 Task: In the  document resolution Insert page numer 'on bottom of the page' change page color to  'Blue'Apply Page border, setting:  Shadow Style: three thin lines; Color: 'Black;' Width: 3/4 pt
Action: Mouse moved to (104, 22)
Screenshot: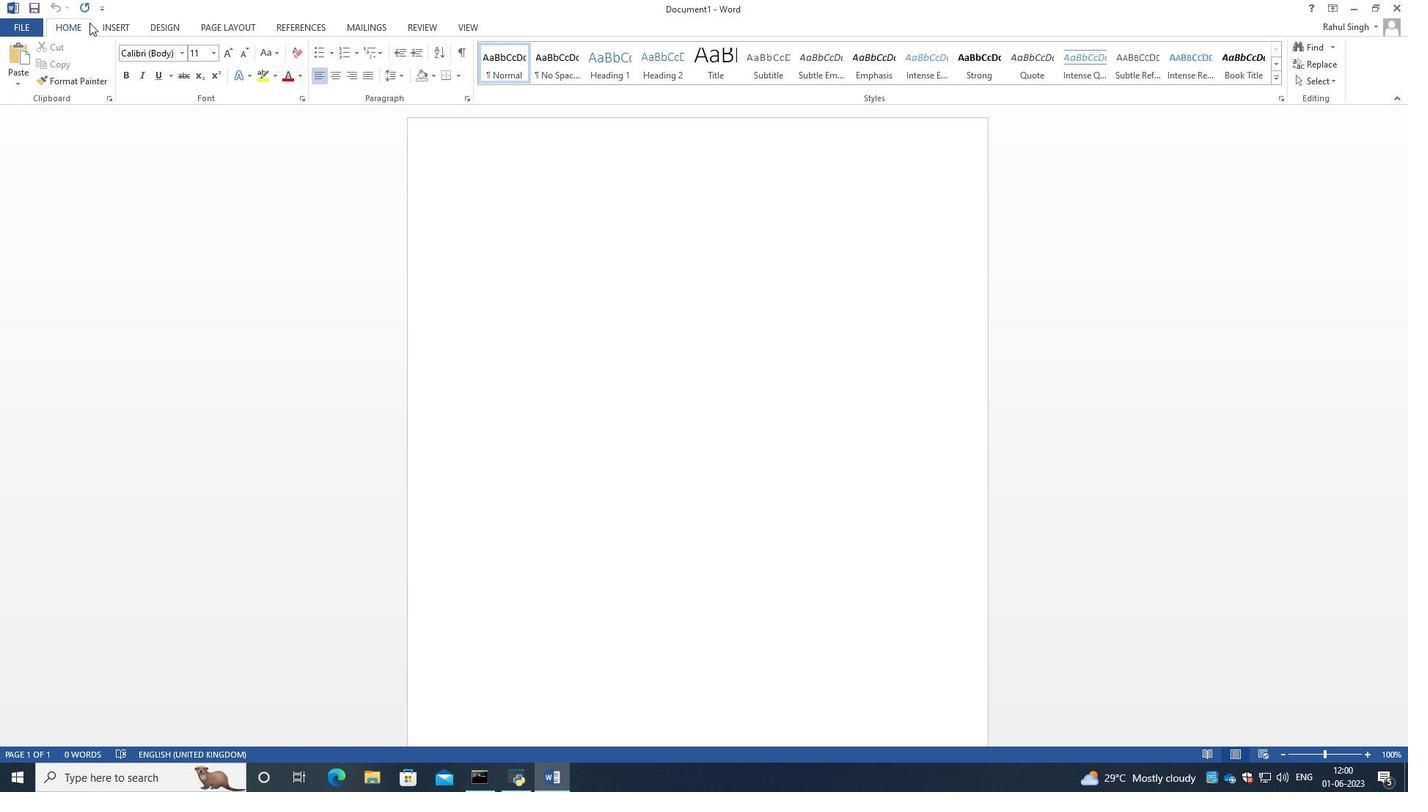 
Action: Mouse pressed left at (104, 22)
Screenshot: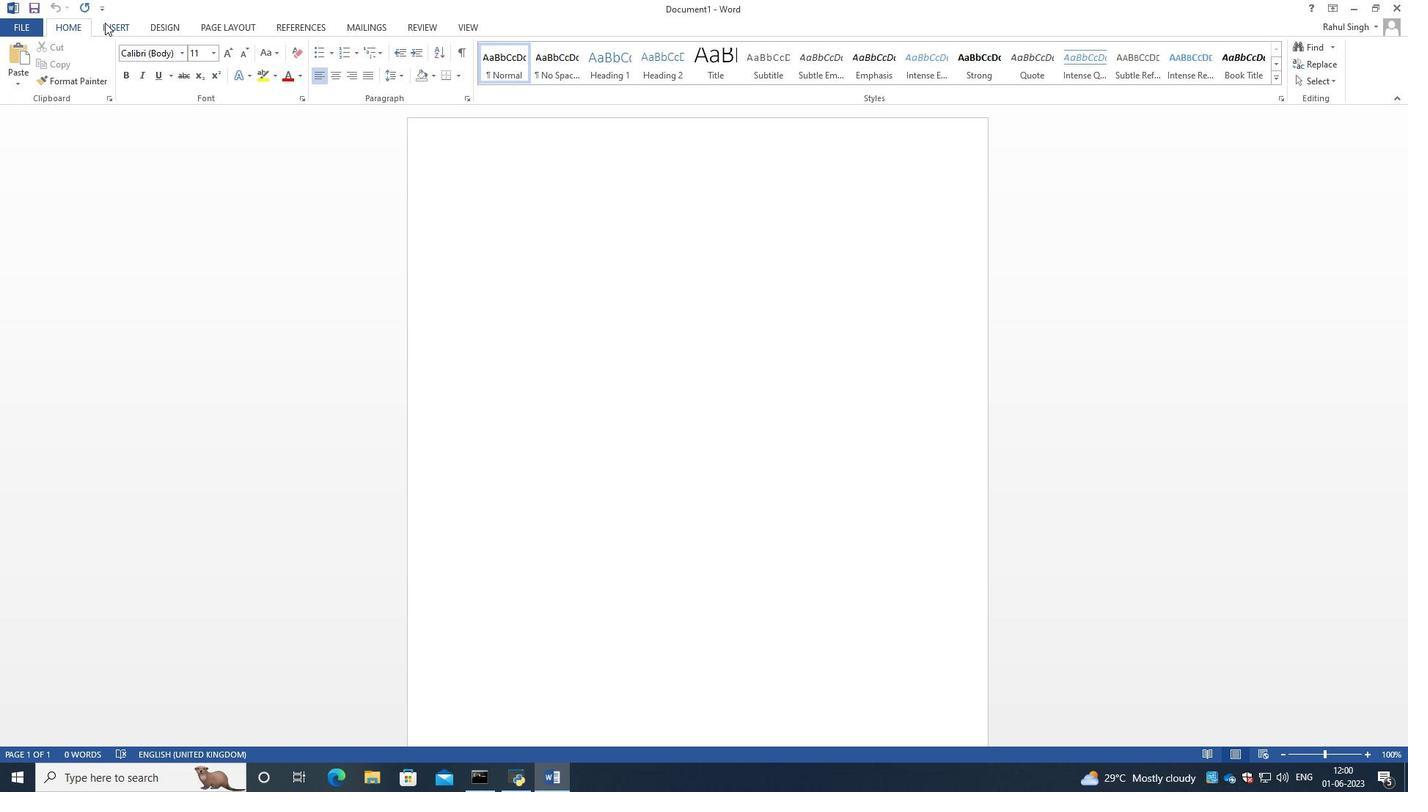
Action: Mouse moved to (13, 22)
Screenshot: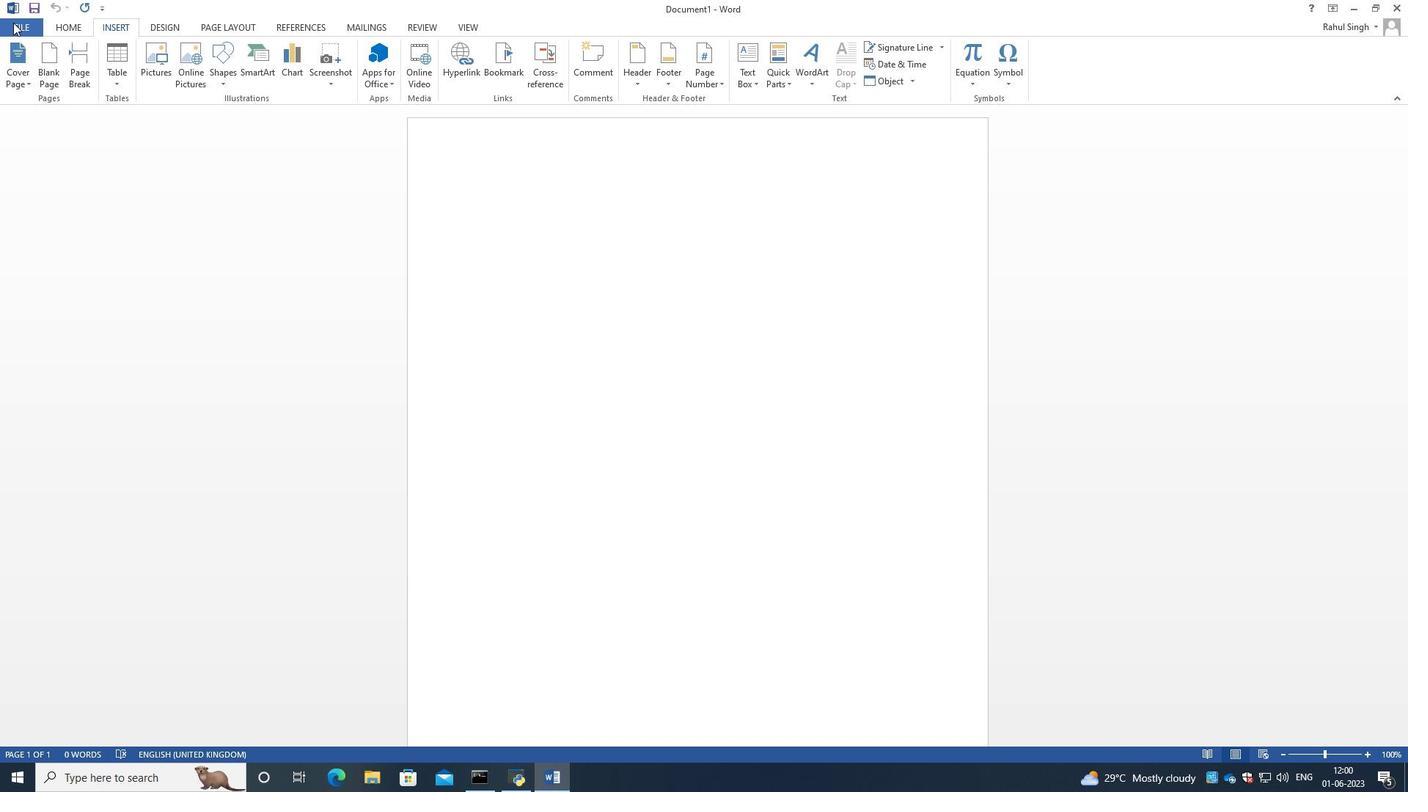 
Action: Mouse pressed left at (13, 22)
Screenshot: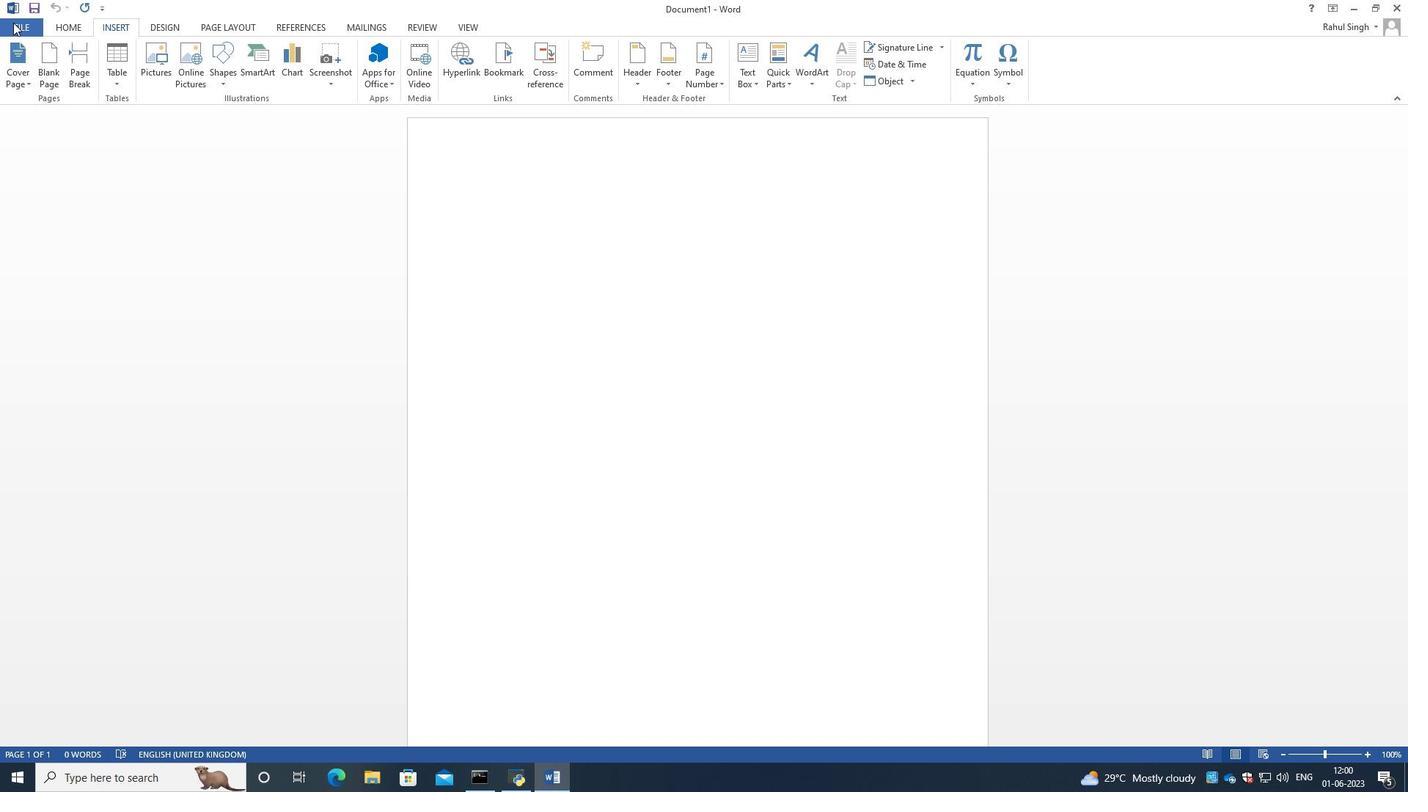 
Action: Mouse moved to (656, 38)
Screenshot: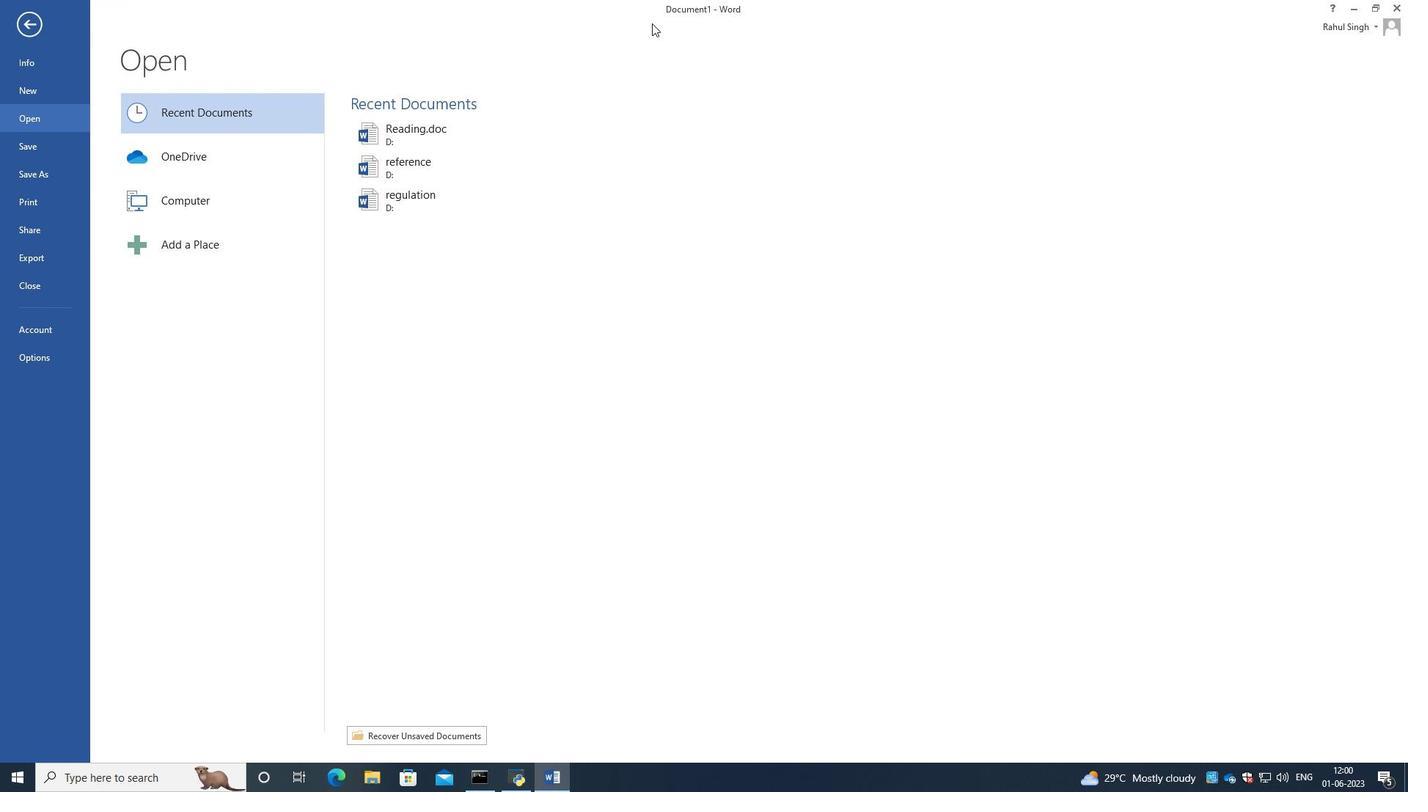 
Action: Mouse pressed left at (656, 38)
Screenshot: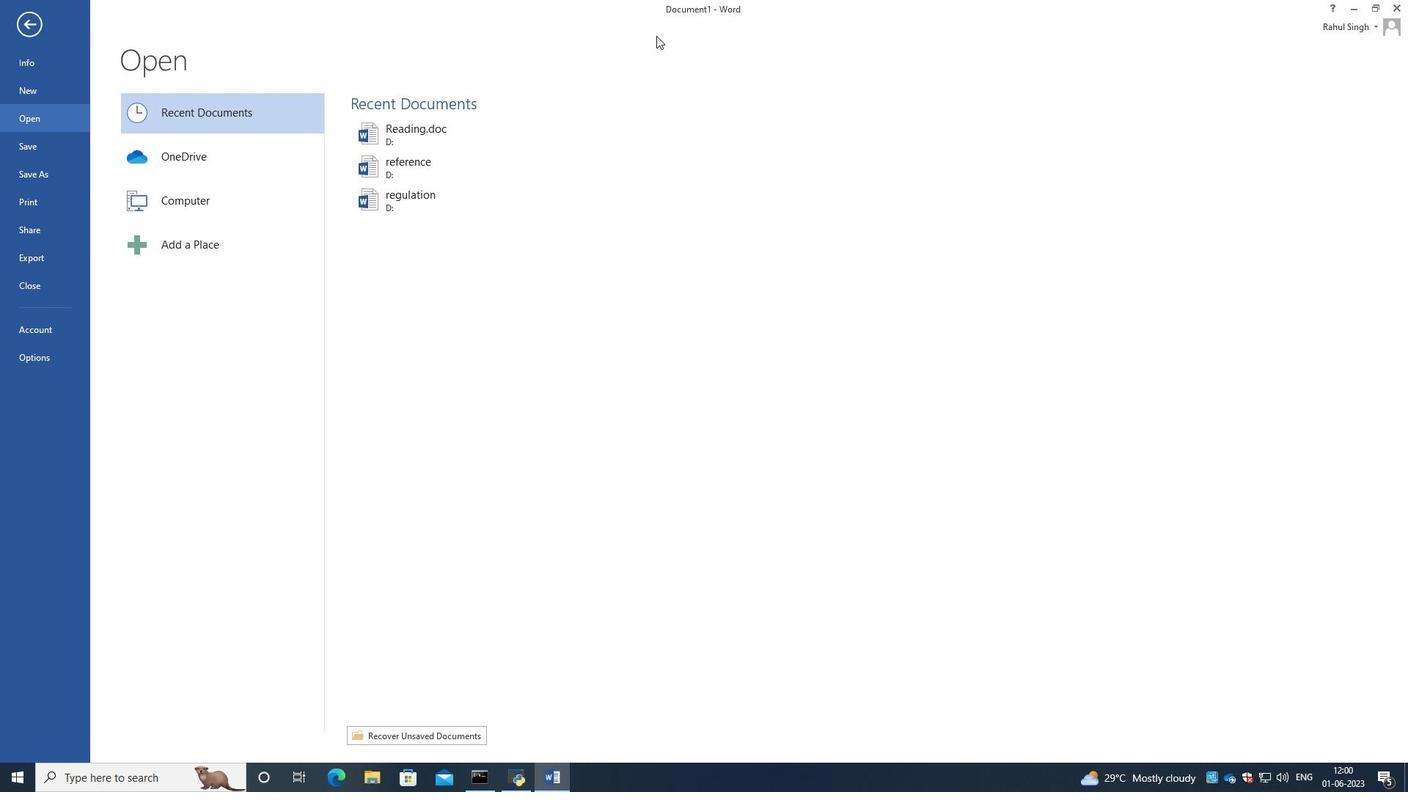 
Action: Mouse moved to (24, 17)
Screenshot: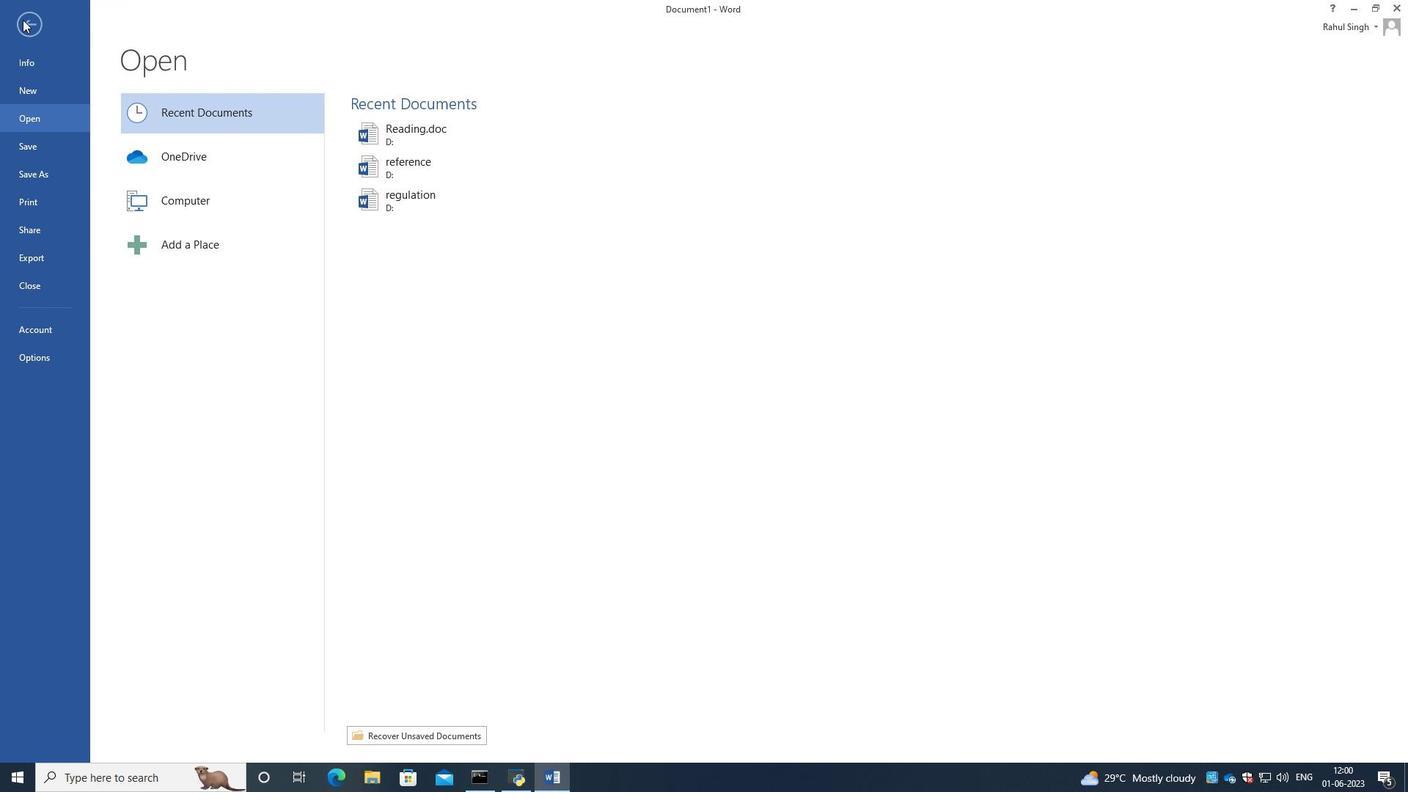 
Action: Mouse pressed left at (24, 17)
Screenshot: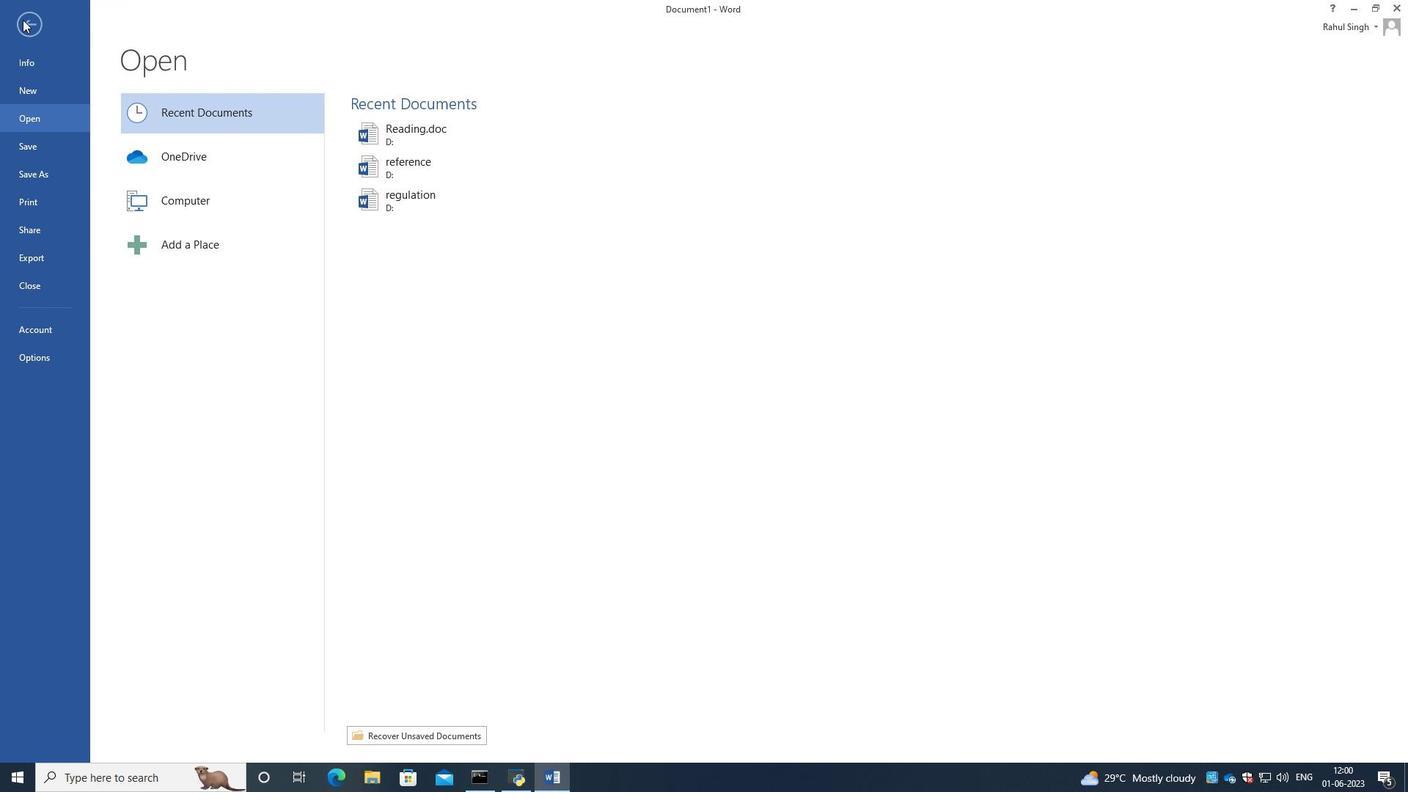 
Action: Mouse moved to (723, 79)
Screenshot: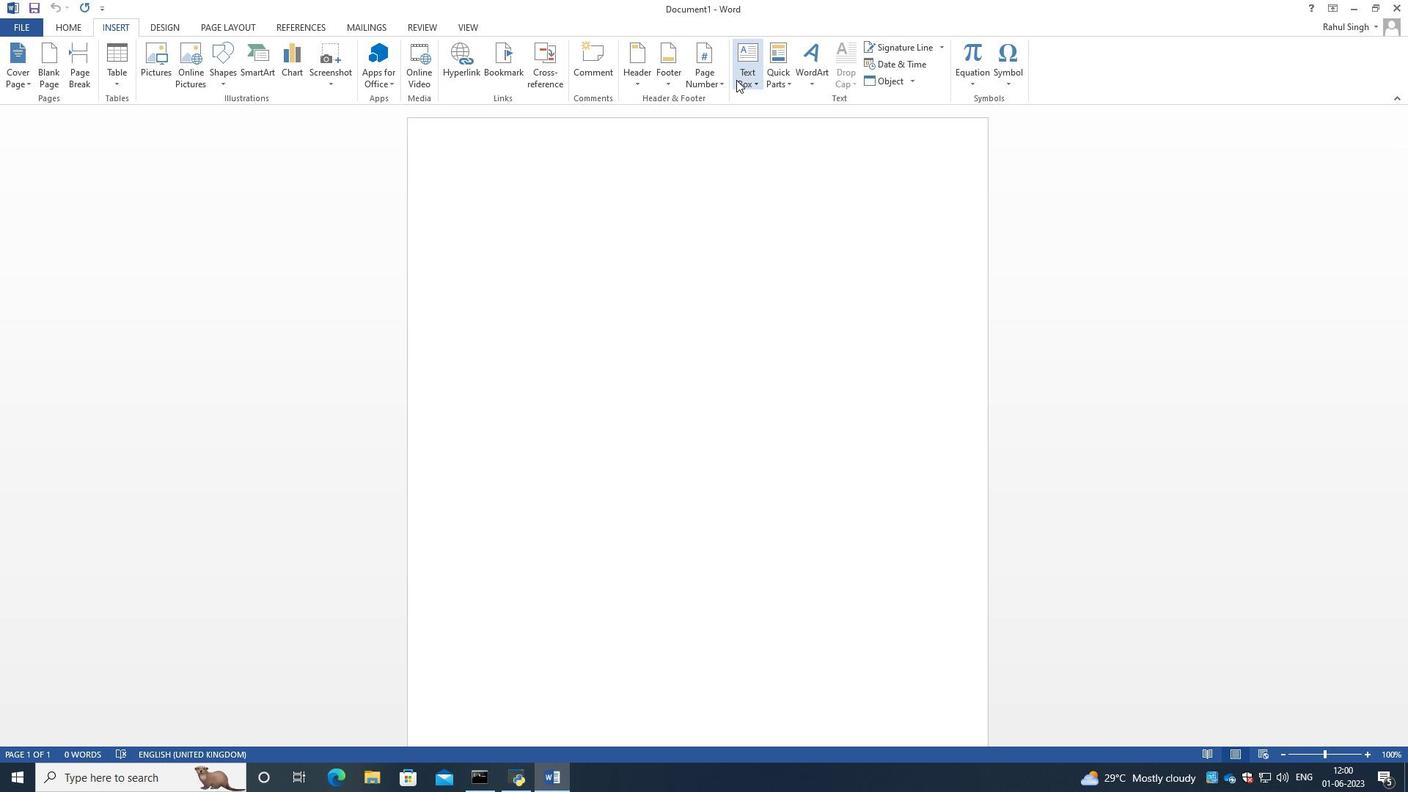 
Action: Mouse pressed left at (723, 79)
Screenshot: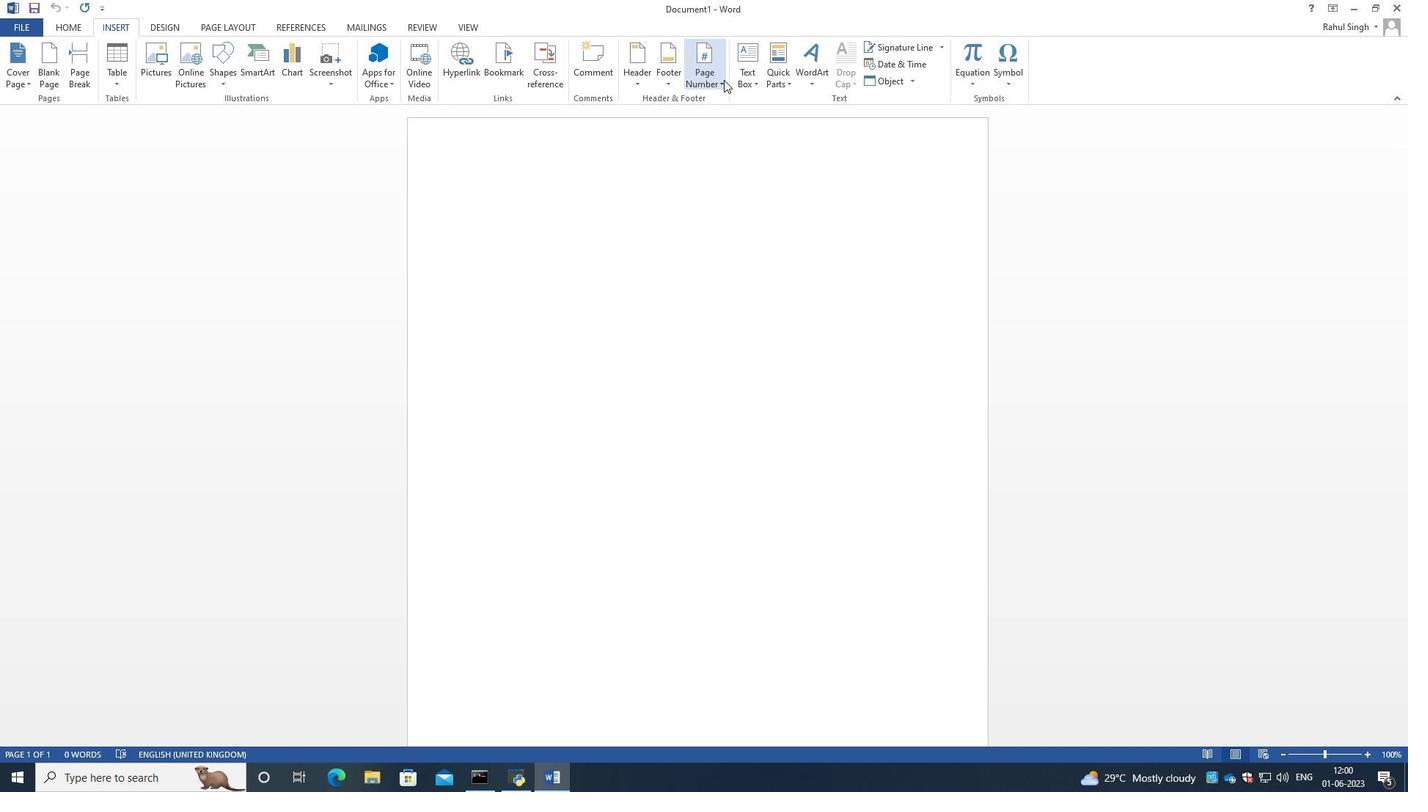 
Action: Mouse moved to (1021, 499)
Screenshot: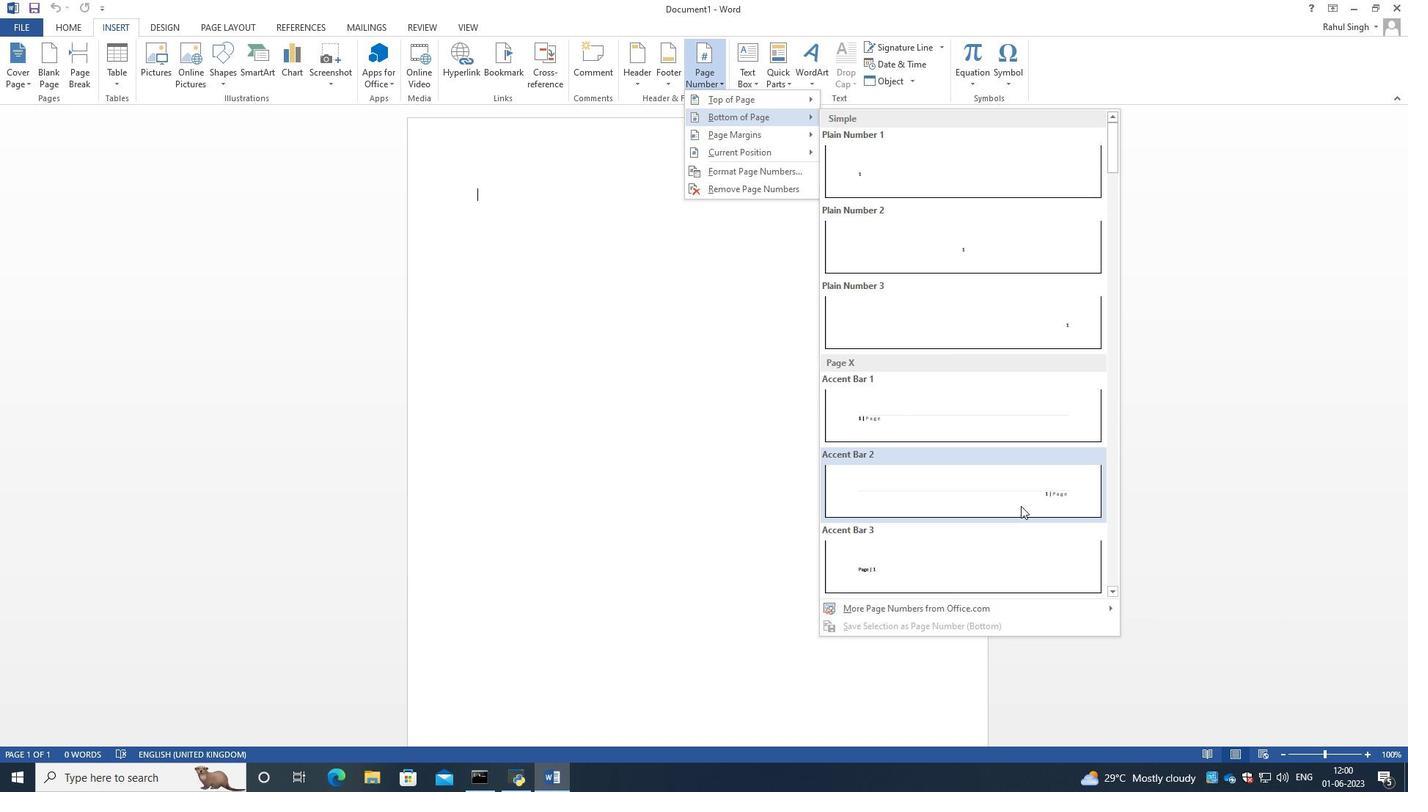 
Action: Mouse pressed left at (1021, 499)
Screenshot: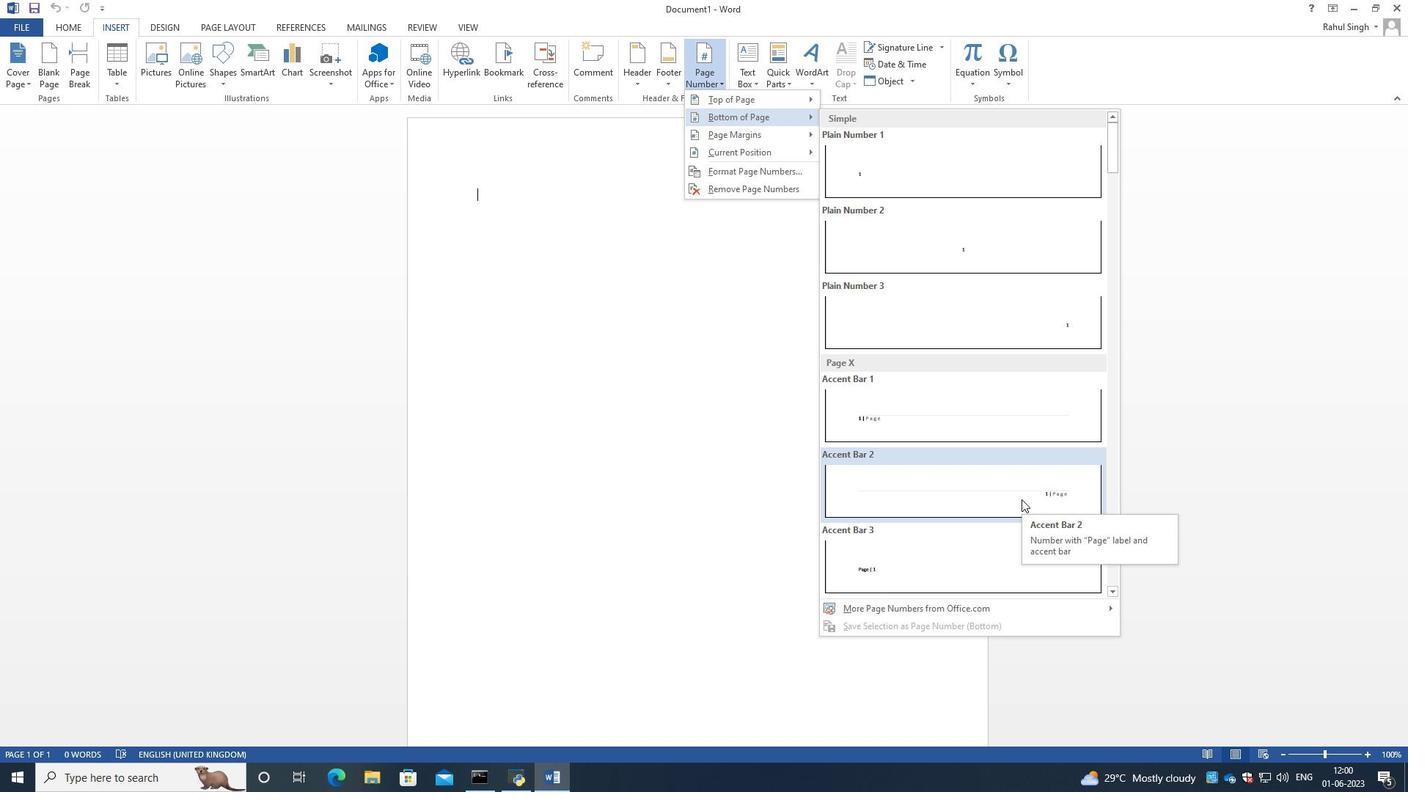 
Action: Mouse moved to (720, 329)
Screenshot: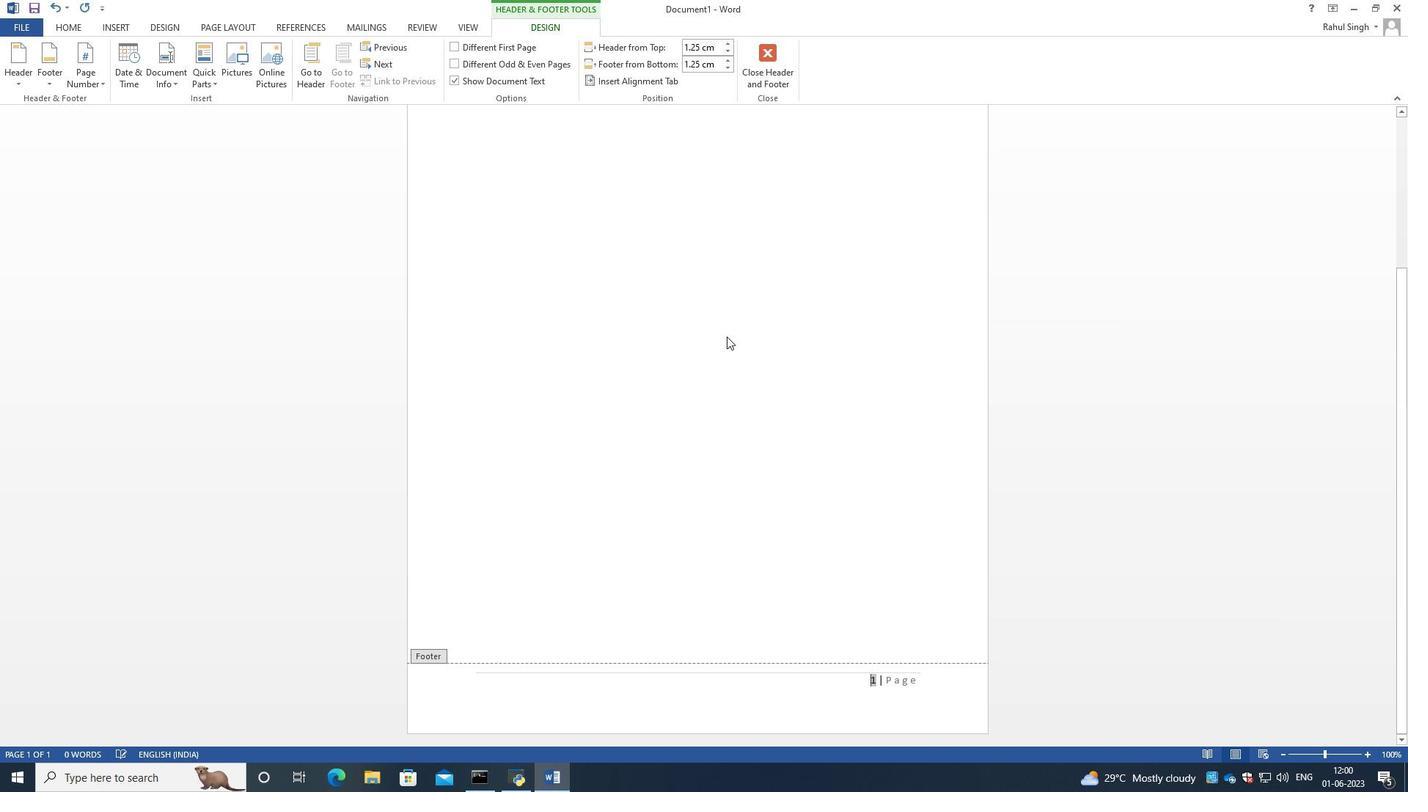 
Action: Mouse scrolled (720, 330) with delta (0, 0)
Screenshot: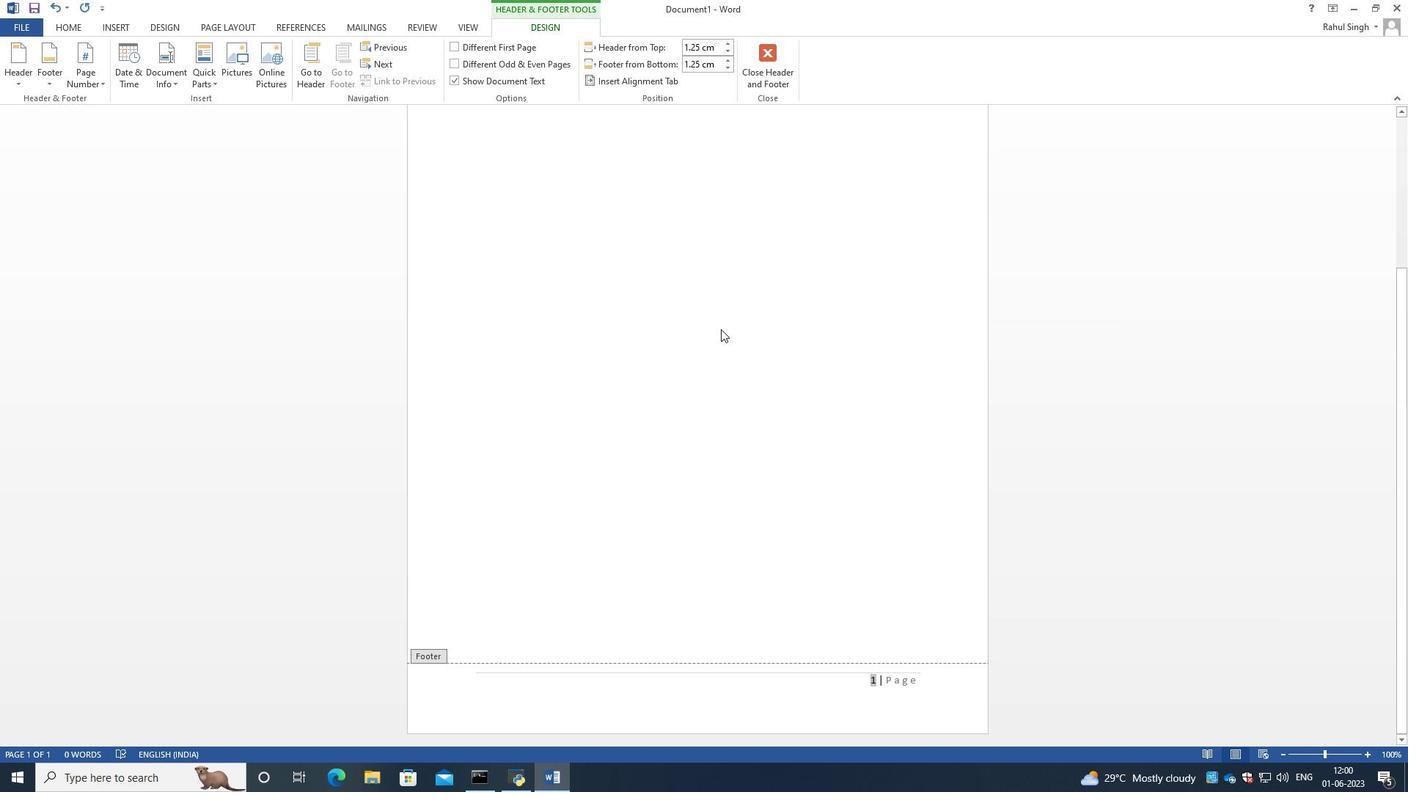 
Action: Mouse scrolled (720, 330) with delta (0, 0)
Screenshot: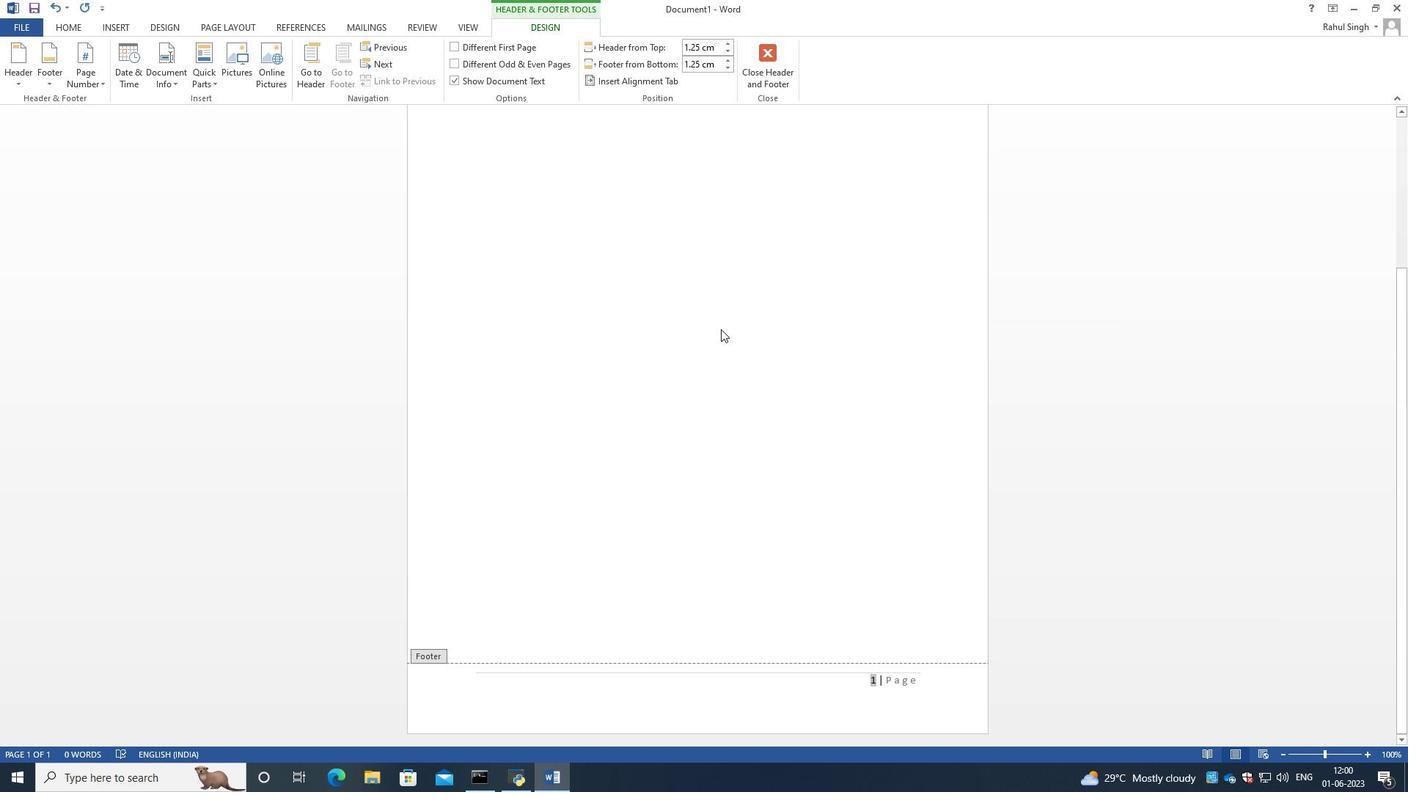 
Action: Mouse scrolled (720, 330) with delta (0, 0)
Screenshot: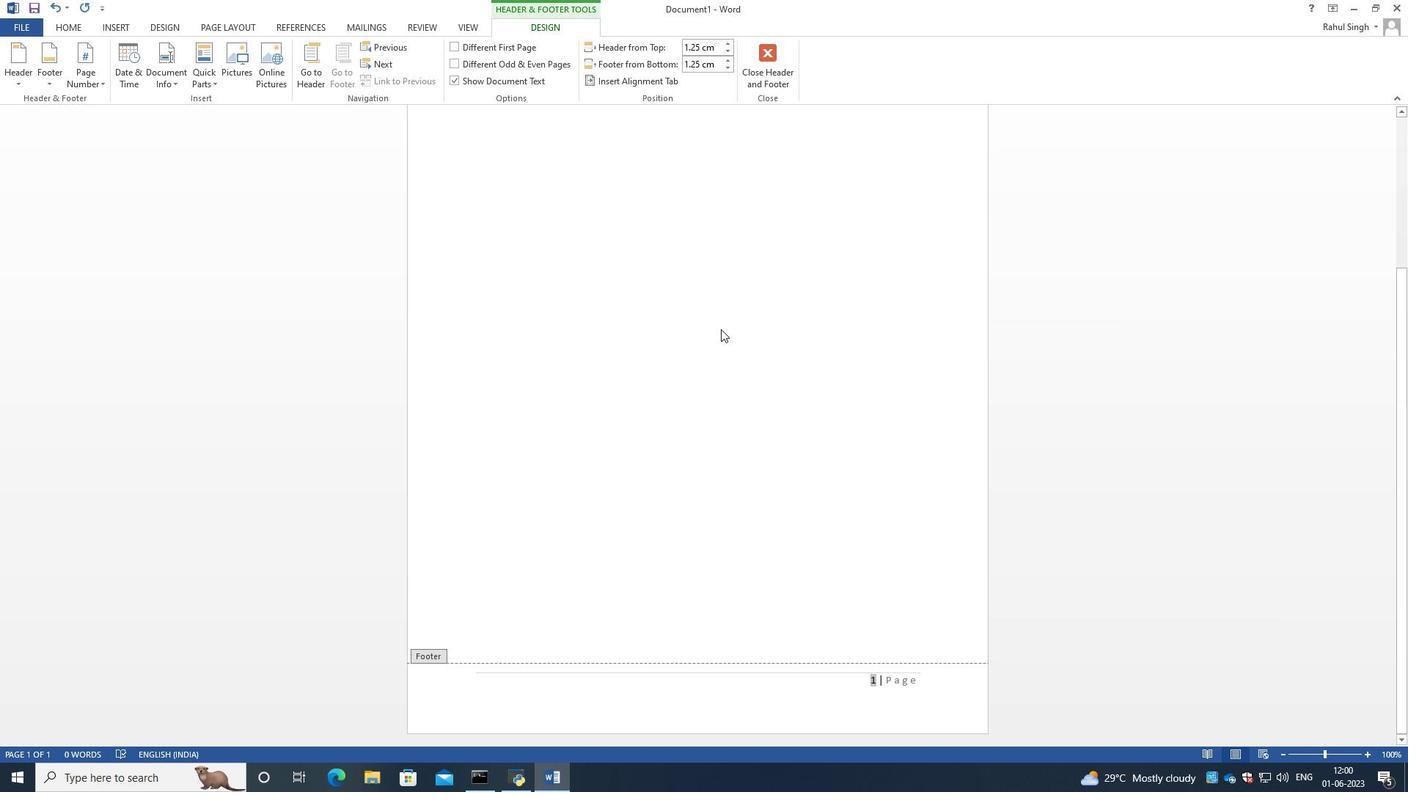
Action: Mouse scrolled (720, 330) with delta (0, 0)
Screenshot: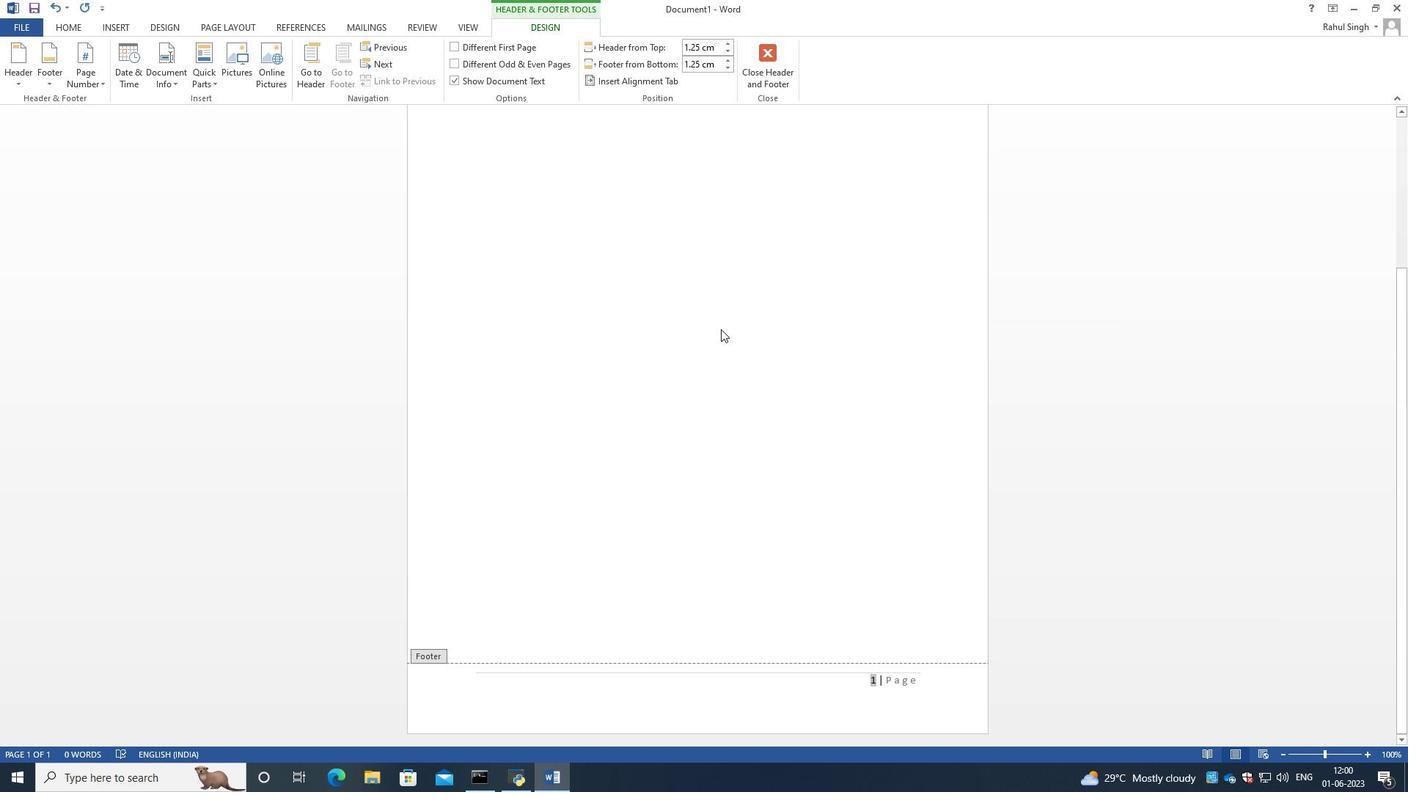 
Action: Mouse scrolled (720, 330) with delta (0, 0)
Screenshot: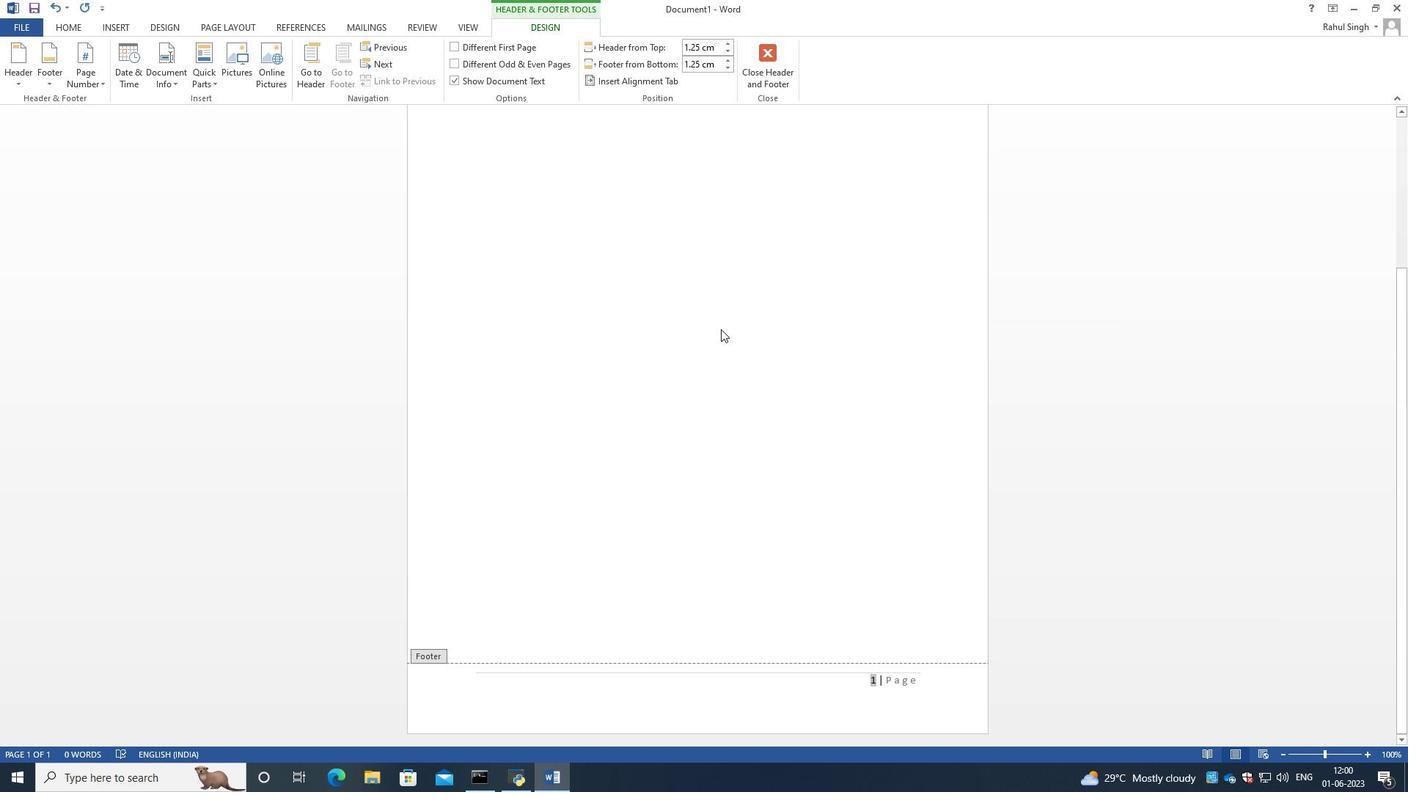 
Action: Mouse scrolled (720, 330) with delta (0, 0)
Screenshot: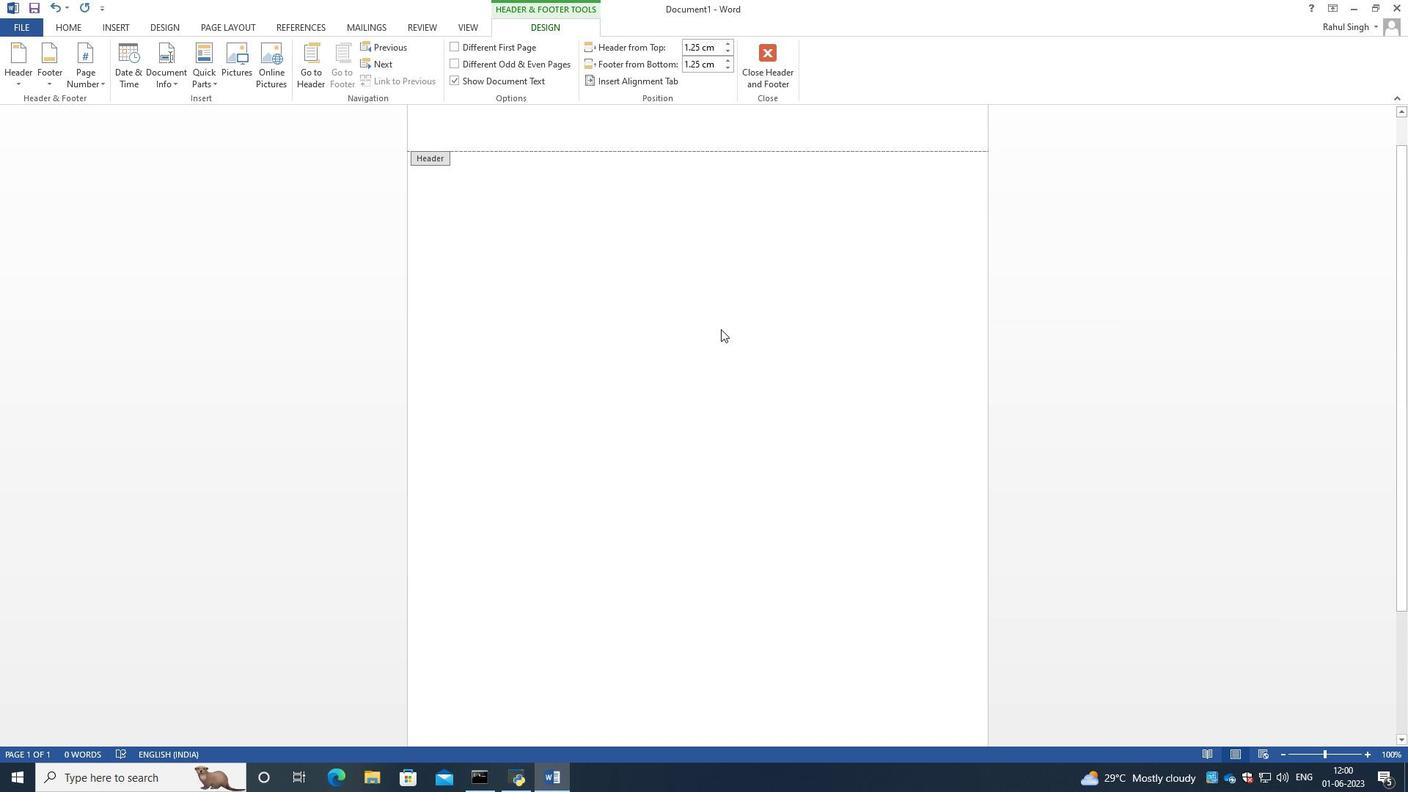 
Action: Mouse scrolled (720, 330) with delta (0, 0)
Screenshot: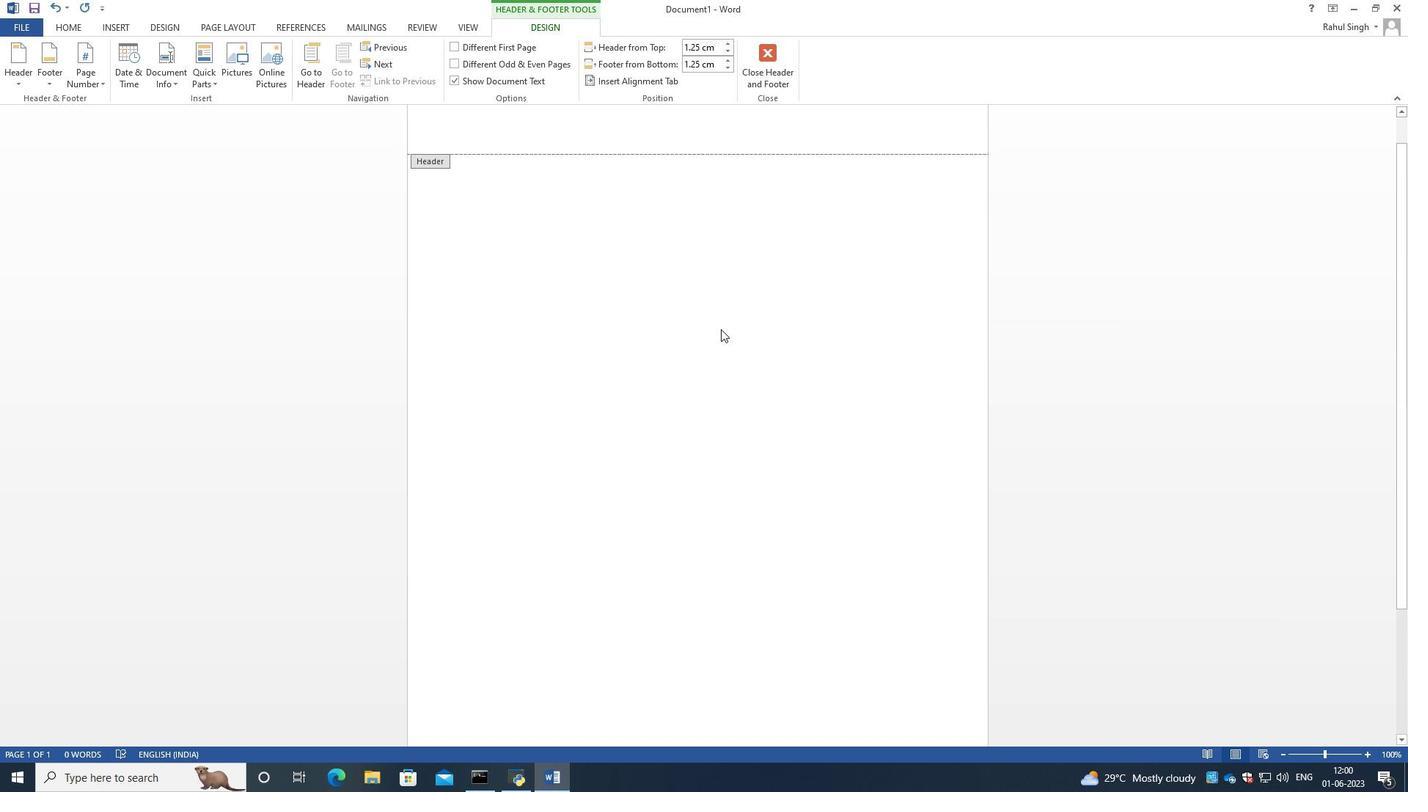 
Action: Mouse scrolled (720, 330) with delta (0, 0)
Screenshot: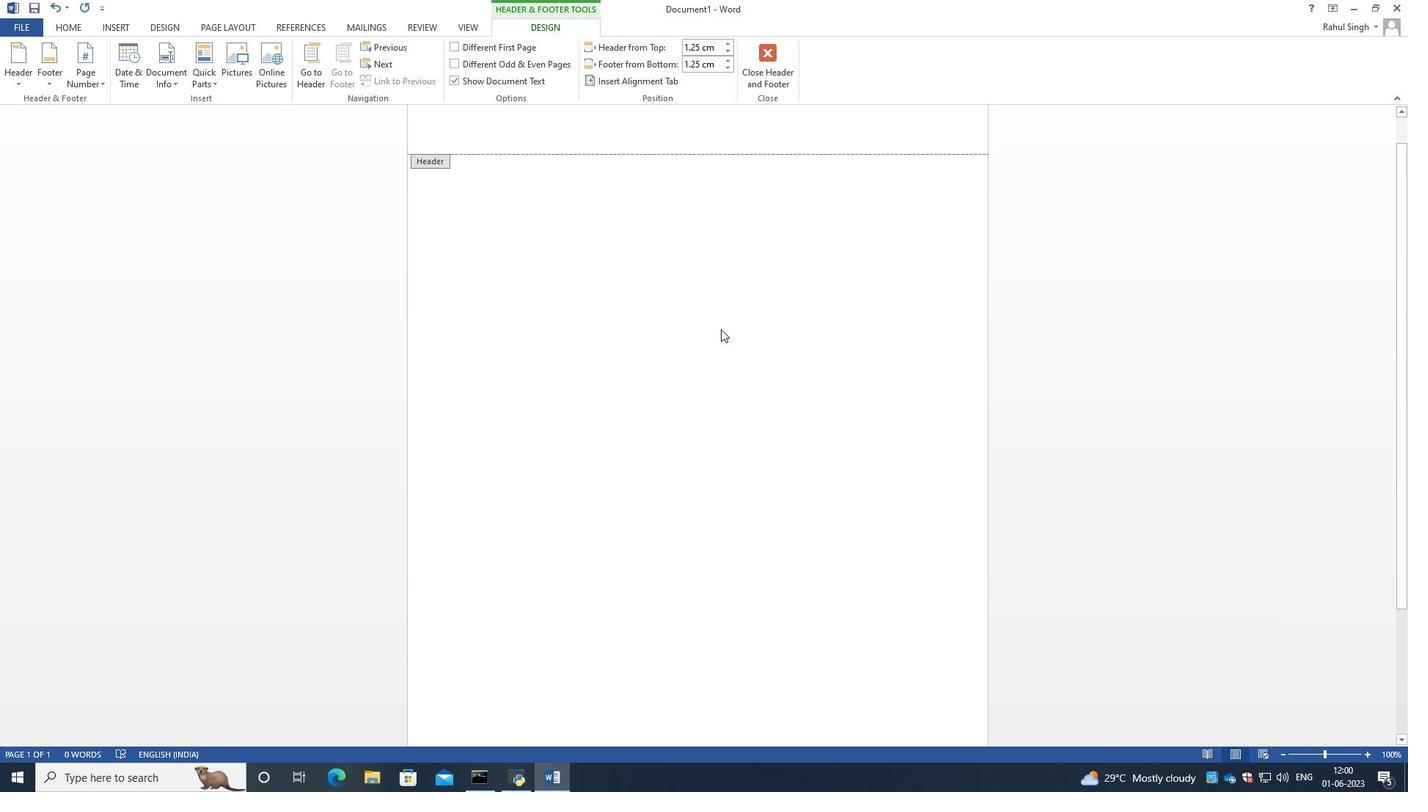 
Action: Mouse moved to (68, 25)
Screenshot: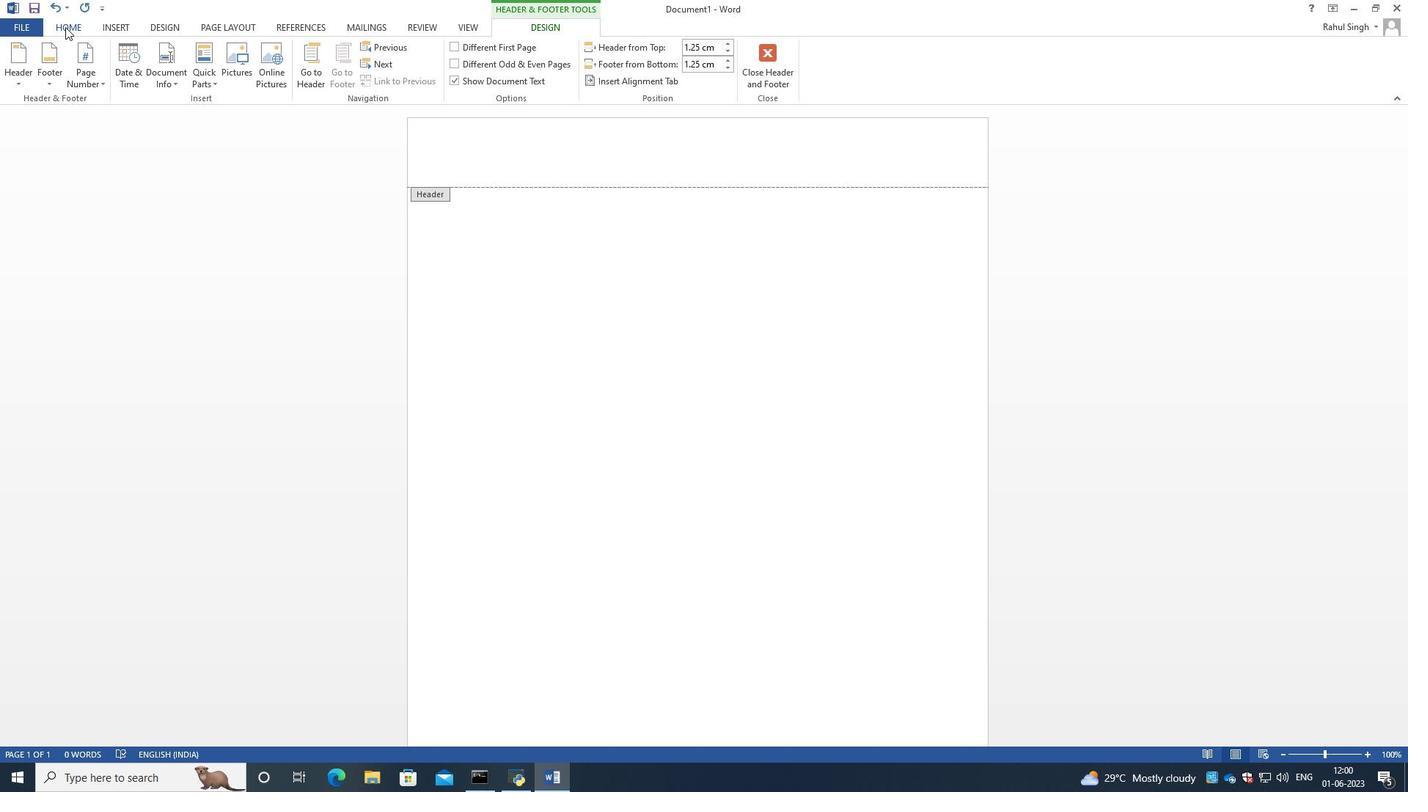 
Action: Mouse pressed left at (68, 25)
Screenshot: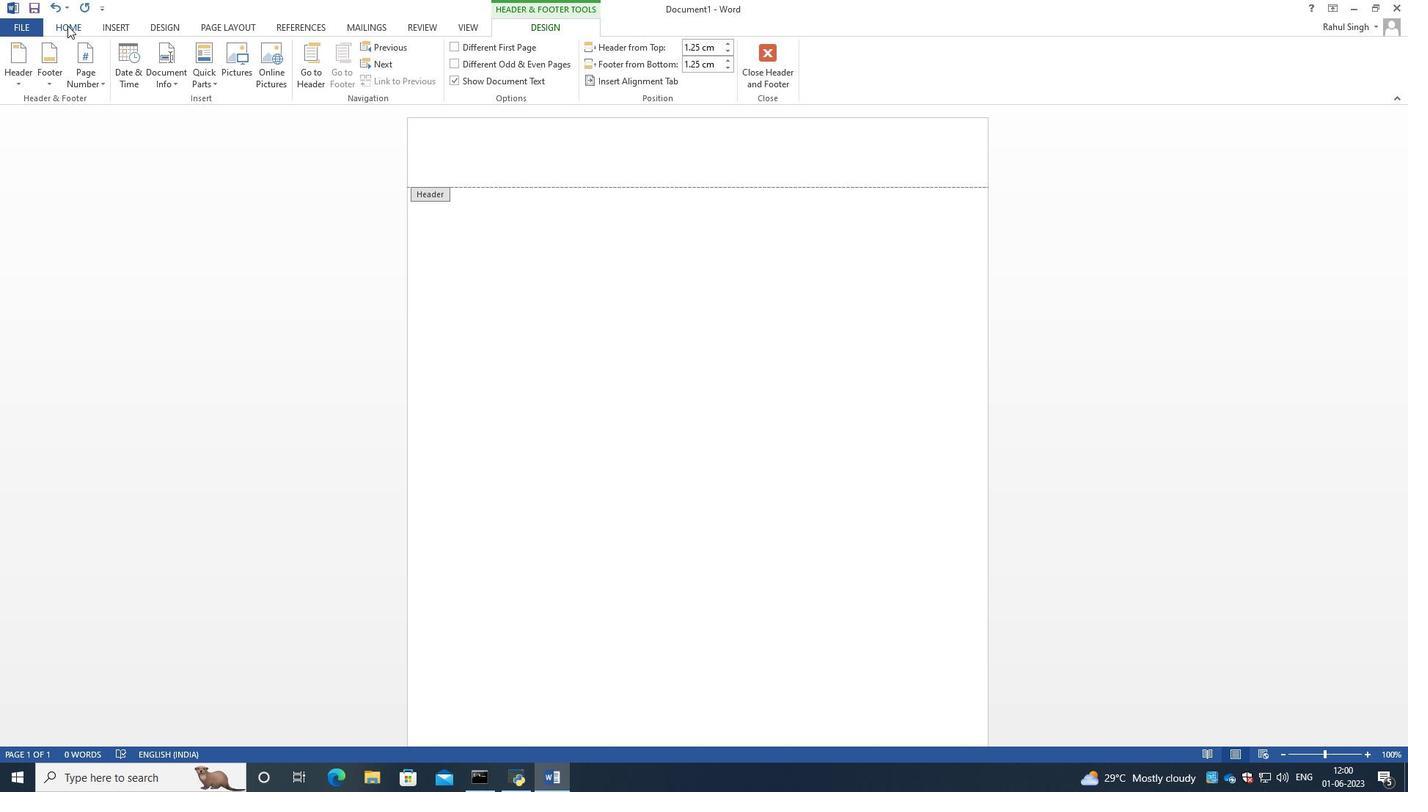 
Action: Mouse moved to (107, 26)
Screenshot: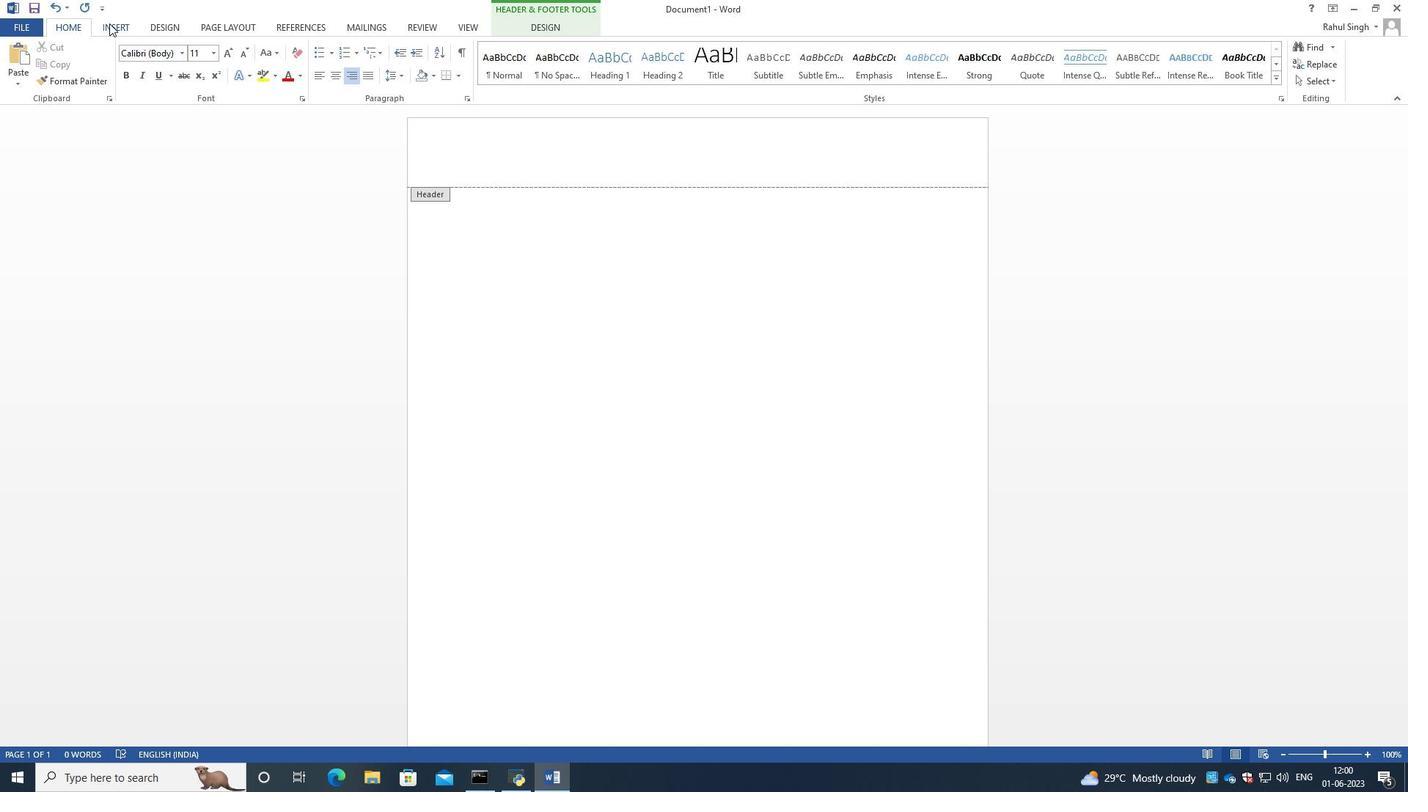 
Action: Mouse pressed left at (107, 26)
Screenshot: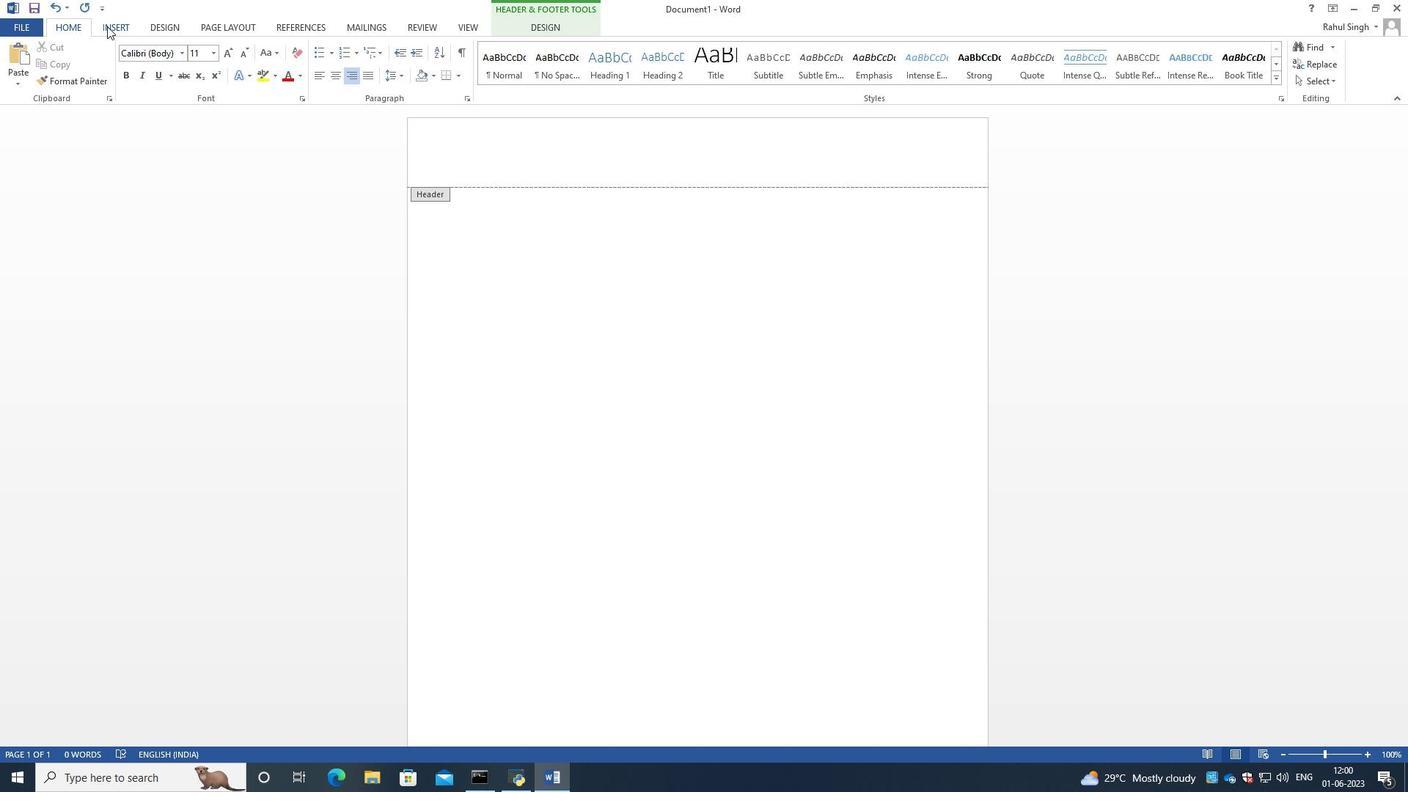 
Action: Mouse moved to (201, 24)
Screenshot: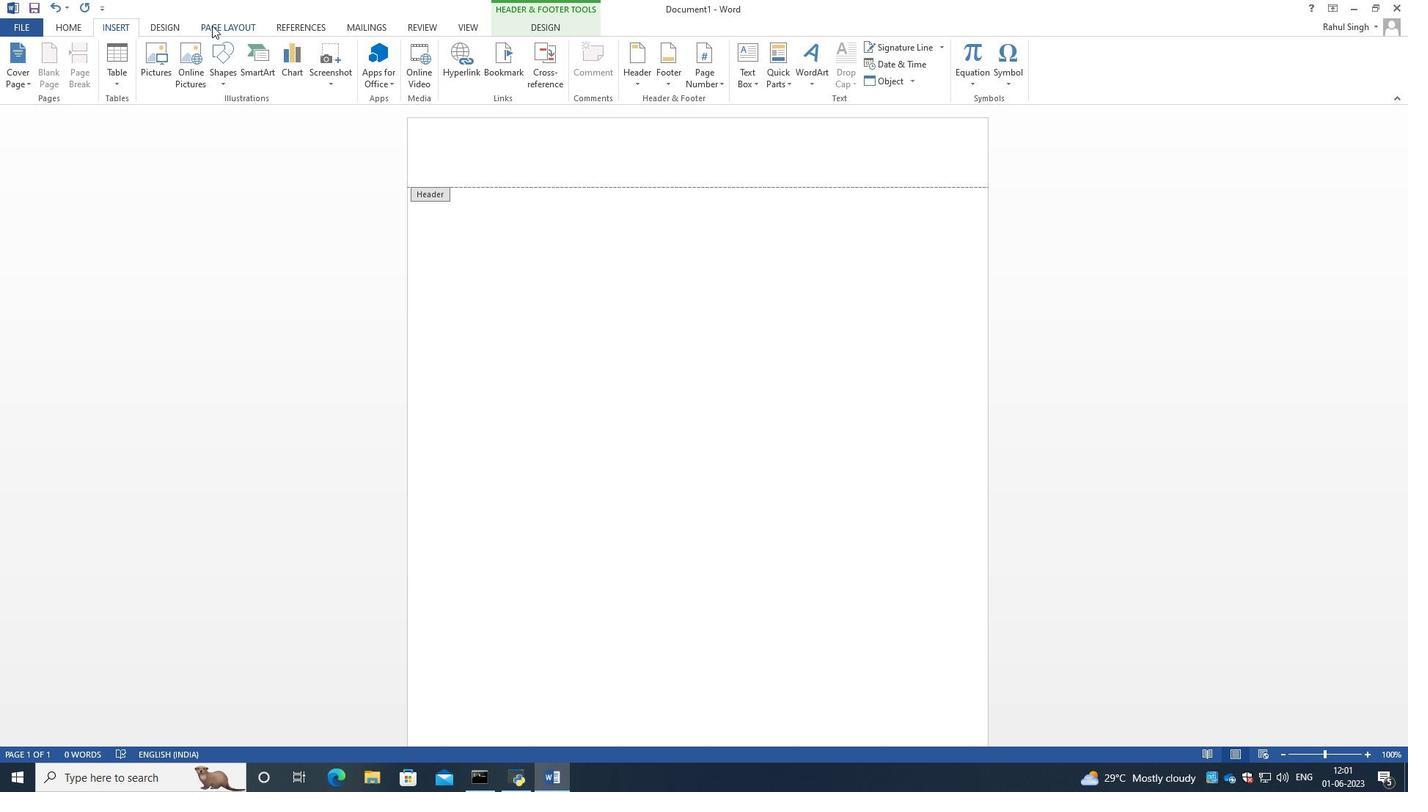 
Action: Mouse pressed left at (201, 24)
Screenshot: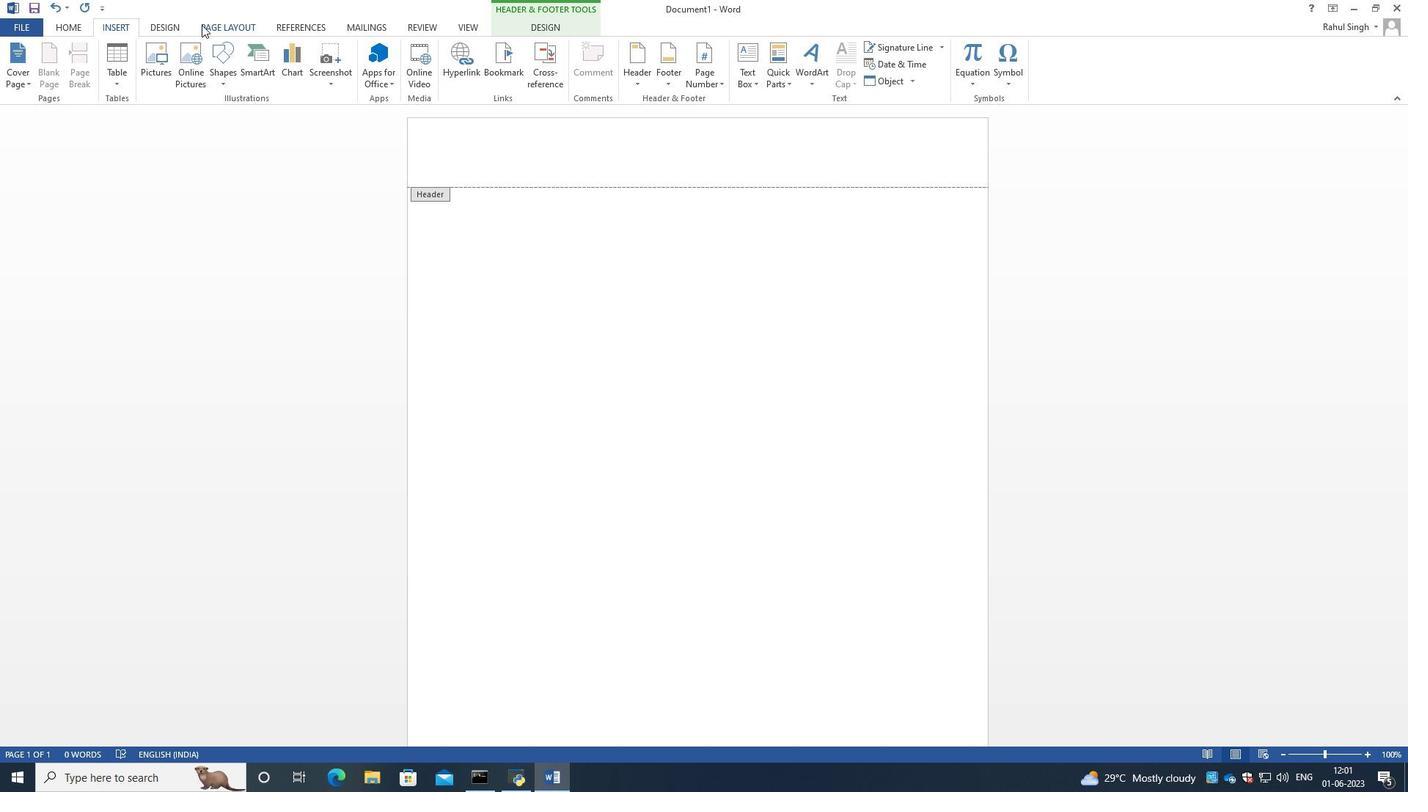 
Action: Mouse moved to (170, 22)
Screenshot: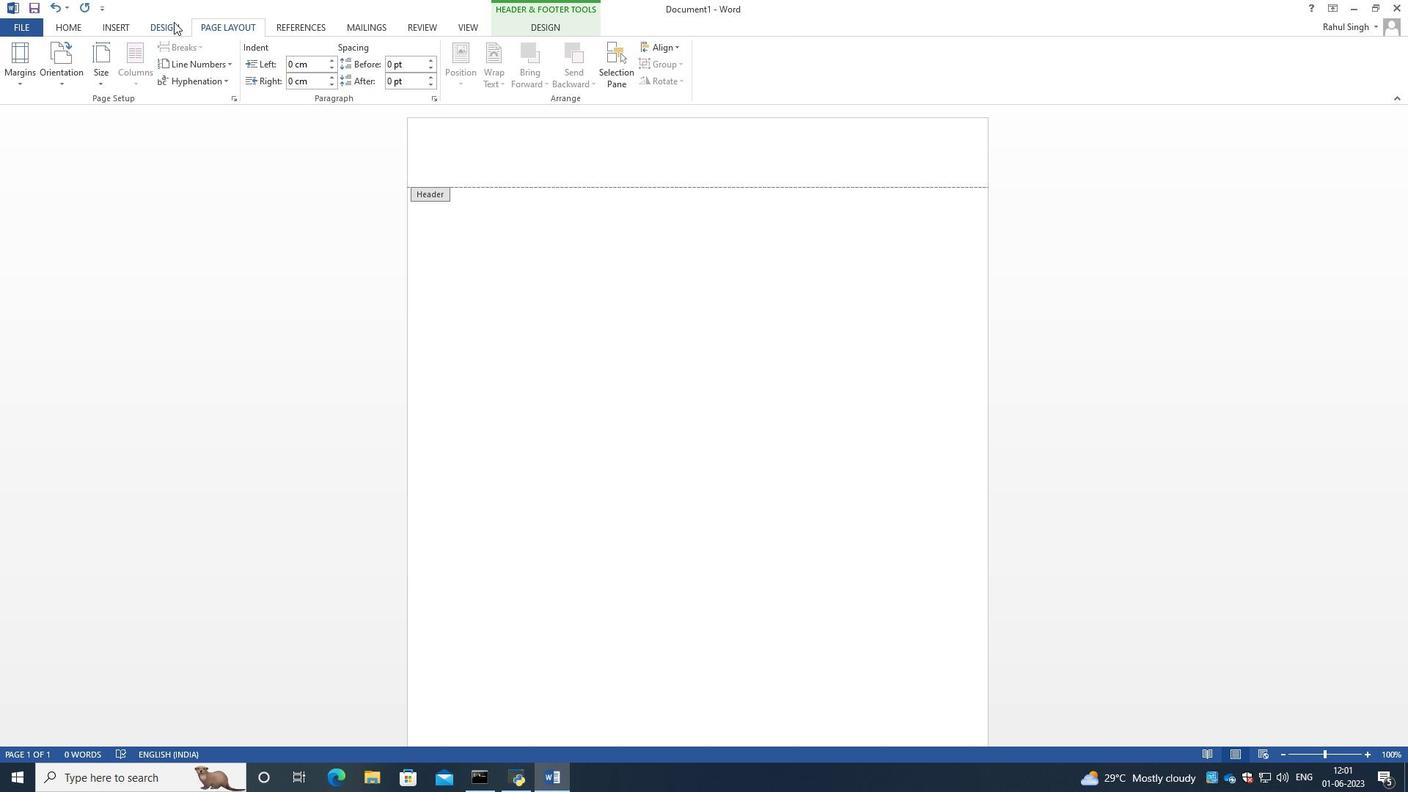 
Action: Mouse pressed left at (170, 22)
Screenshot: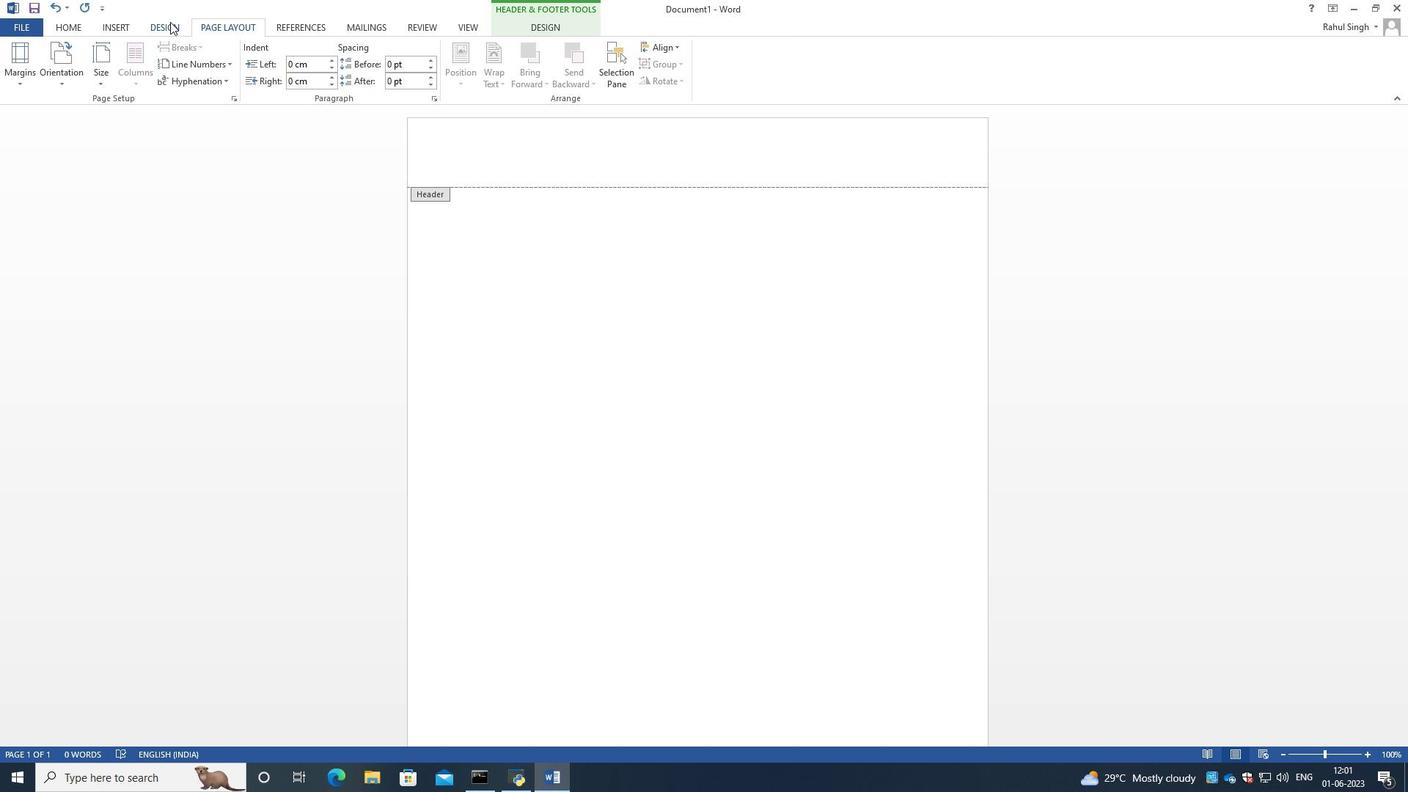
Action: Mouse moved to (313, 27)
Screenshot: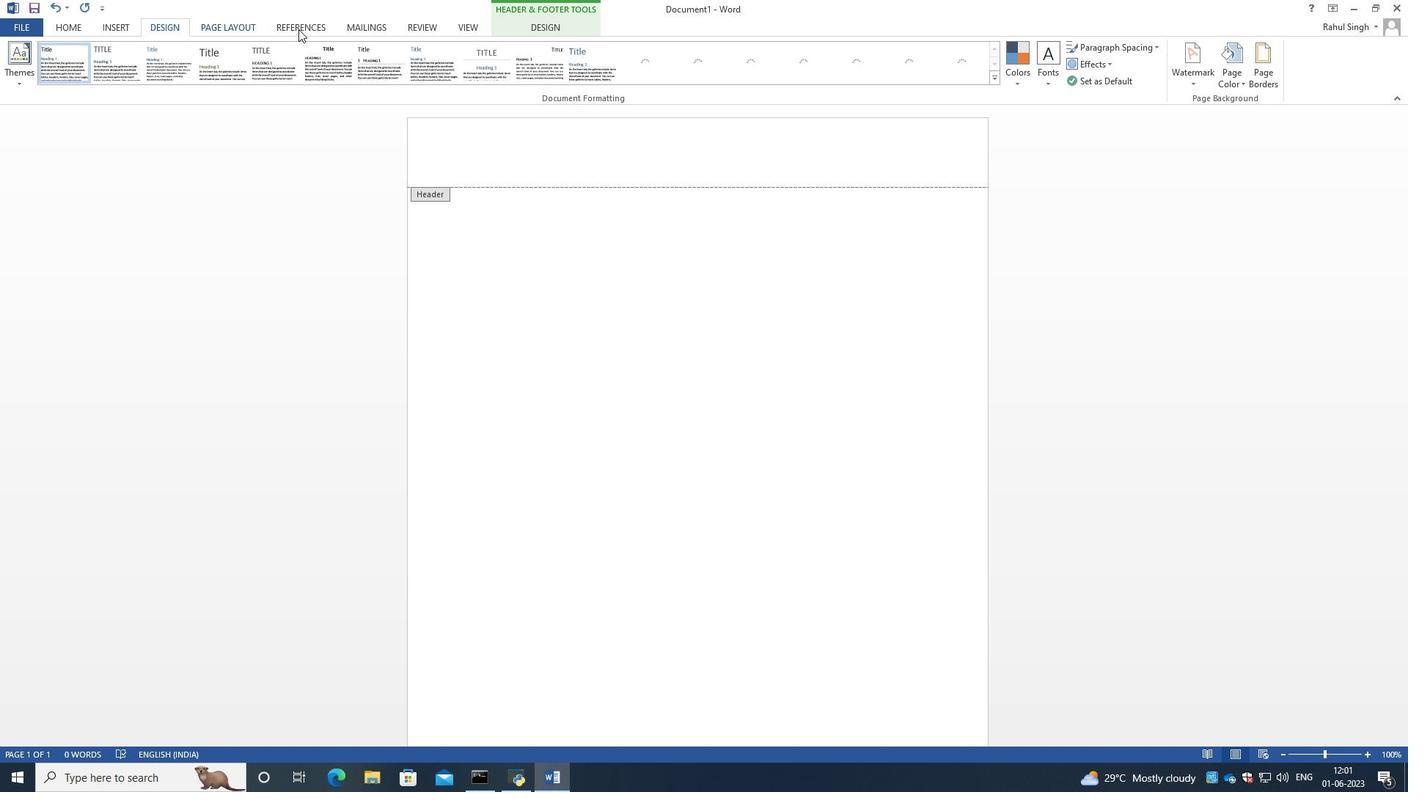 
Action: Mouse pressed left at (313, 27)
Screenshot: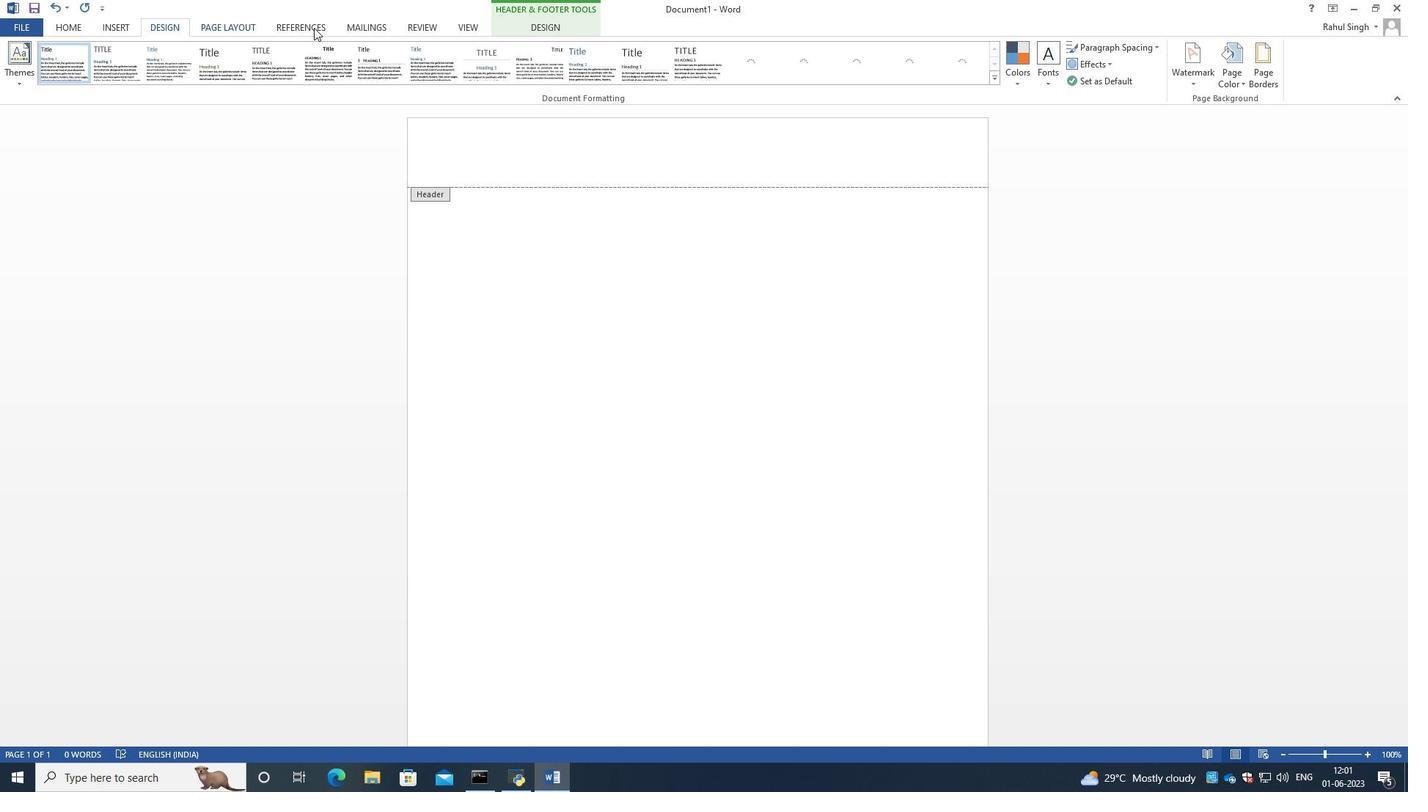 
Action: Mouse moved to (365, 25)
Screenshot: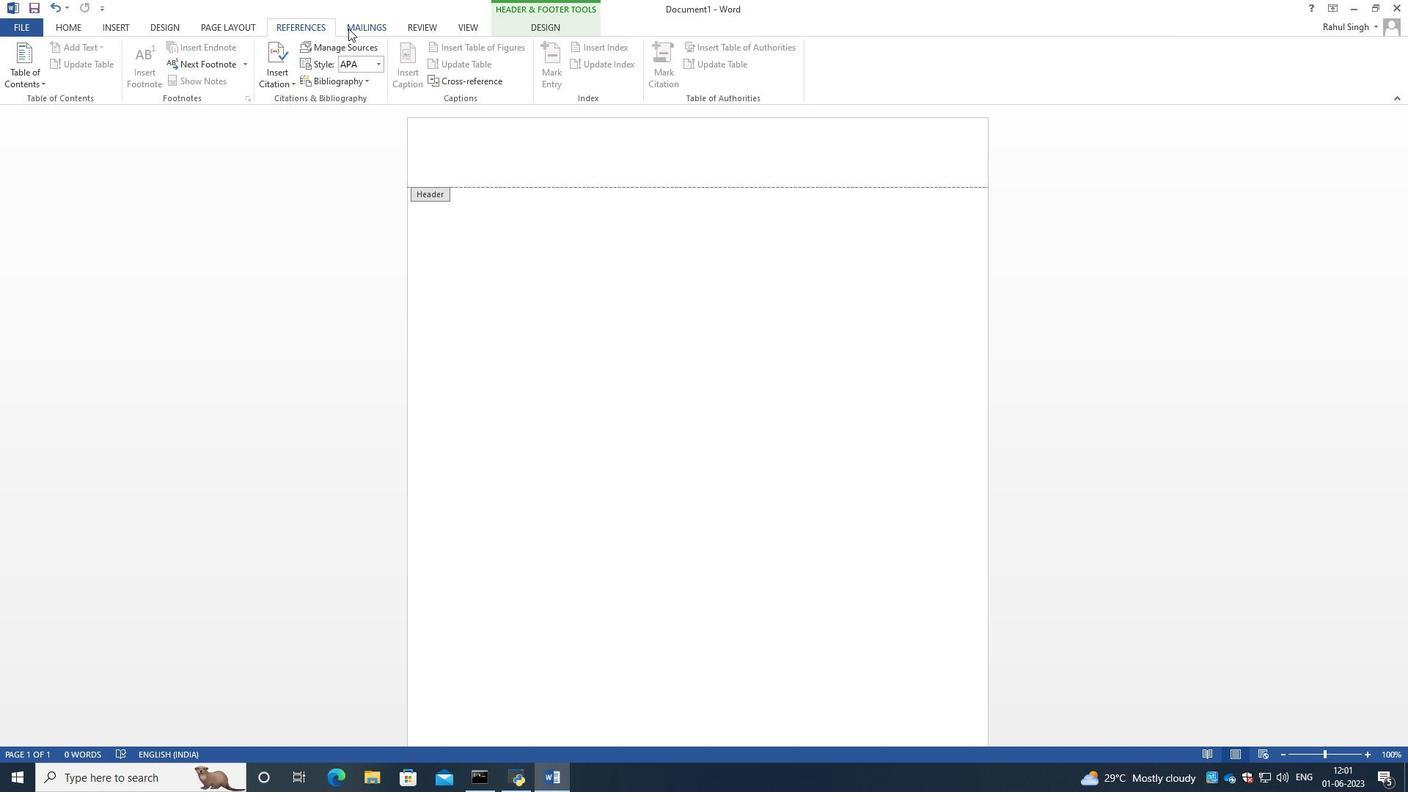 
Action: Mouse pressed left at (365, 25)
Screenshot: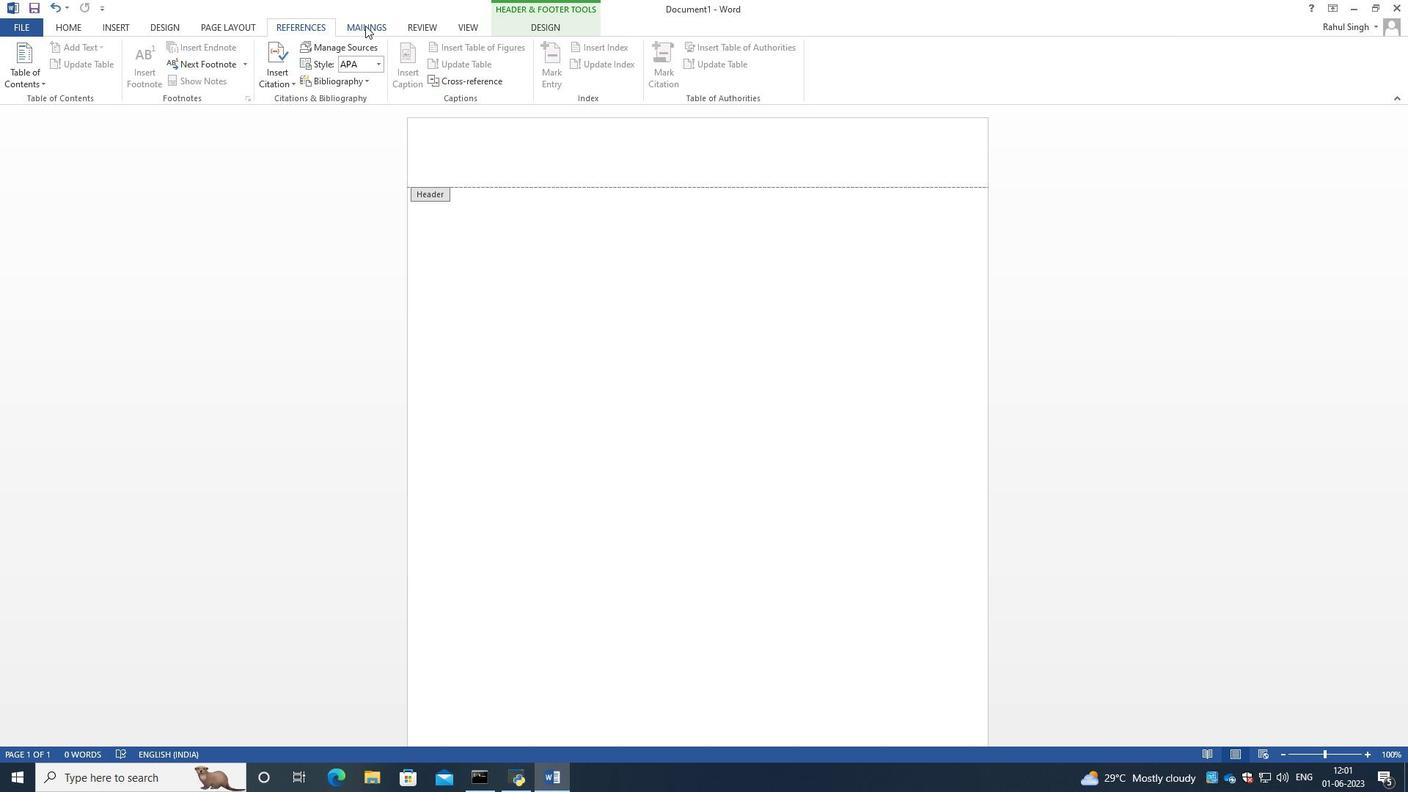 
Action: Mouse moved to (432, 25)
Screenshot: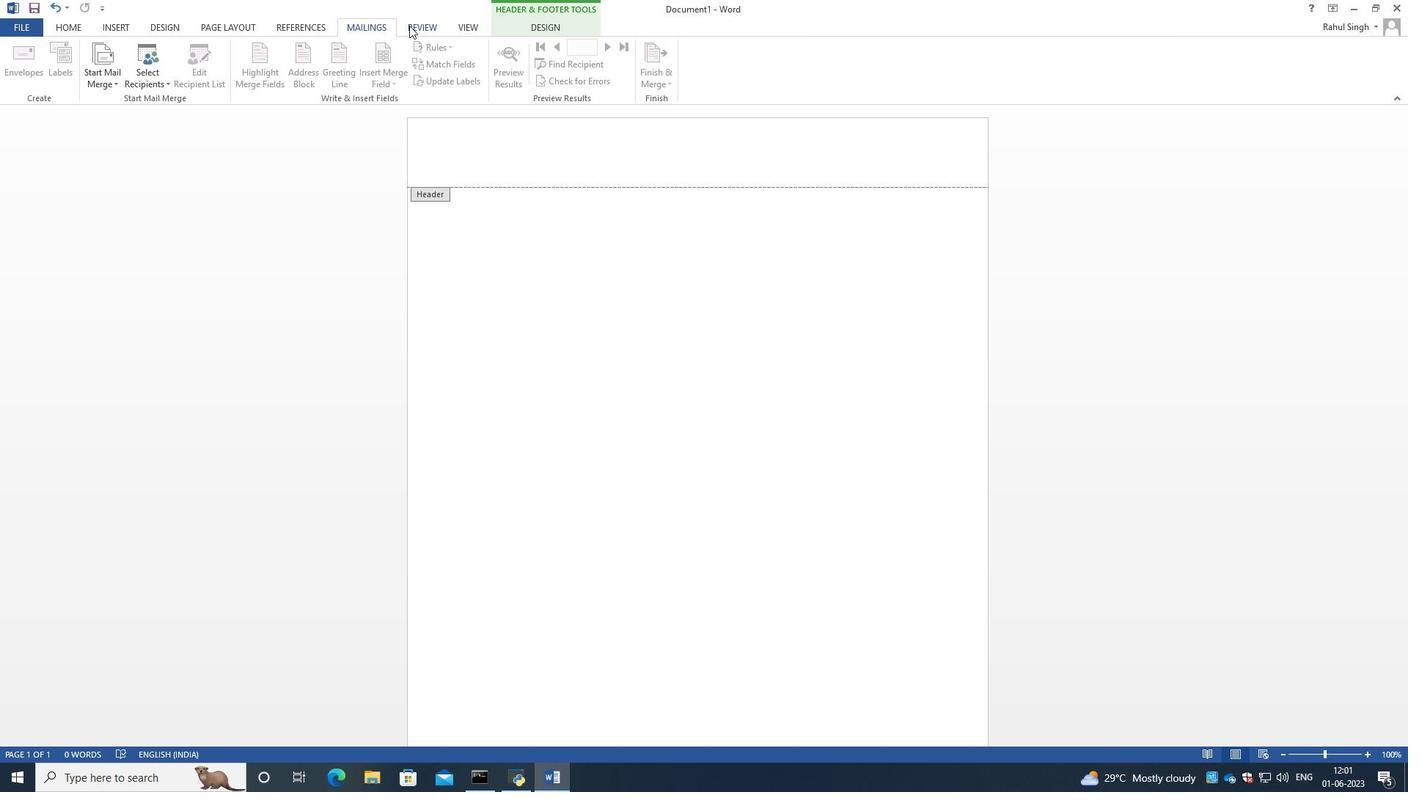 
Action: Mouse pressed left at (432, 25)
Screenshot: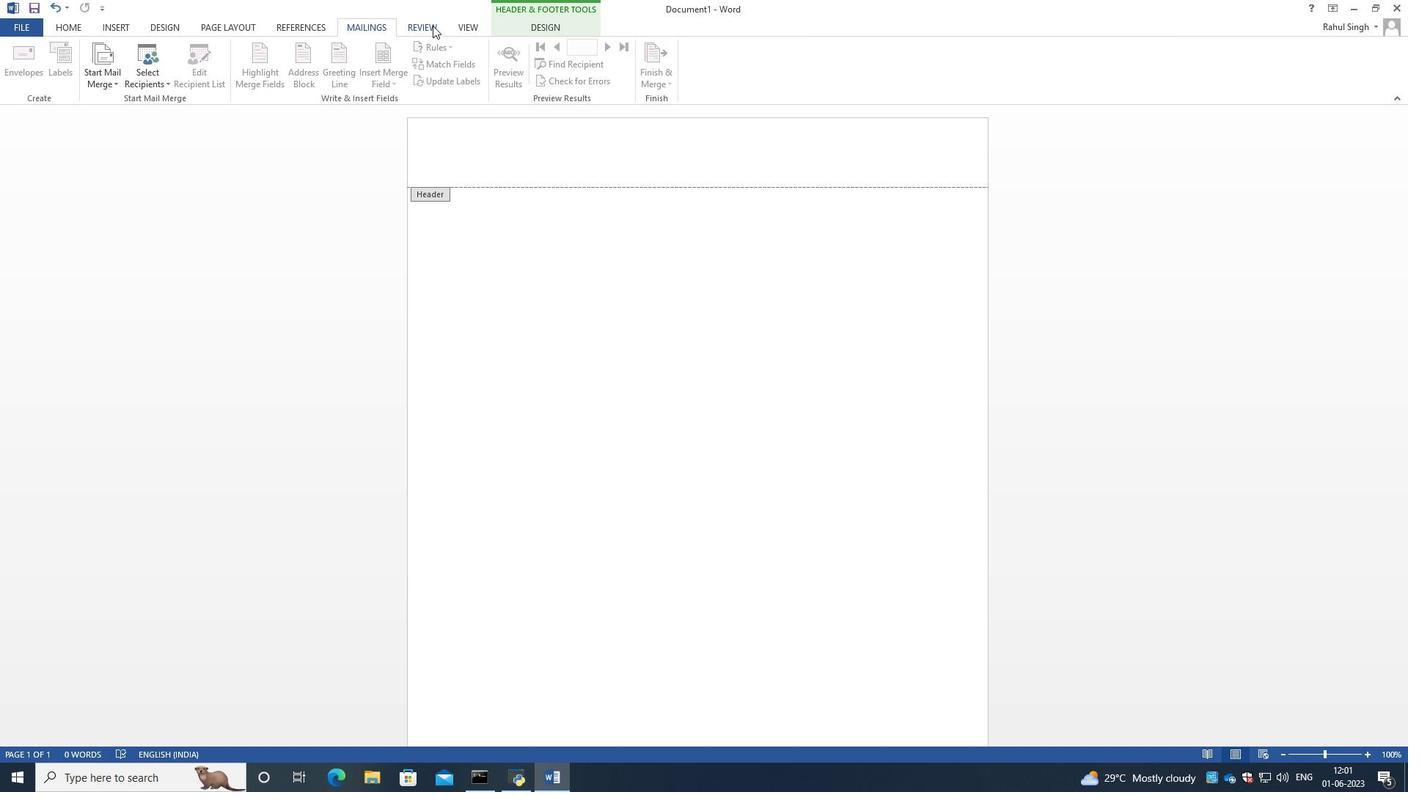 
Action: Mouse moved to (463, 25)
Screenshot: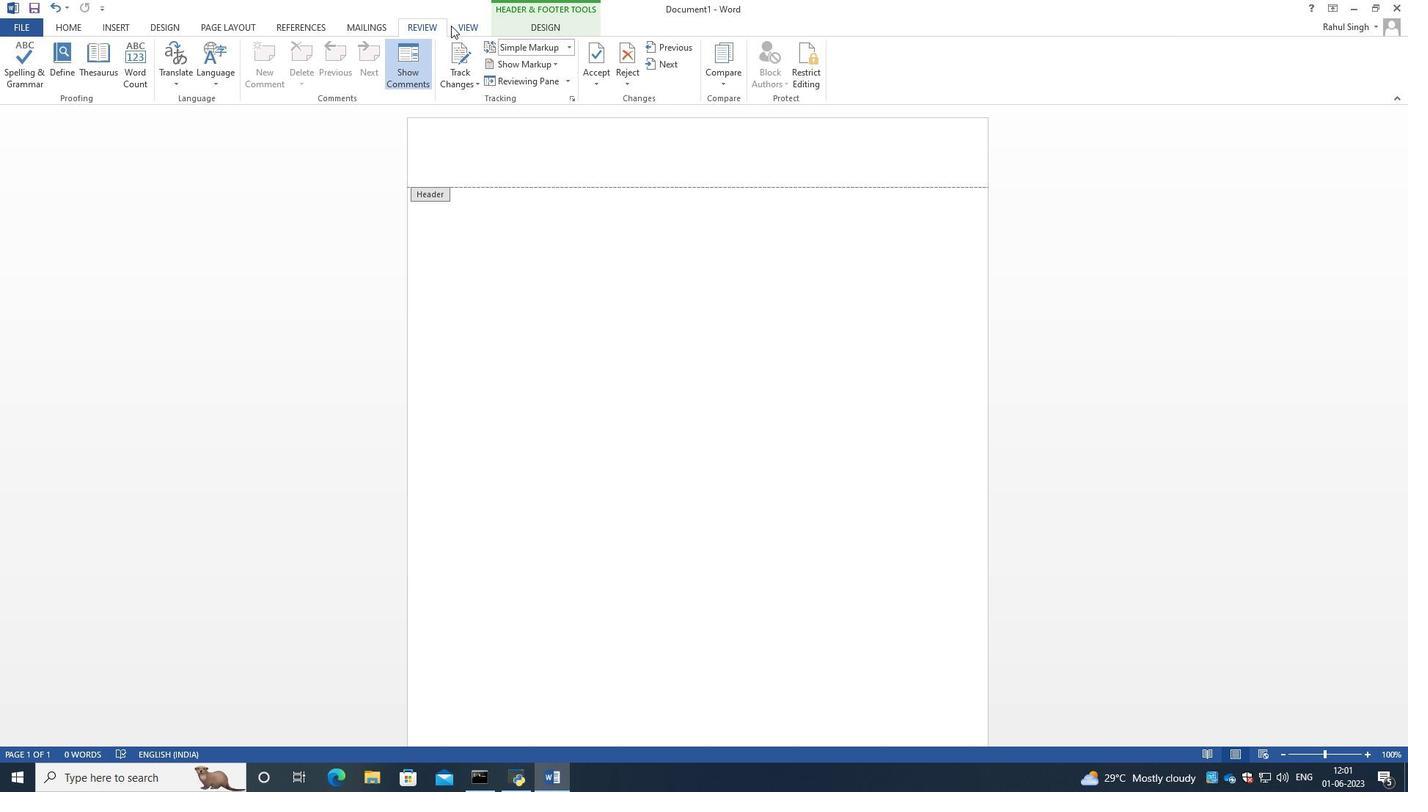 
Action: Mouse pressed left at (463, 25)
Screenshot: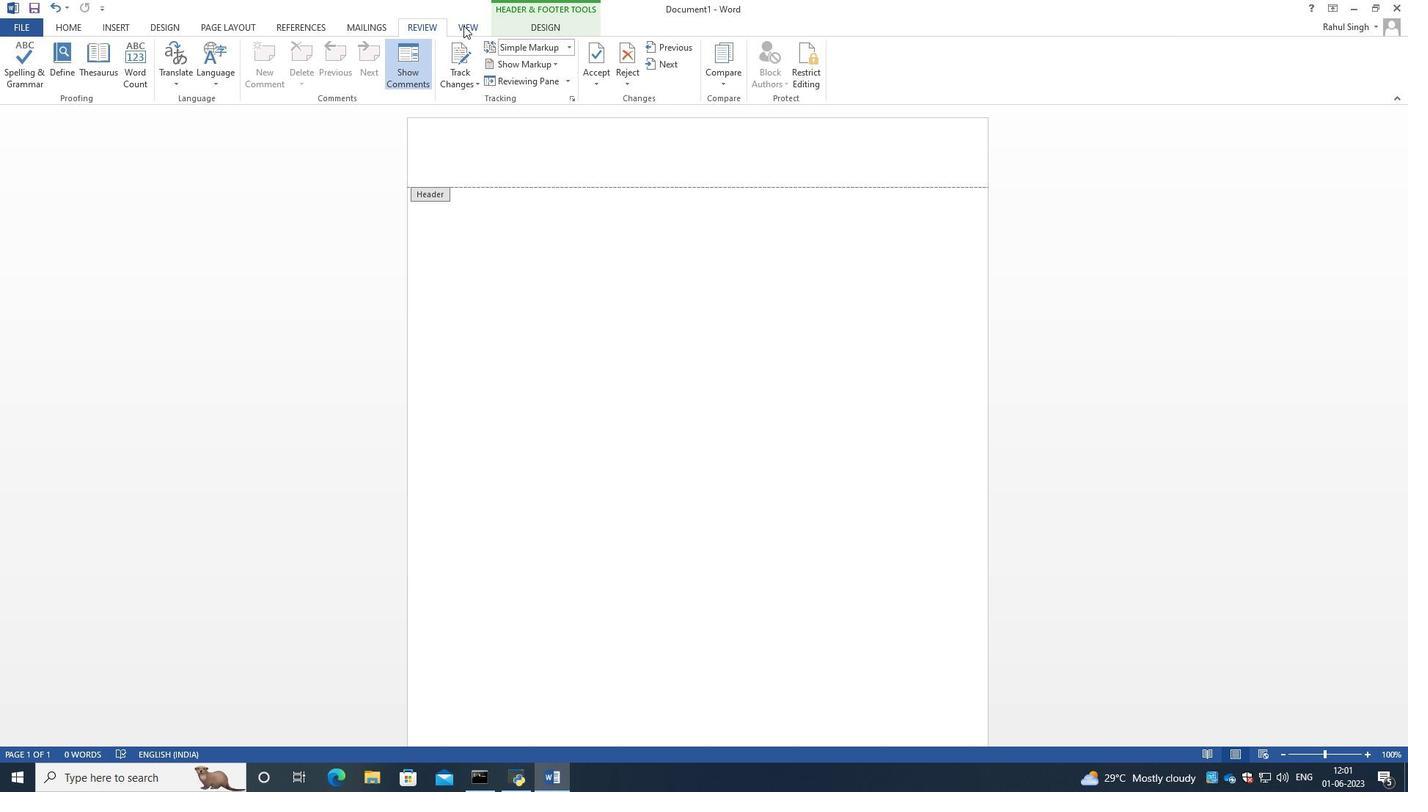 
Action: Mouse moved to (79, 27)
Screenshot: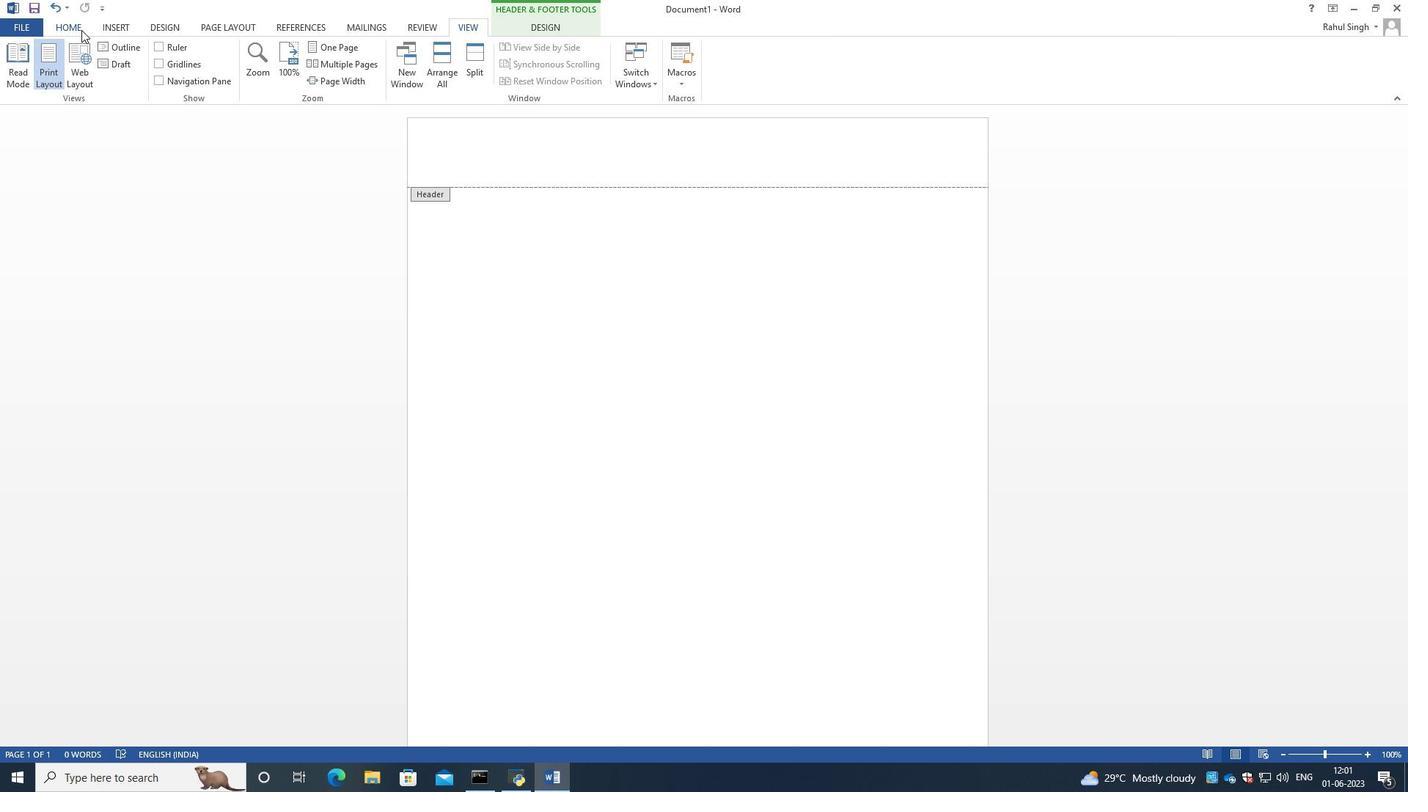 
Action: Mouse pressed left at (79, 27)
Screenshot: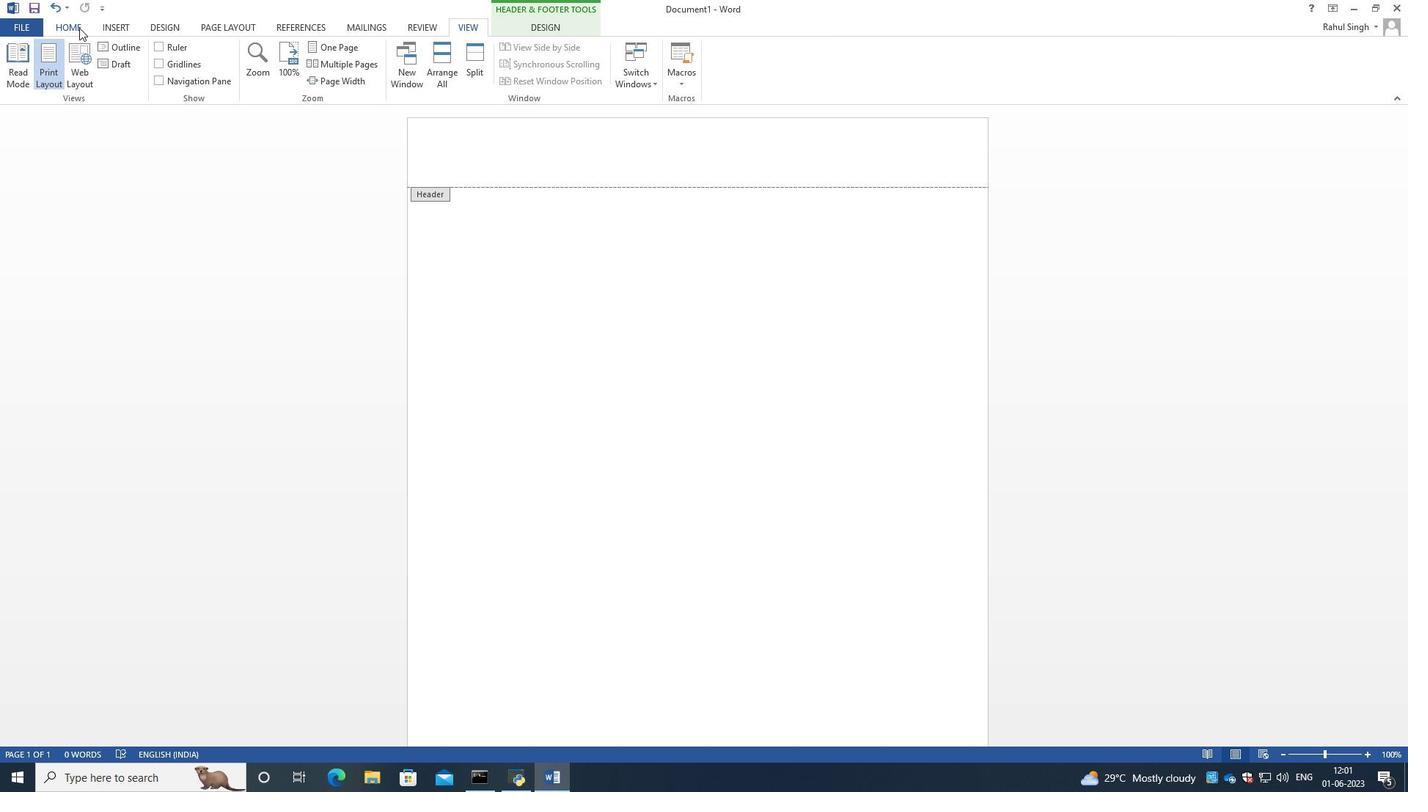 
Action: Mouse moved to (130, 26)
Screenshot: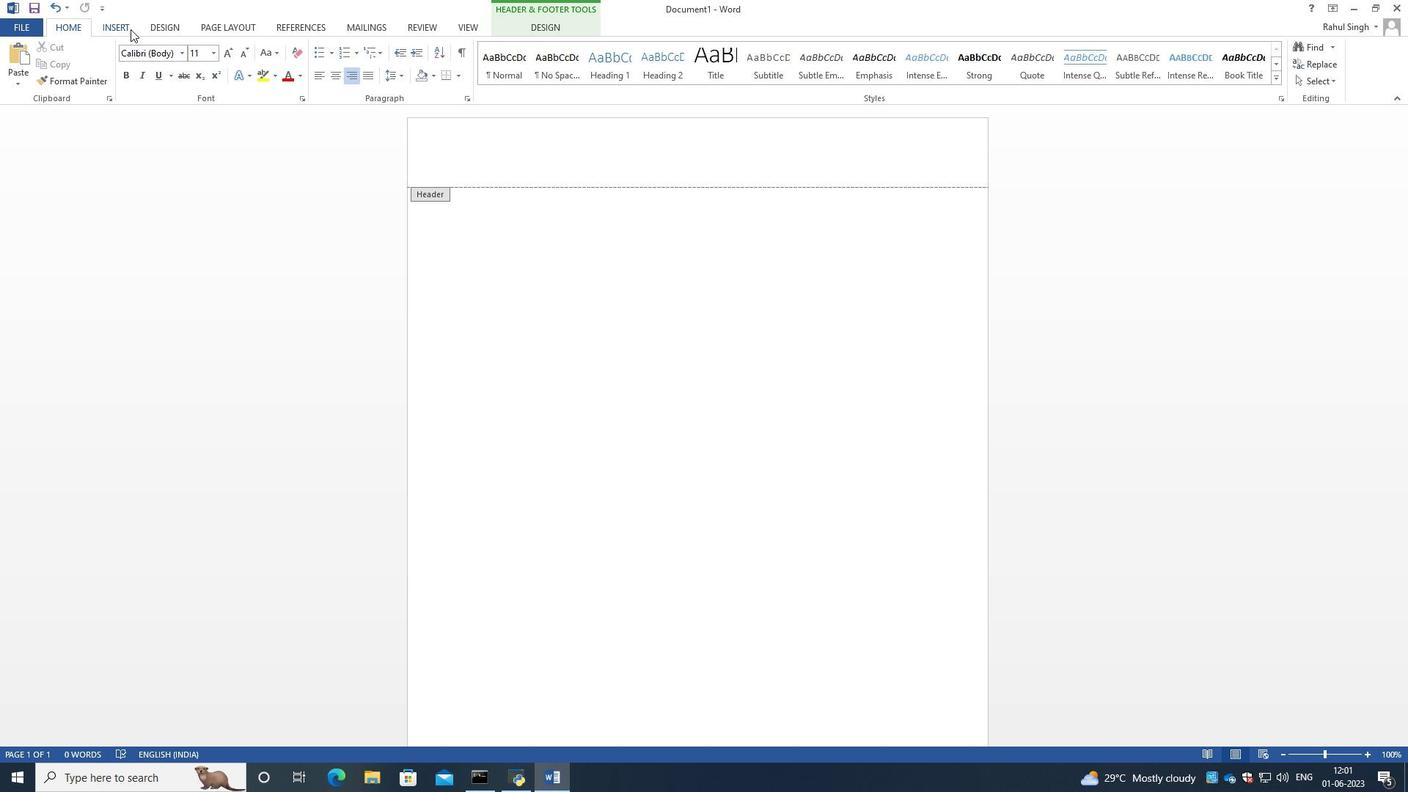 
Action: Mouse pressed left at (130, 26)
Screenshot: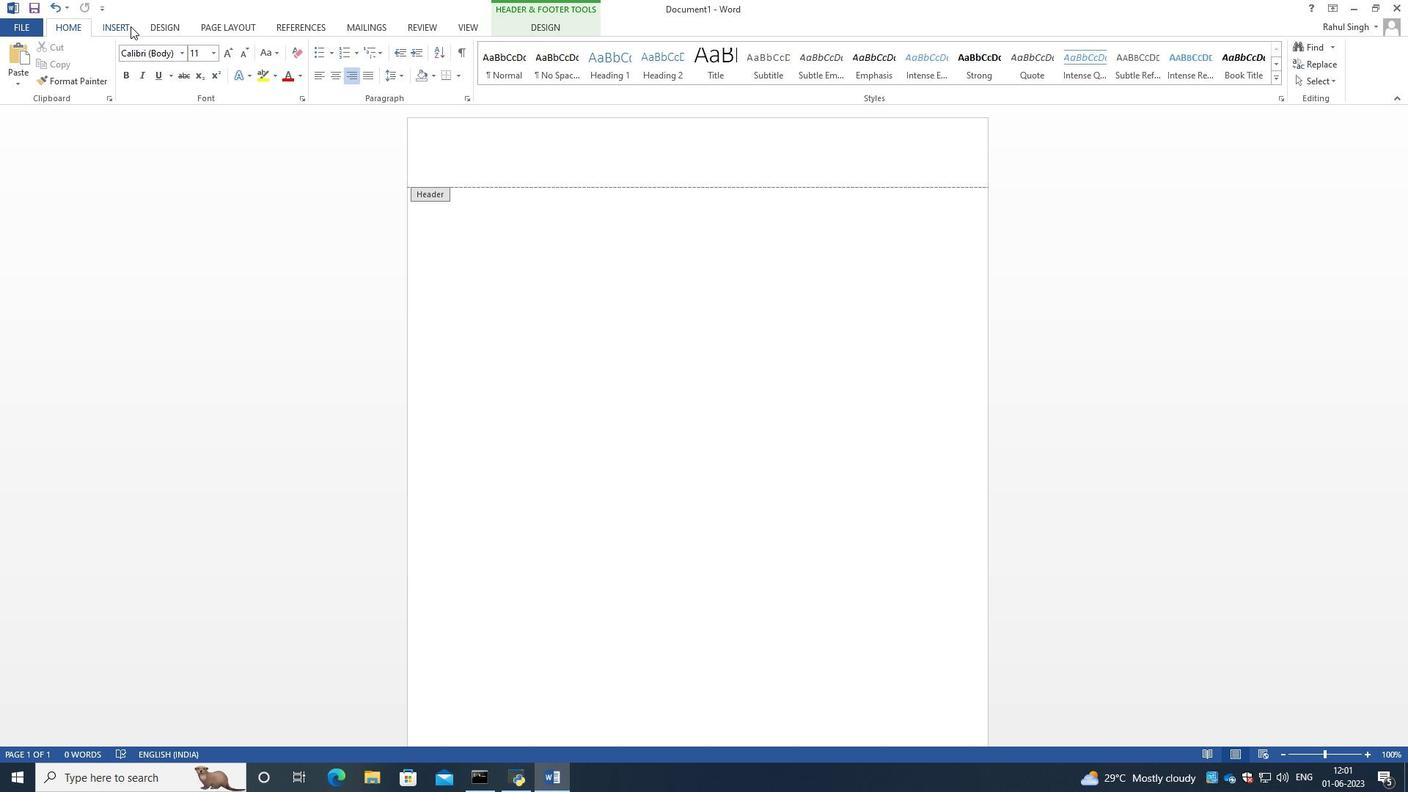 
Action: Mouse moved to (694, 74)
Screenshot: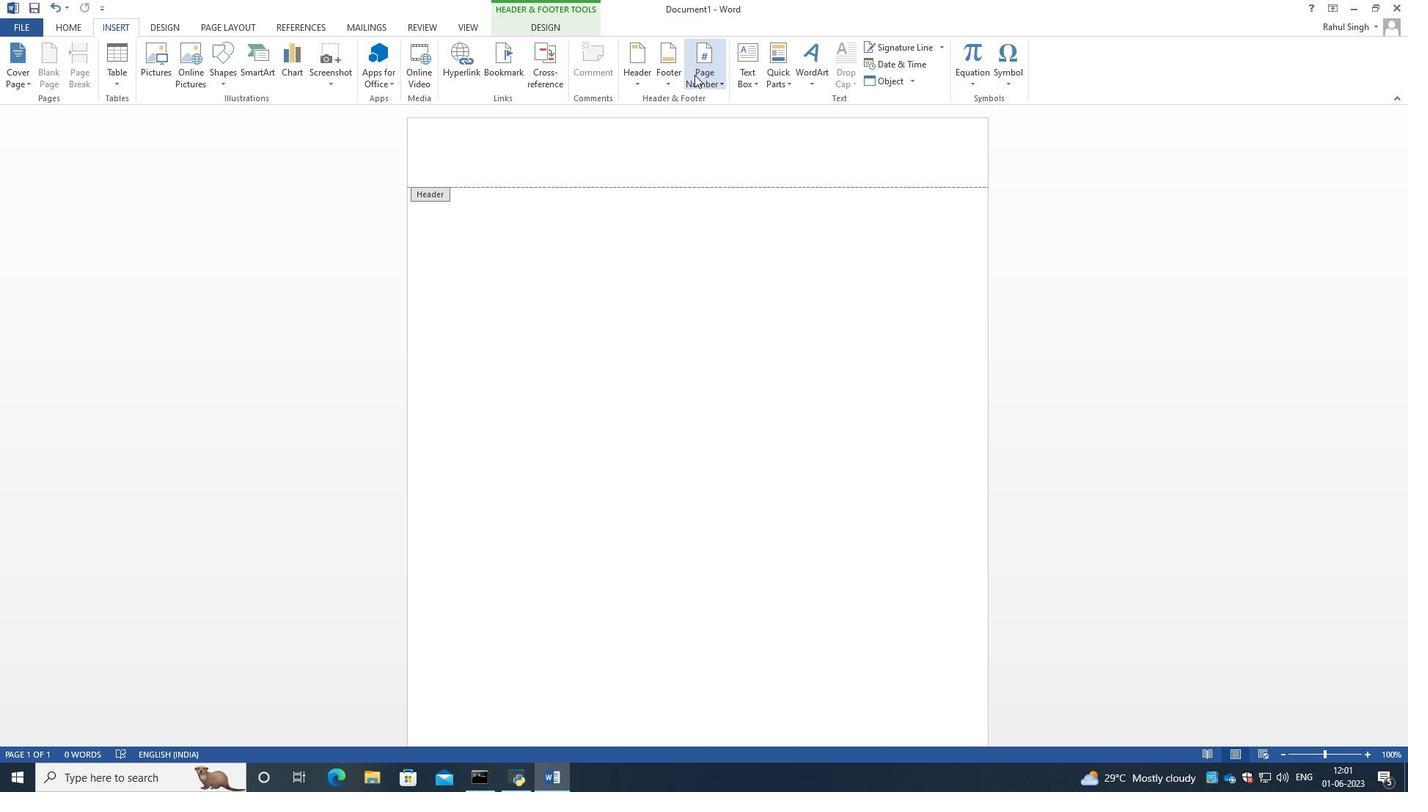 
Action: Mouse pressed left at (694, 74)
Screenshot: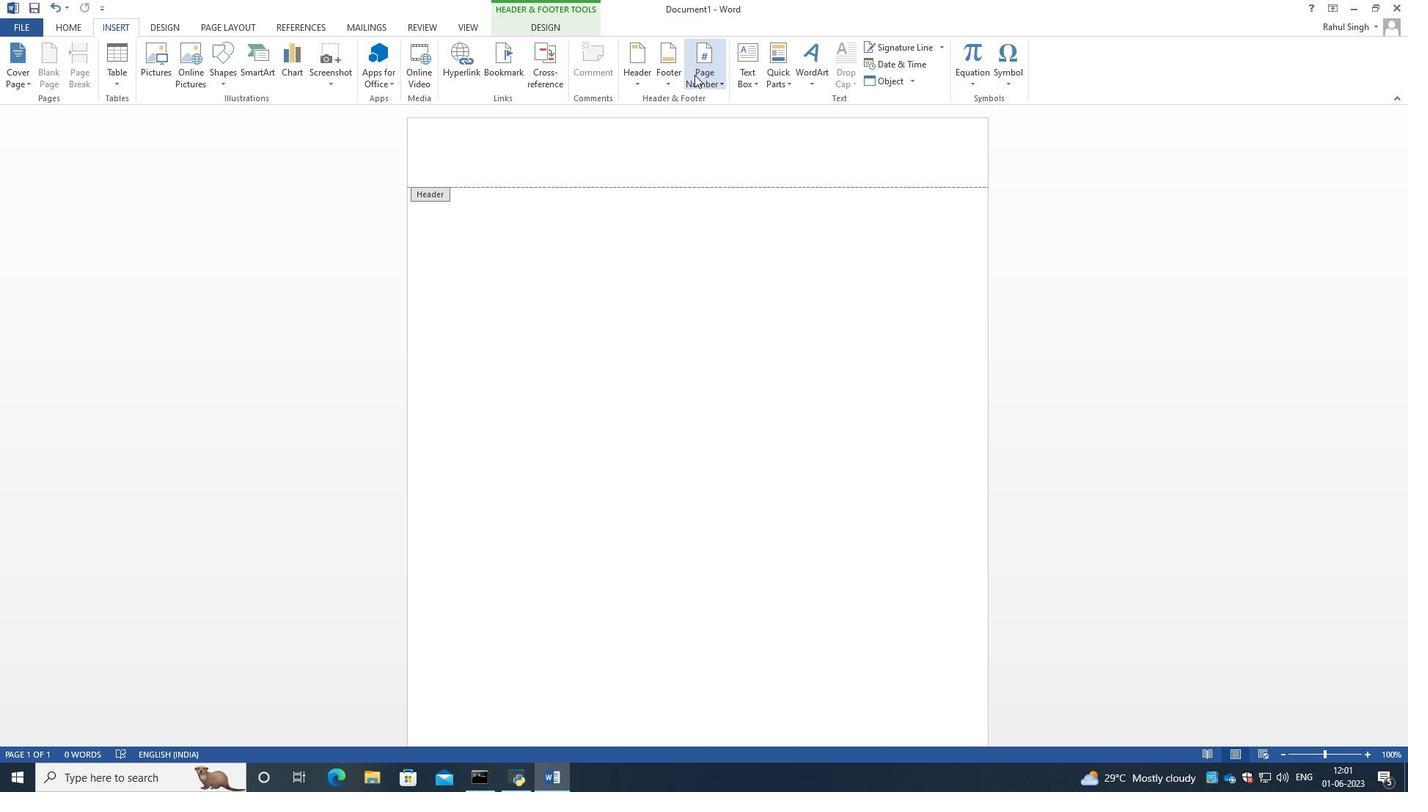 
Action: Mouse pressed left at (694, 74)
Screenshot: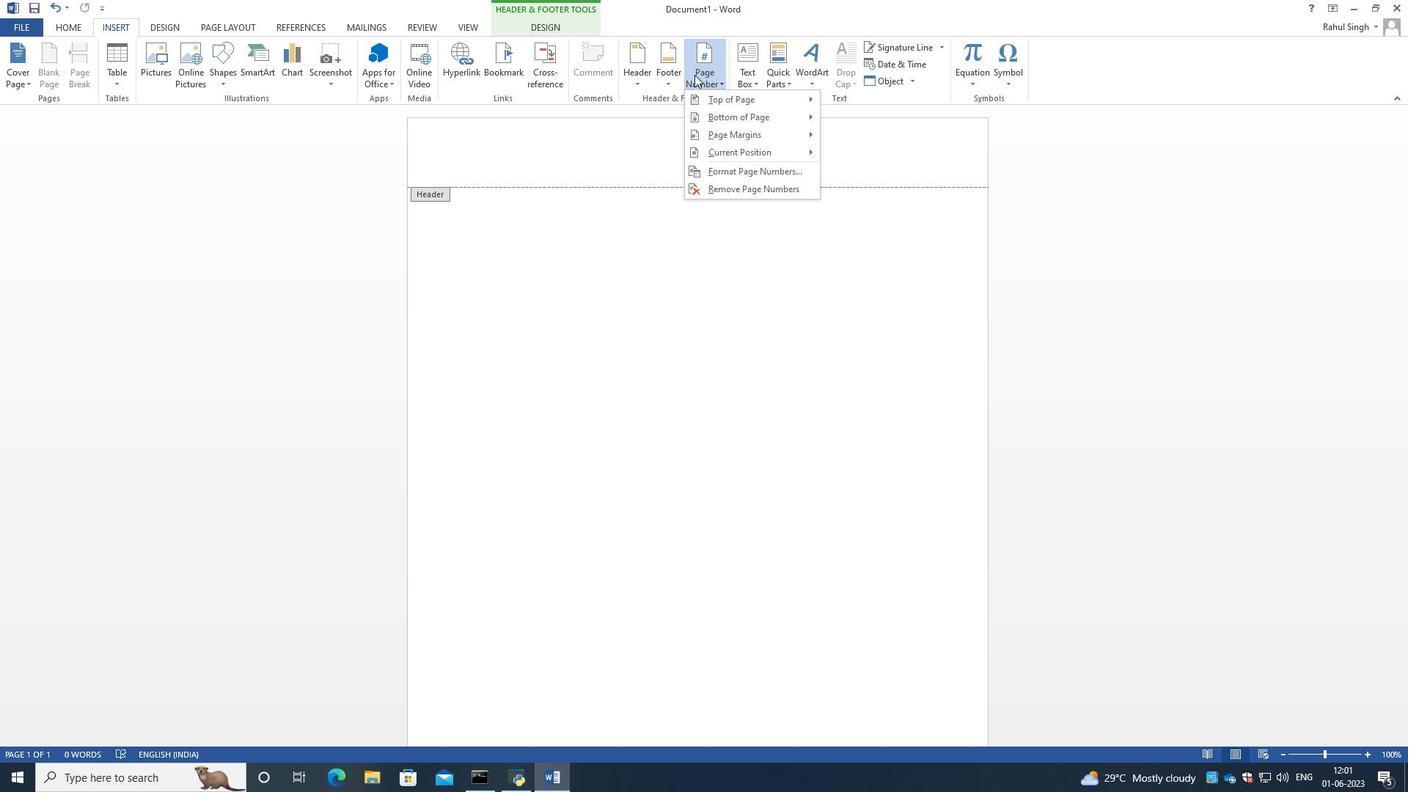 
Action: Mouse moved to (746, 84)
Screenshot: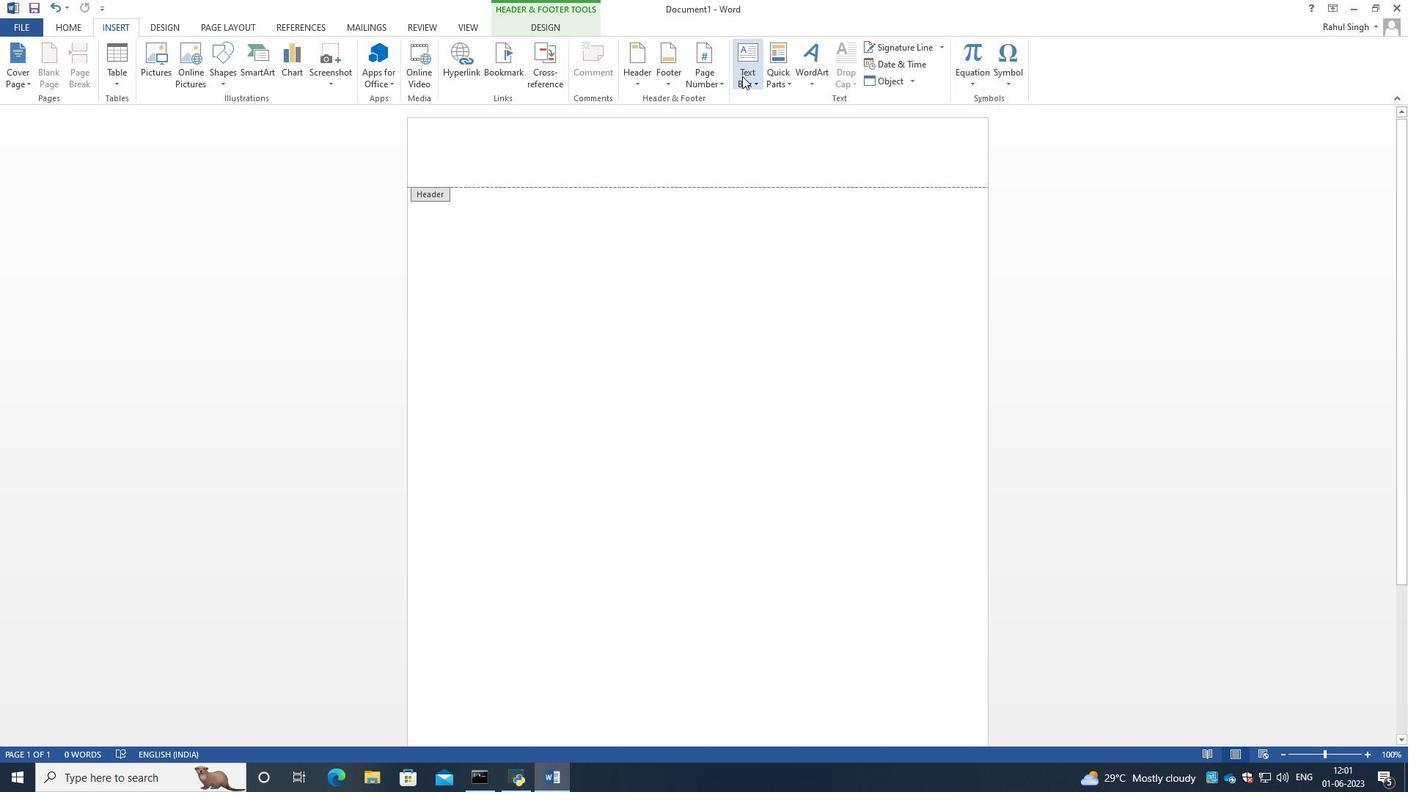 
Action: Mouse pressed left at (746, 84)
Screenshot: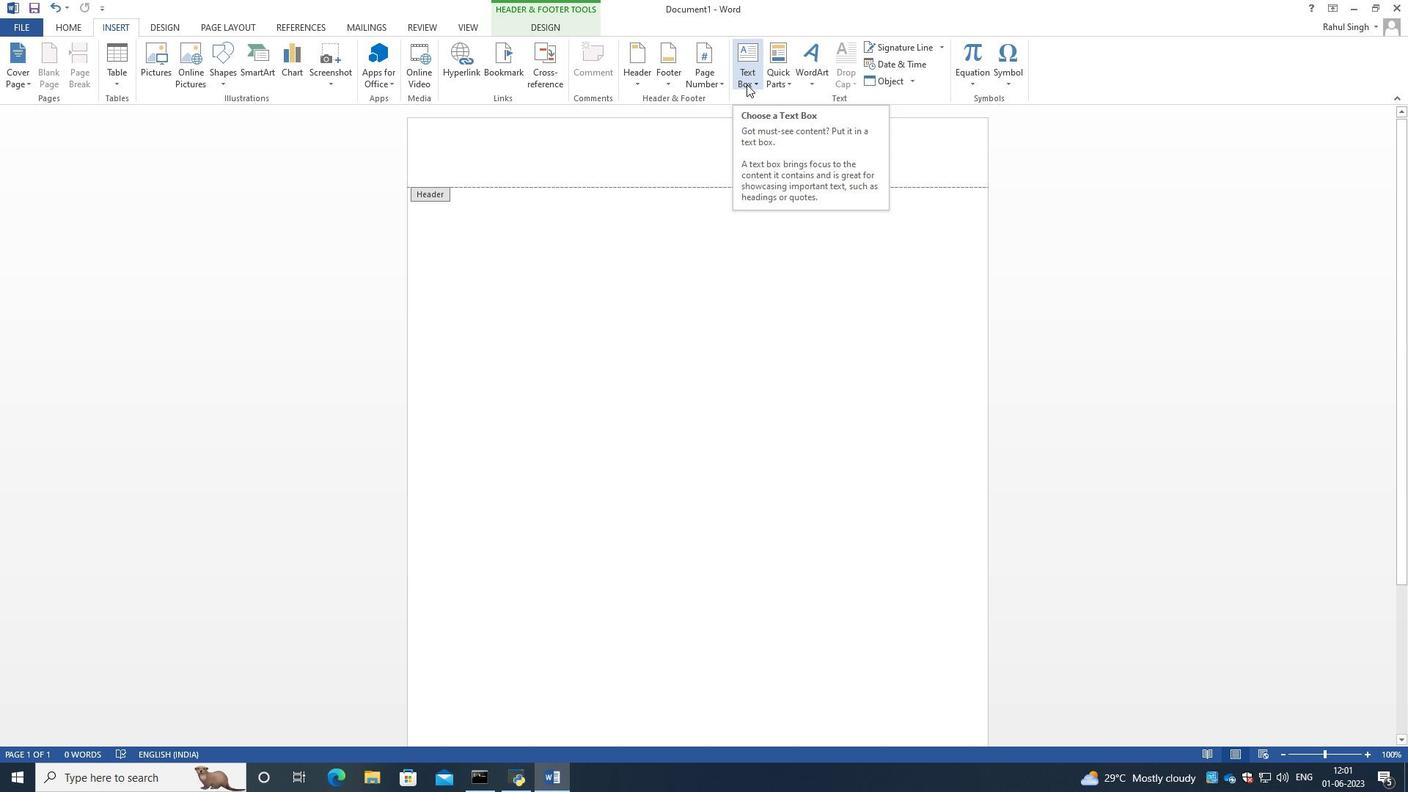 
Action: Mouse moved to (746, 84)
Screenshot: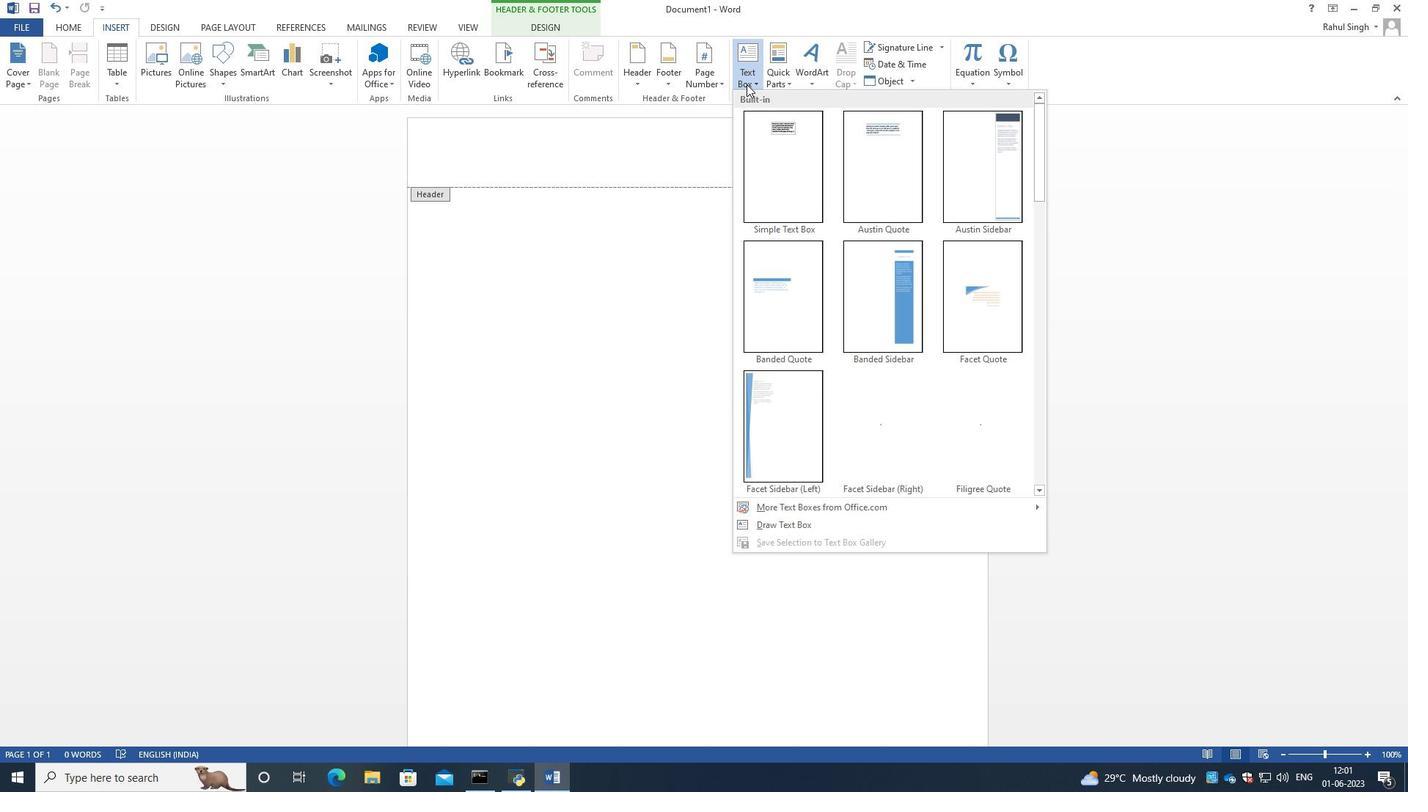 
Action: Mouse pressed left at (746, 84)
Screenshot: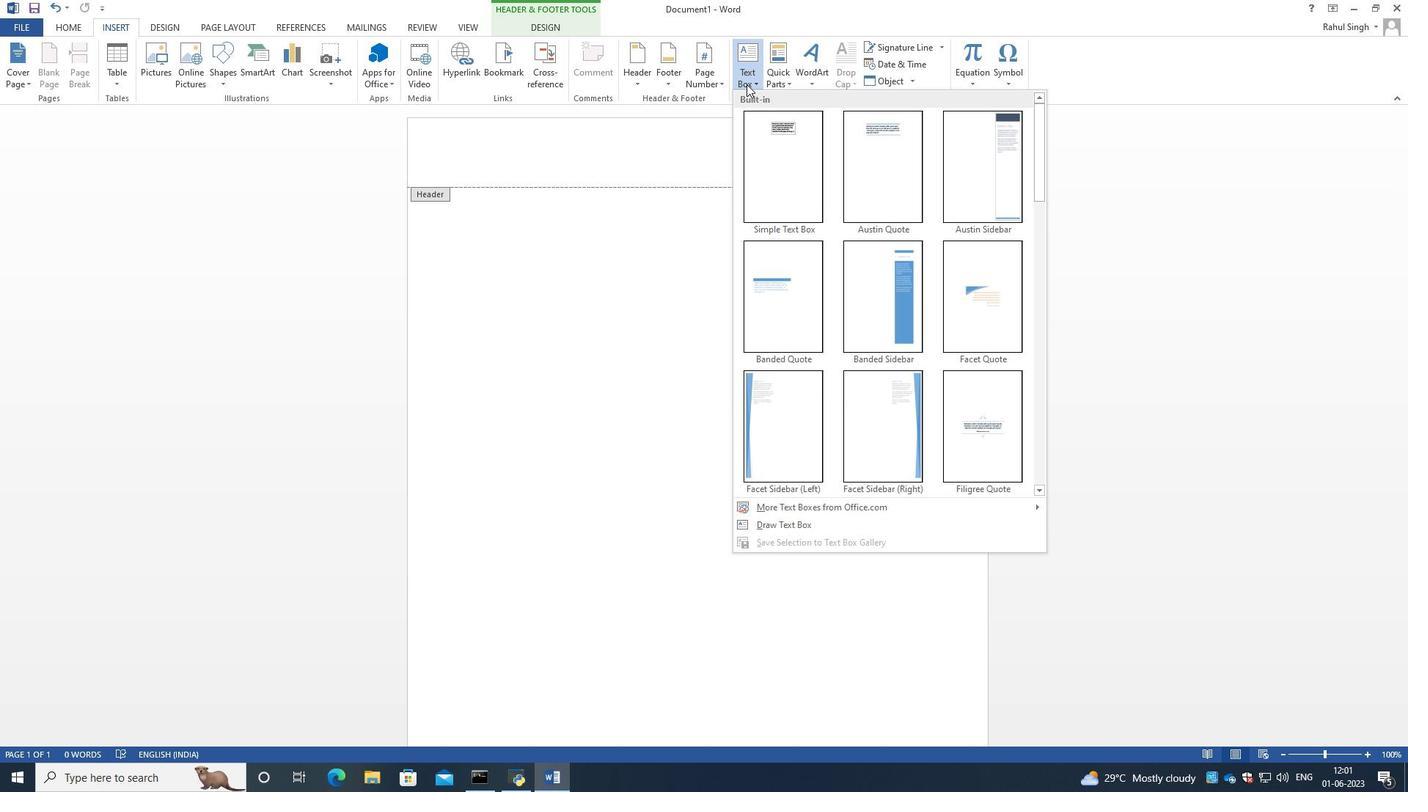 
Action: Mouse moved to (469, 24)
Screenshot: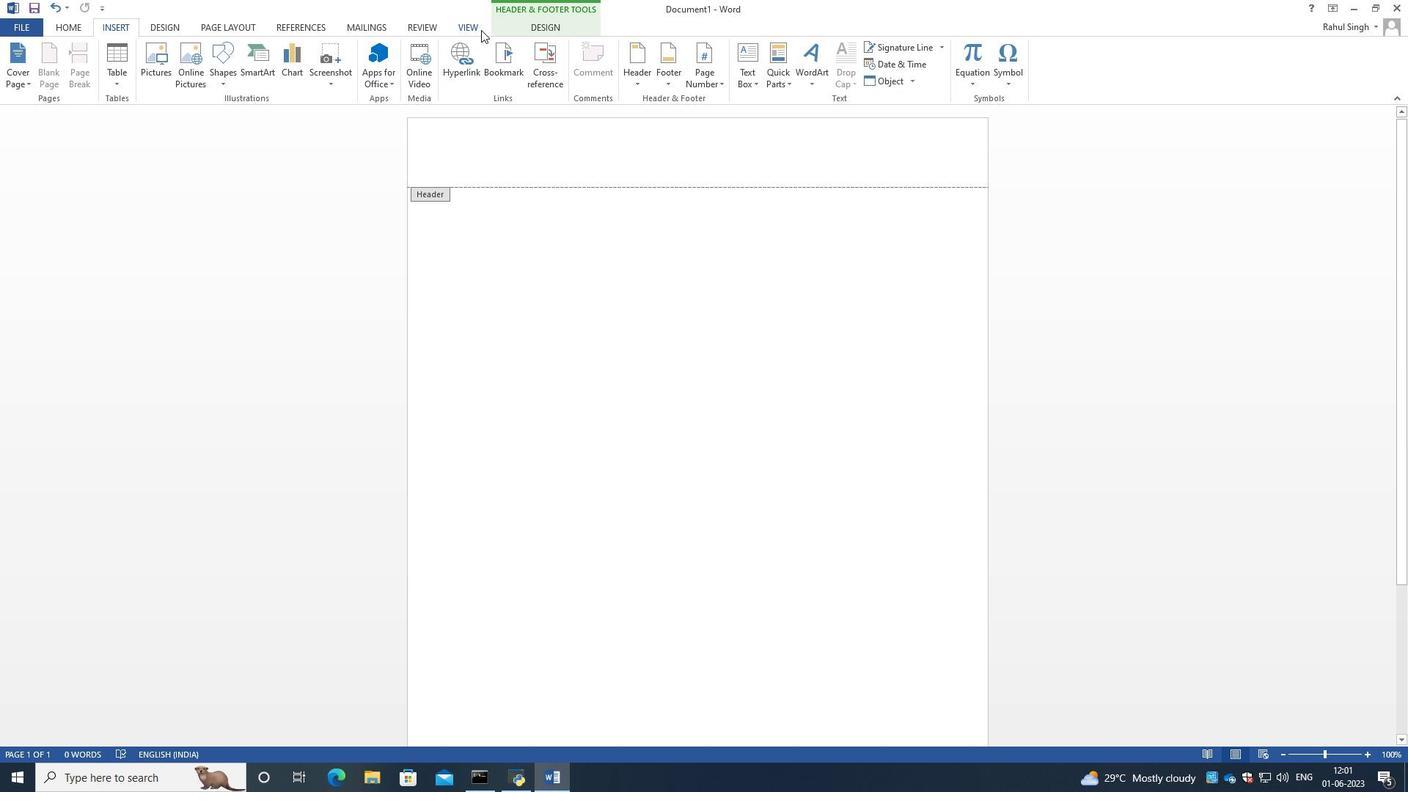
Action: Mouse pressed left at (469, 24)
Screenshot: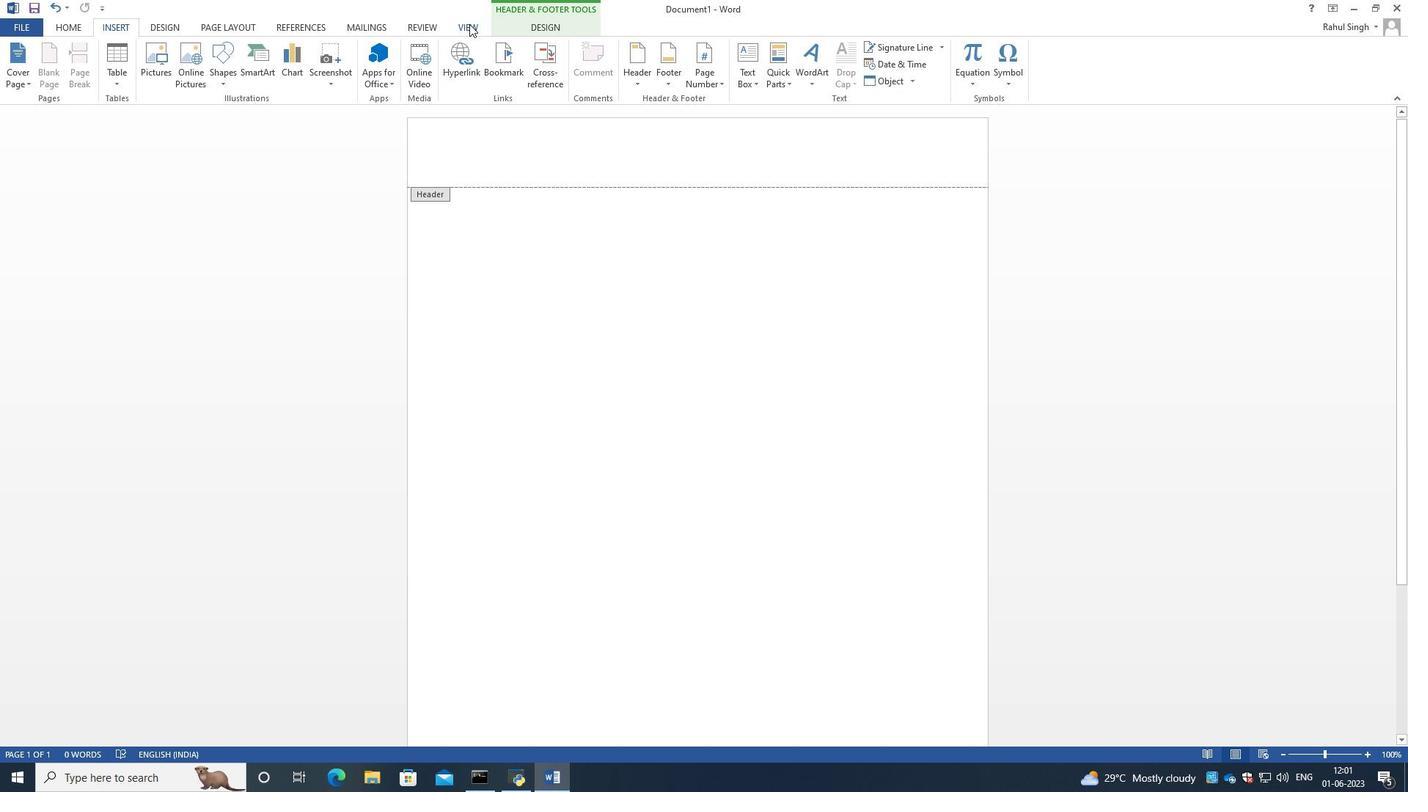 
Action: Mouse moved to (422, 24)
Screenshot: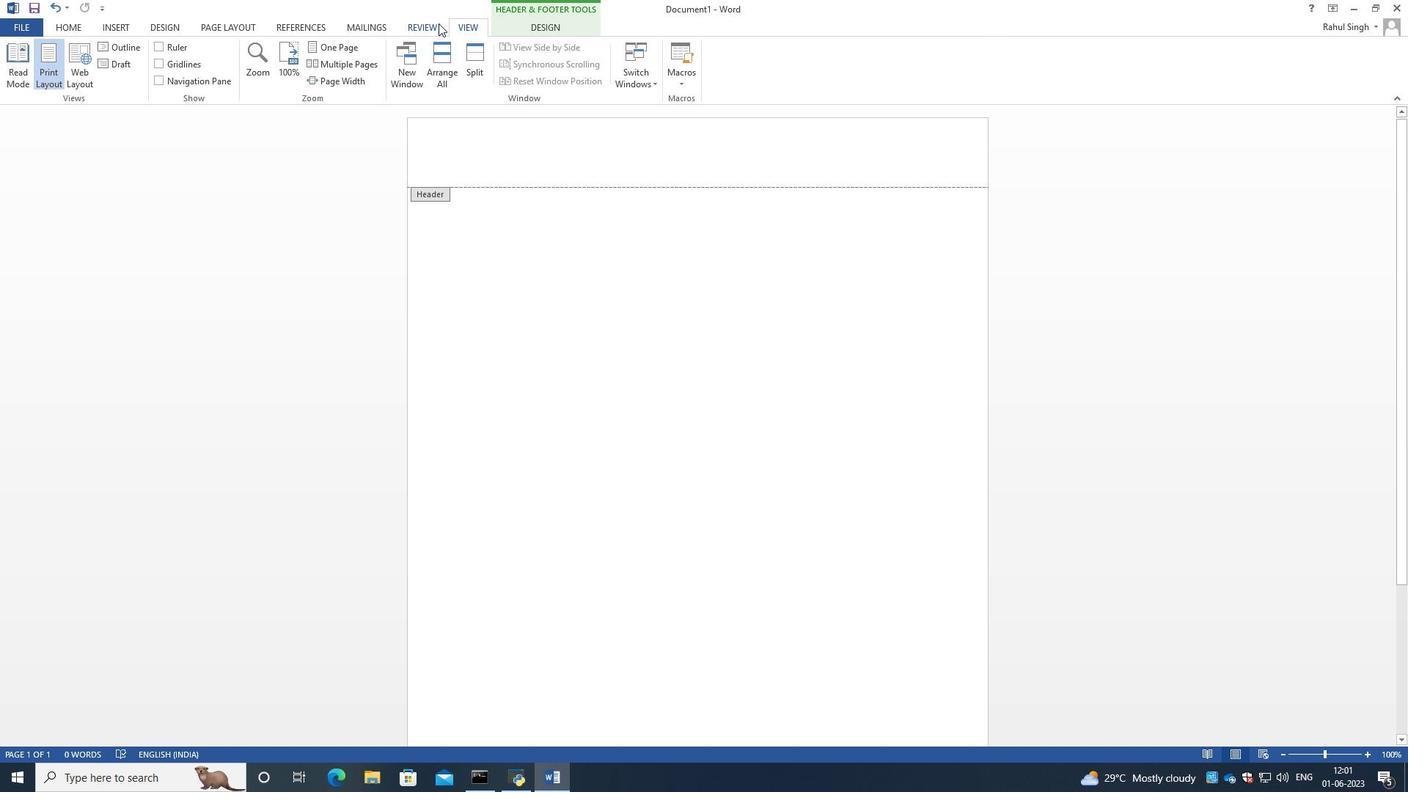 
Action: Mouse pressed left at (422, 24)
Screenshot: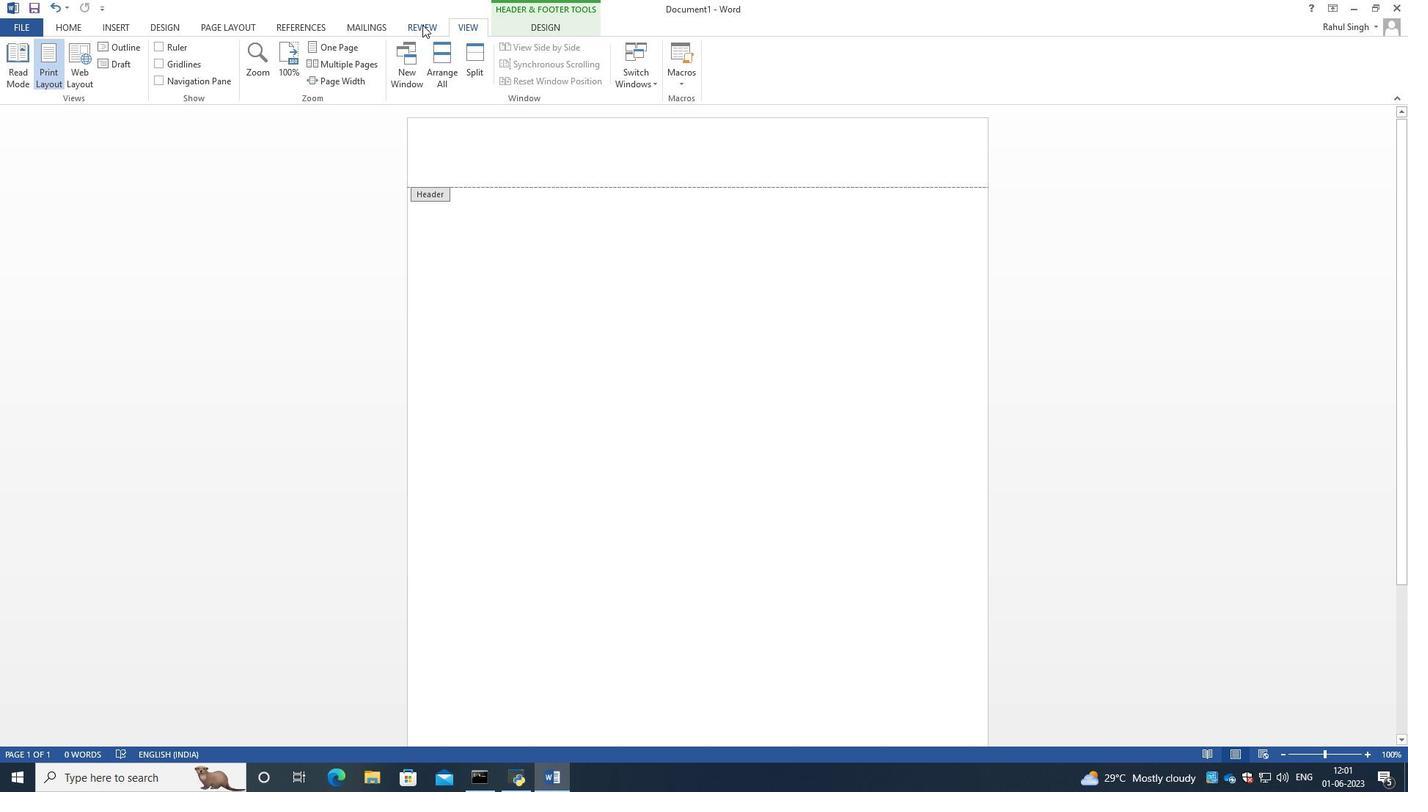 
Action: Mouse moved to (365, 27)
Screenshot: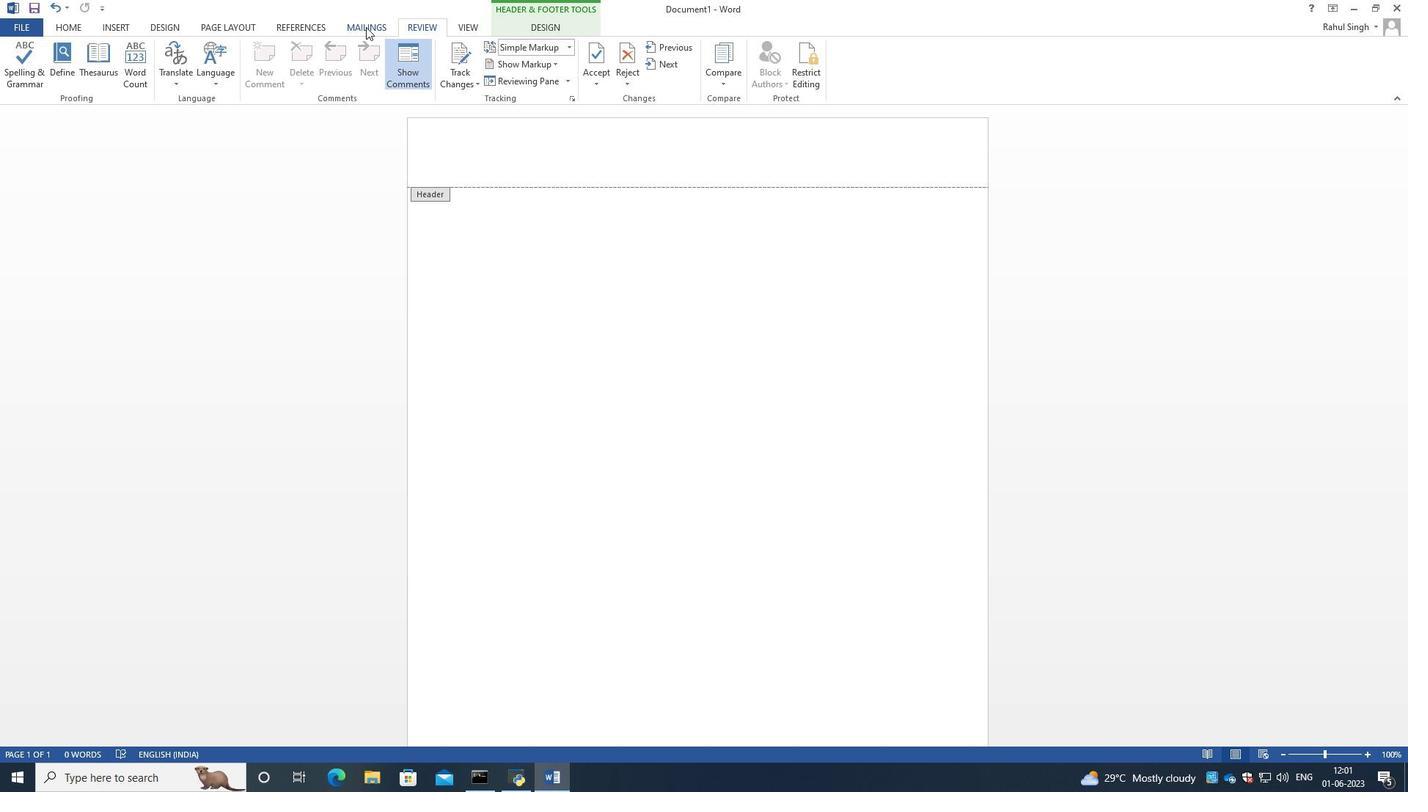 
Action: Mouse pressed left at (365, 27)
Screenshot: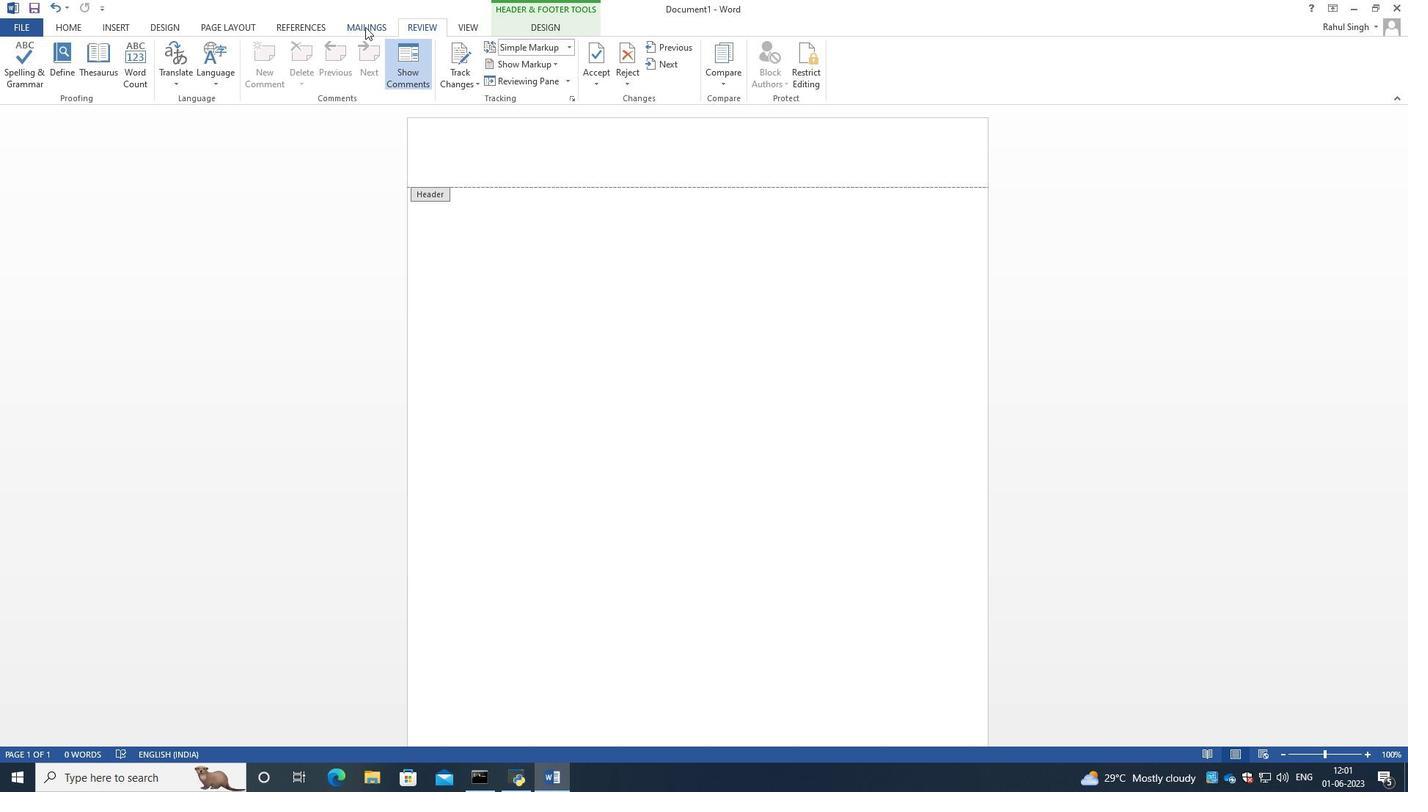 
Action: Mouse moved to (310, 26)
Screenshot: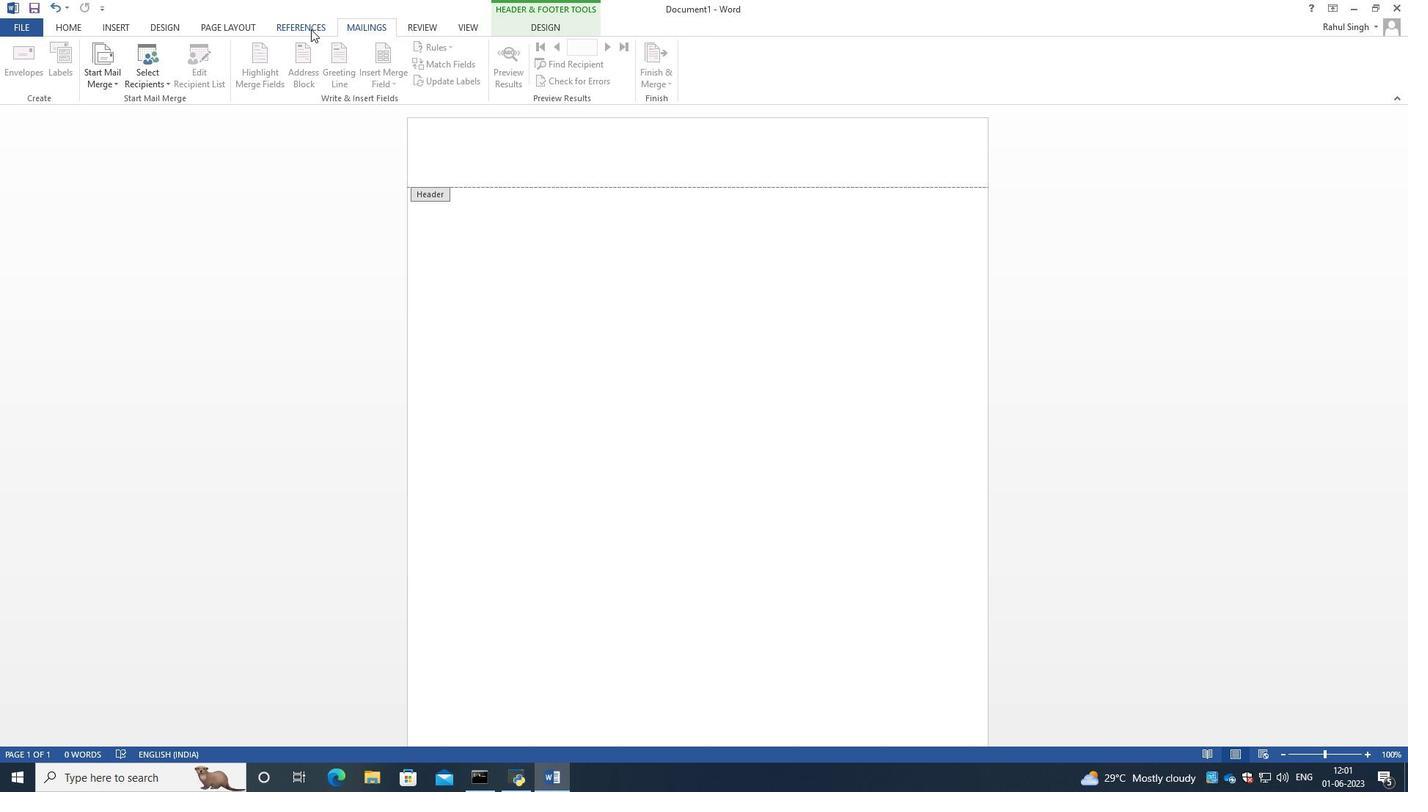 
Action: Mouse pressed left at (310, 26)
Screenshot: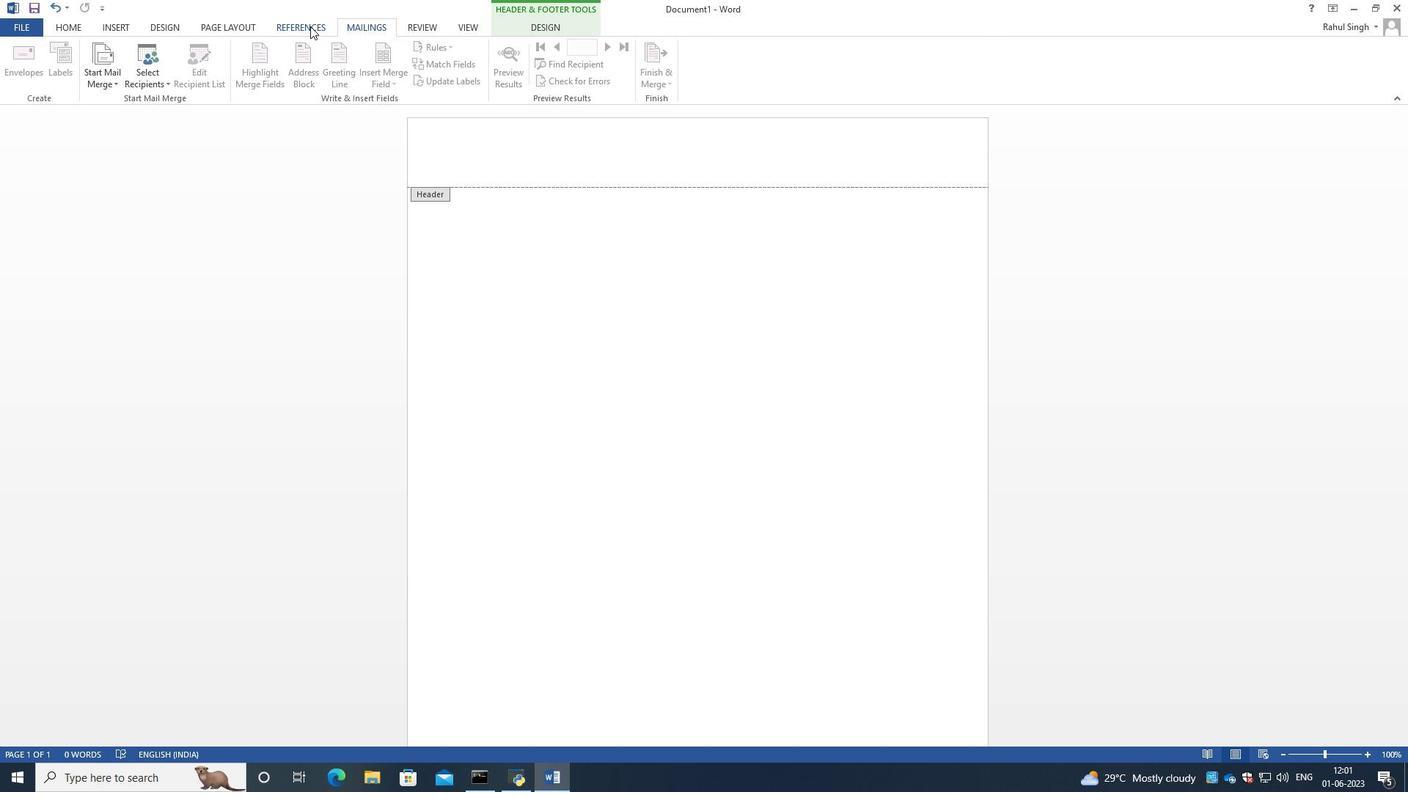 
Action: Mouse moved to (234, 22)
Screenshot: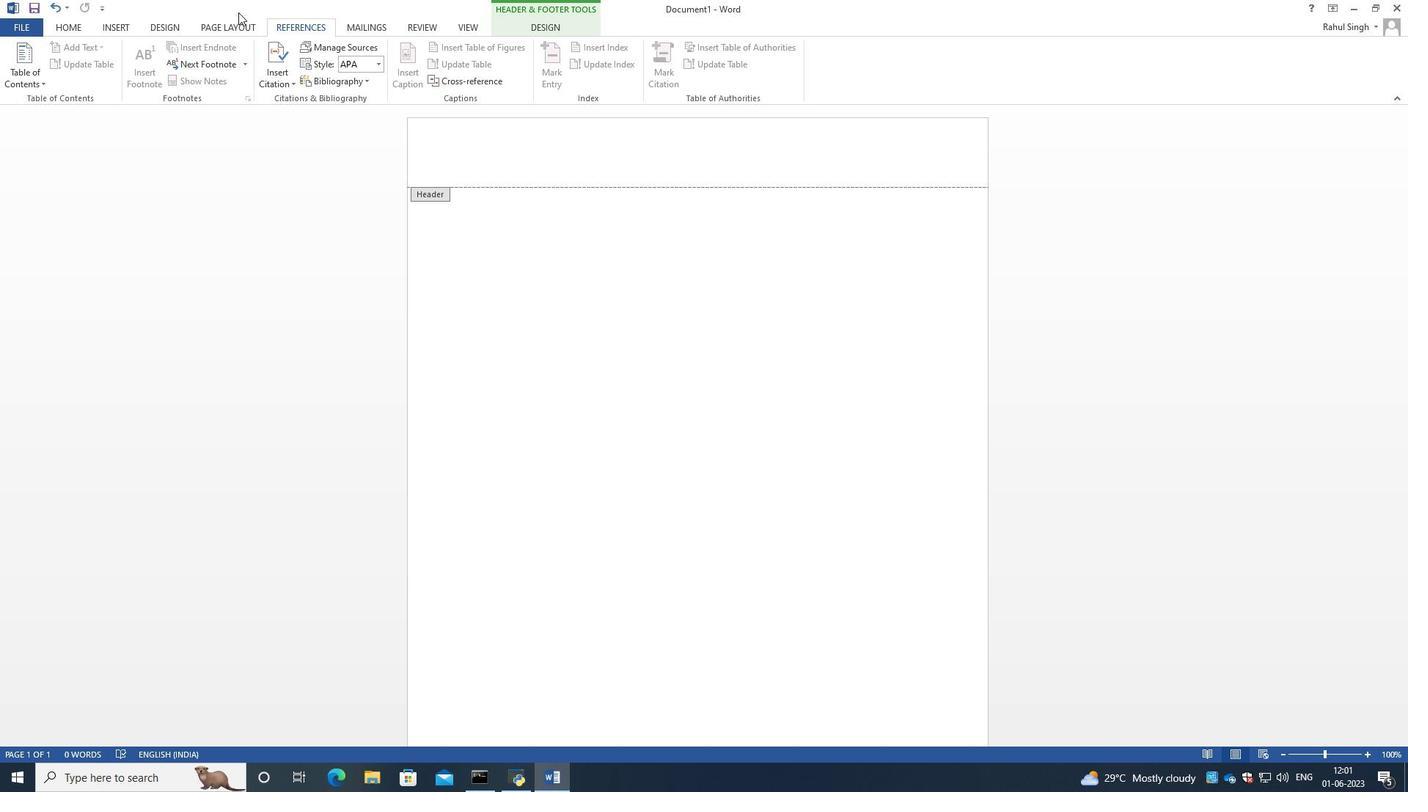
Action: Mouse pressed left at (234, 22)
Screenshot: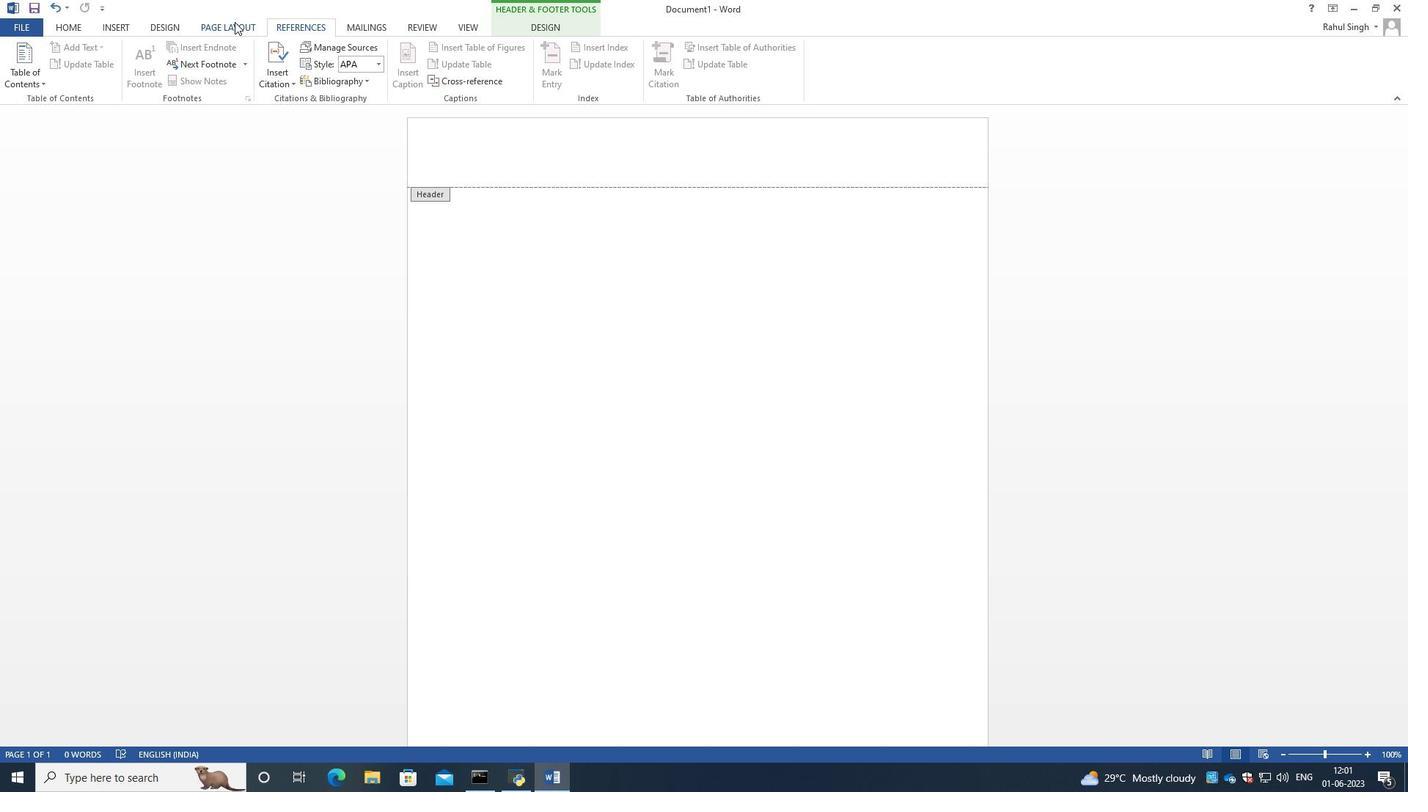 
Action: Mouse moved to (154, 25)
Screenshot: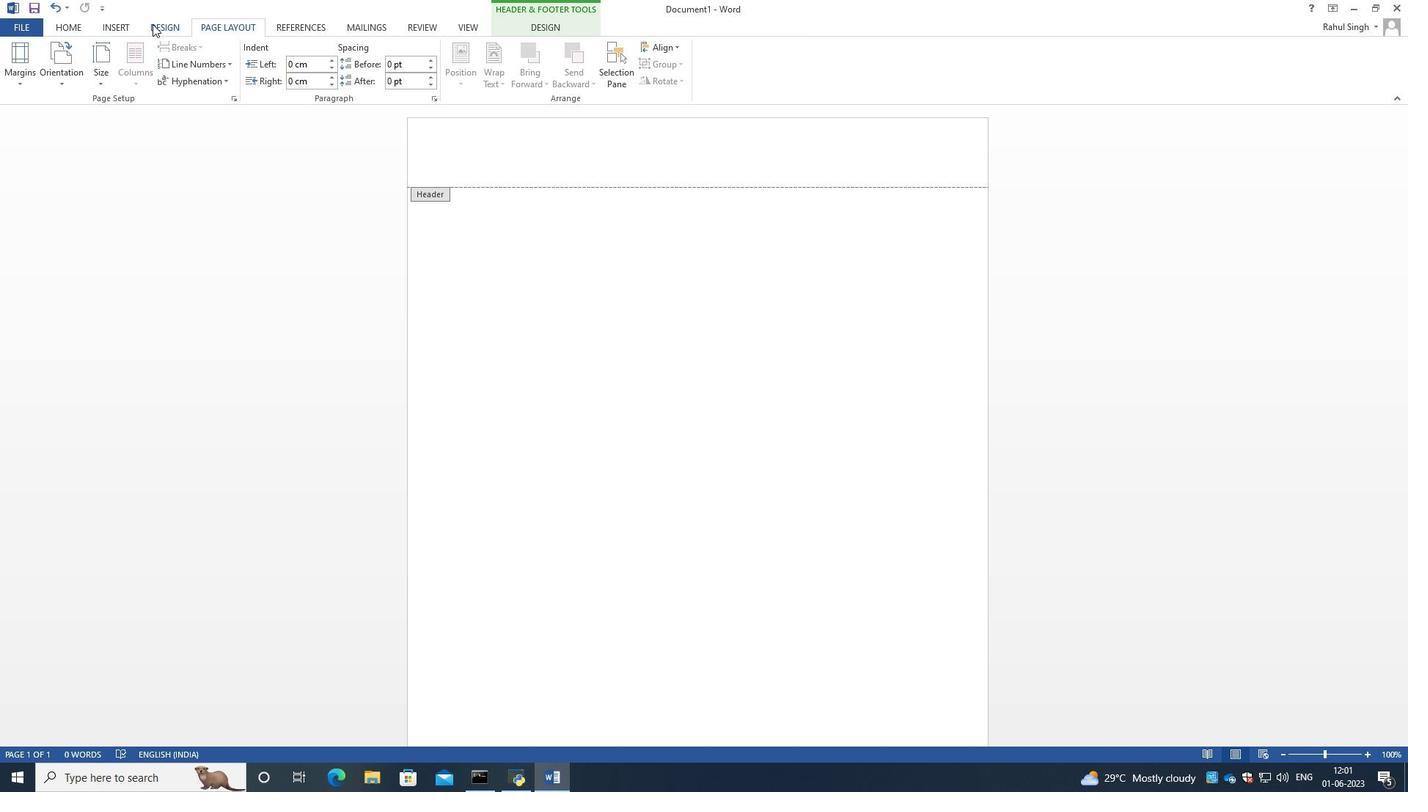 
Action: Mouse pressed left at (154, 25)
Screenshot: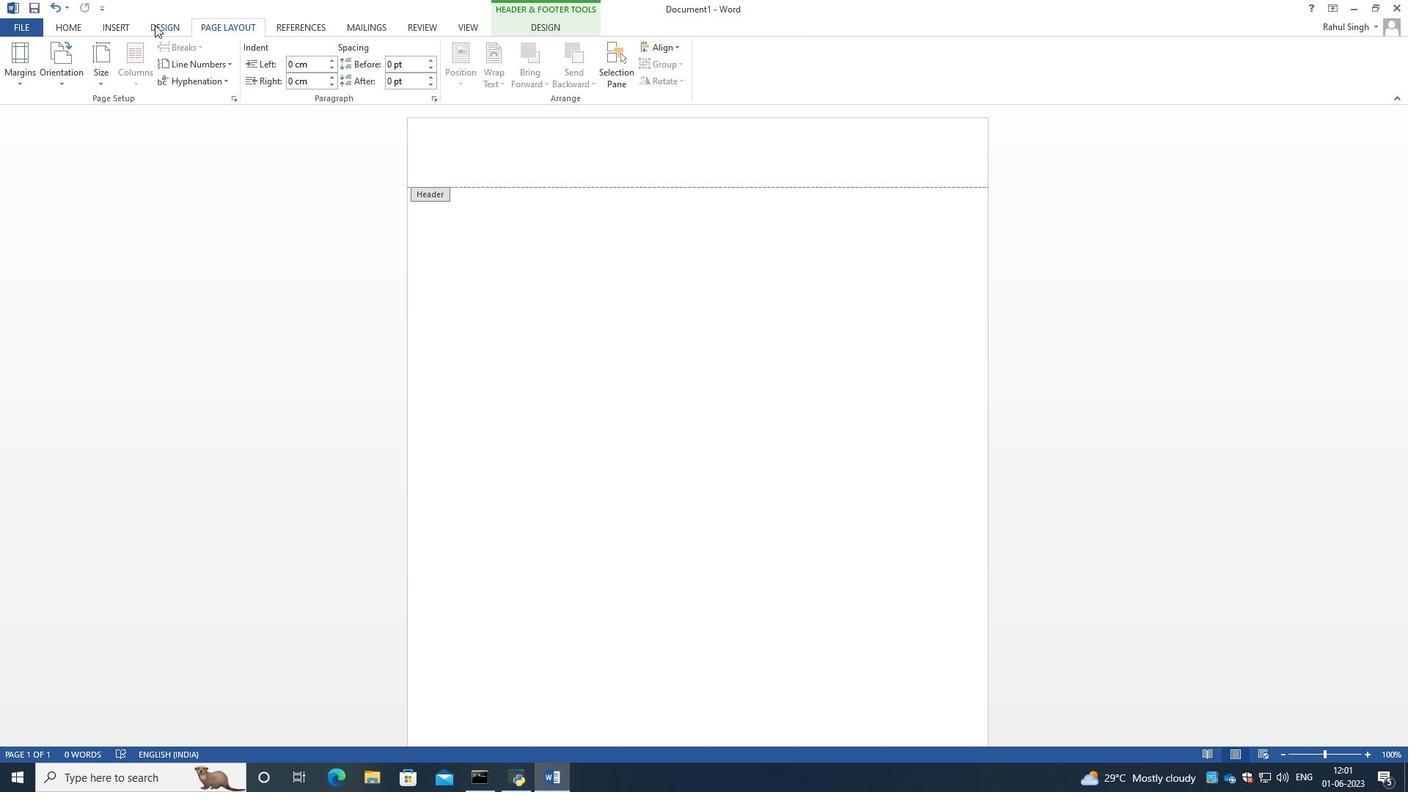
Action: Mouse moved to (112, 29)
Screenshot: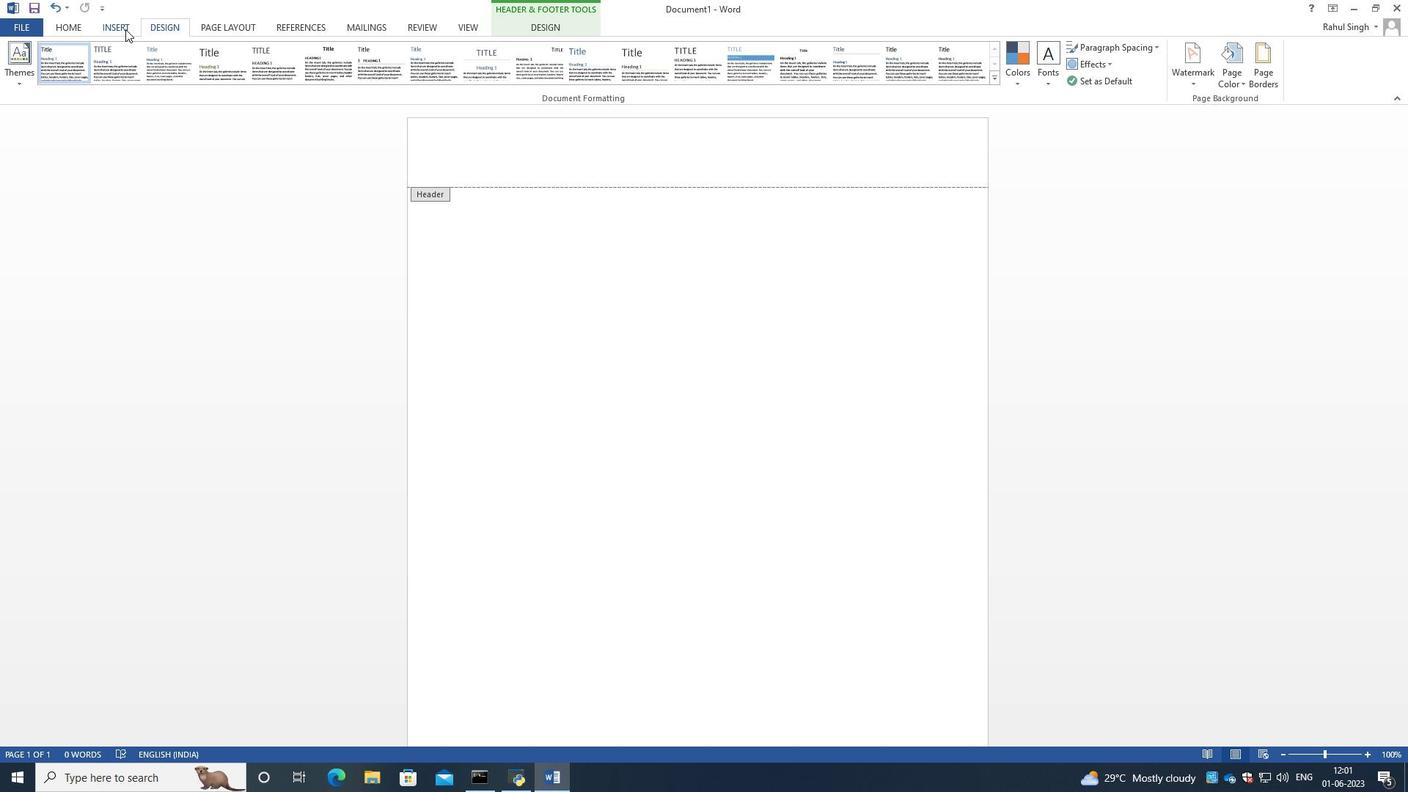 
Action: Mouse pressed left at (112, 29)
Screenshot: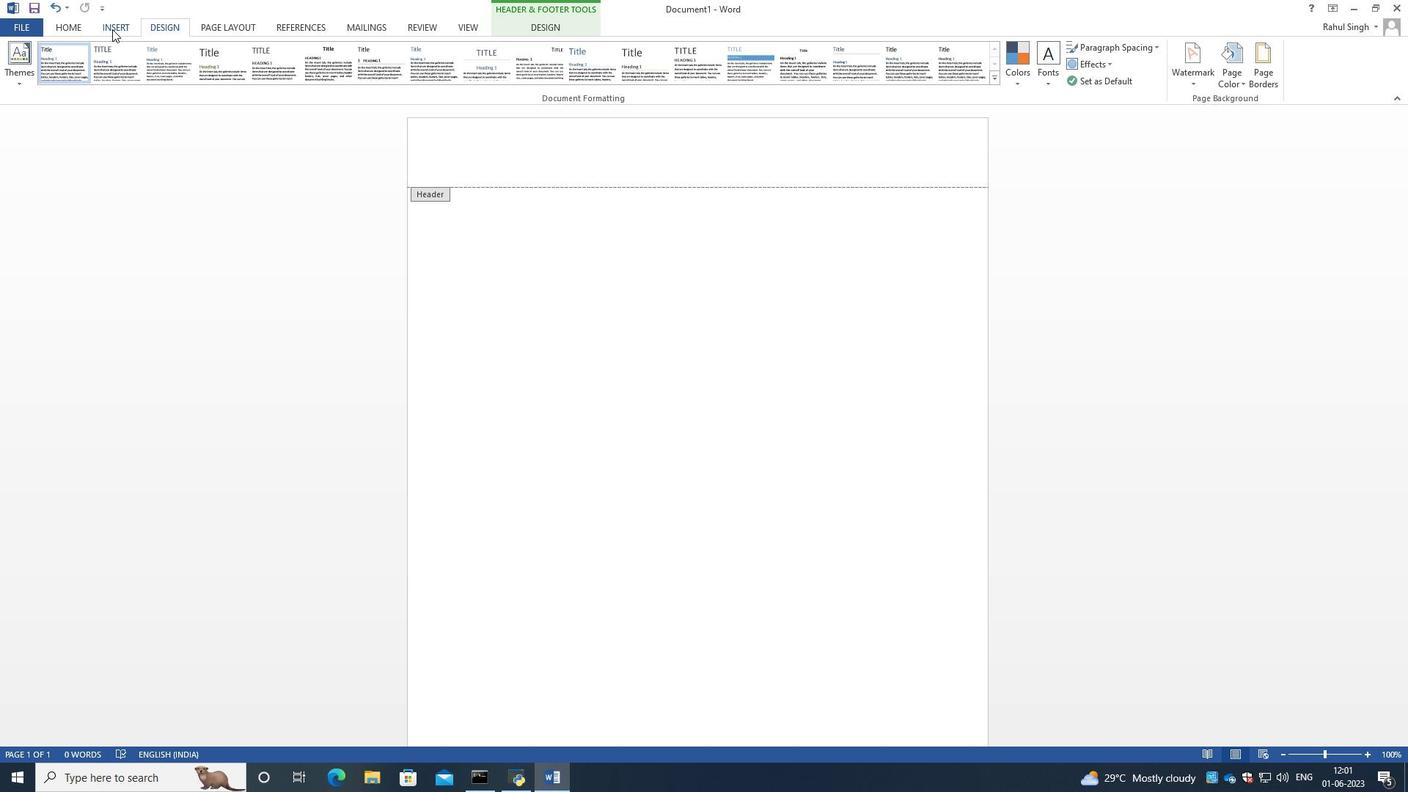 
Action: Mouse moved to (22, 66)
Screenshot: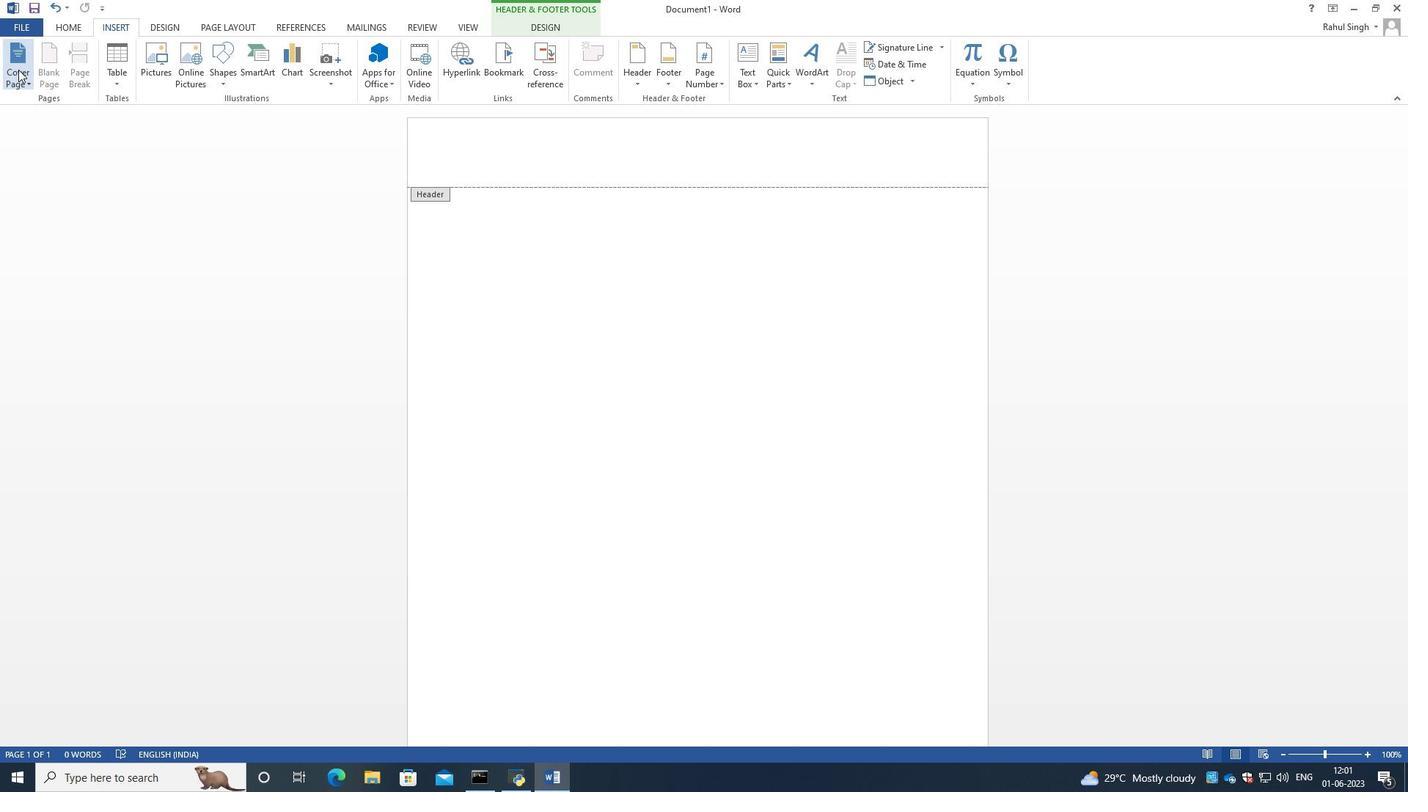 
Action: Mouse pressed left at (22, 66)
Screenshot: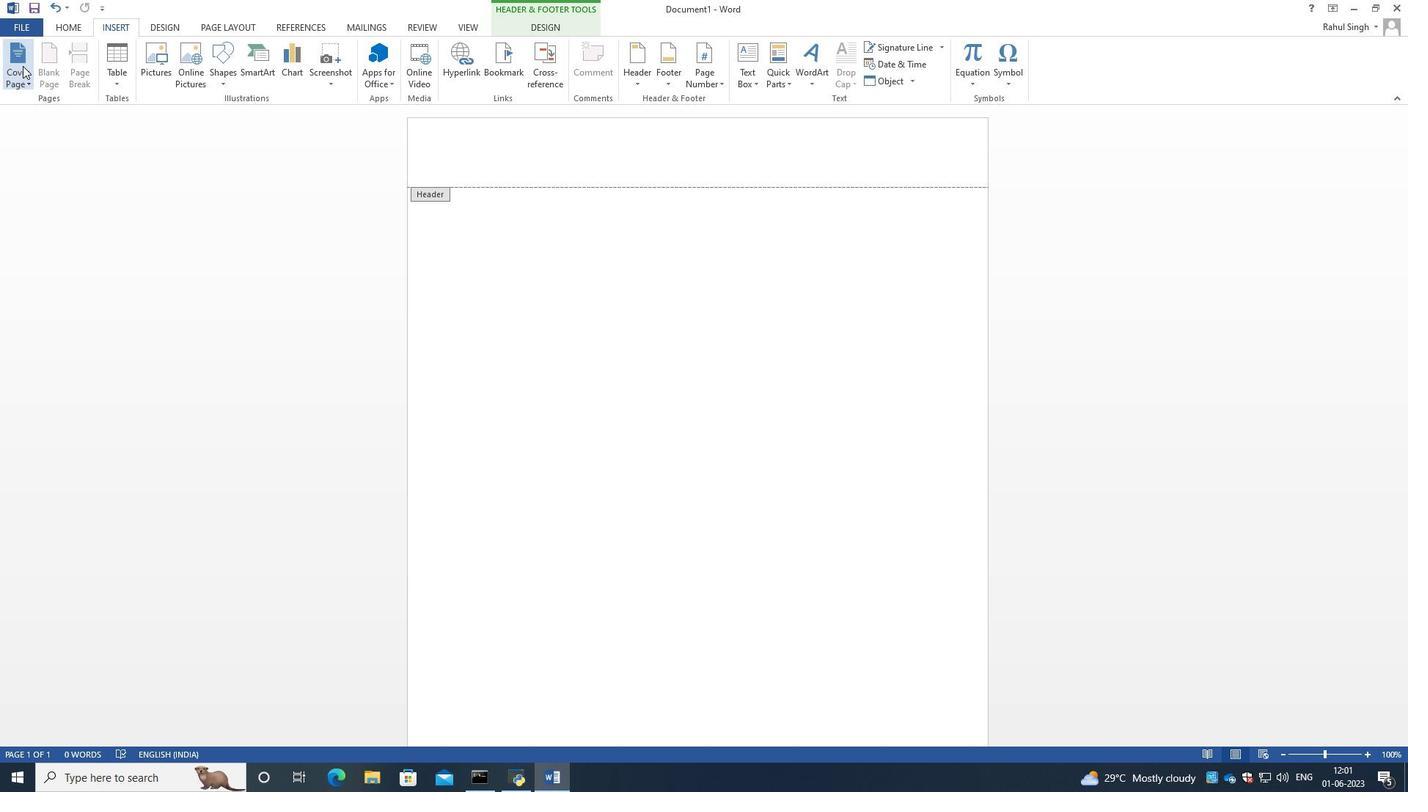 
Action: Mouse pressed left at (22, 66)
Screenshot: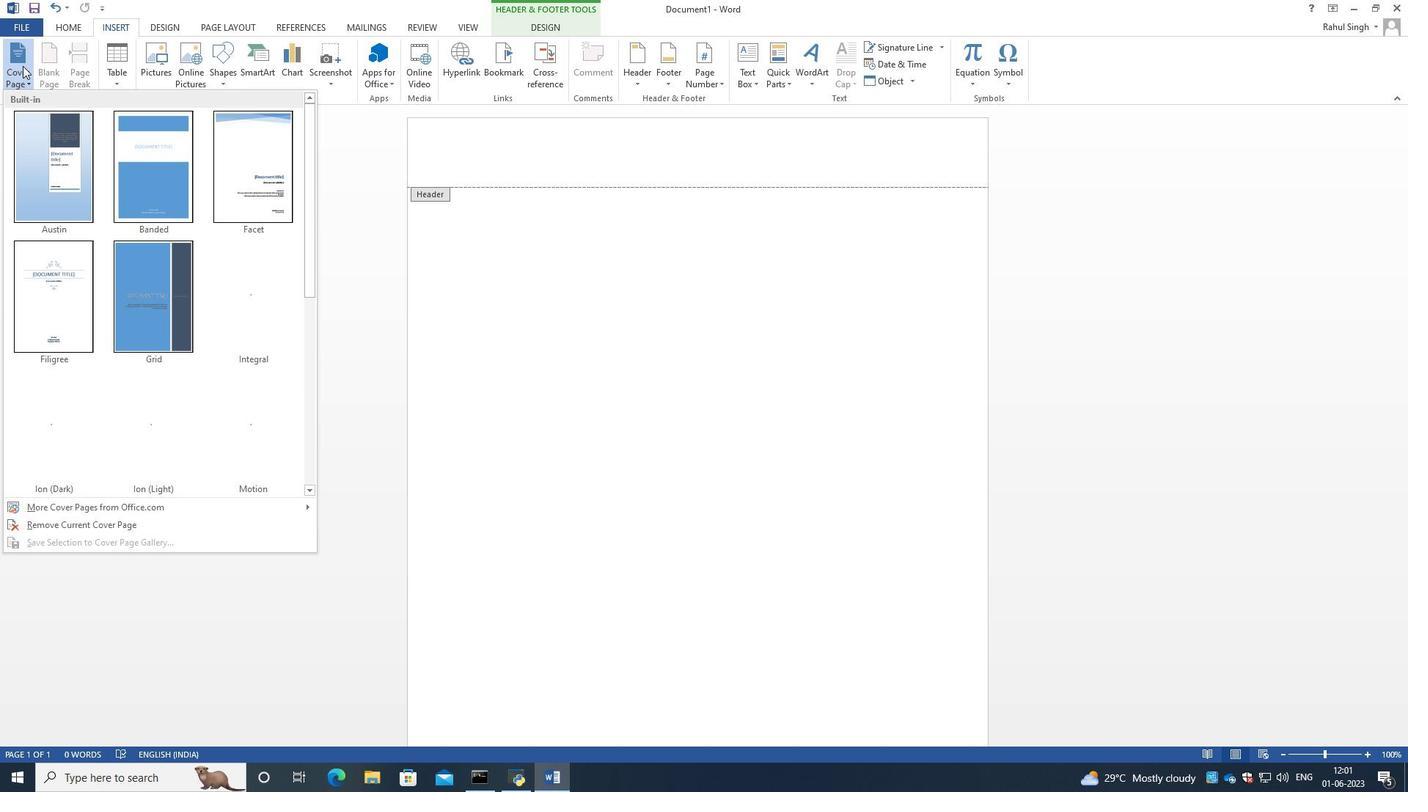 
Action: Mouse moved to (86, 80)
Screenshot: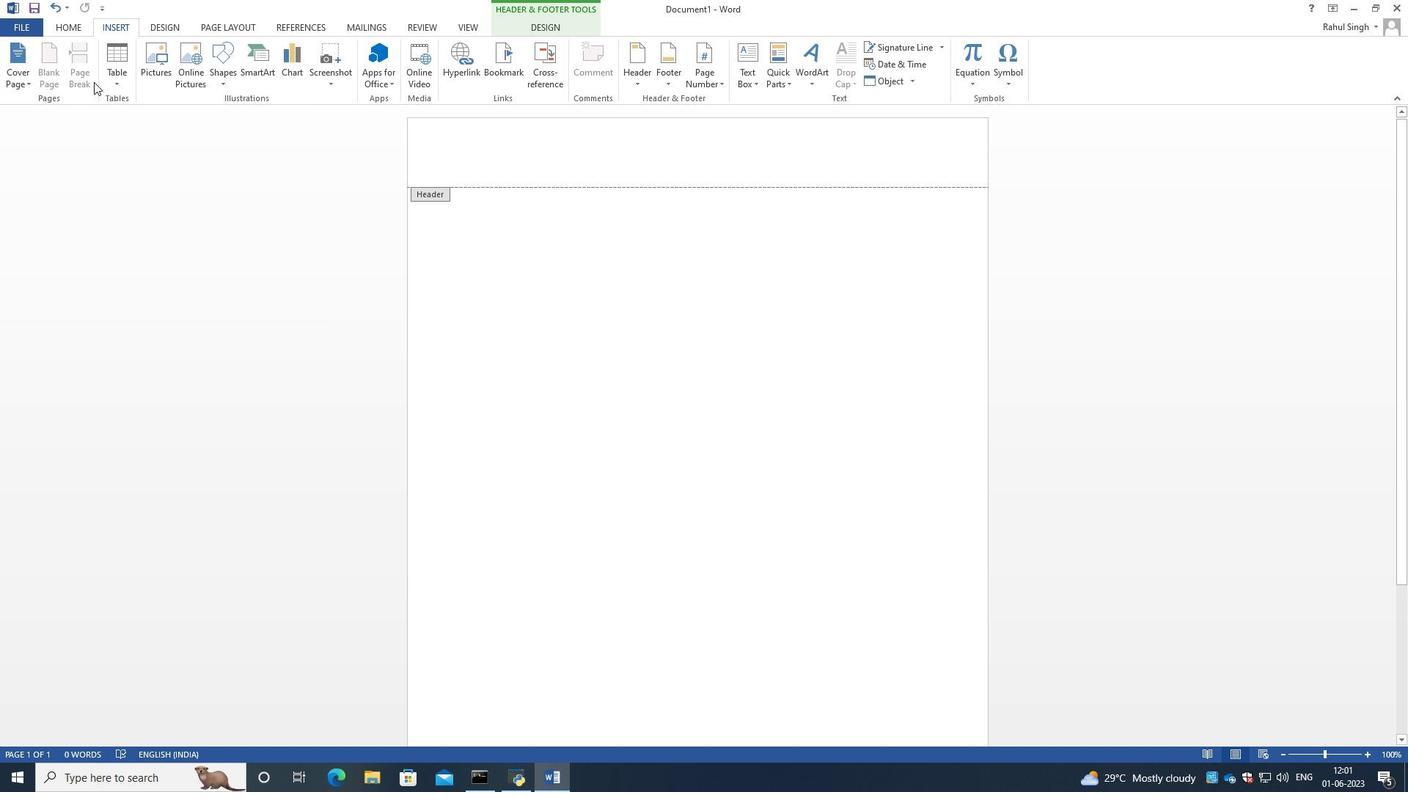 
Action: Mouse pressed left at (86, 80)
Screenshot: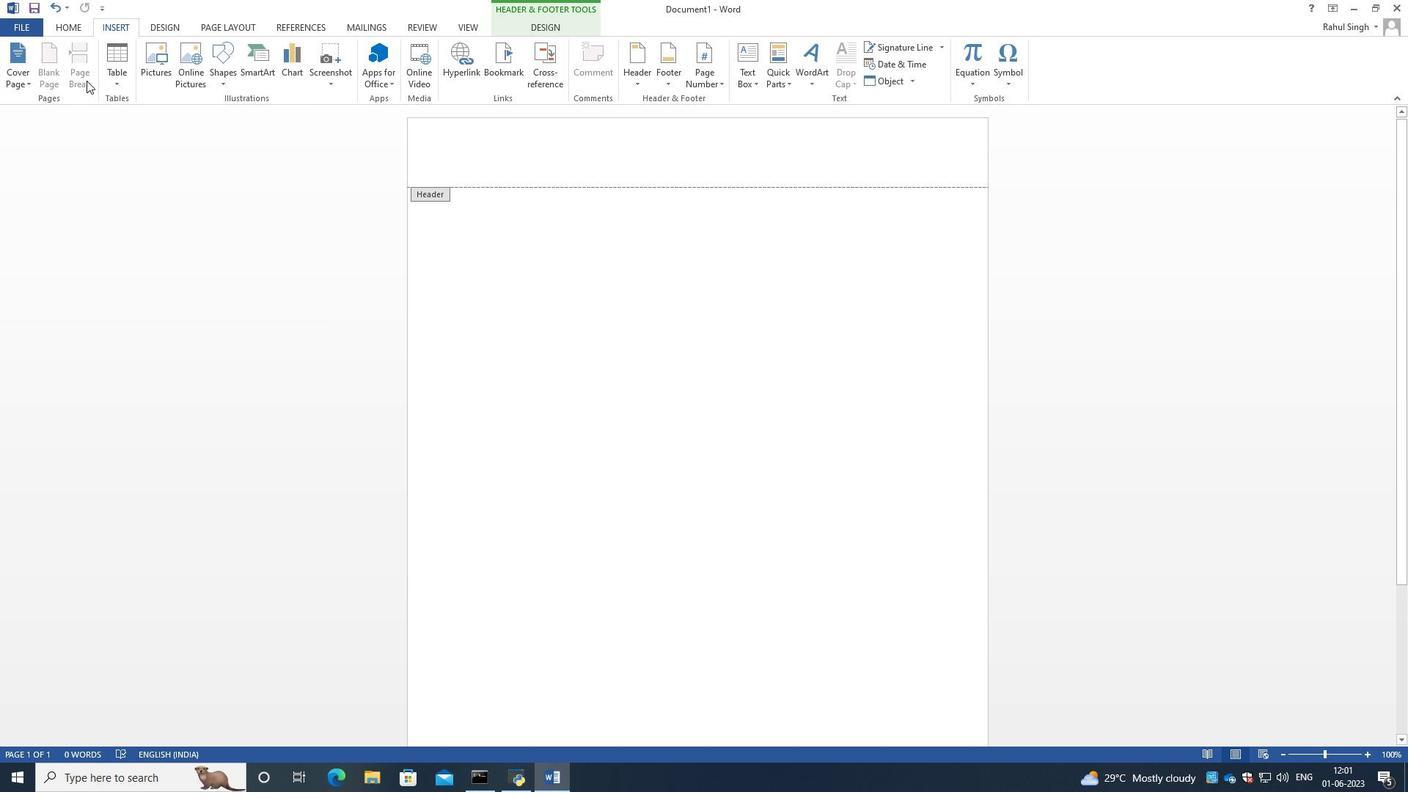 
Action: Mouse moved to (69, 30)
Screenshot: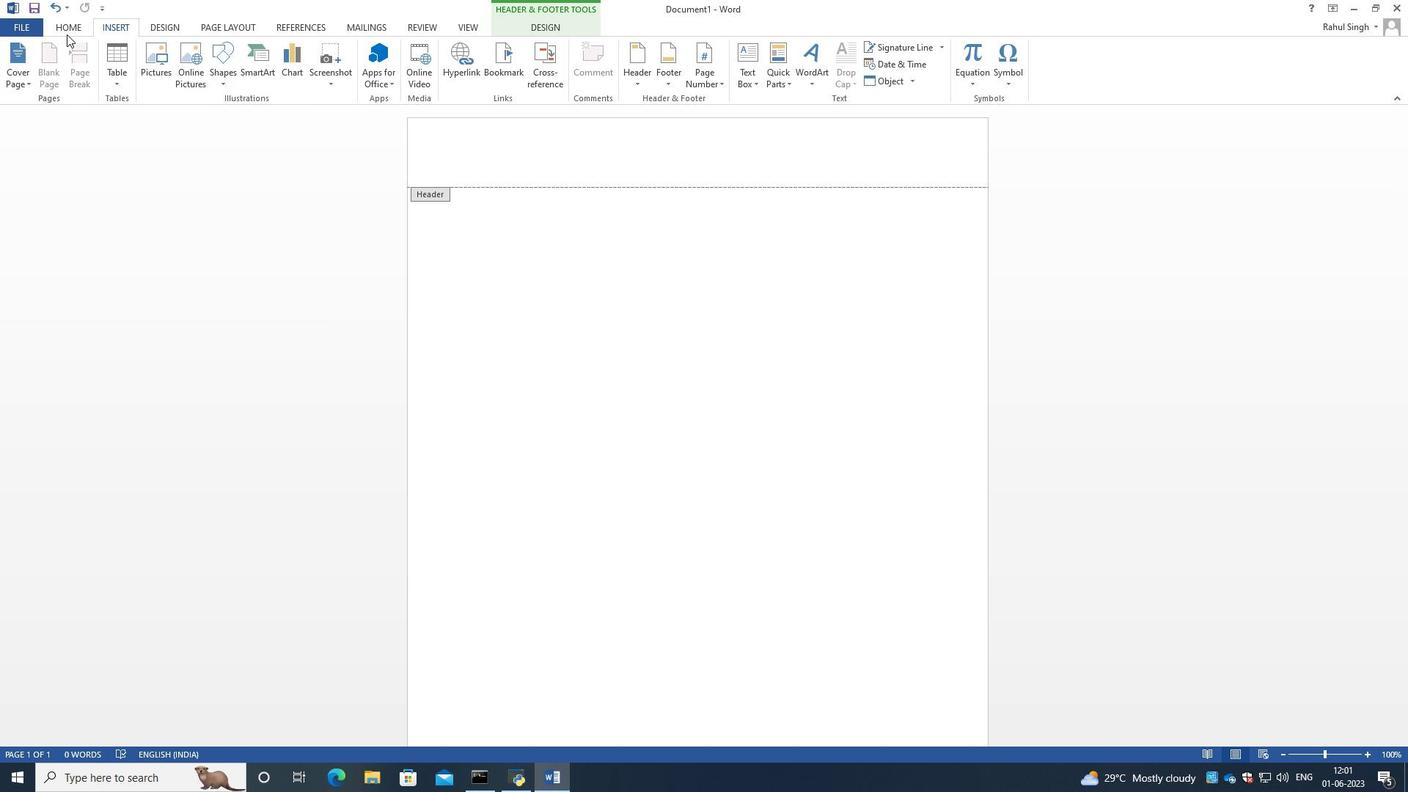 
Action: Mouse pressed left at (69, 30)
Screenshot: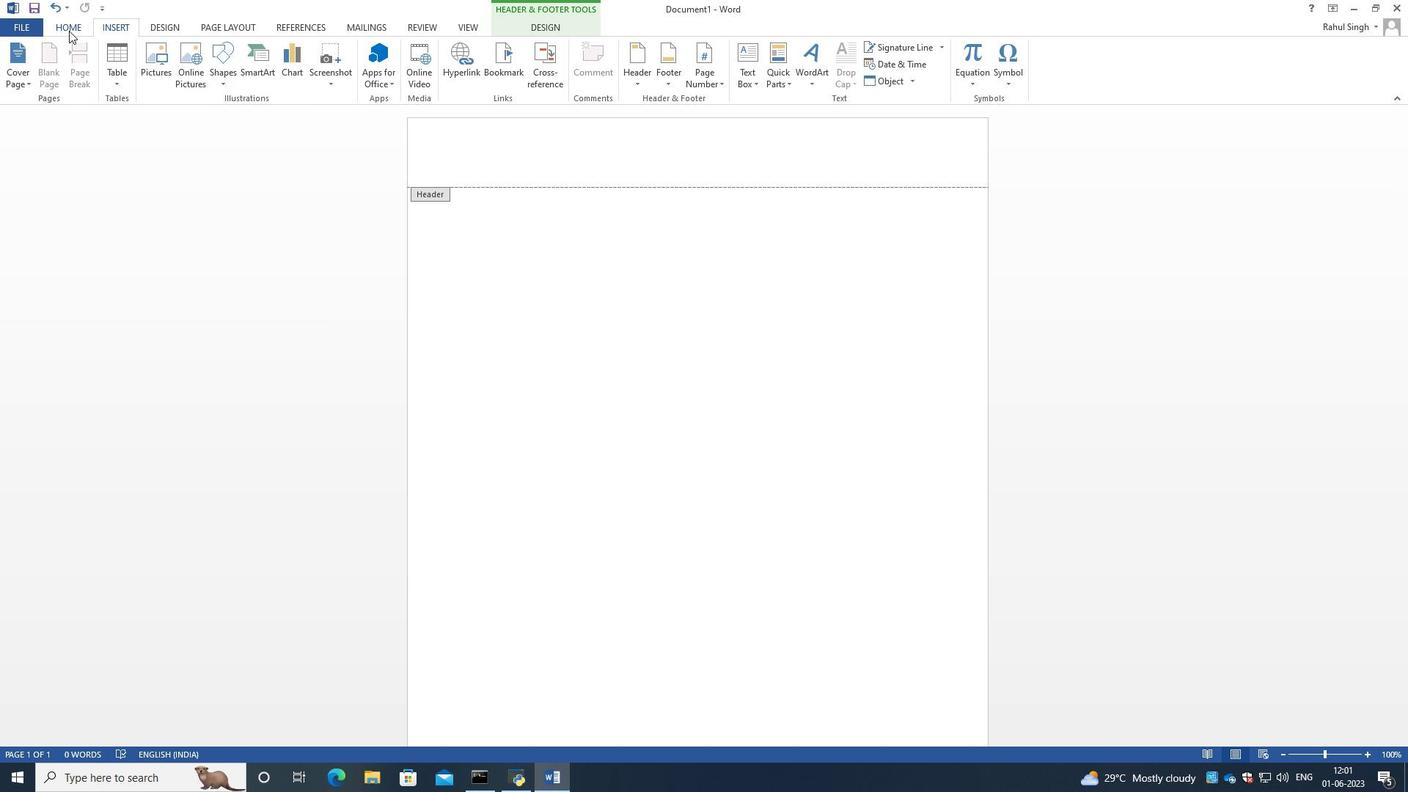 
Action: Mouse moved to (70, 27)
Screenshot: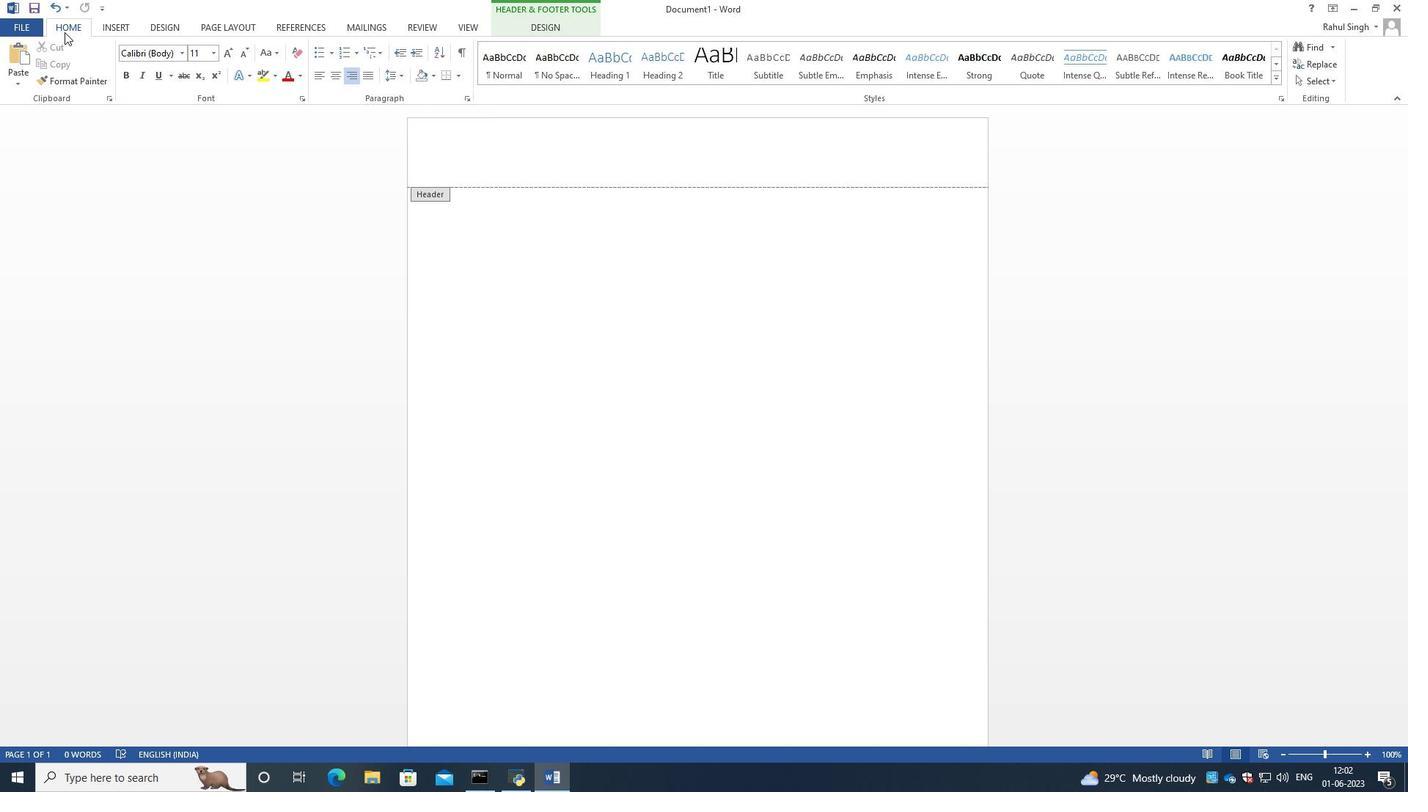 
Action: Mouse pressed left at (70, 27)
Screenshot: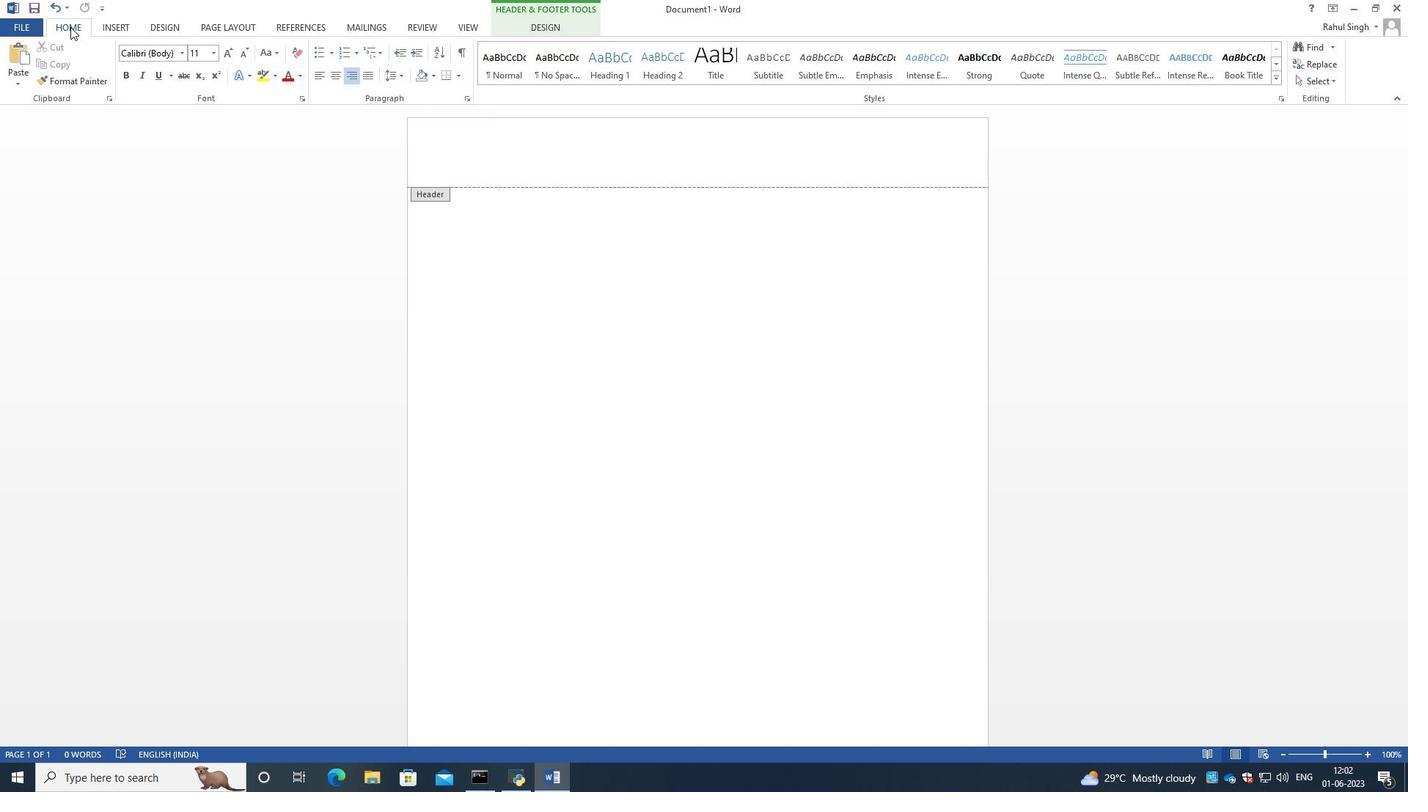 
Action: Mouse moved to (115, 25)
Screenshot: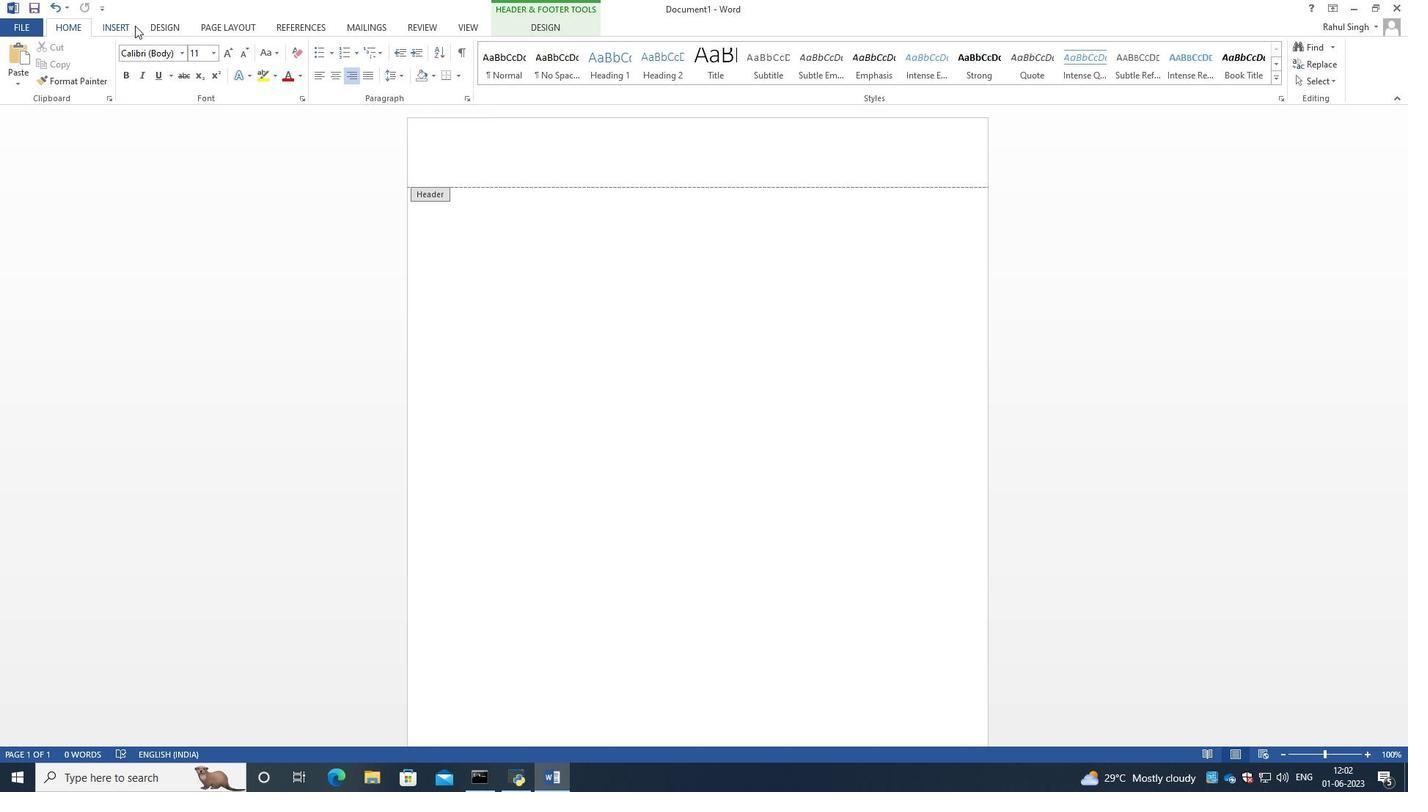 
Action: Mouse pressed left at (115, 25)
Screenshot: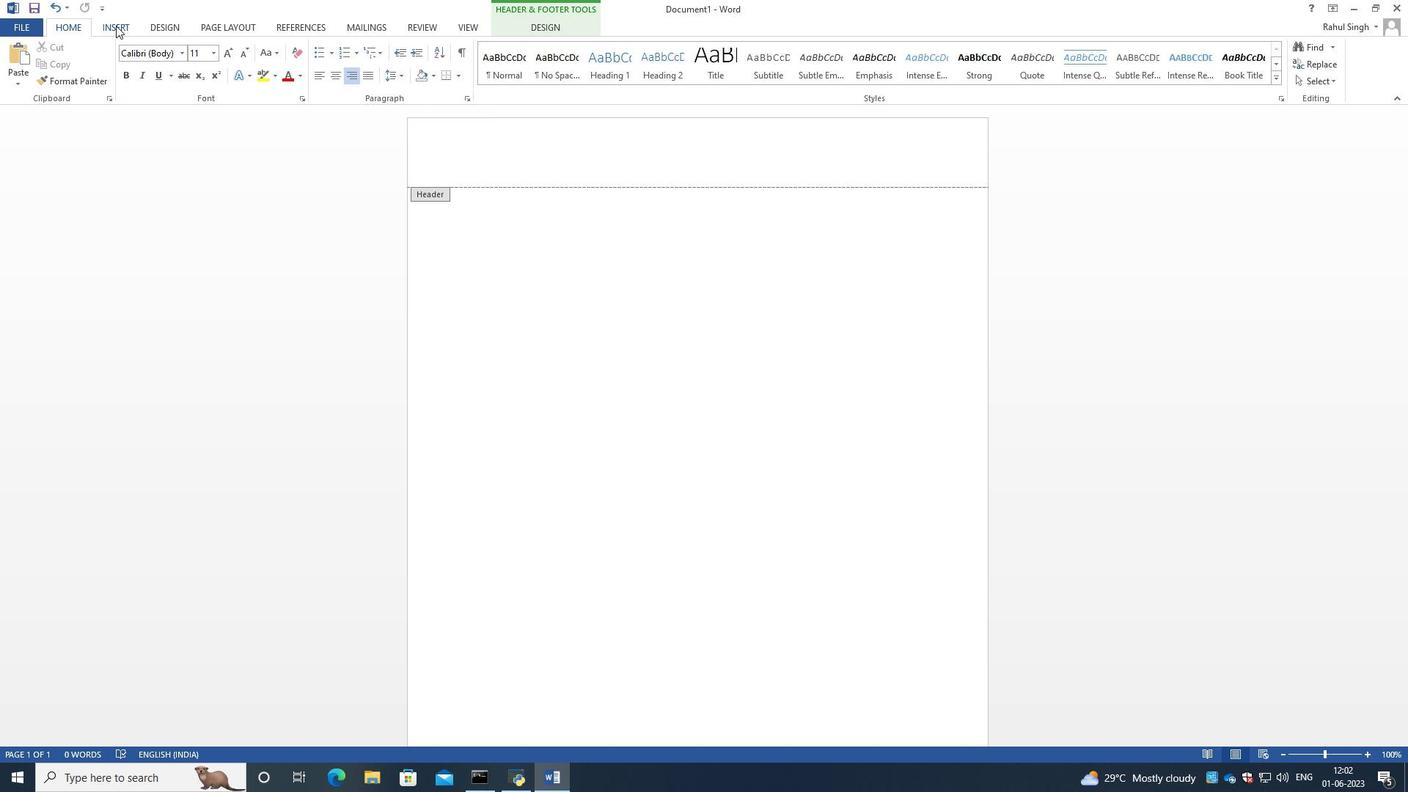 
Action: Mouse moved to (24, 66)
Screenshot: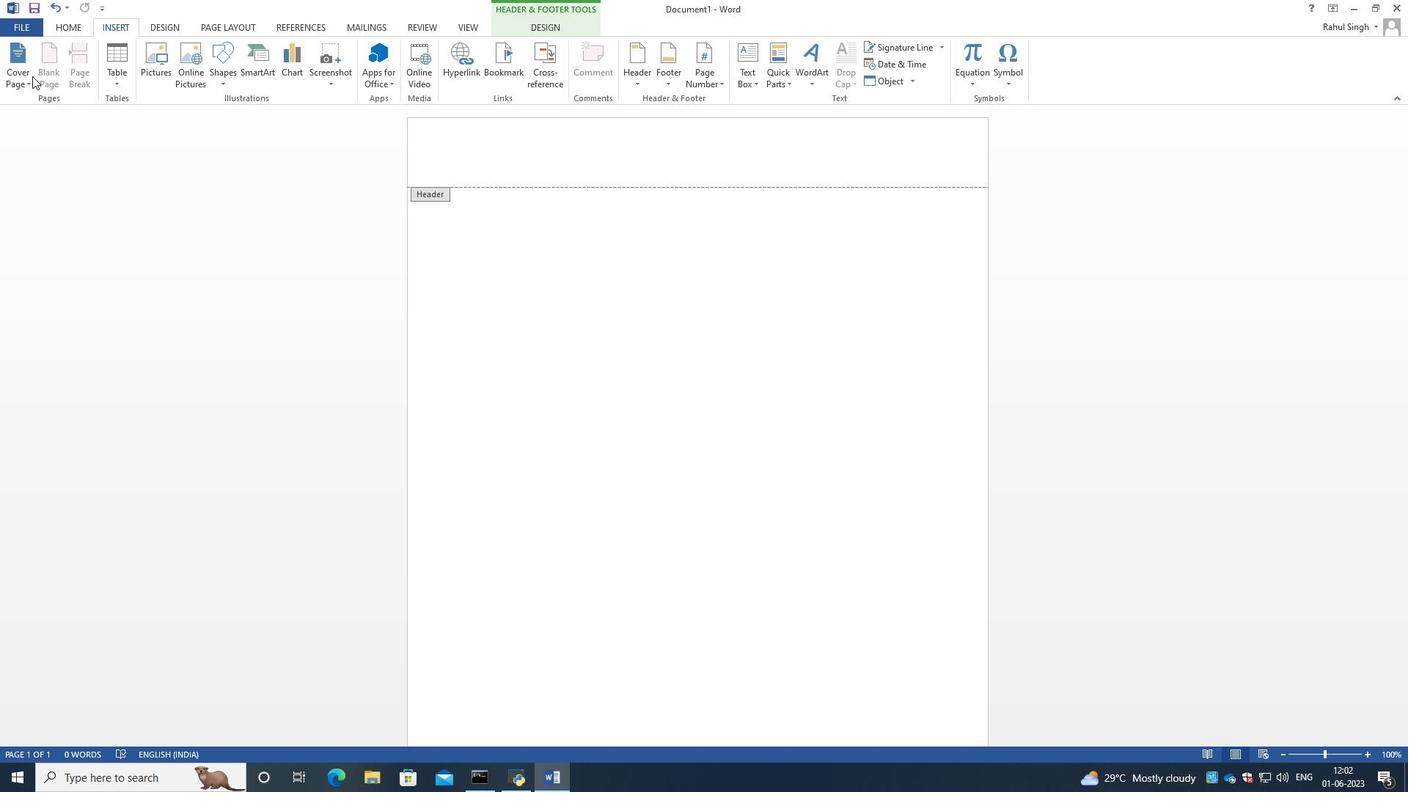 
Action: Mouse pressed left at (24, 66)
Screenshot: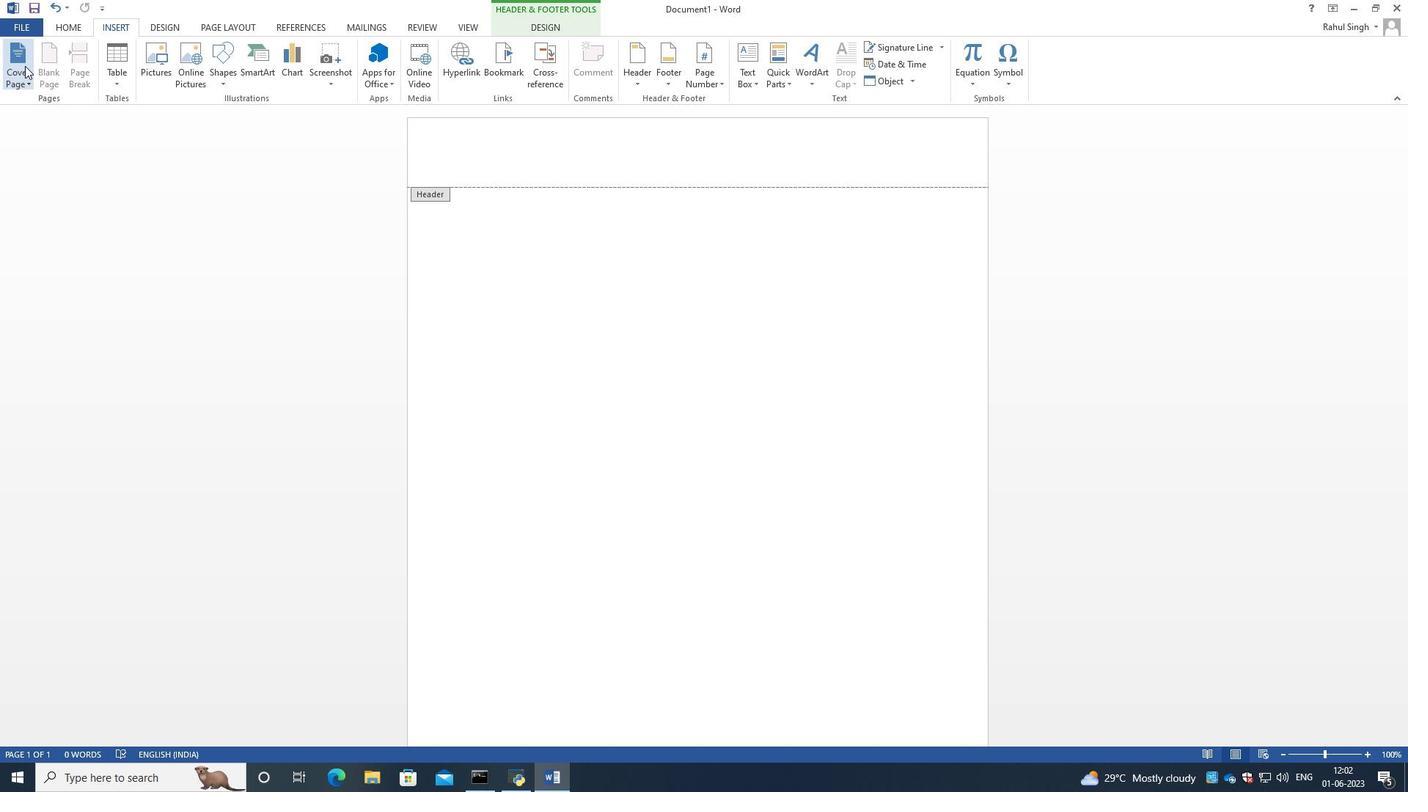 
Action: Mouse pressed left at (24, 66)
Screenshot: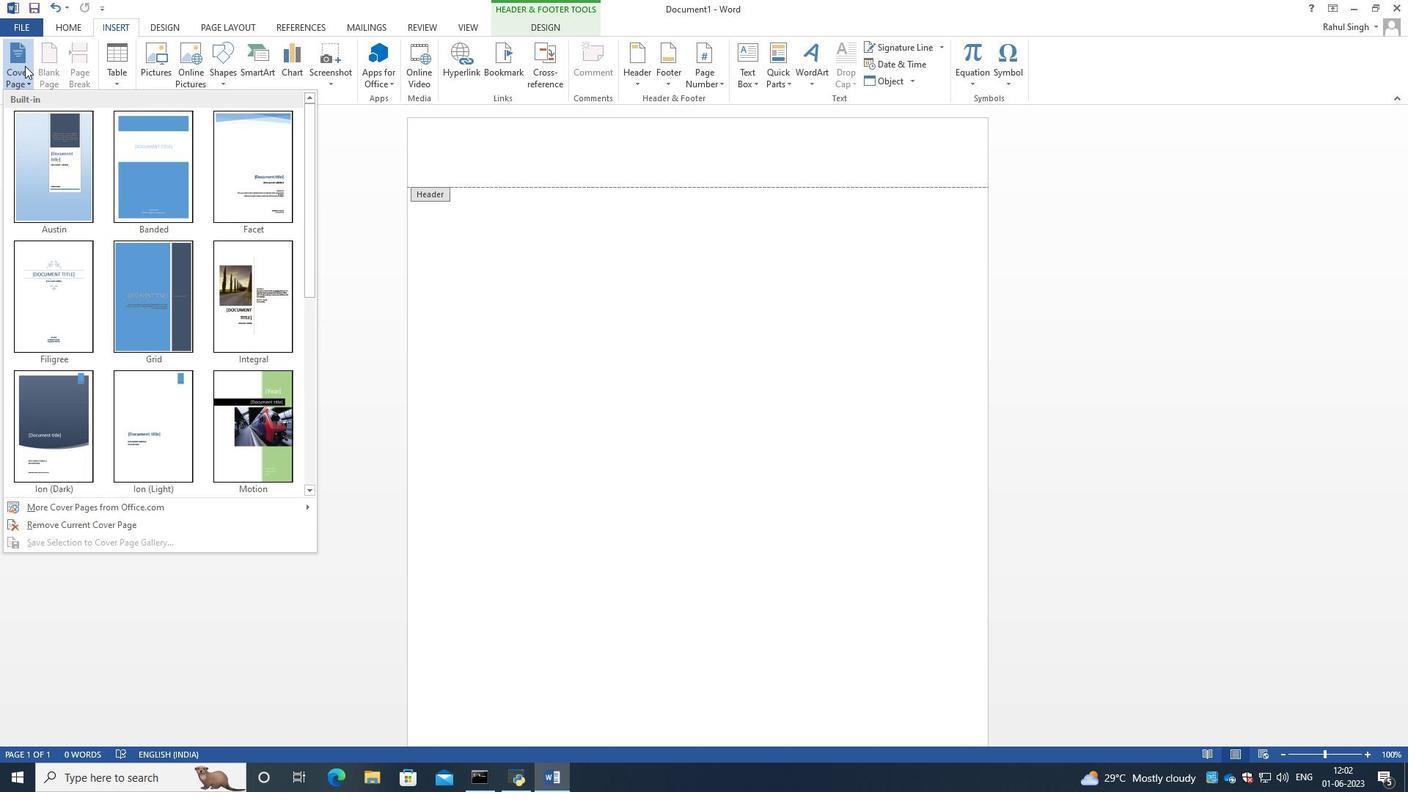 
Action: Mouse moved to (724, 267)
Screenshot: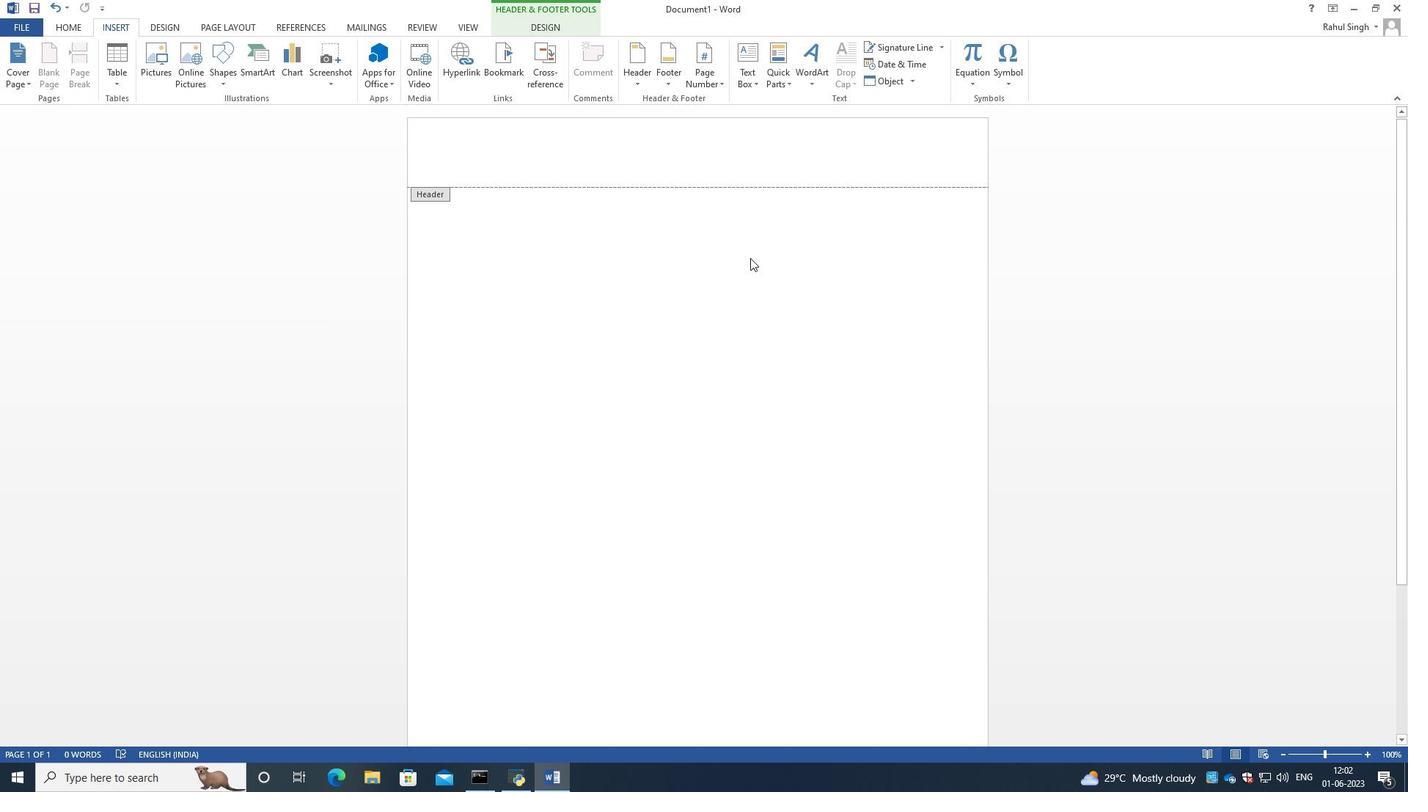 
Action: Mouse pressed left at (724, 267)
Screenshot: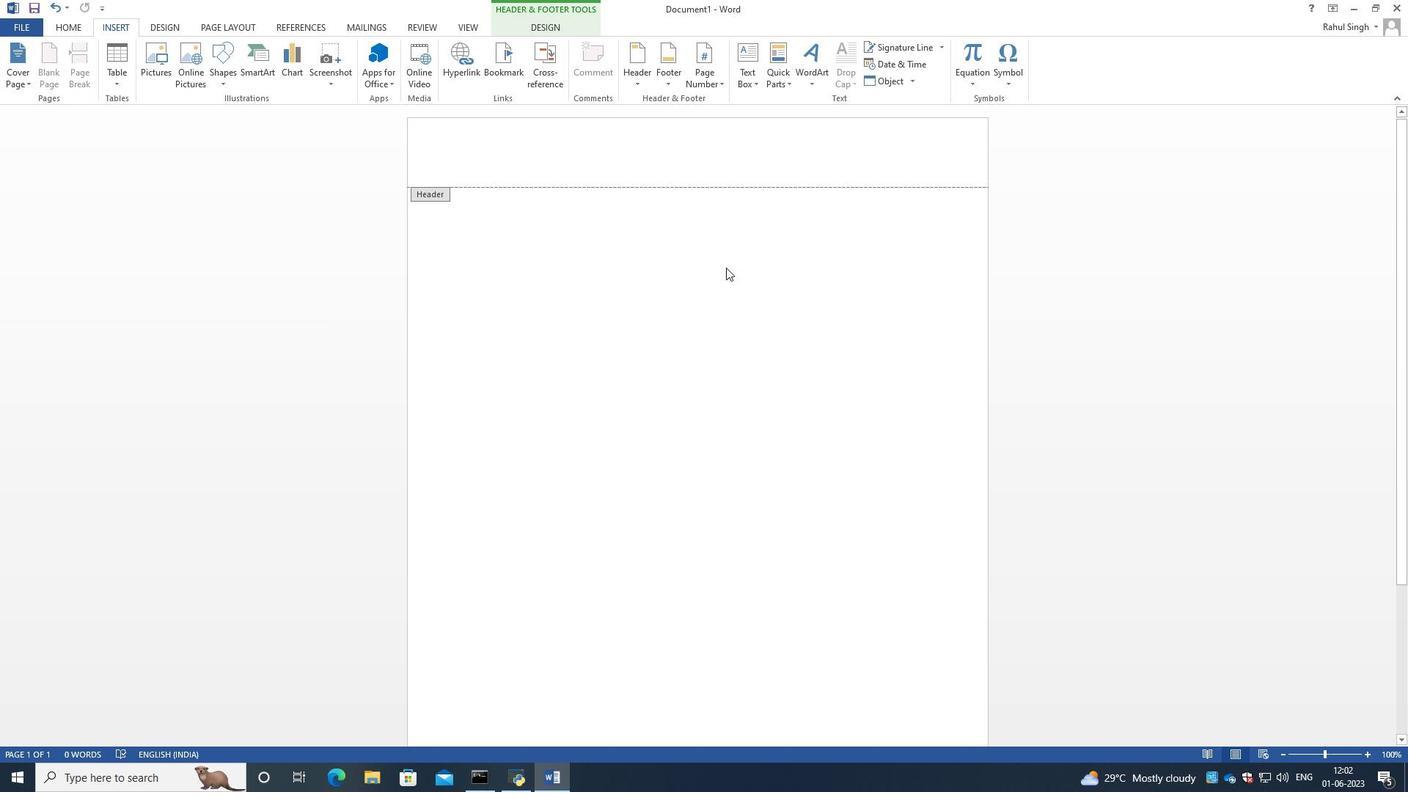
Action: Mouse moved to (604, 163)
Screenshot: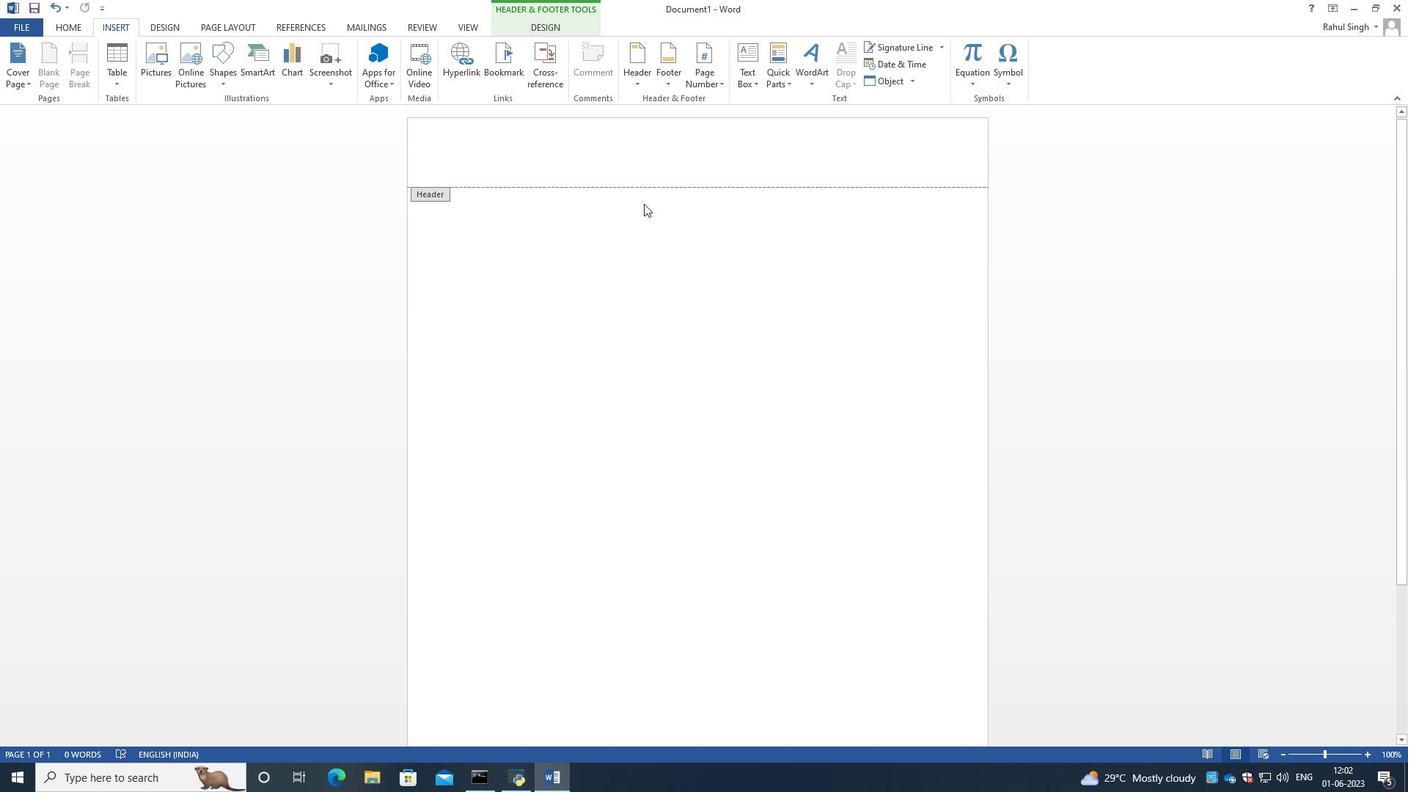 
Action: Mouse pressed left at (604, 163)
Screenshot: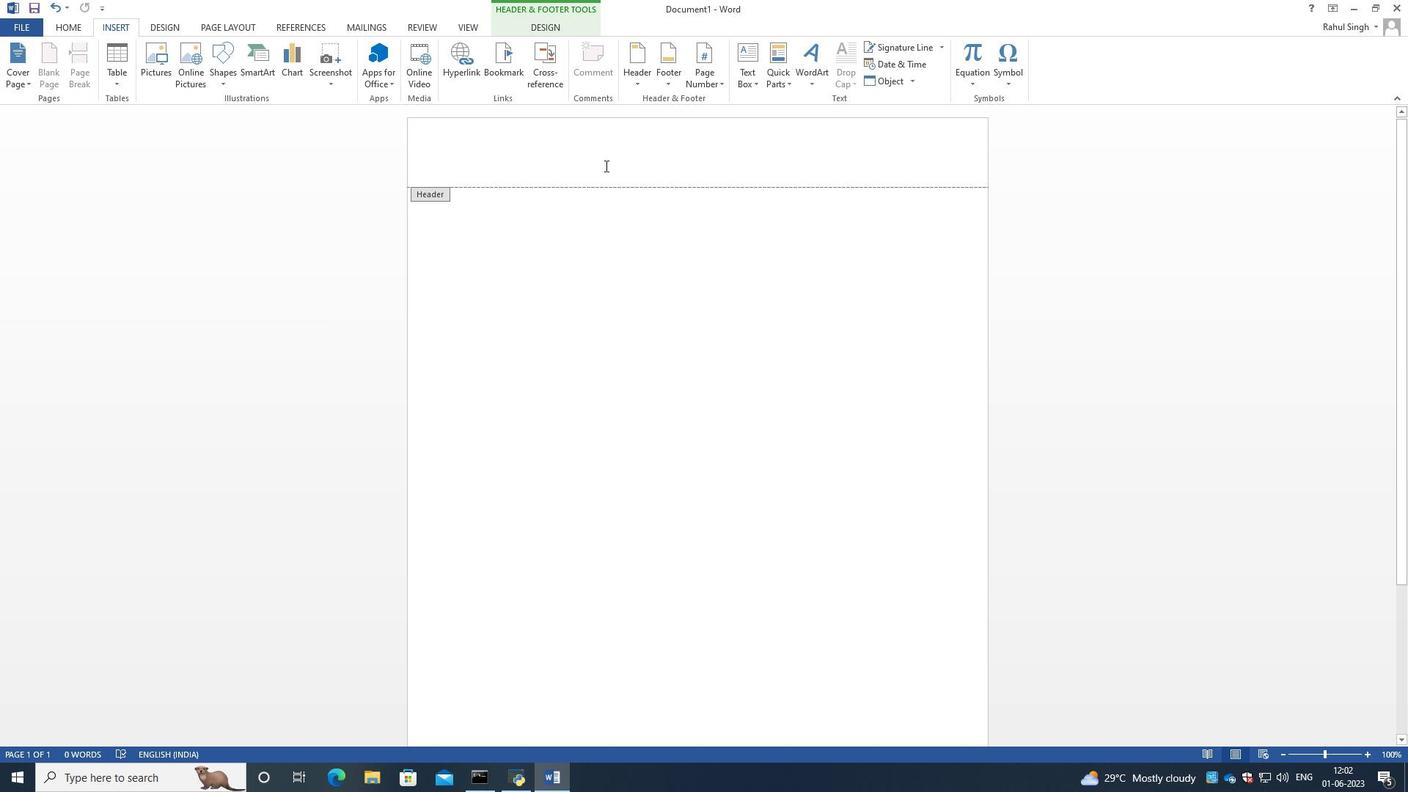 
Action: Mouse pressed left at (604, 163)
Screenshot: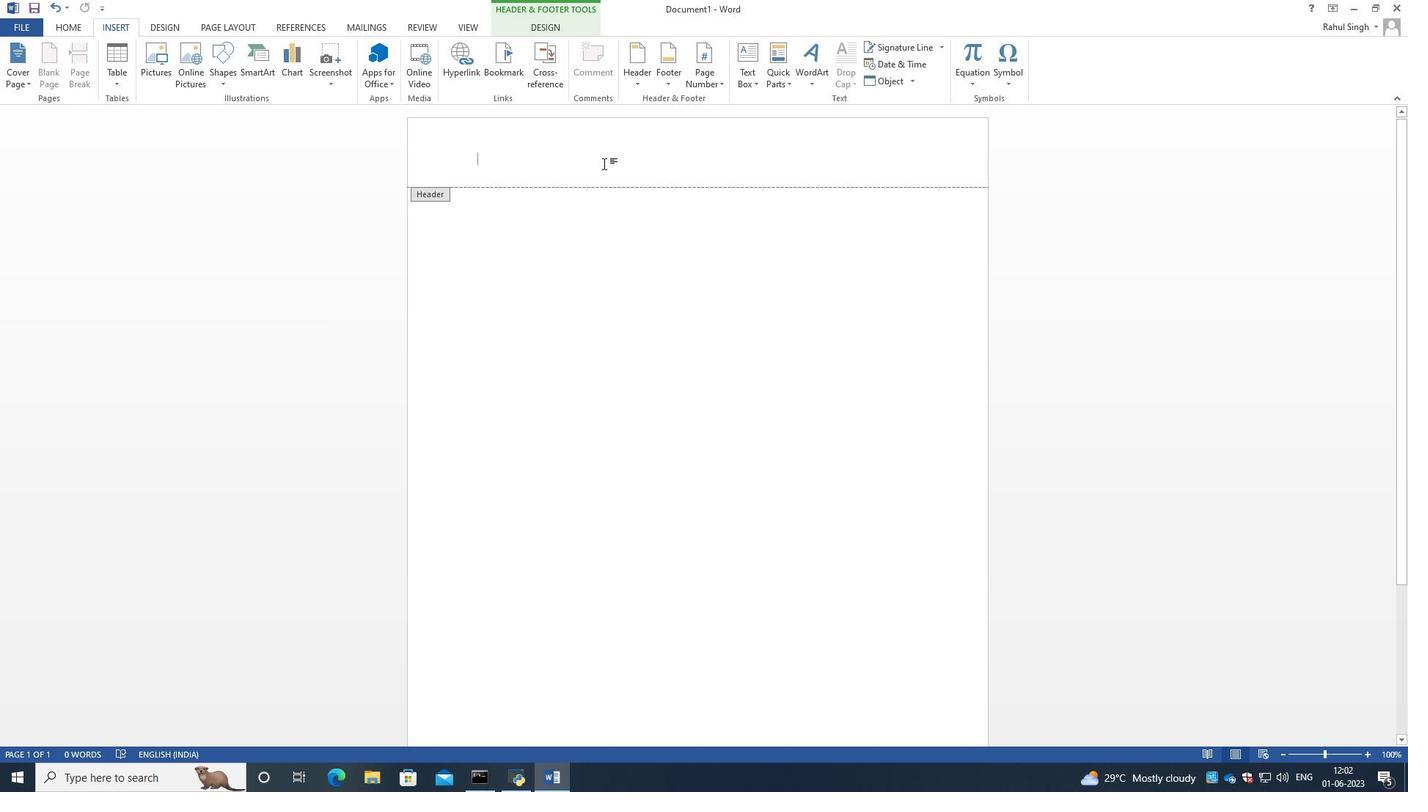 
Action: Mouse moved to (516, 248)
Screenshot: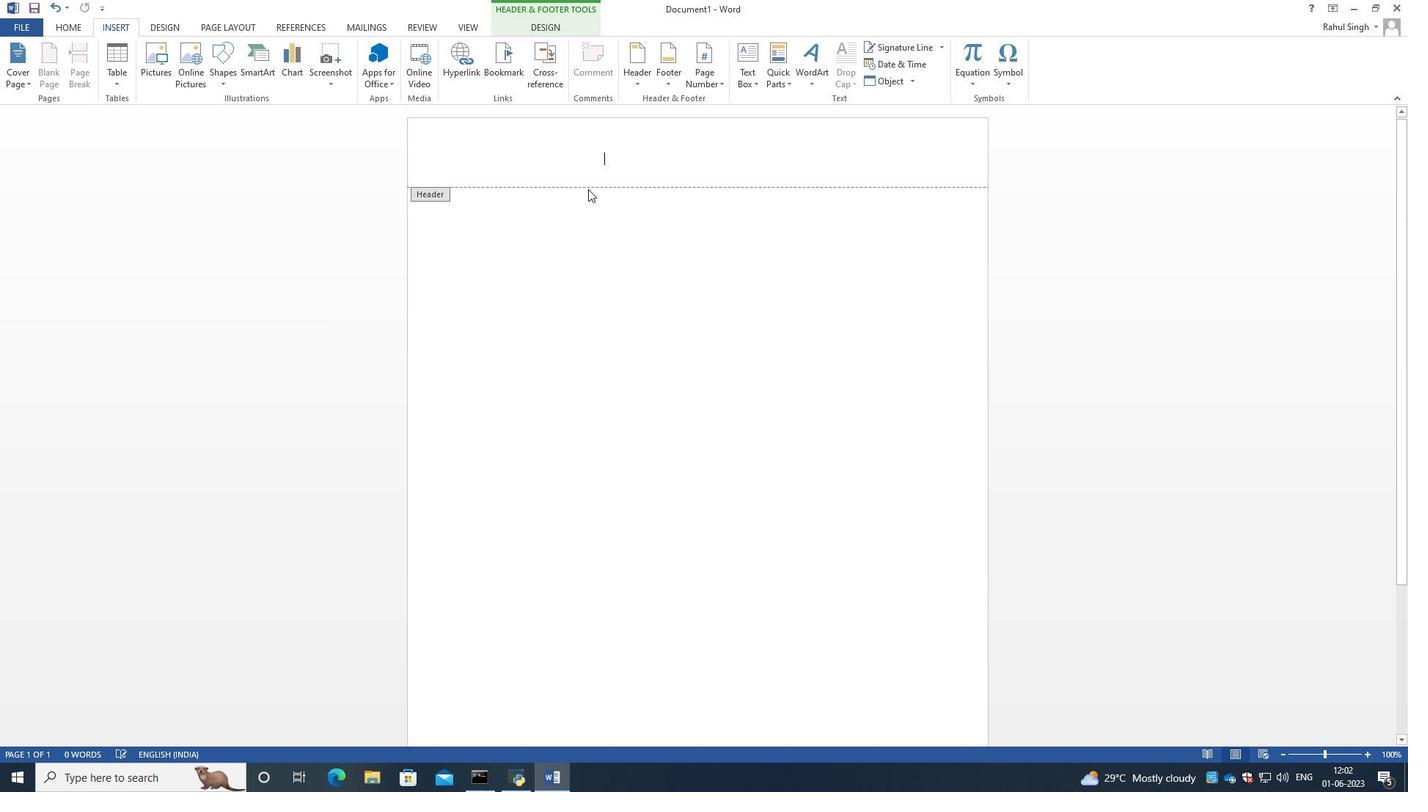 
Action: Mouse pressed left at (516, 248)
Screenshot: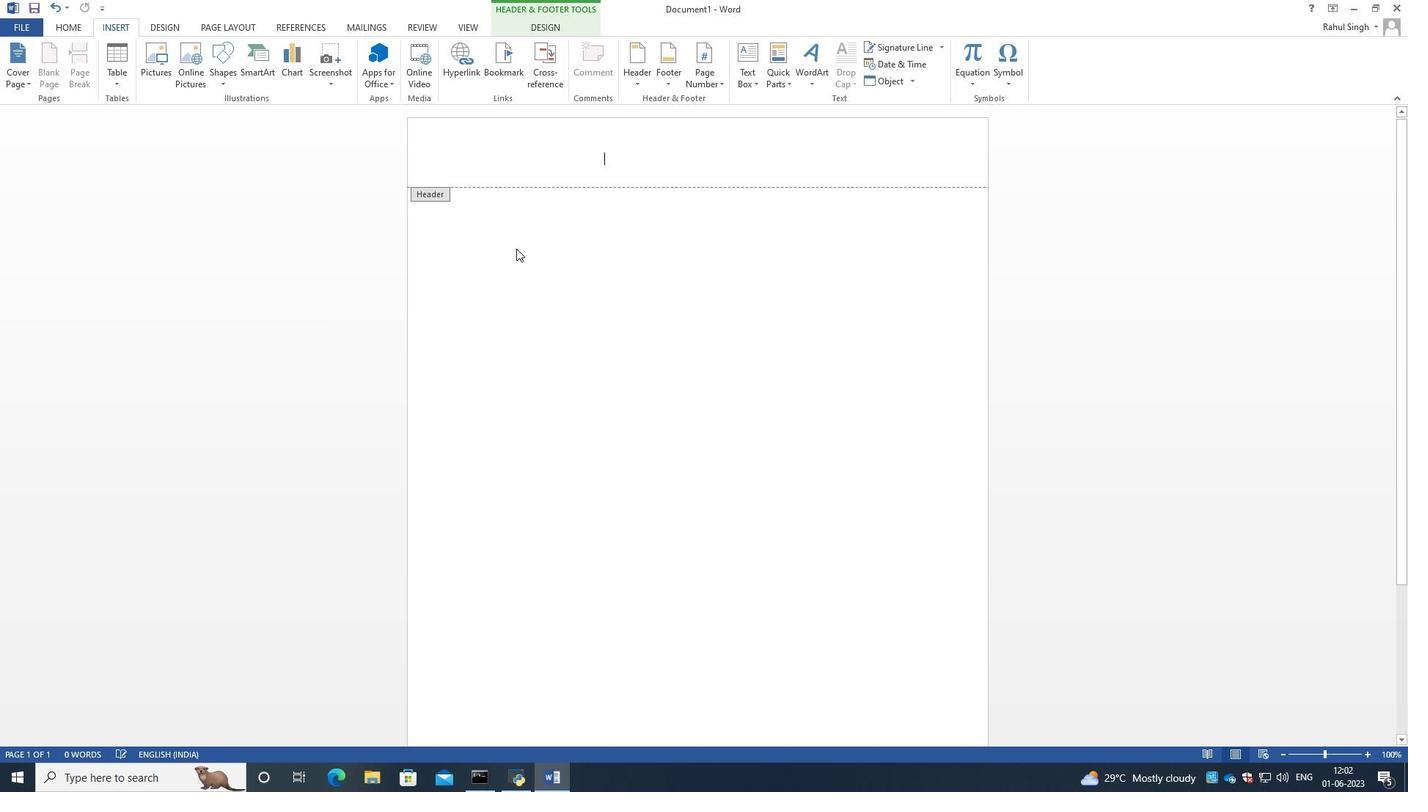 
Action: Mouse moved to (605, 327)
Screenshot: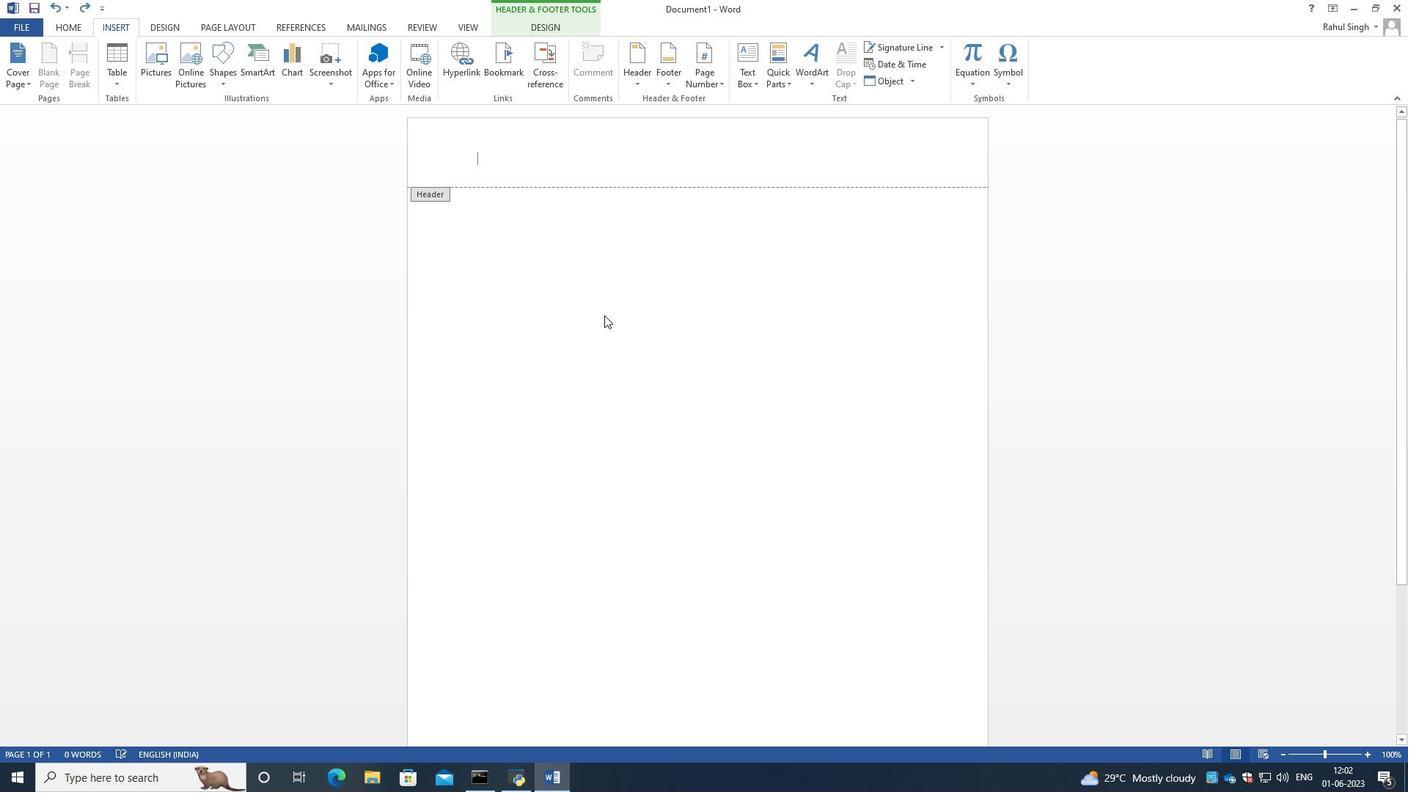 
Action: Mouse scrolled (605, 327) with delta (0, 0)
Screenshot: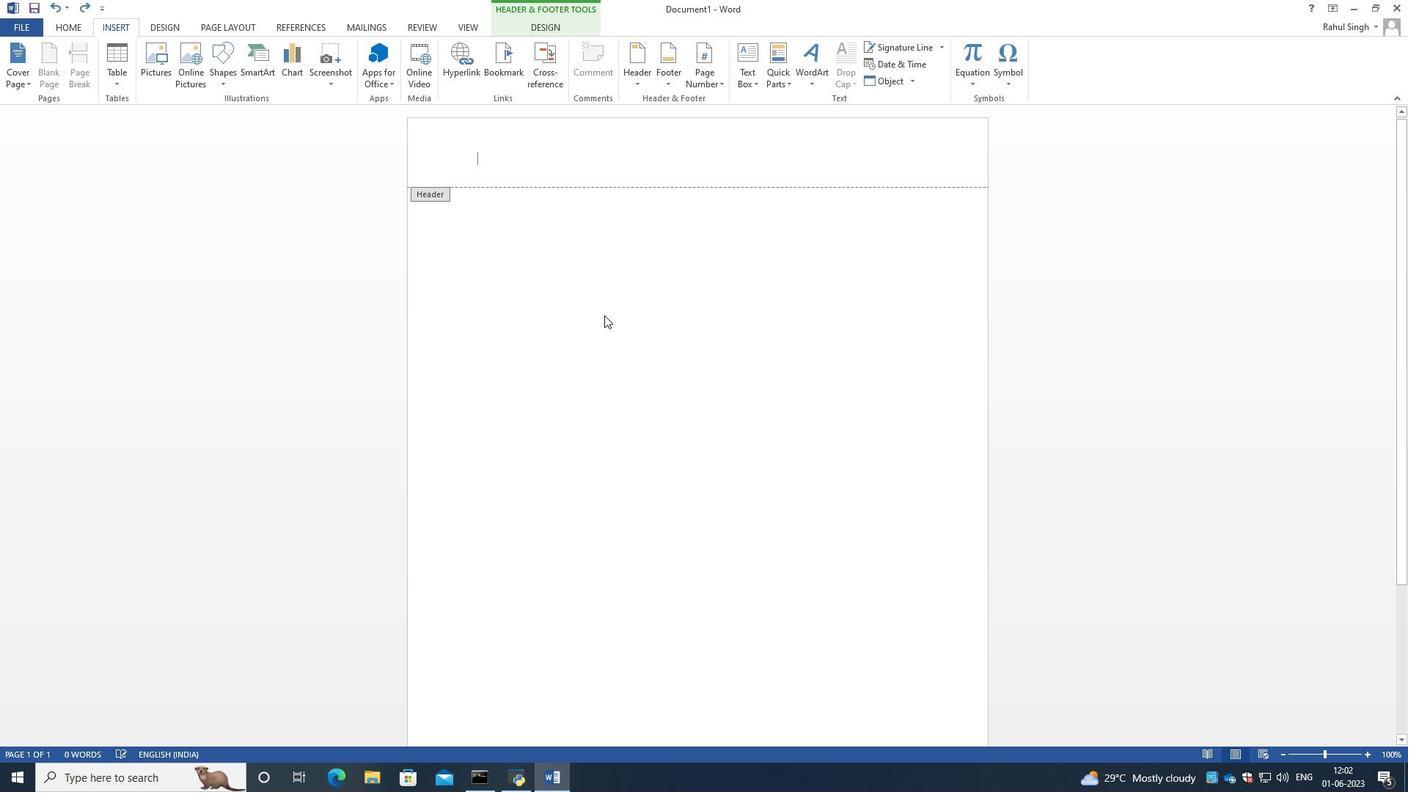 
Action: Mouse scrolled (605, 327) with delta (0, 0)
Screenshot: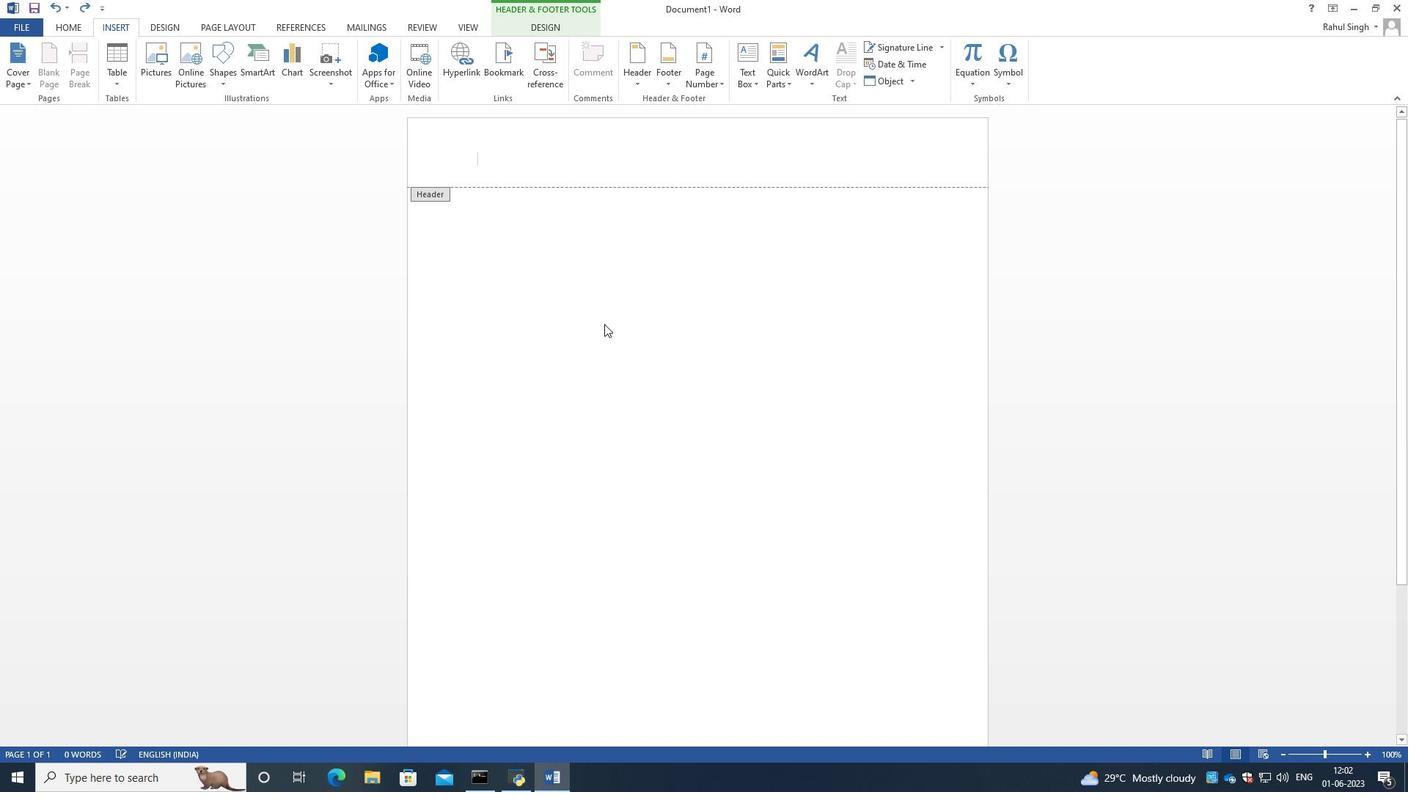 
Action: Mouse scrolled (605, 327) with delta (0, 0)
Screenshot: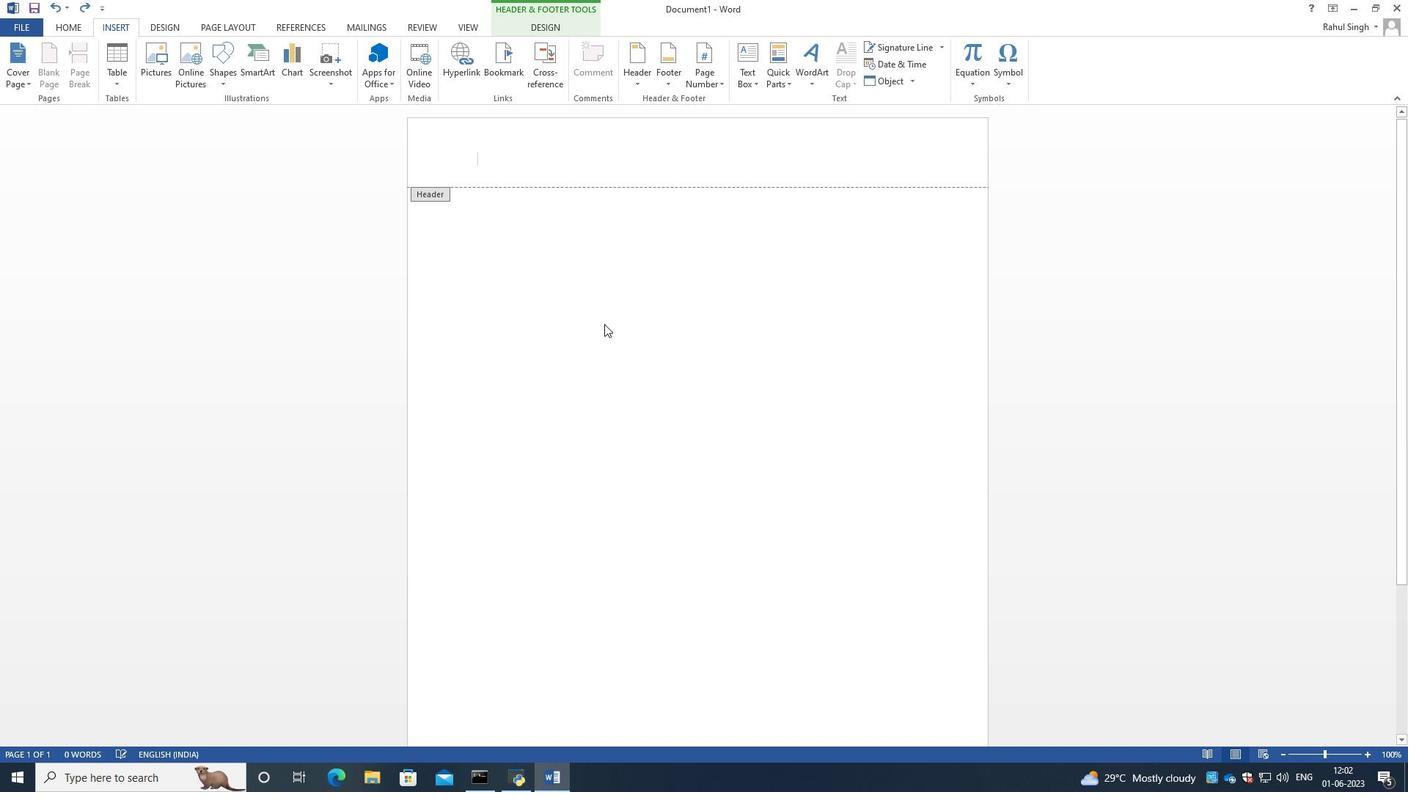 
Action: Mouse scrolled (605, 327) with delta (0, 0)
Screenshot: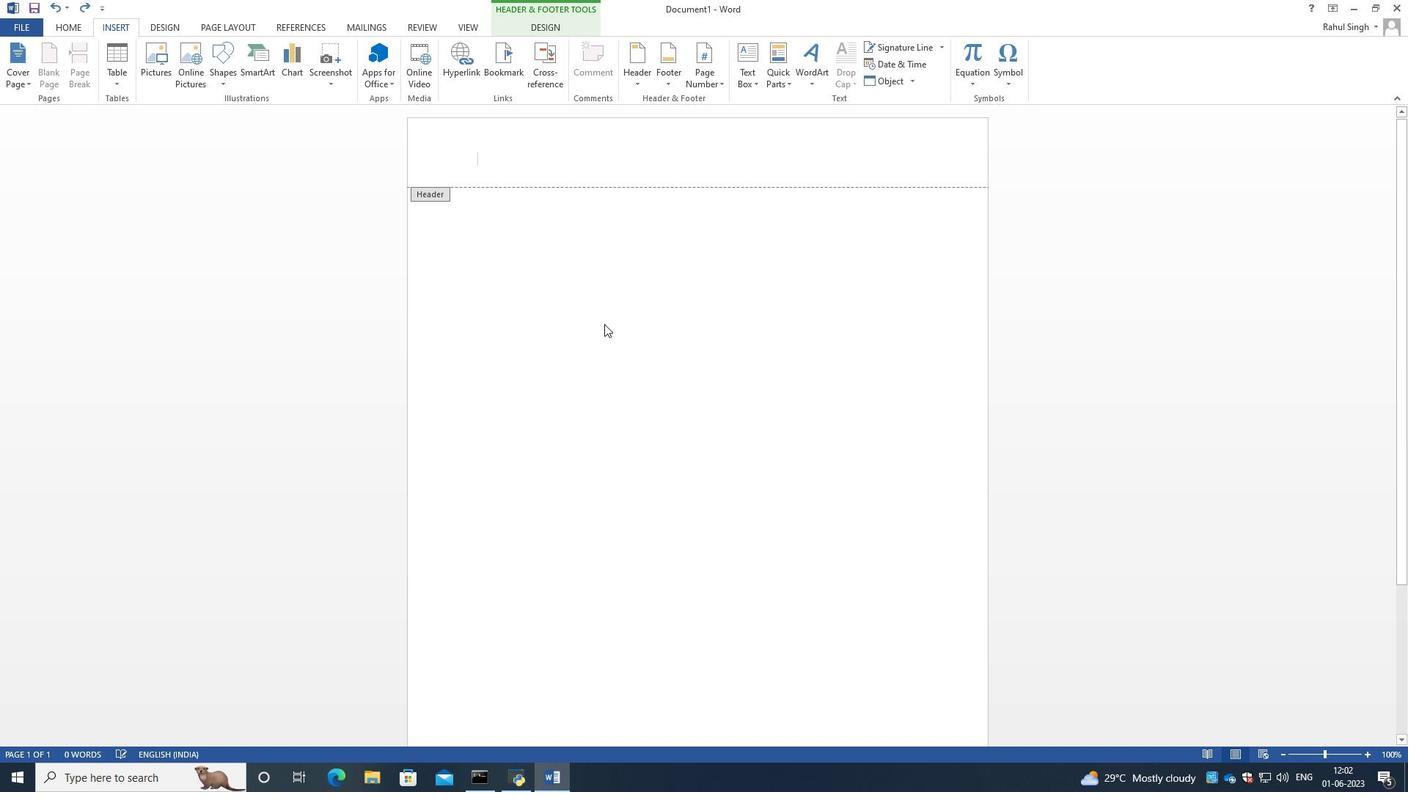 
Action: Mouse scrolled (605, 327) with delta (0, 0)
Screenshot: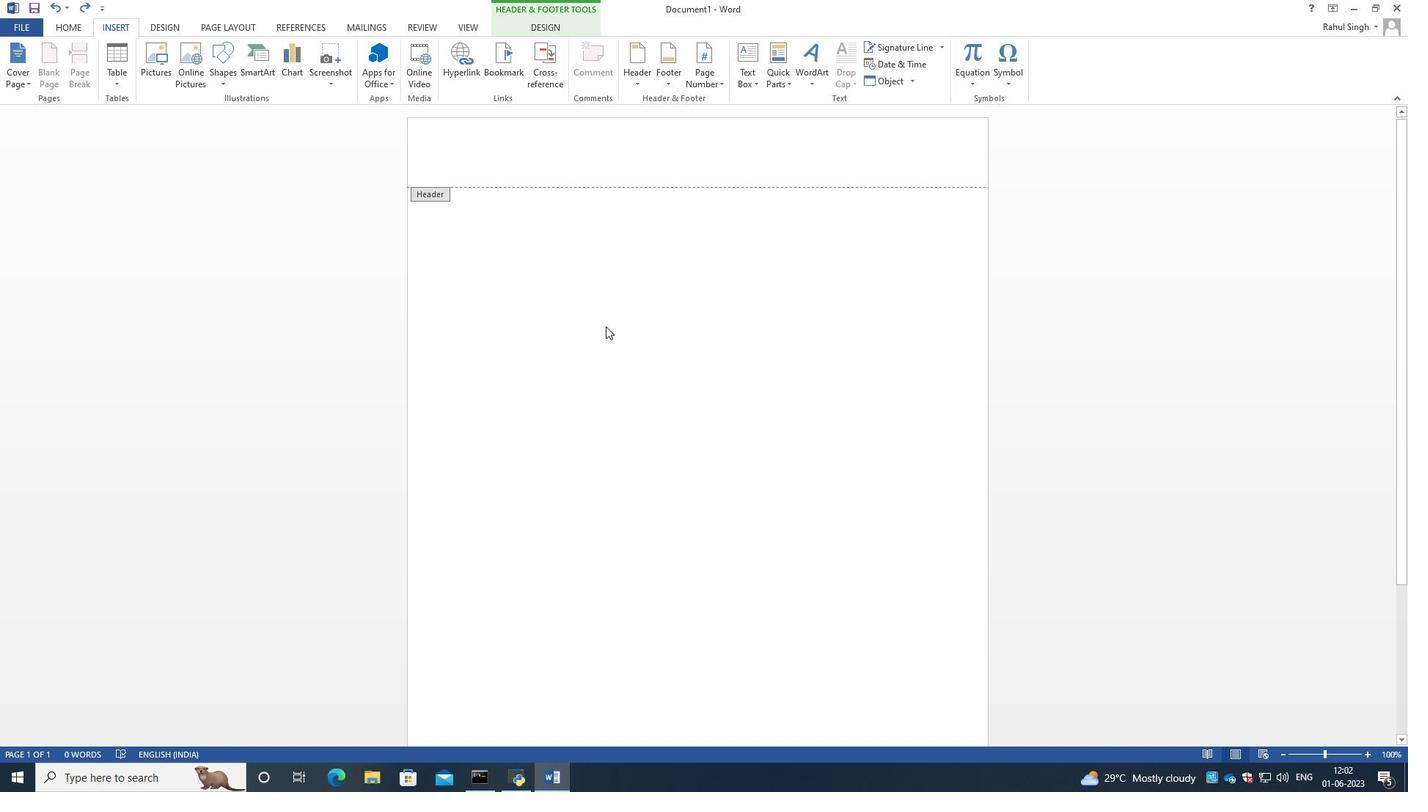 
Action: Mouse scrolled (605, 328) with delta (0, 0)
Screenshot: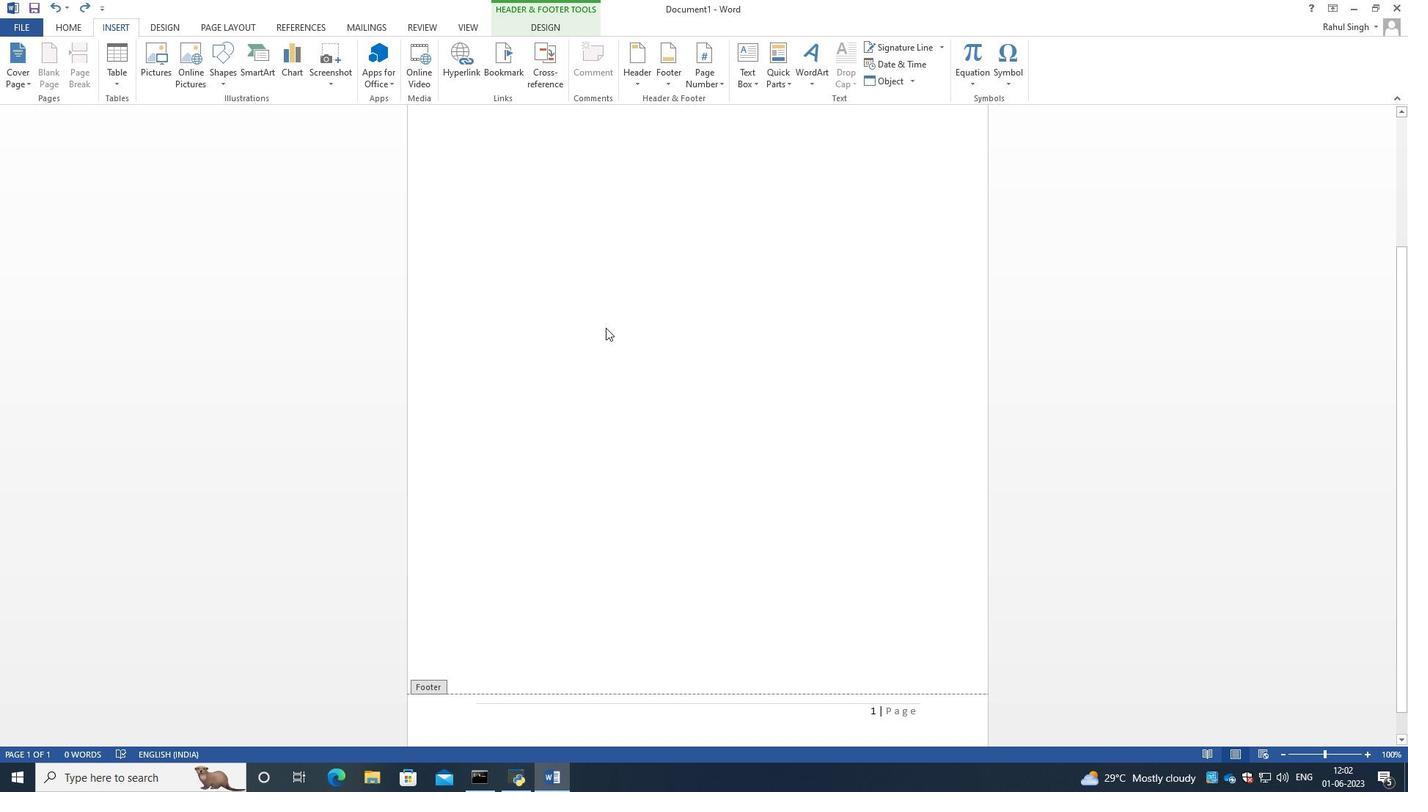 
Action: Mouse scrolled (605, 328) with delta (0, 0)
Screenshot: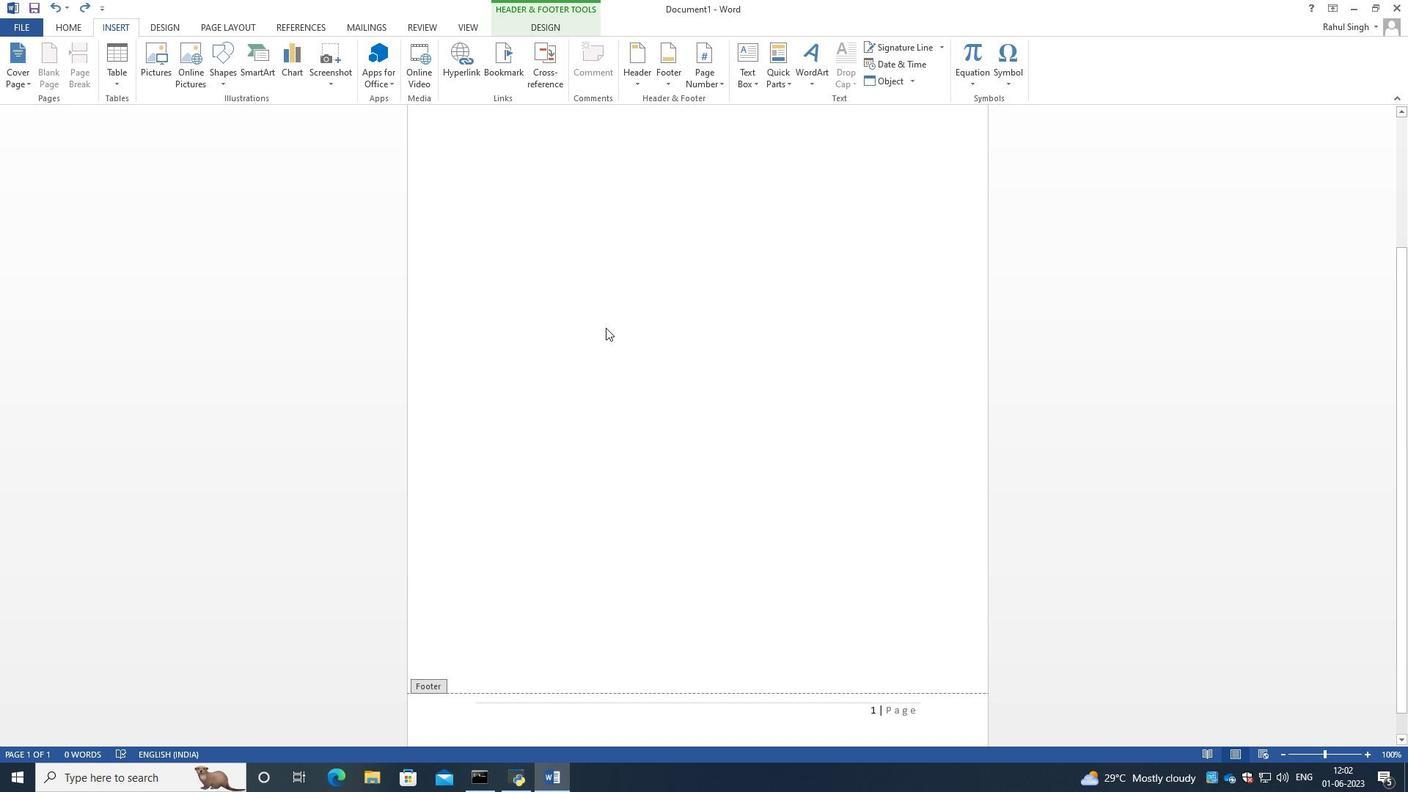 
Action: Mouse pressed left at (605, 327)
Screenshot: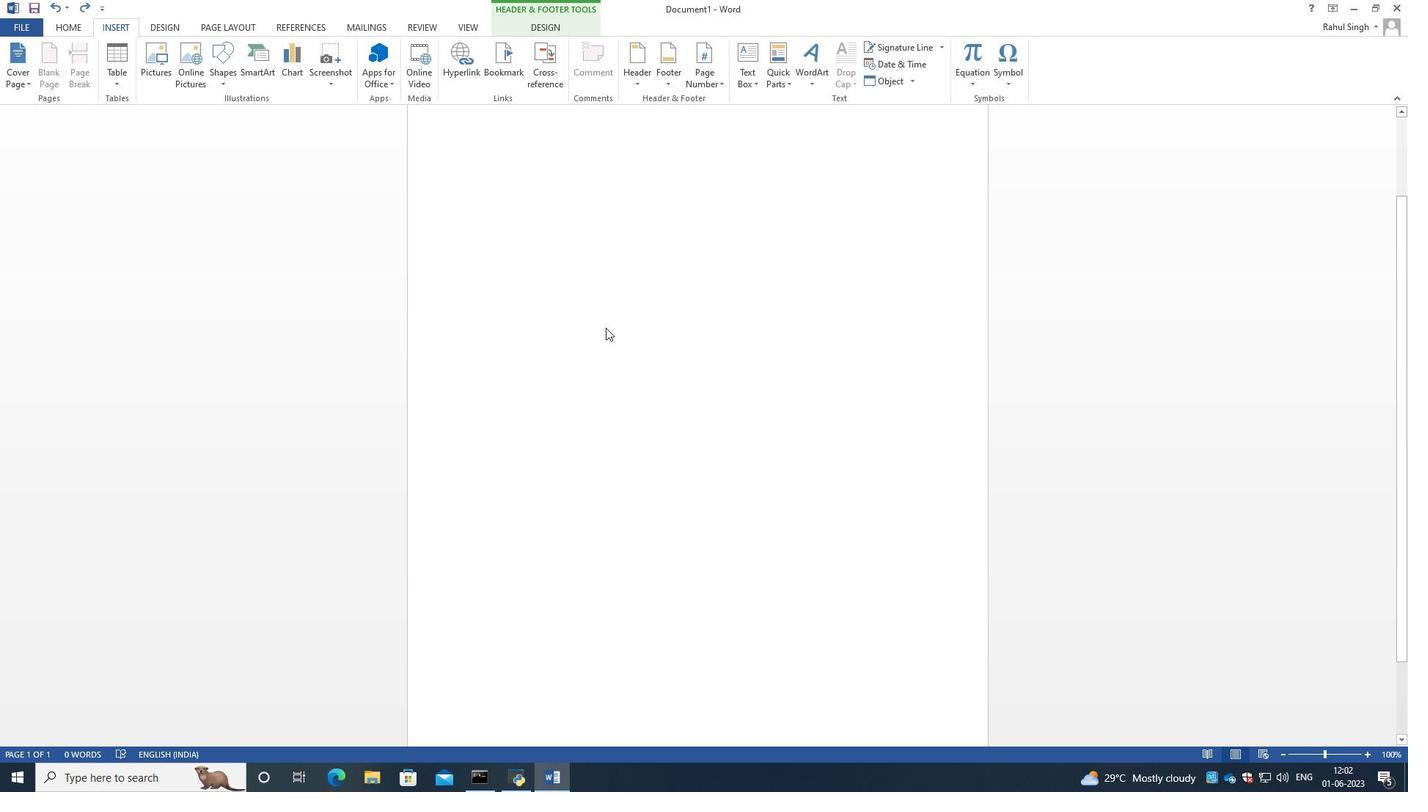 
Action: Mouse pressed left at (605, 327)
Screenshot: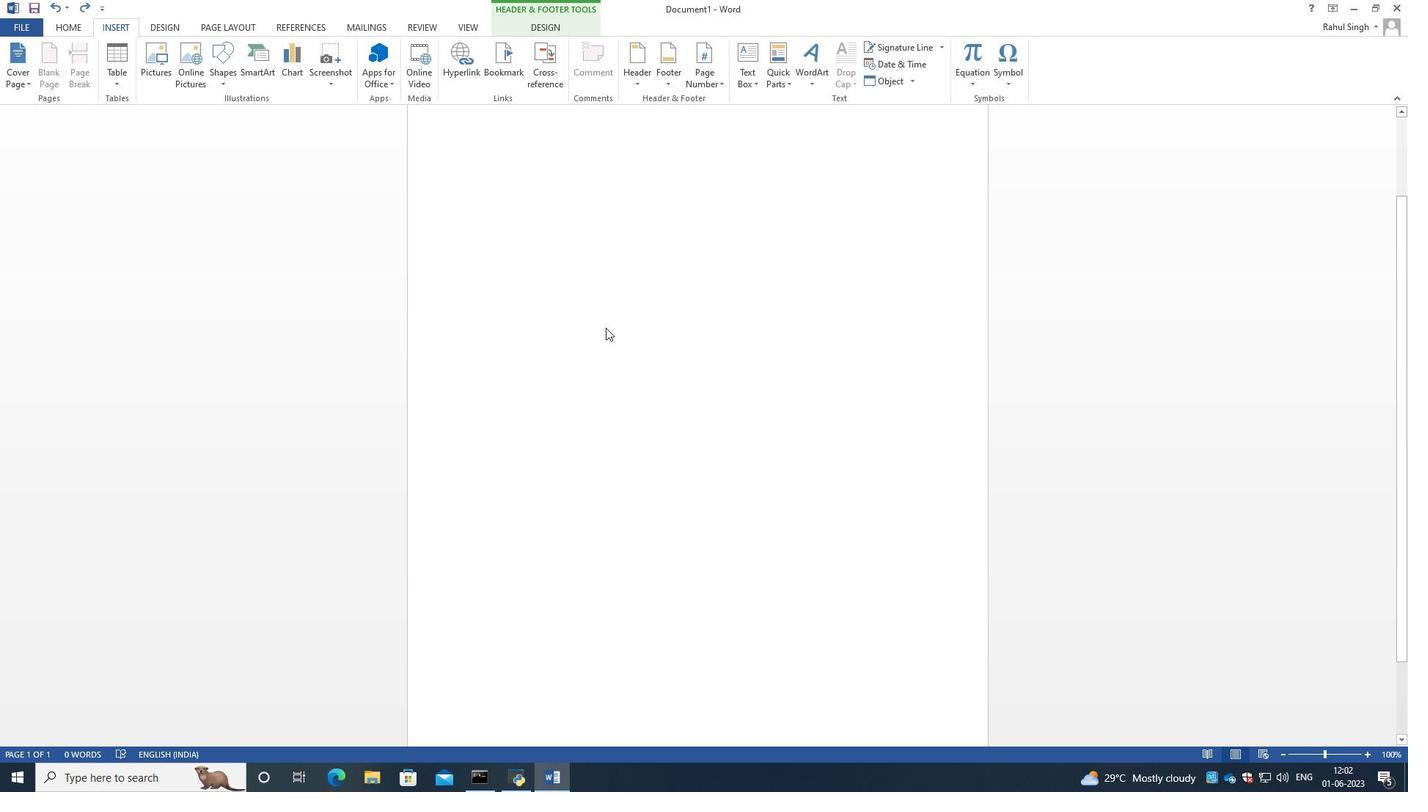 
Action: Mouse moved to (384, 223)
Screenshot: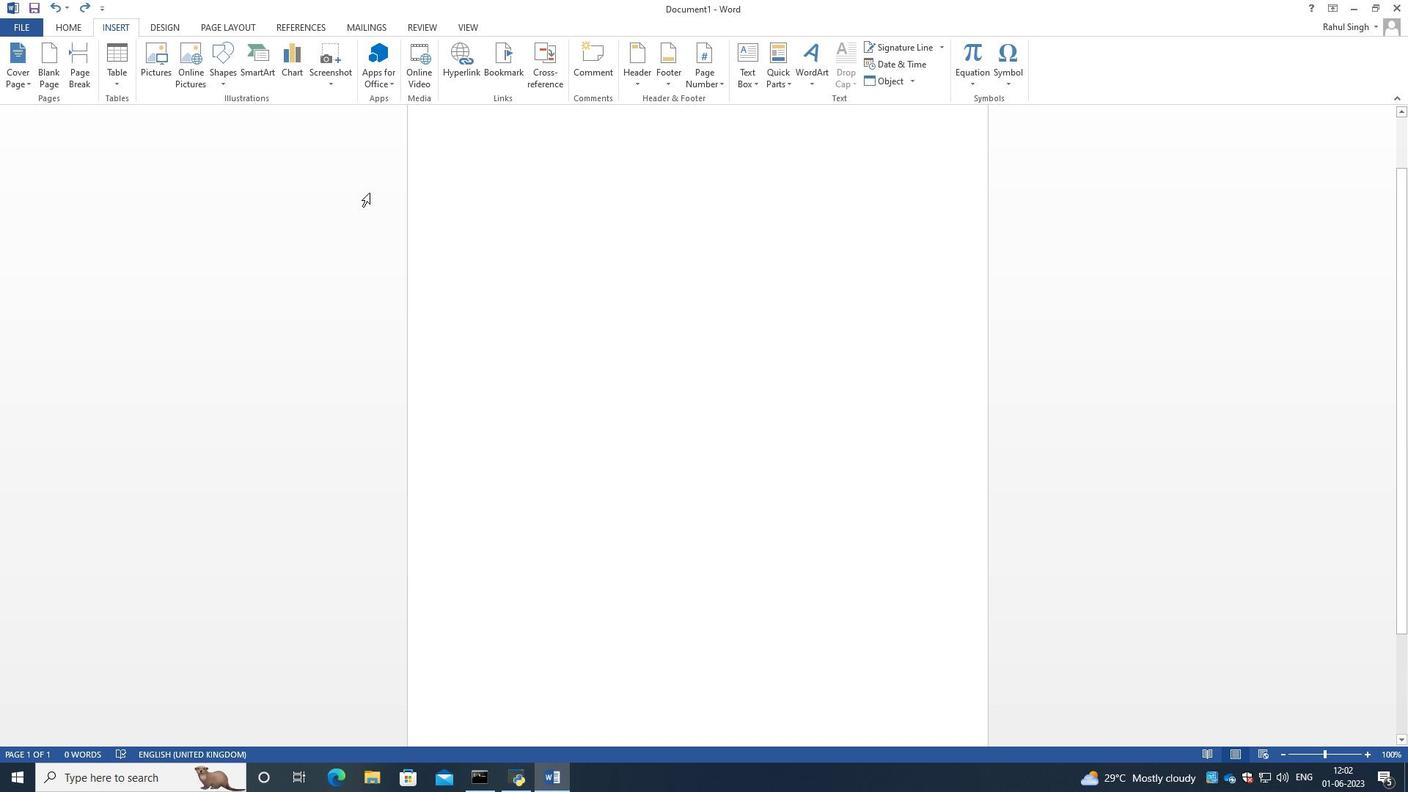 
Action: Mouse scrolled (384, 224) with delta (0, 0)
Screenshot: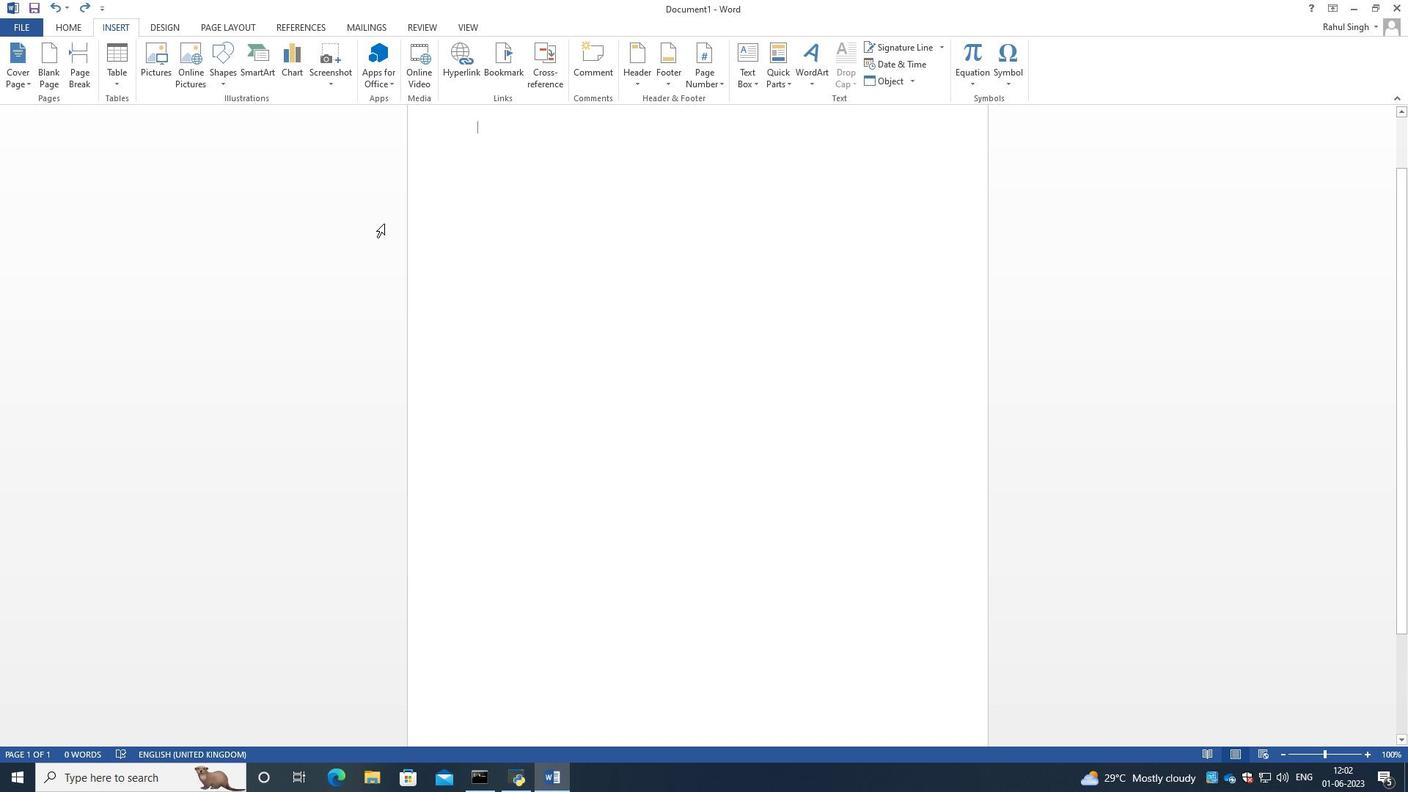 
Action: Mouse scrolled (384, 224) with delta (0, 0)
Screenshot: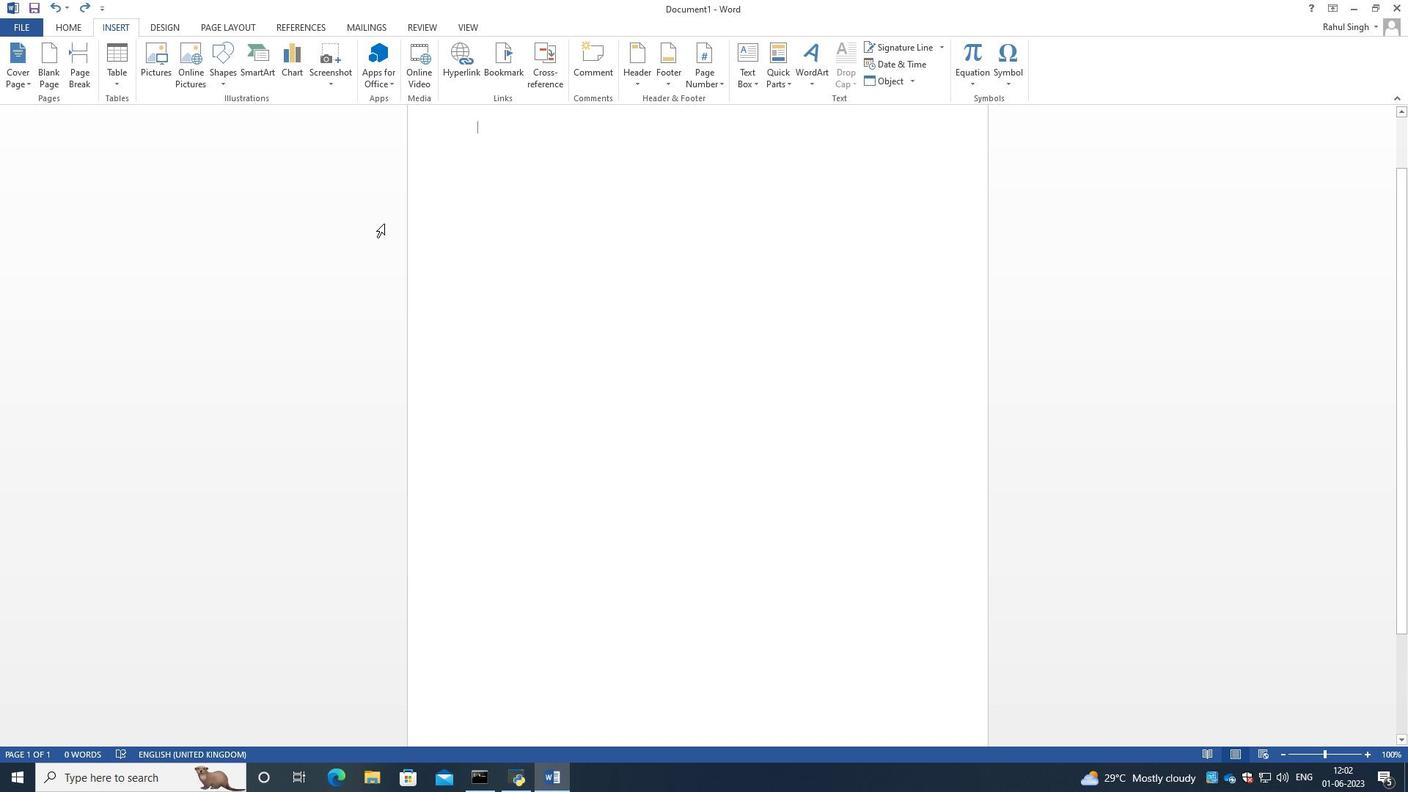 
Action: Mouse scrolled (384, 224) with delta (0, 0)
Screenshot: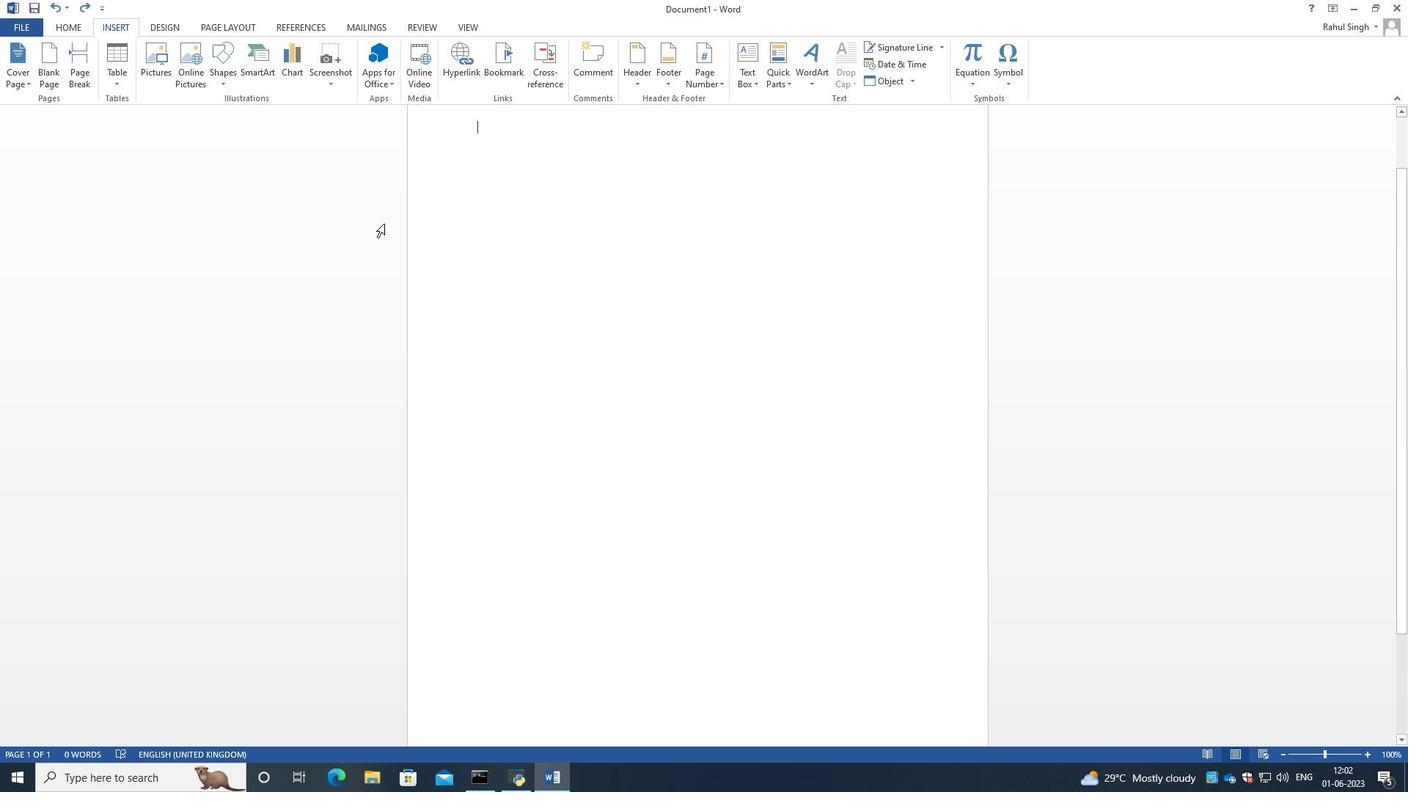 
Action: Mouse moved to (362, 151)
Screenshot: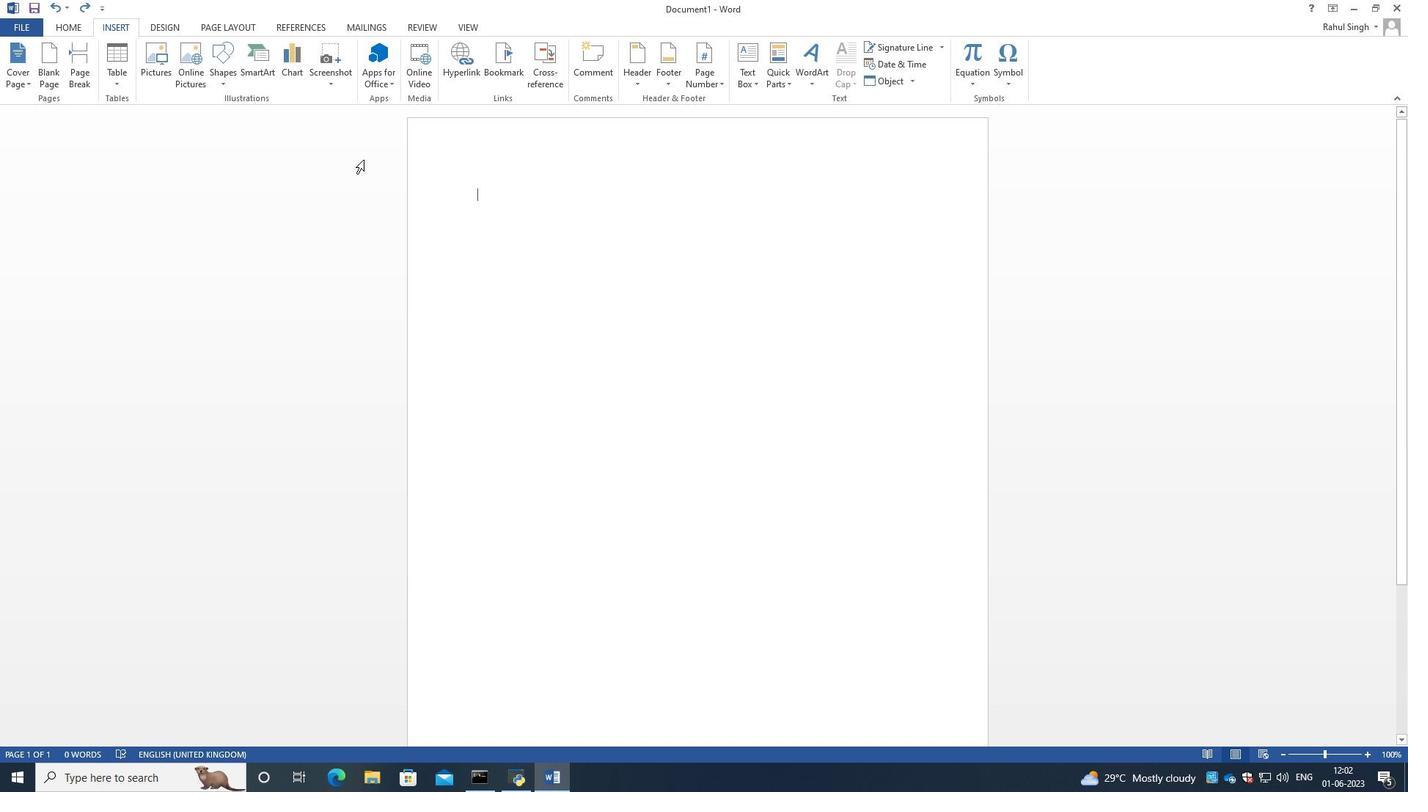 
Action: Mouse pressed left at (362, 151)
Screenshot: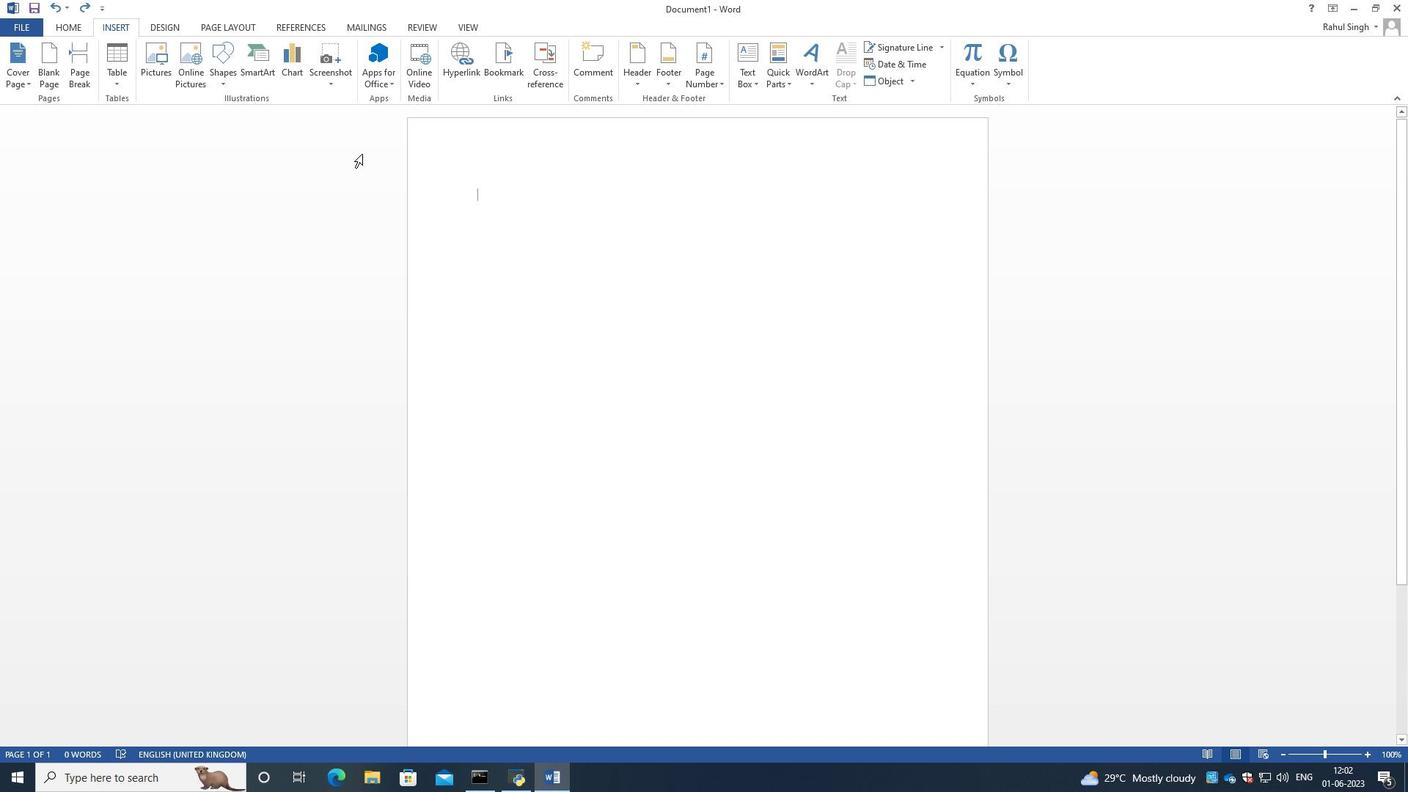 
Action: Mouse moved to (294, 15)
Screenshot: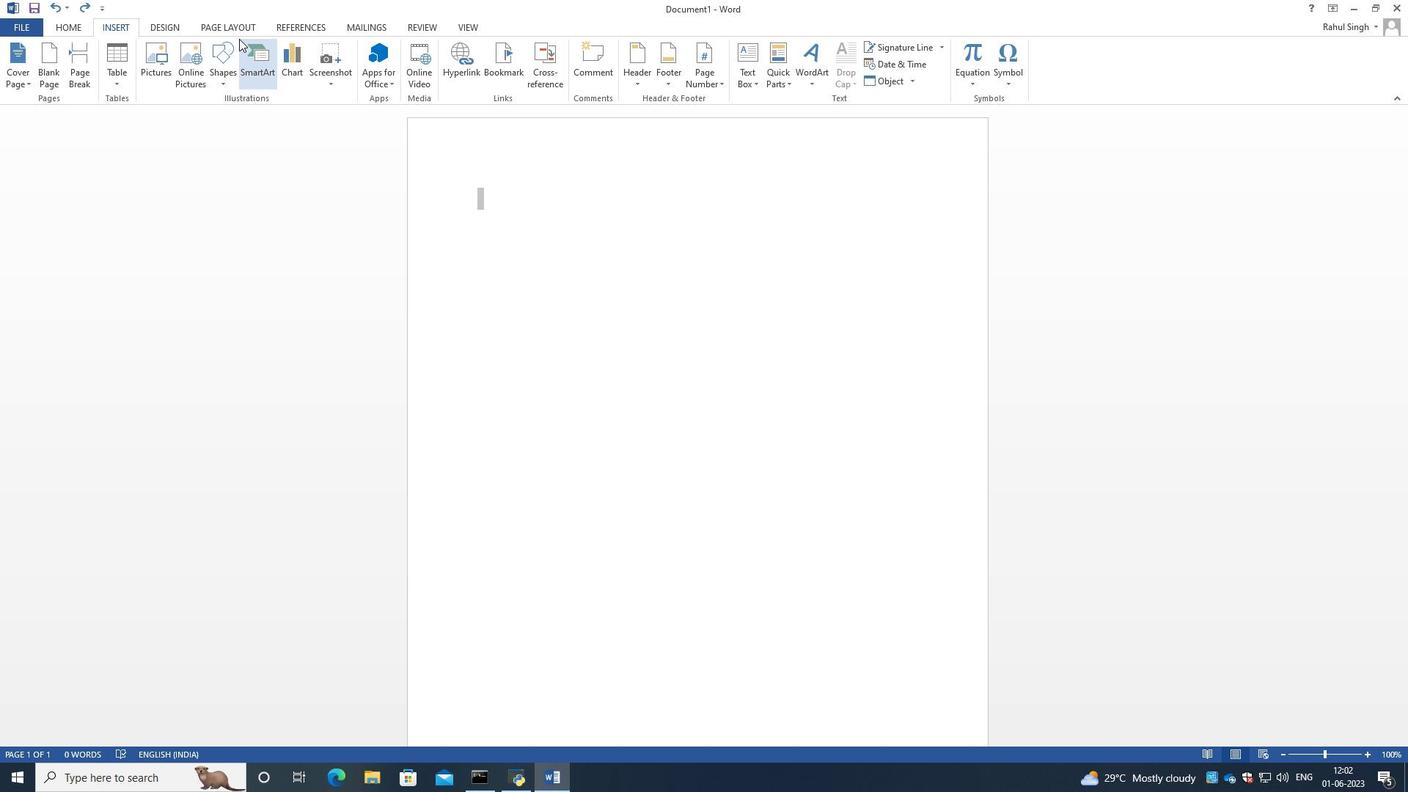 
Action: Mouse scrolled (294, 16) with delta (0, 0)
Screenshot: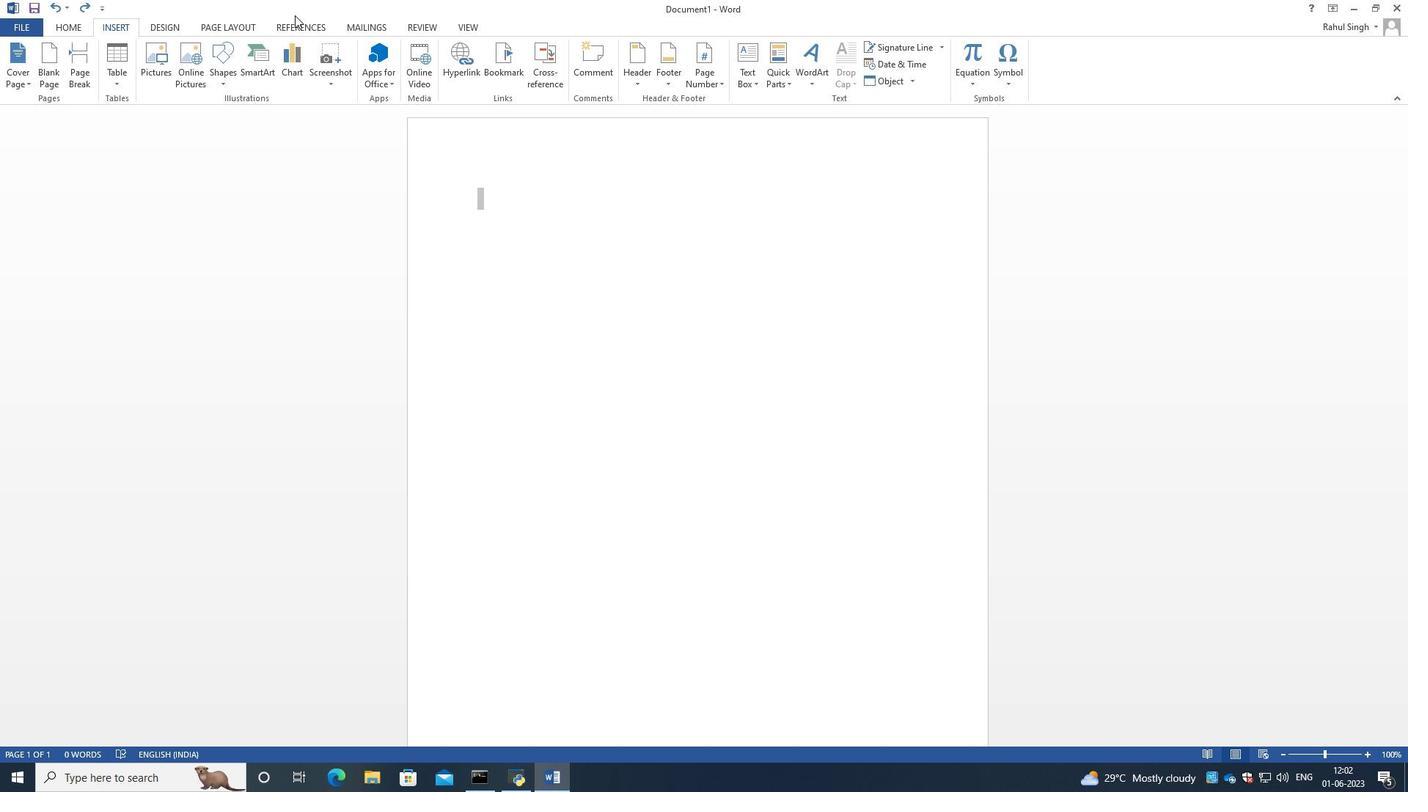 
Action: Mouse scrolled (294, 16) with delta (0, 0)
Screenshot: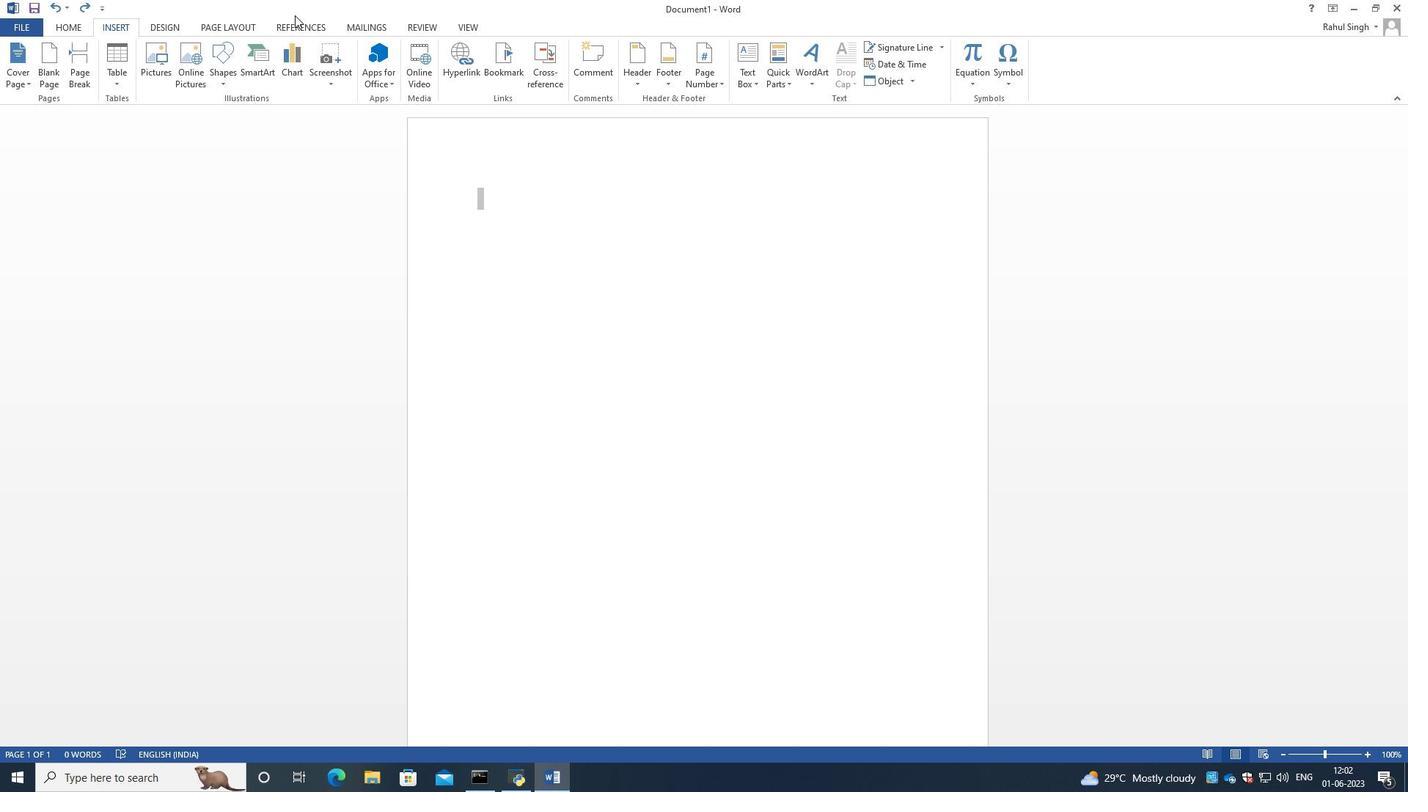 
Action: Mouse moved to (456, 77)
Screenshot: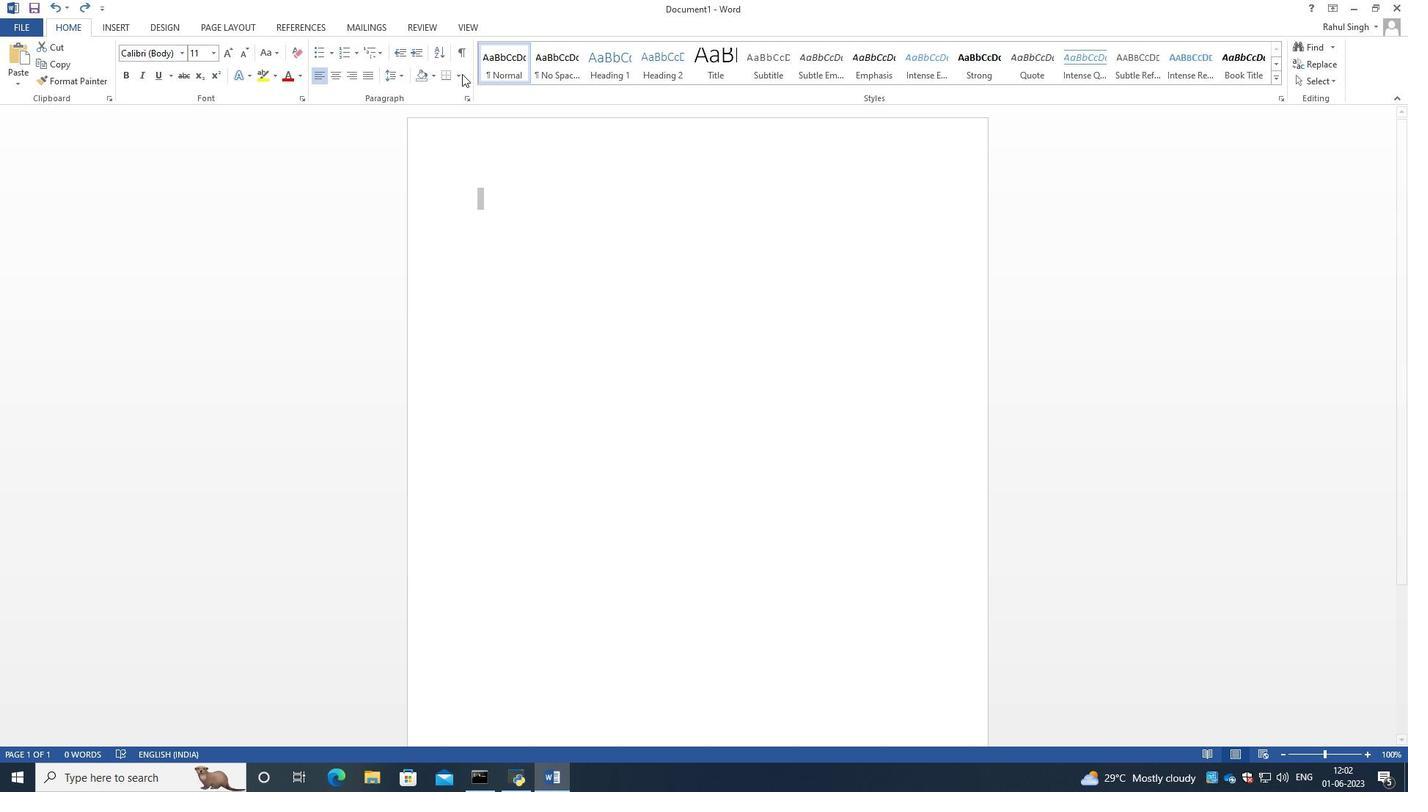 
Action: Mouse pressed left at (456, 77)
Screenshot: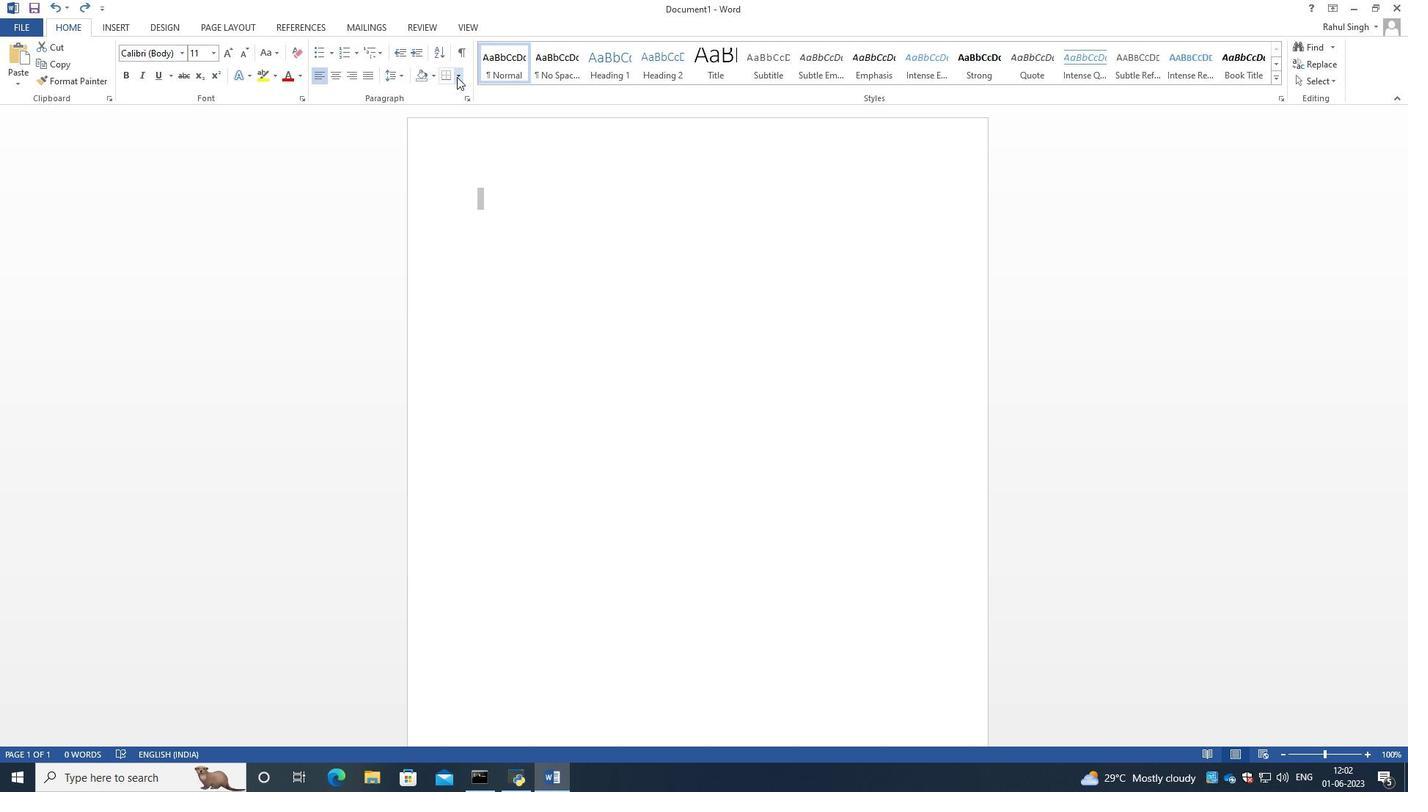 
Action: Mouse pressed left at (456, 77)
Screenshot: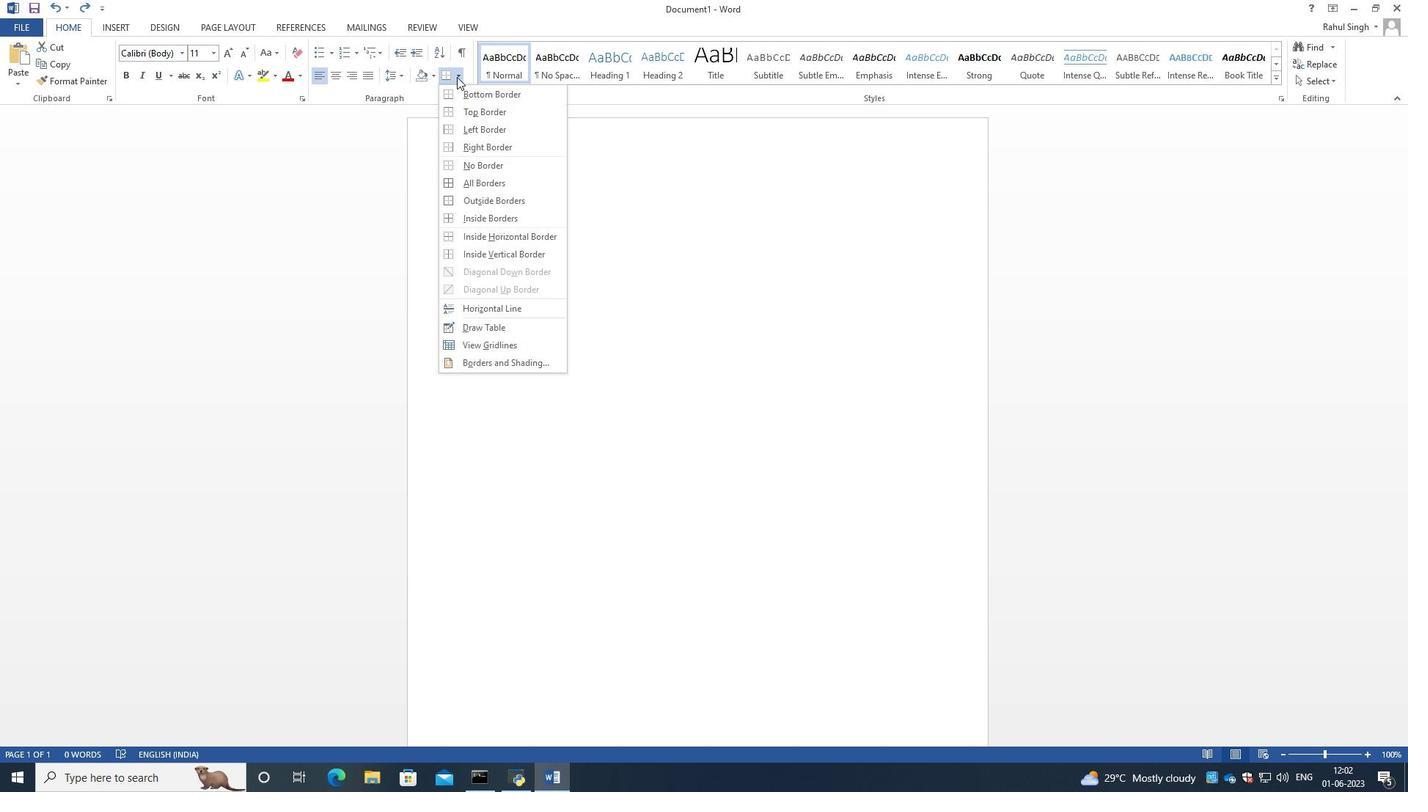 
Action: Mouse moved to (426, 77)
Screenshot: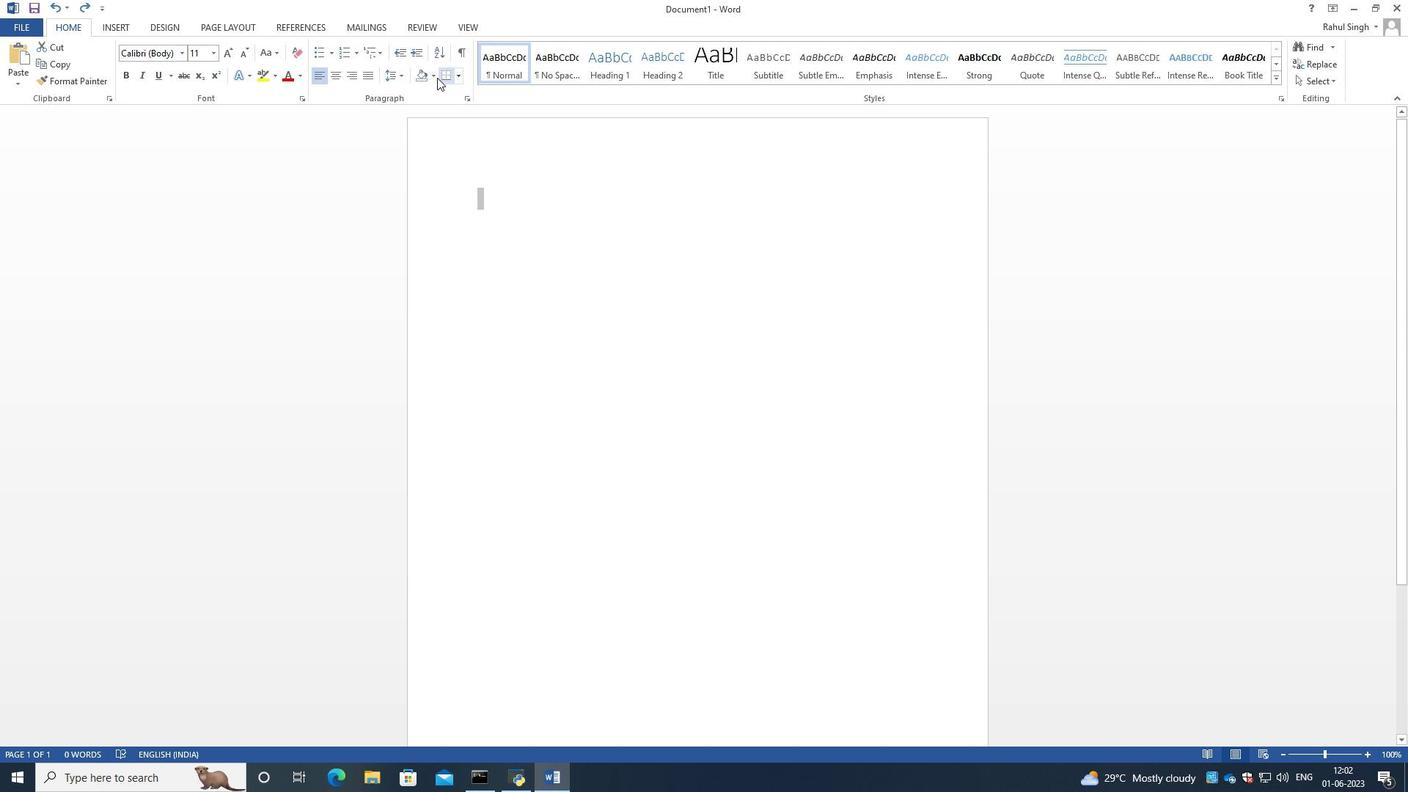 
Action: Mouse pressed left at (426, 77)
Screenshot: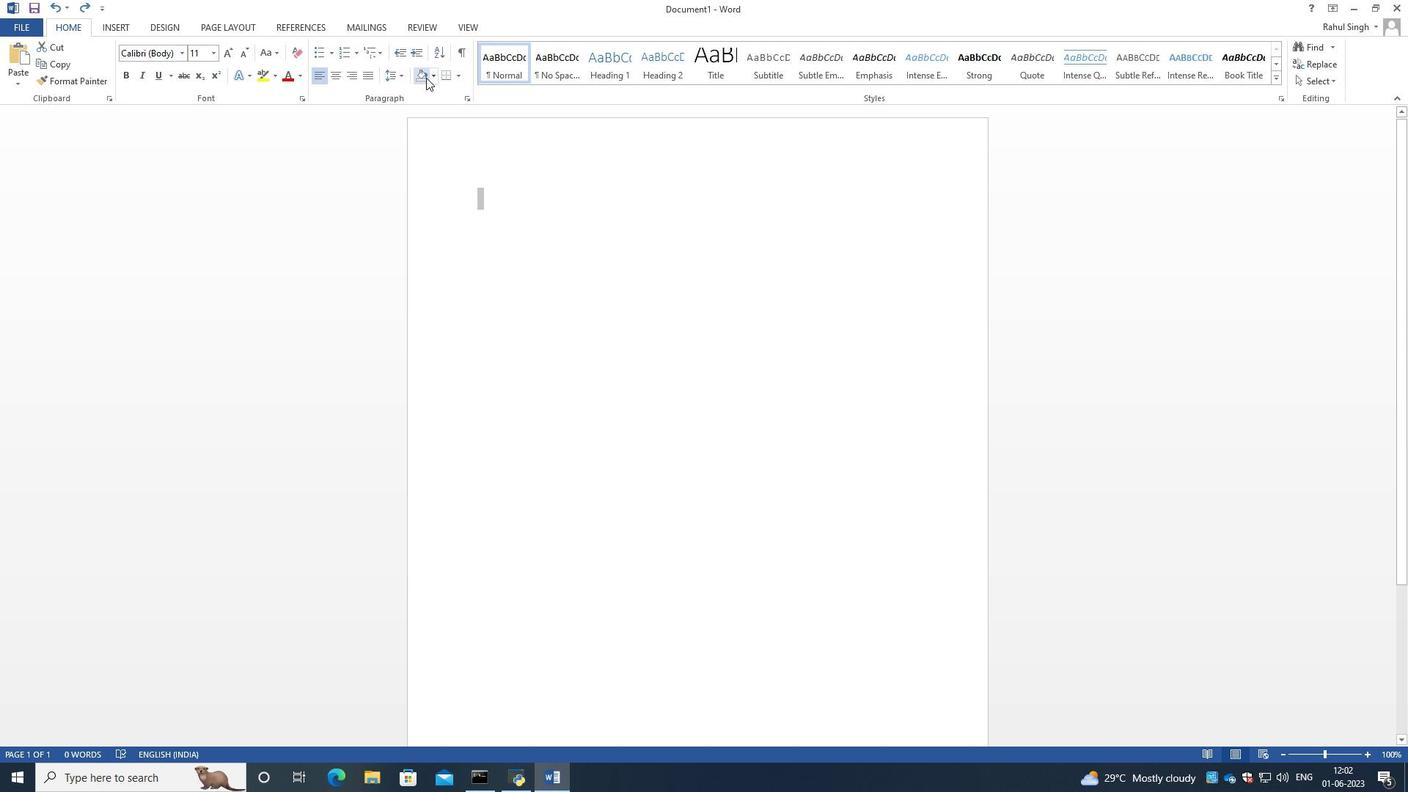 
Action: Mouse moved to (431, 74)
Screenshot: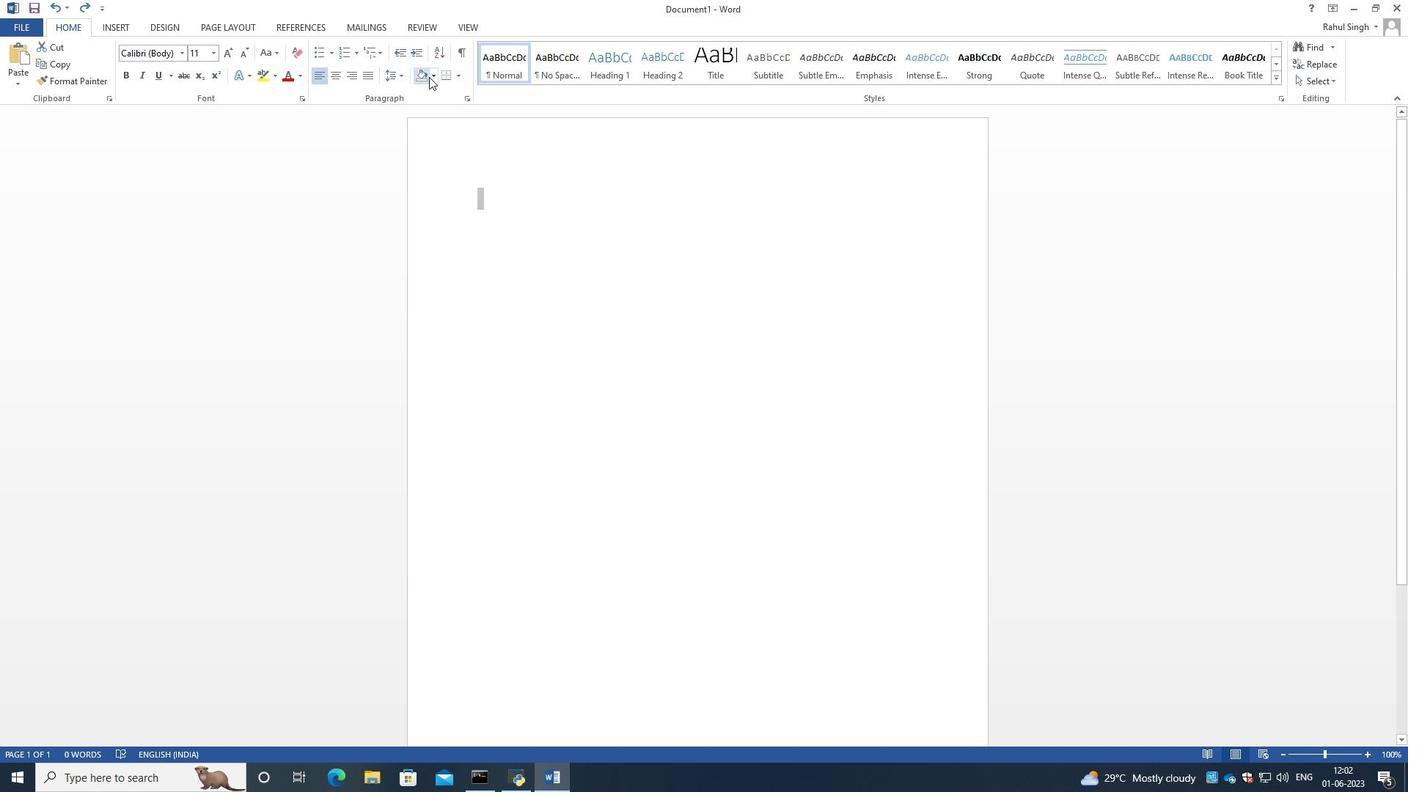 
Action: Mouse pressed left at (431, 74)
Screenshot: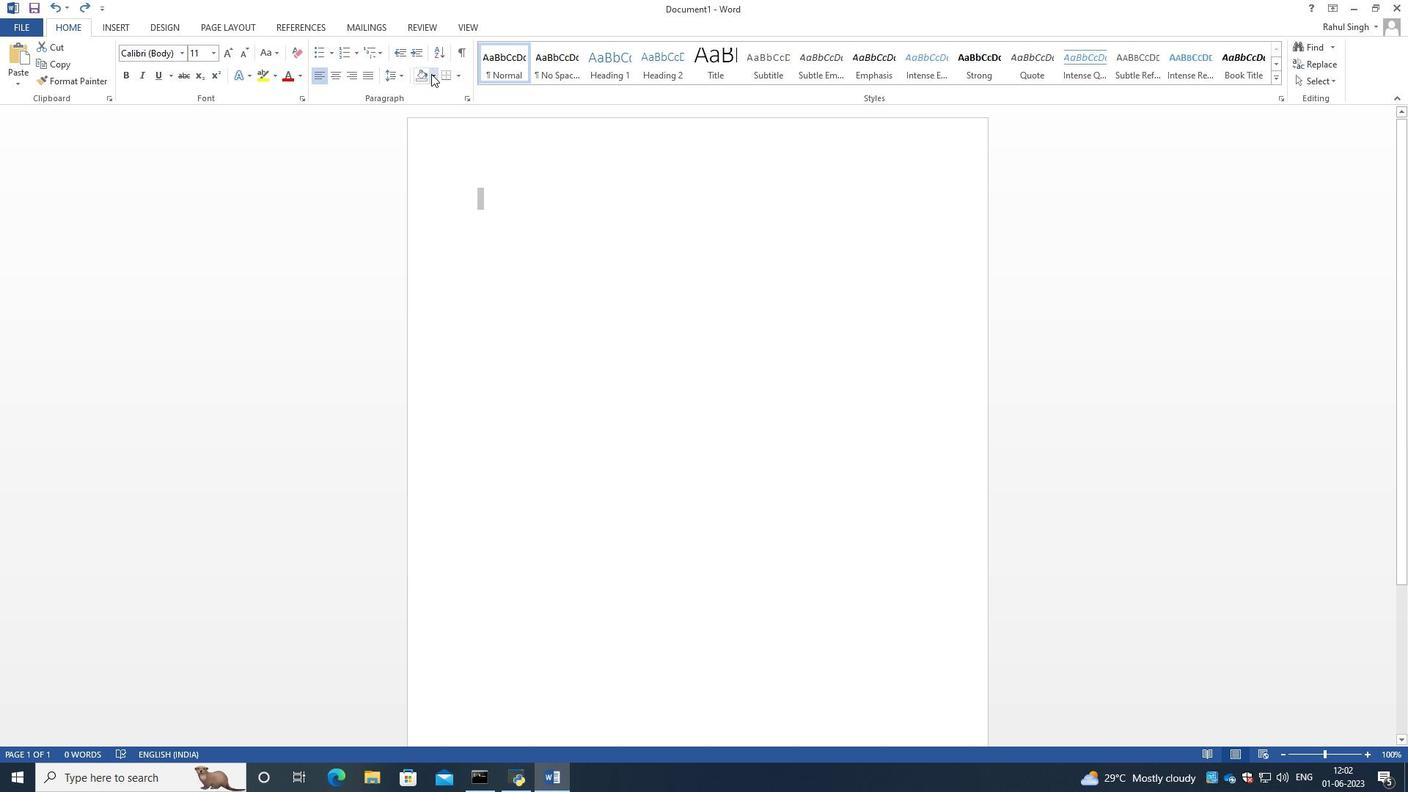 
Action: Mouse moved to (528, 371)
Screenshot: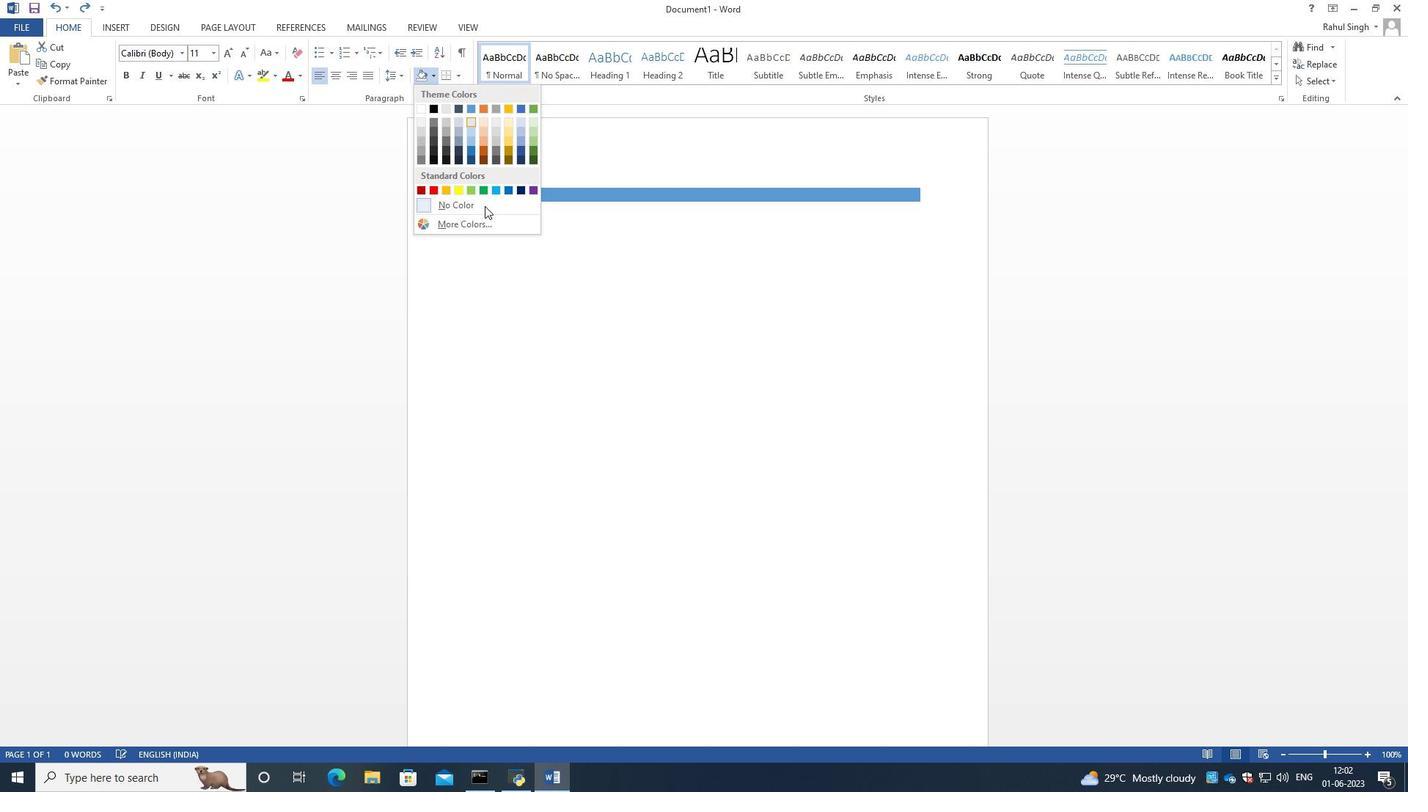 
Action: Mouse pressed left at (528, 371)
Screenshot: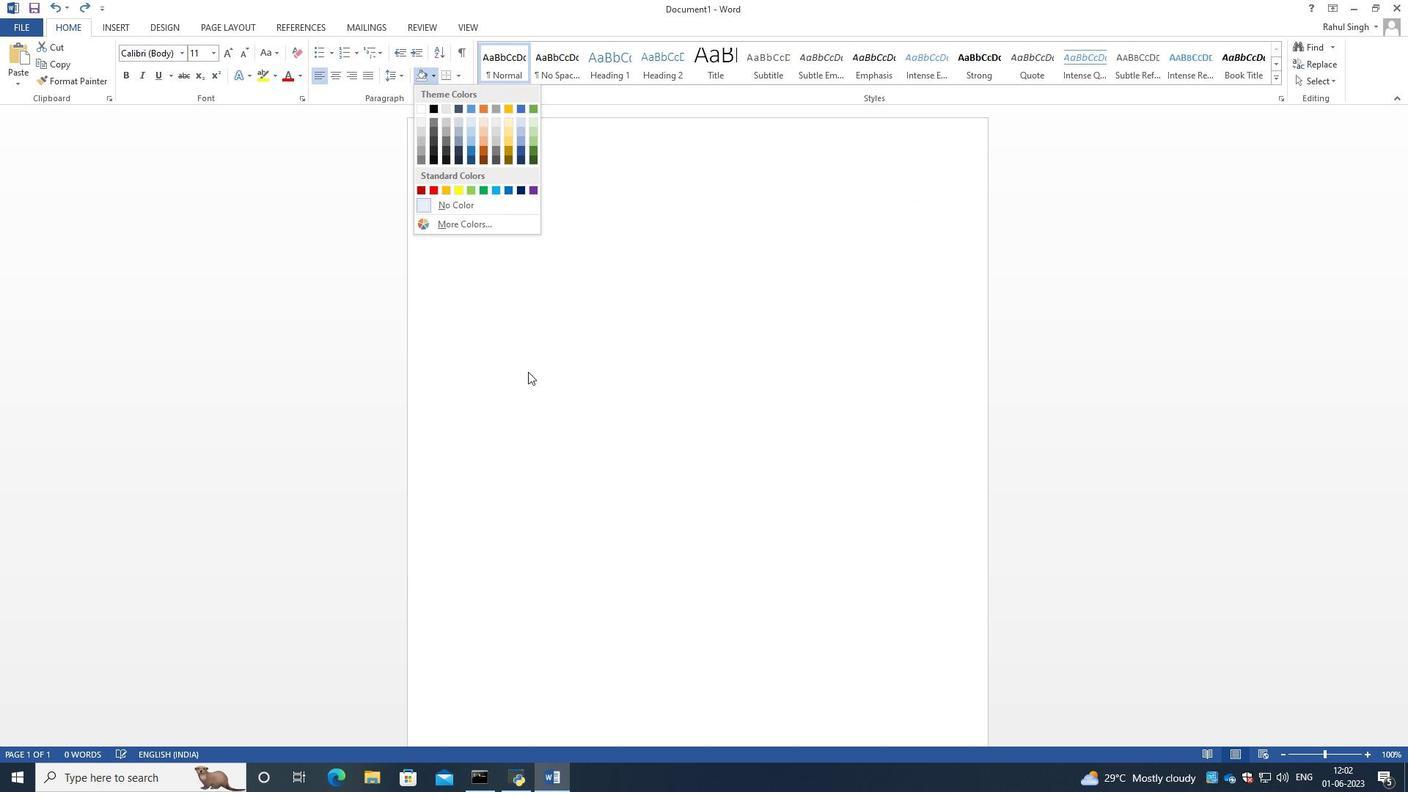 
Action: Mouse moved to (431, 74)
Screenshot: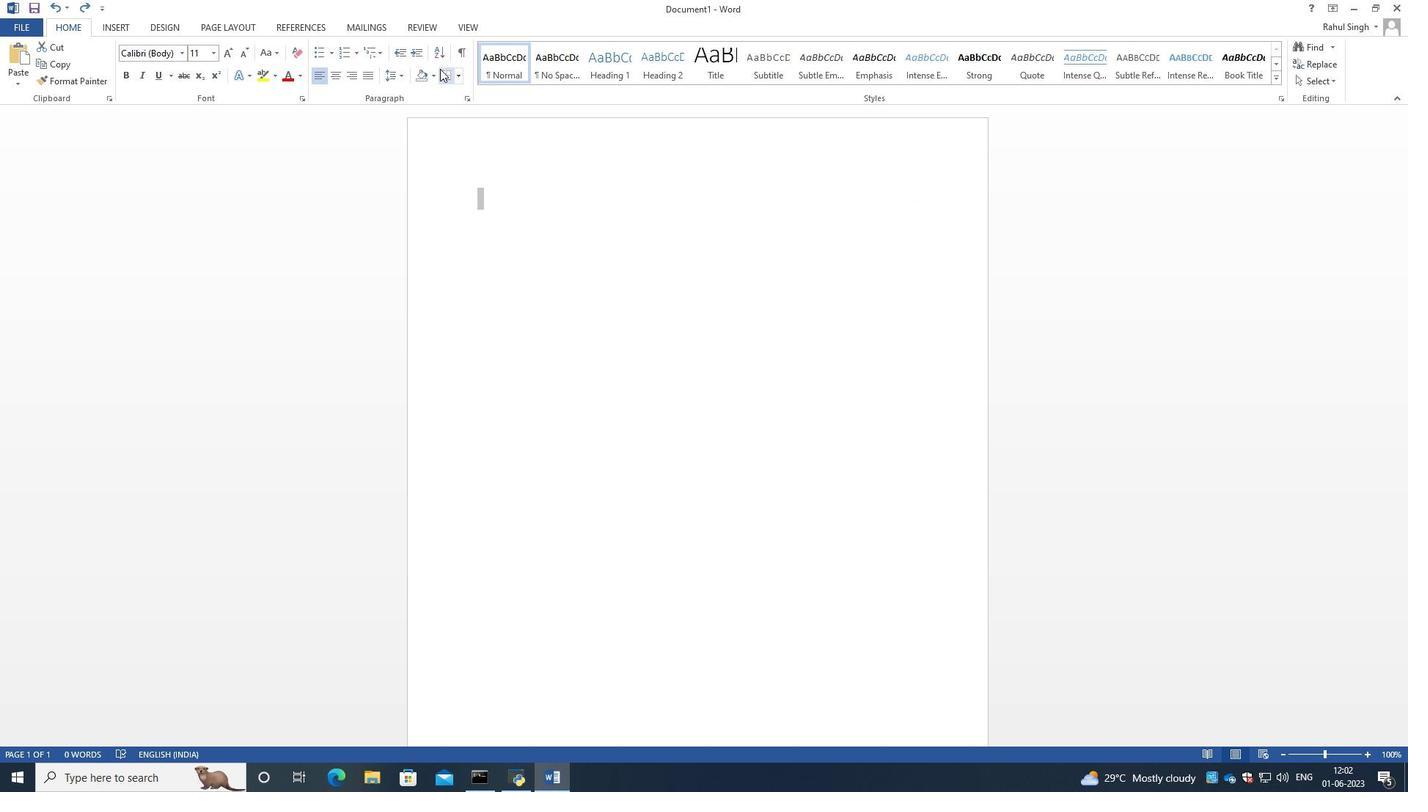 
Action: Mouse pressed left at (431, 74)
Screenshot: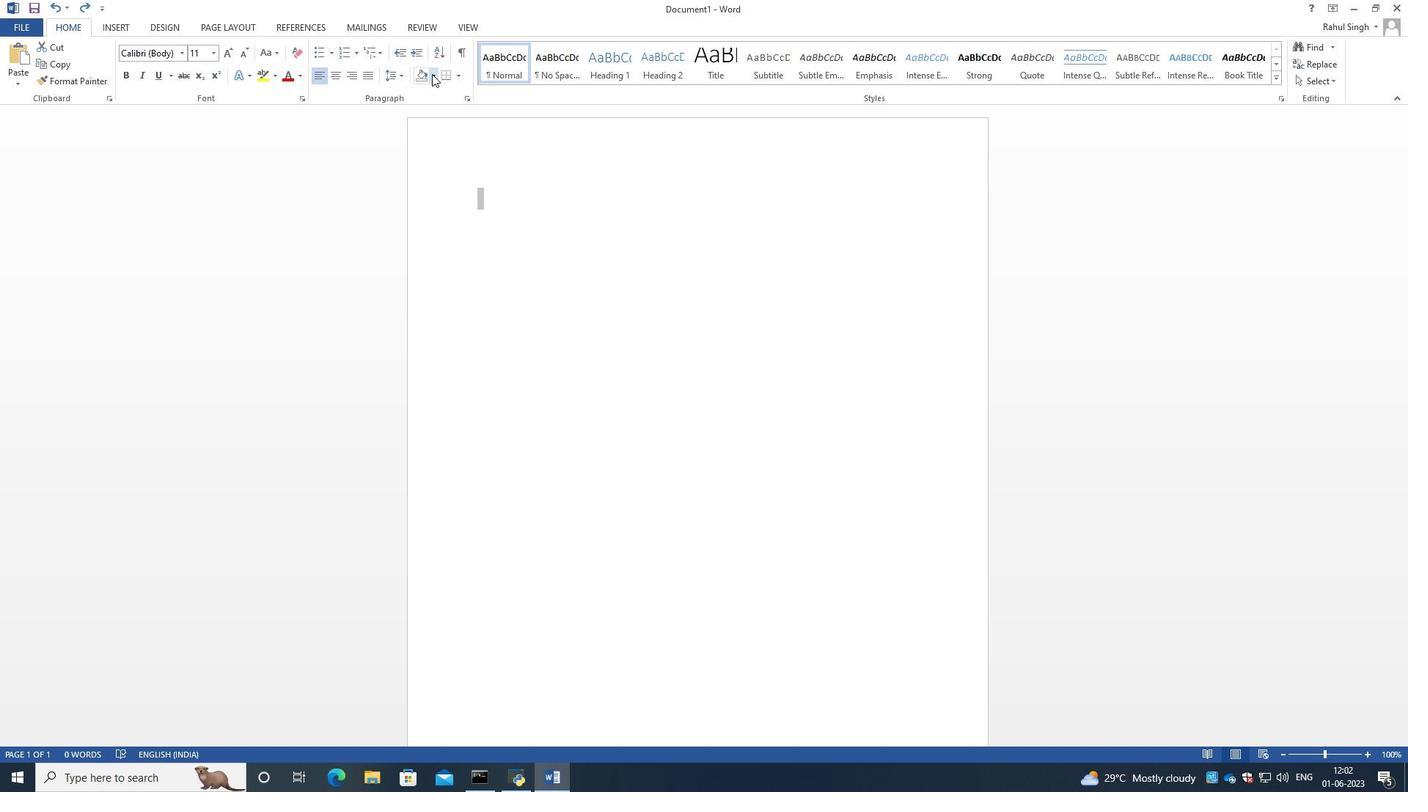 
Action: Mouse moved to (473, 109)
Screenshot: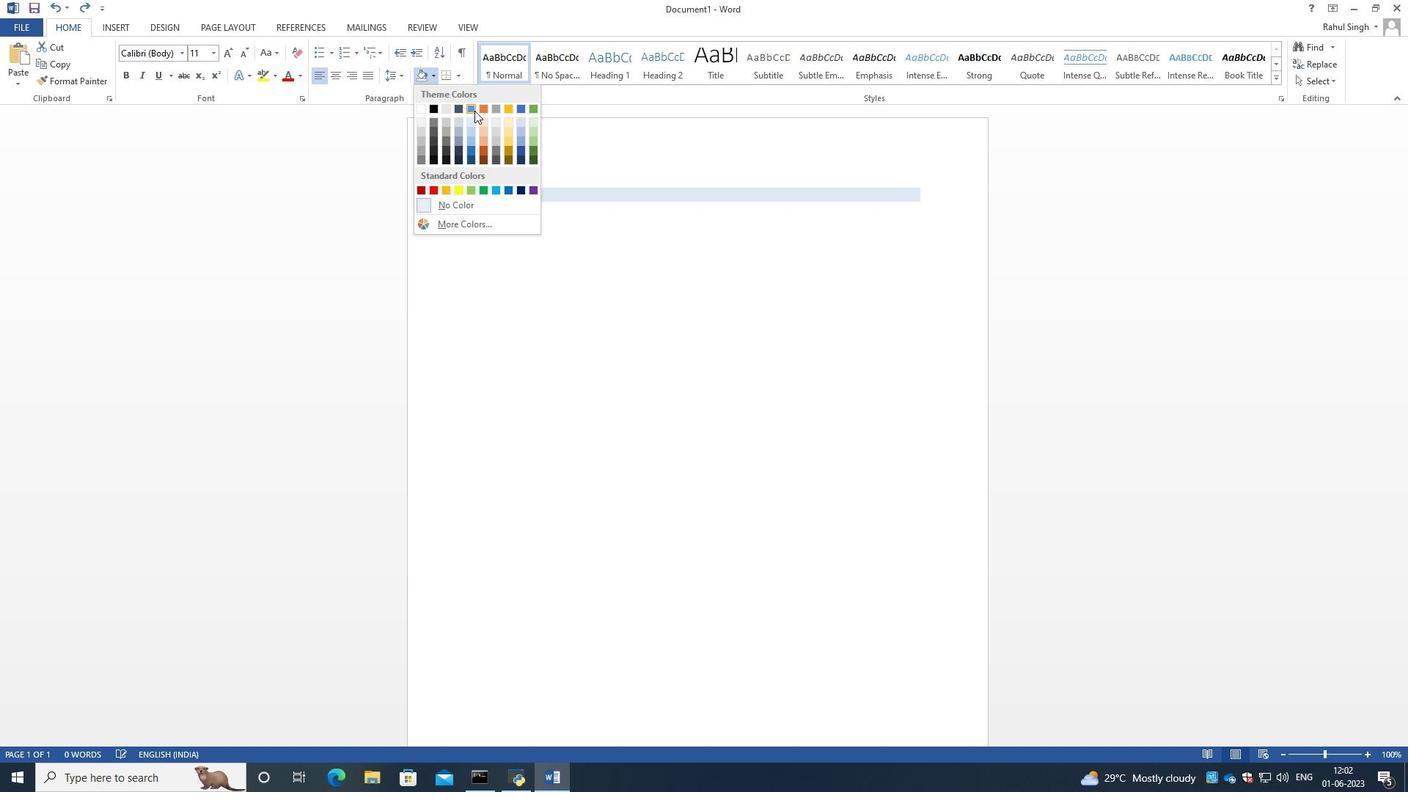 
Action: Mouse pressed left at (473, 109)
Screenshot: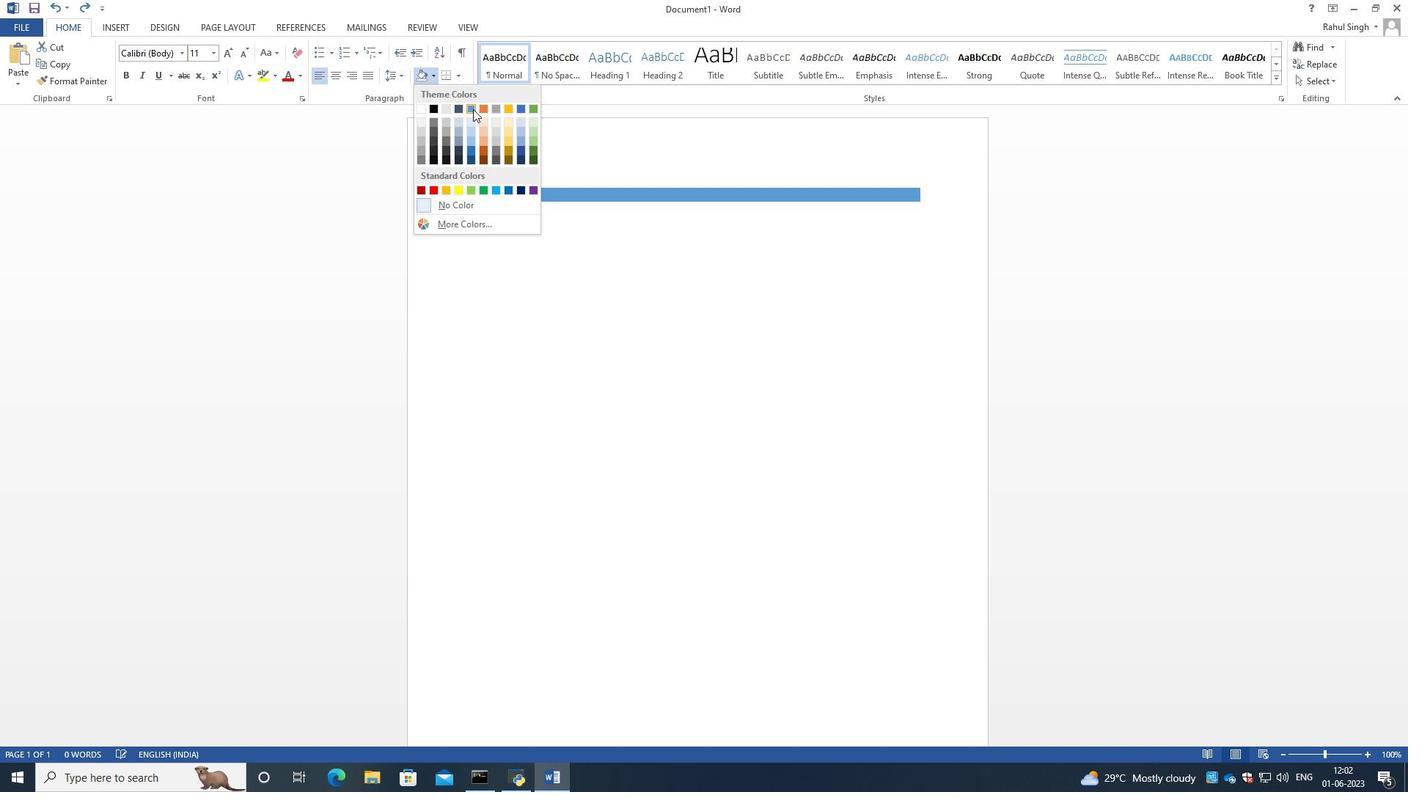 
Action: Mouse moved to (532, 275)
Screenshot: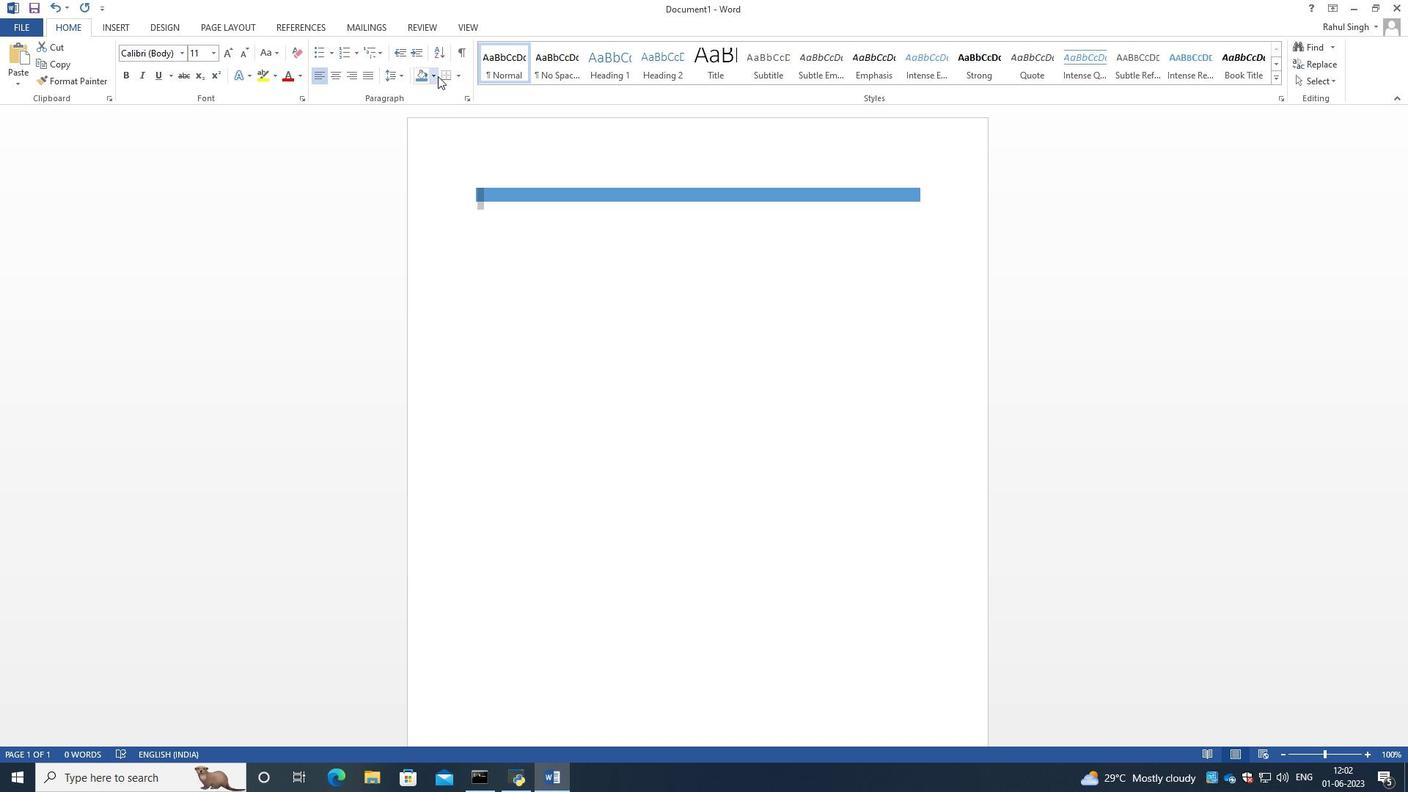 
Action: Mouse pressed left at (532, 275)
Screenshot: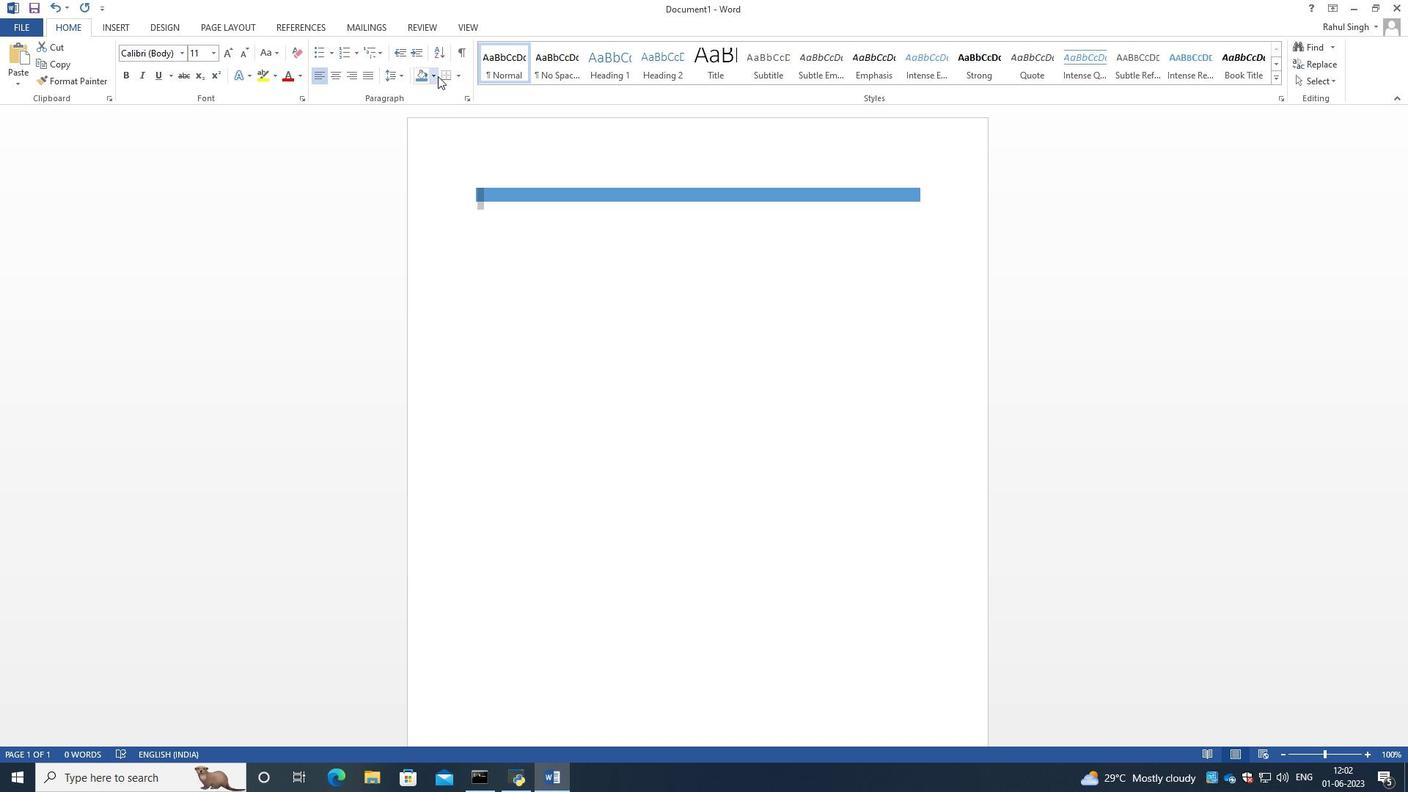 
Action: Mouse moved to (433, 78)
Screenshot: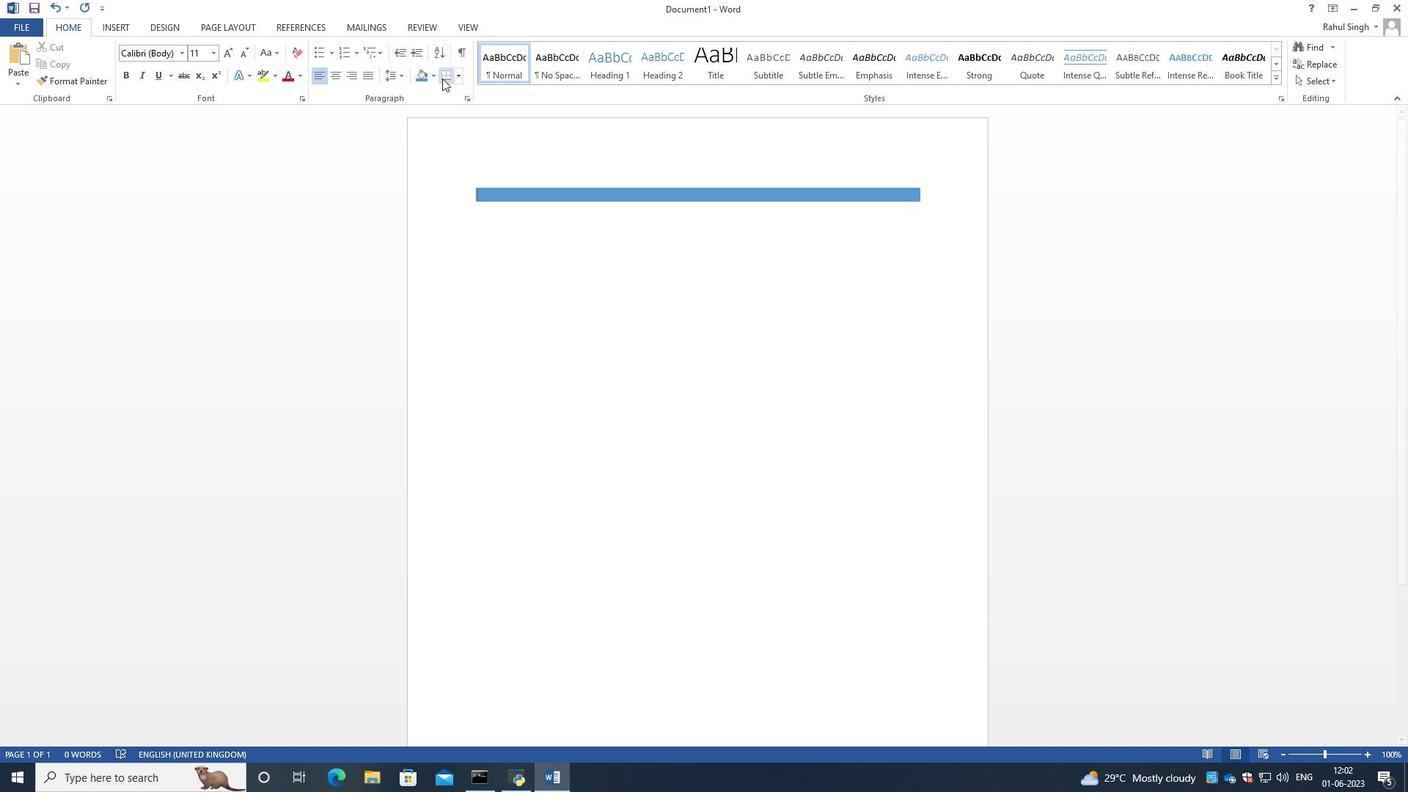 
Action: Mouse pressed left at (433, 78)
Screenshot: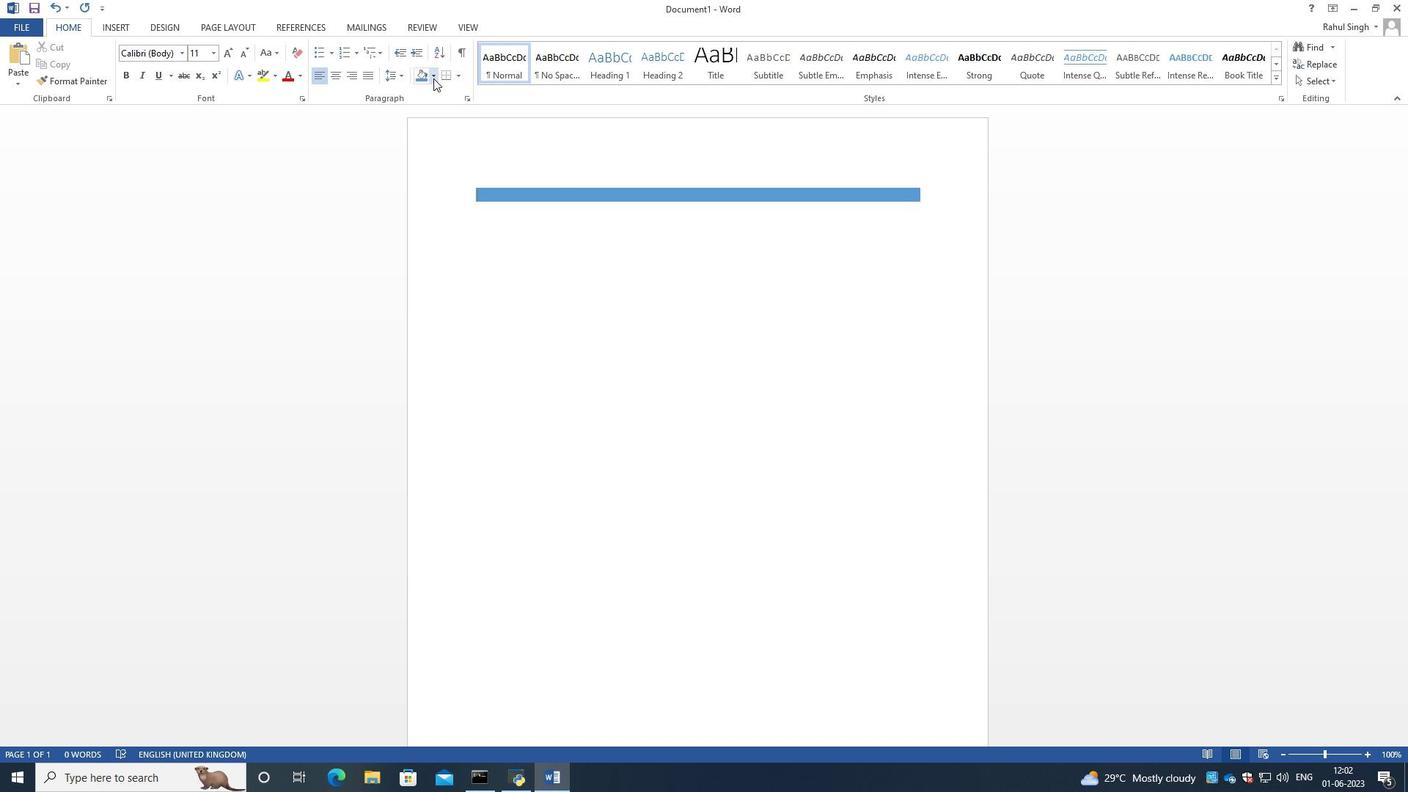 
Action: Mouse moved to (455, 207)
Screenshot: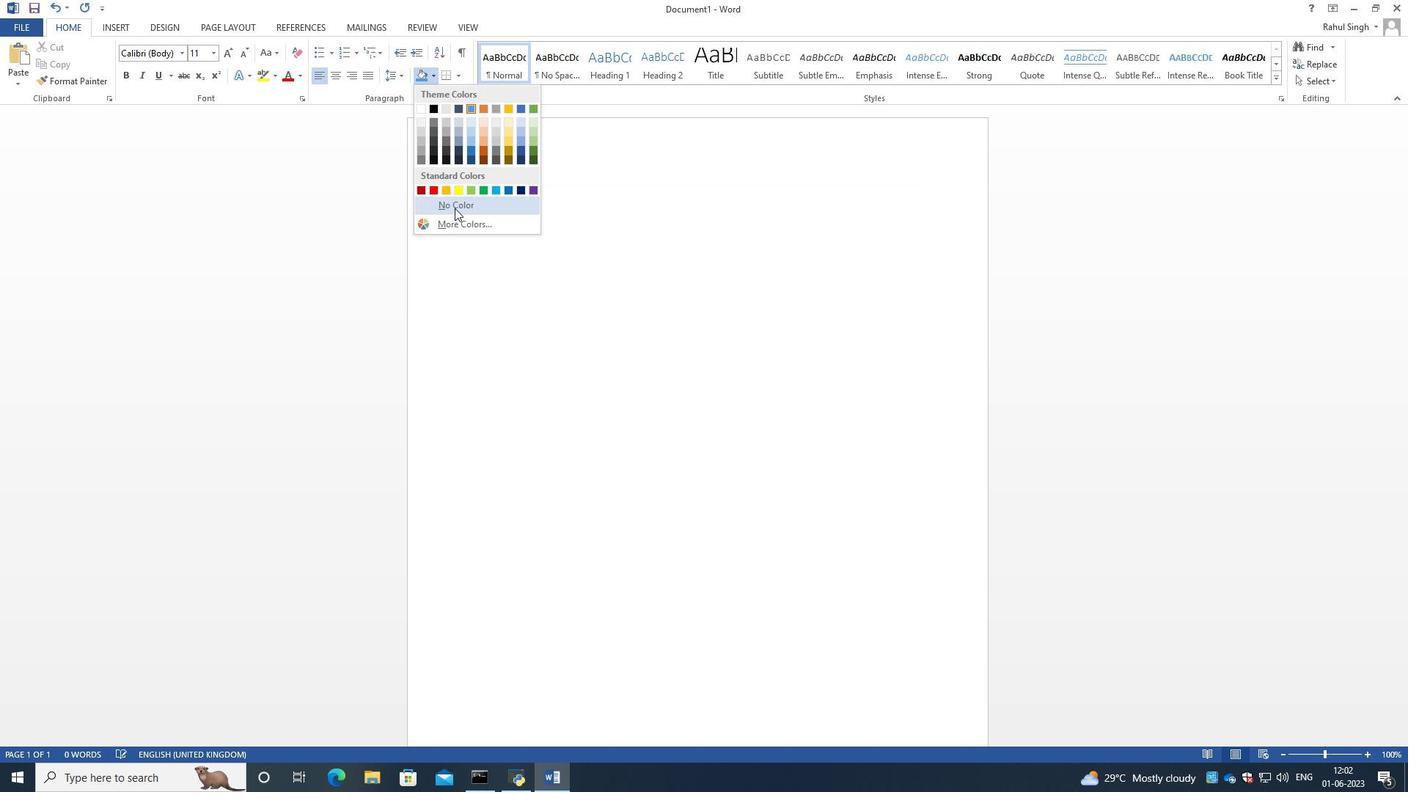 
Action: Mouse pressed left at (455, 207)
Screenshot: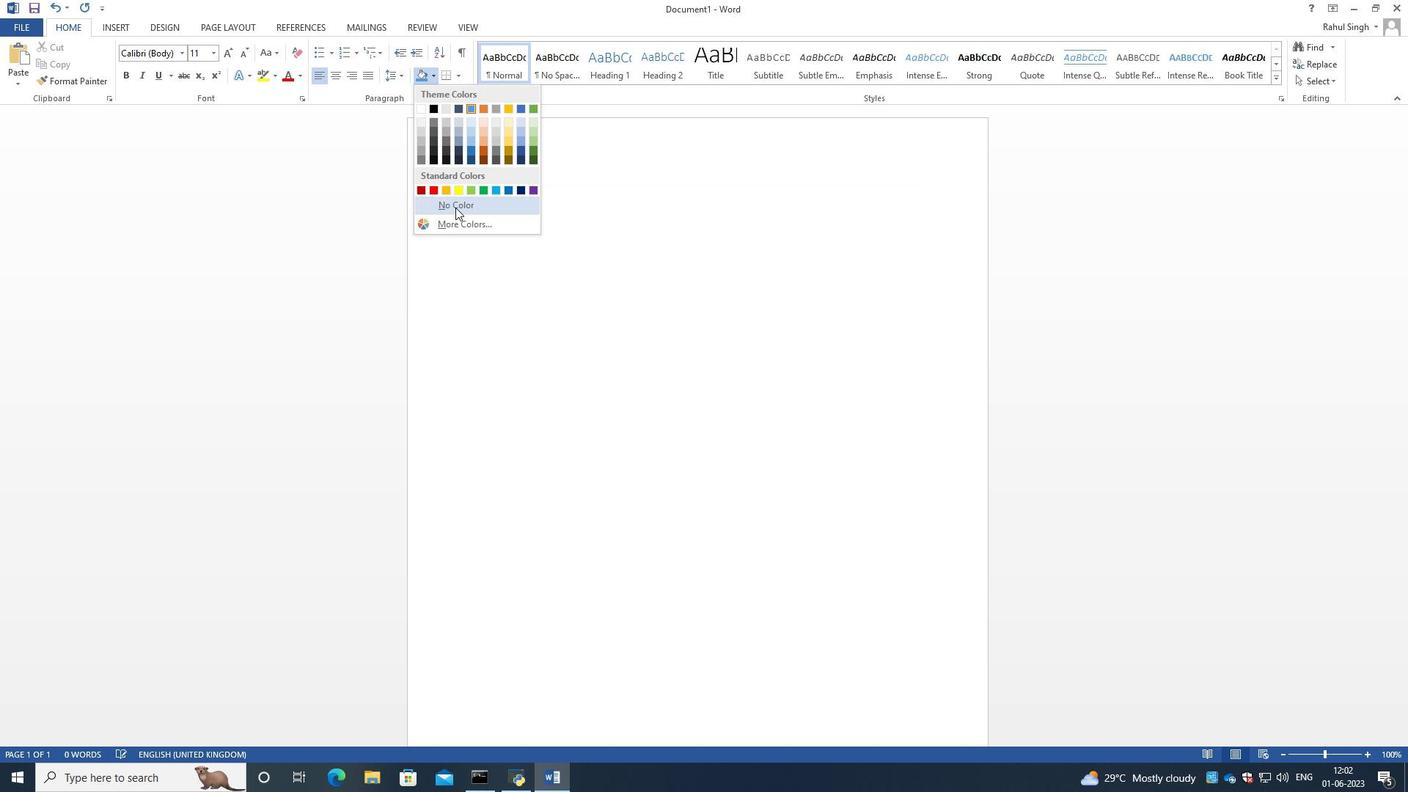 
Action: Mouse moved to (295, 77)
Screenshot: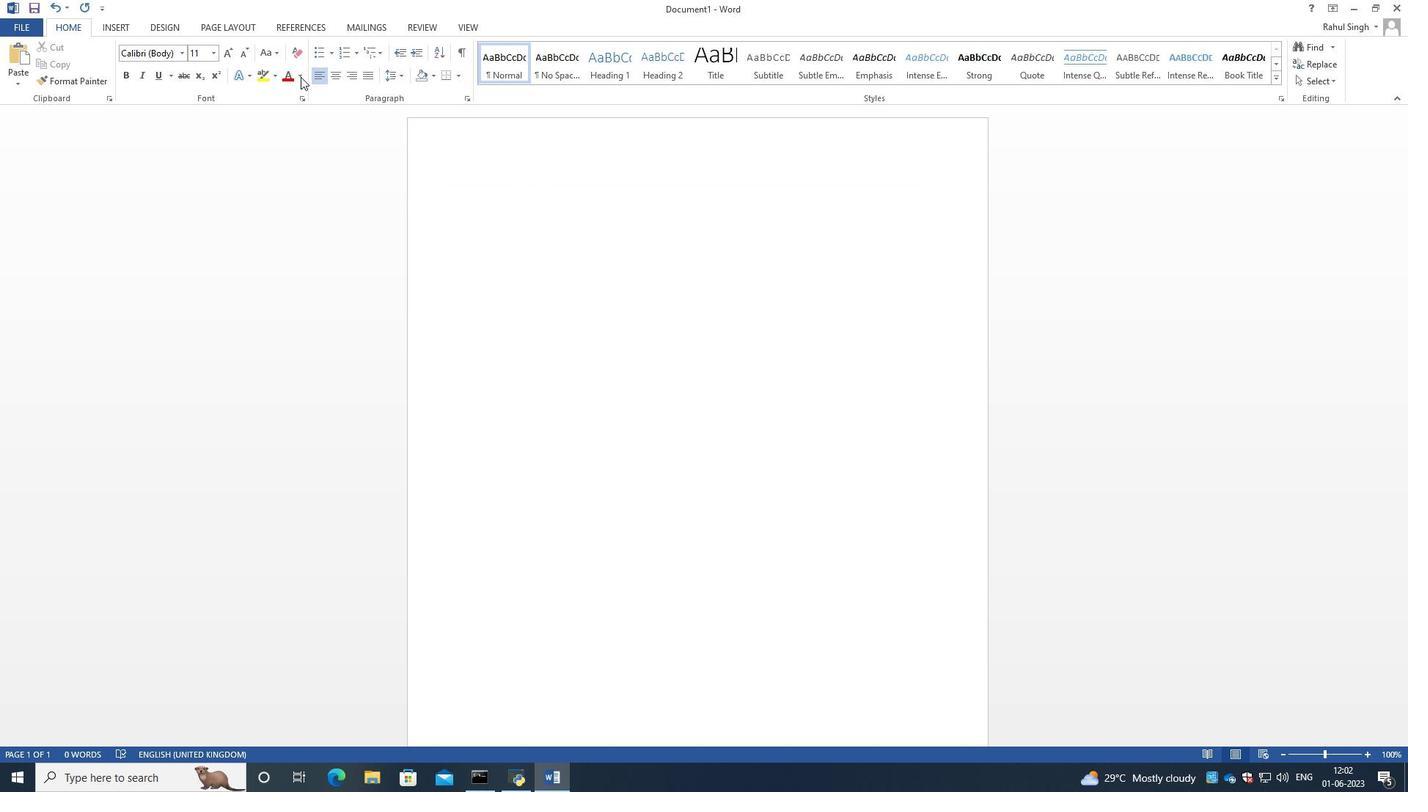 
Action: Mouse pressed left at (295, 77)
Screenshot: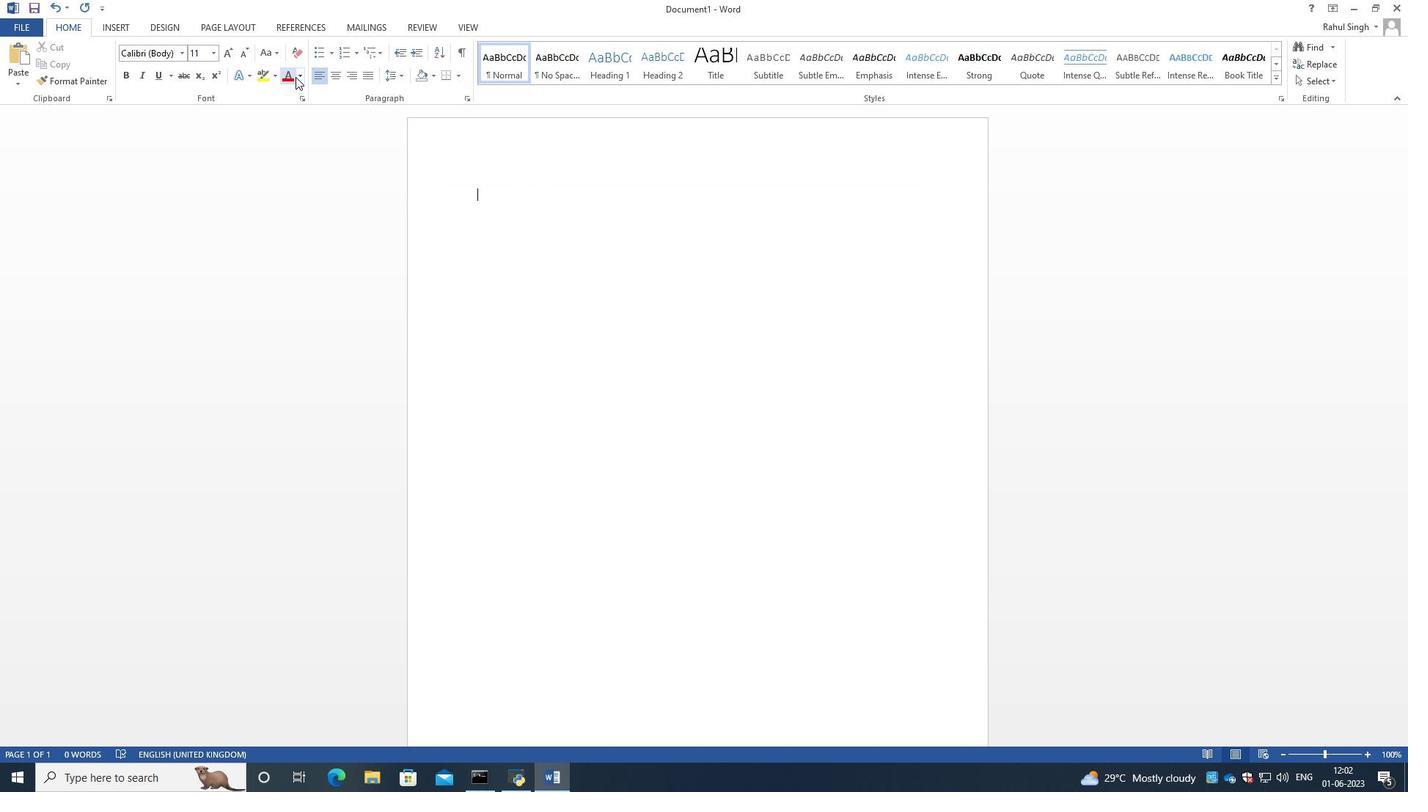 
Action: Mouse moved to (297, 74)
Screenshot: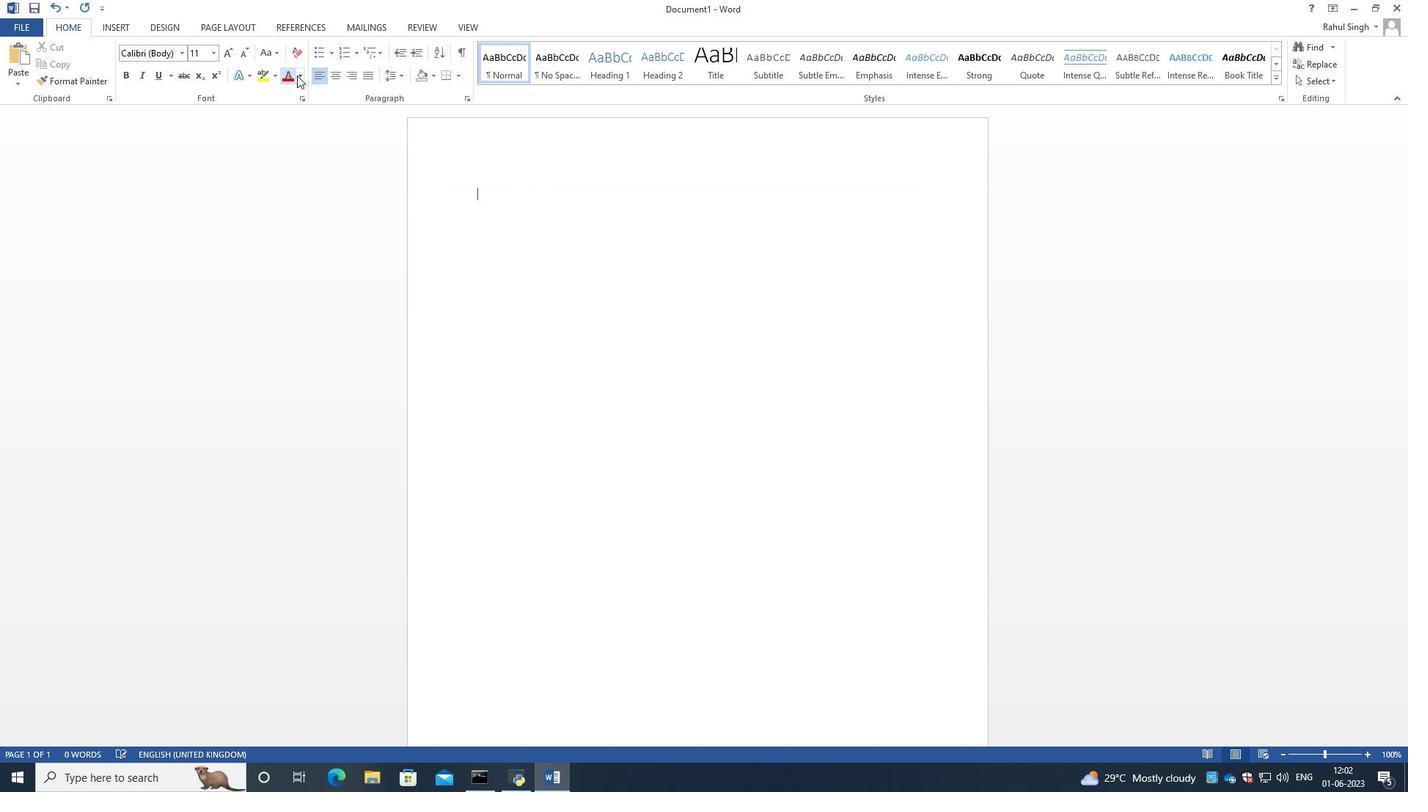 
Action: Mouse pressed left at (297, 74)
Screenshot: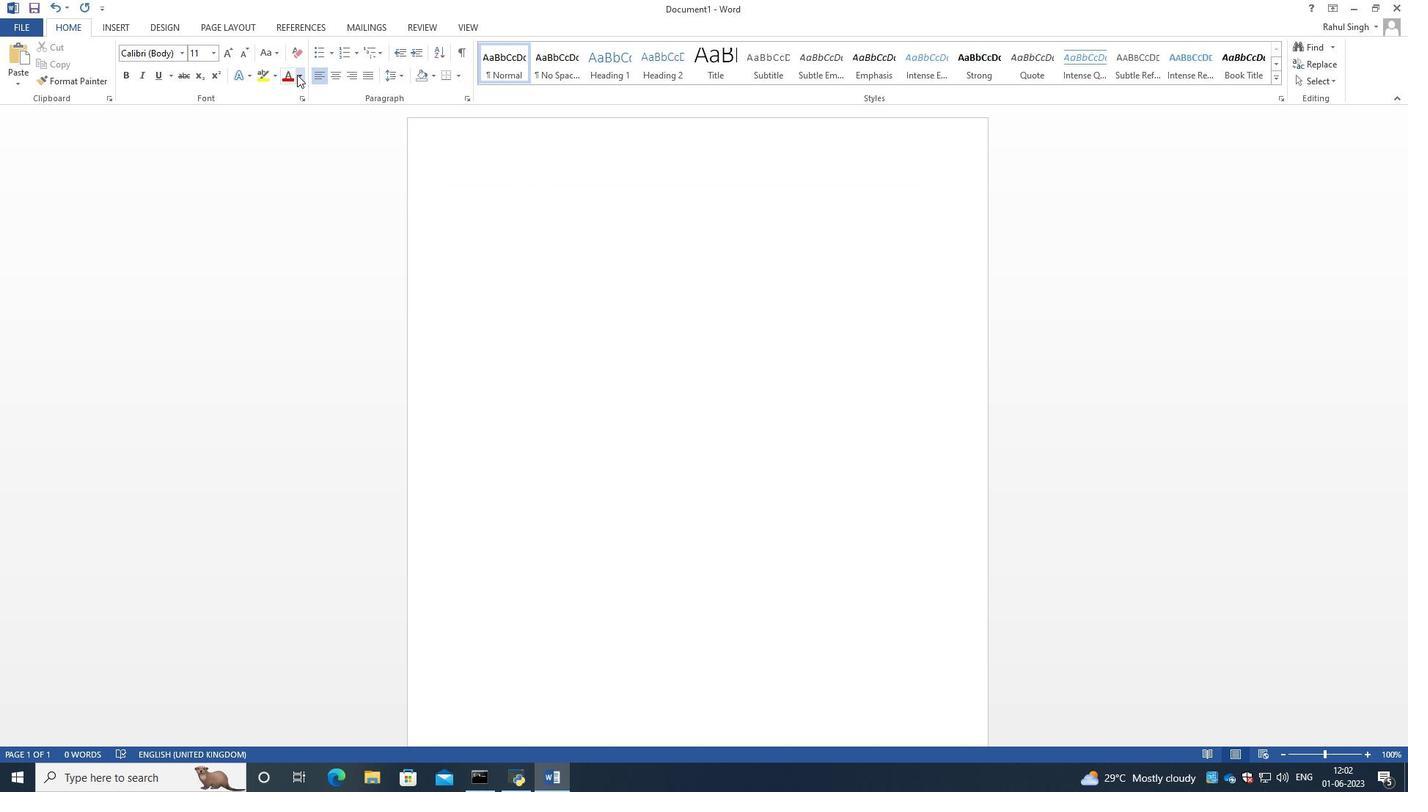 
Action: Mouse moved to (361, 208)
Screenshot: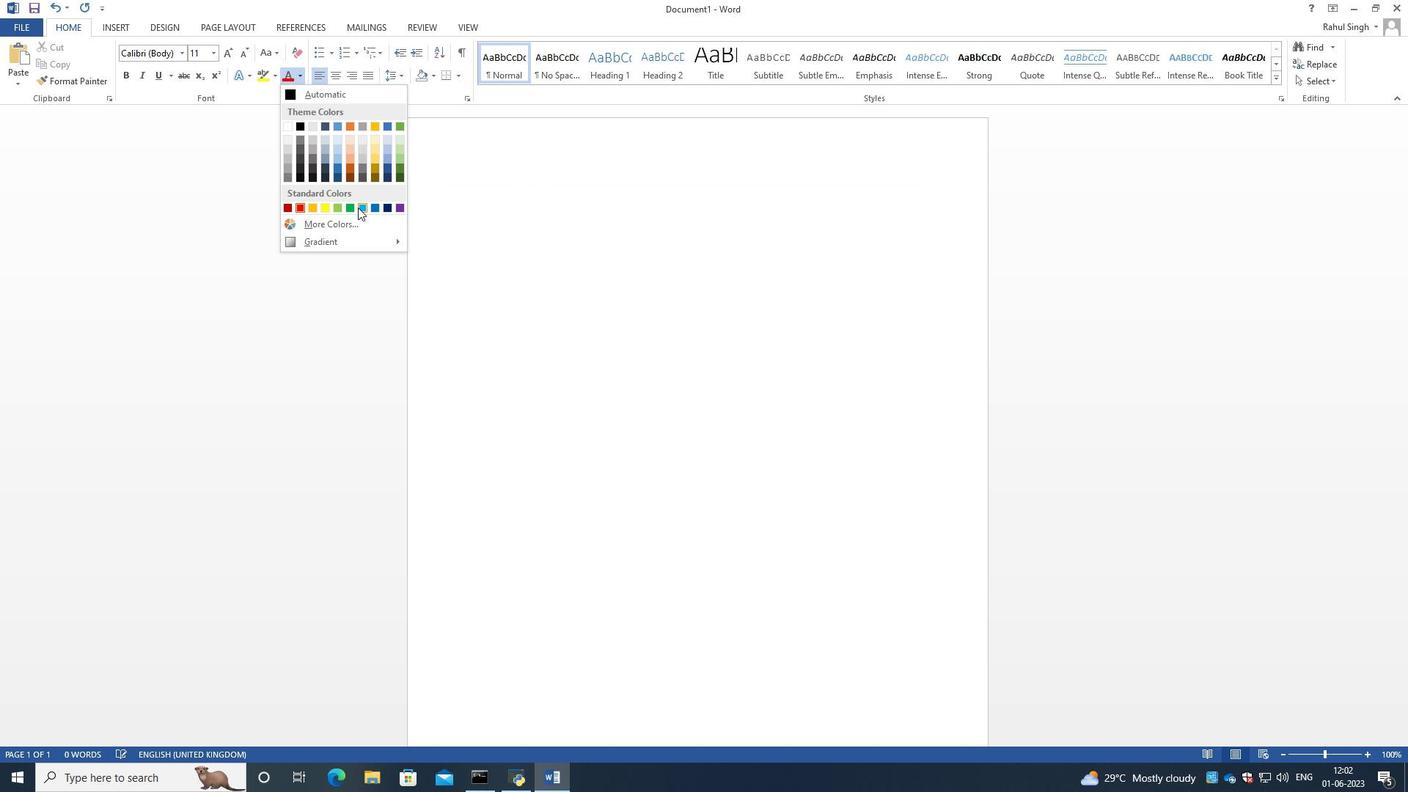 
Action: Mouse pressed left at (361, 208)
Screenshot: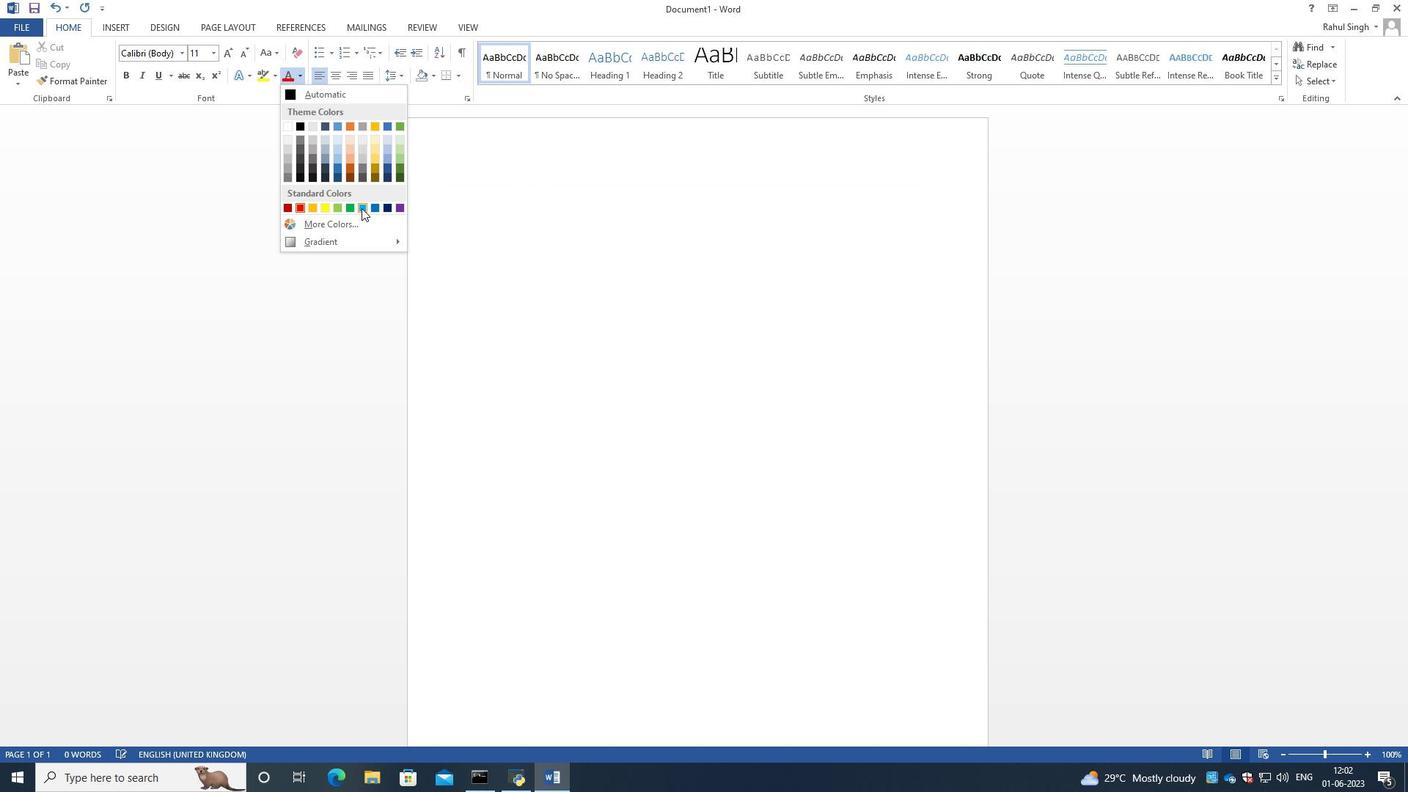 
Action: Mouse moved to (244, 74)
Screenshot: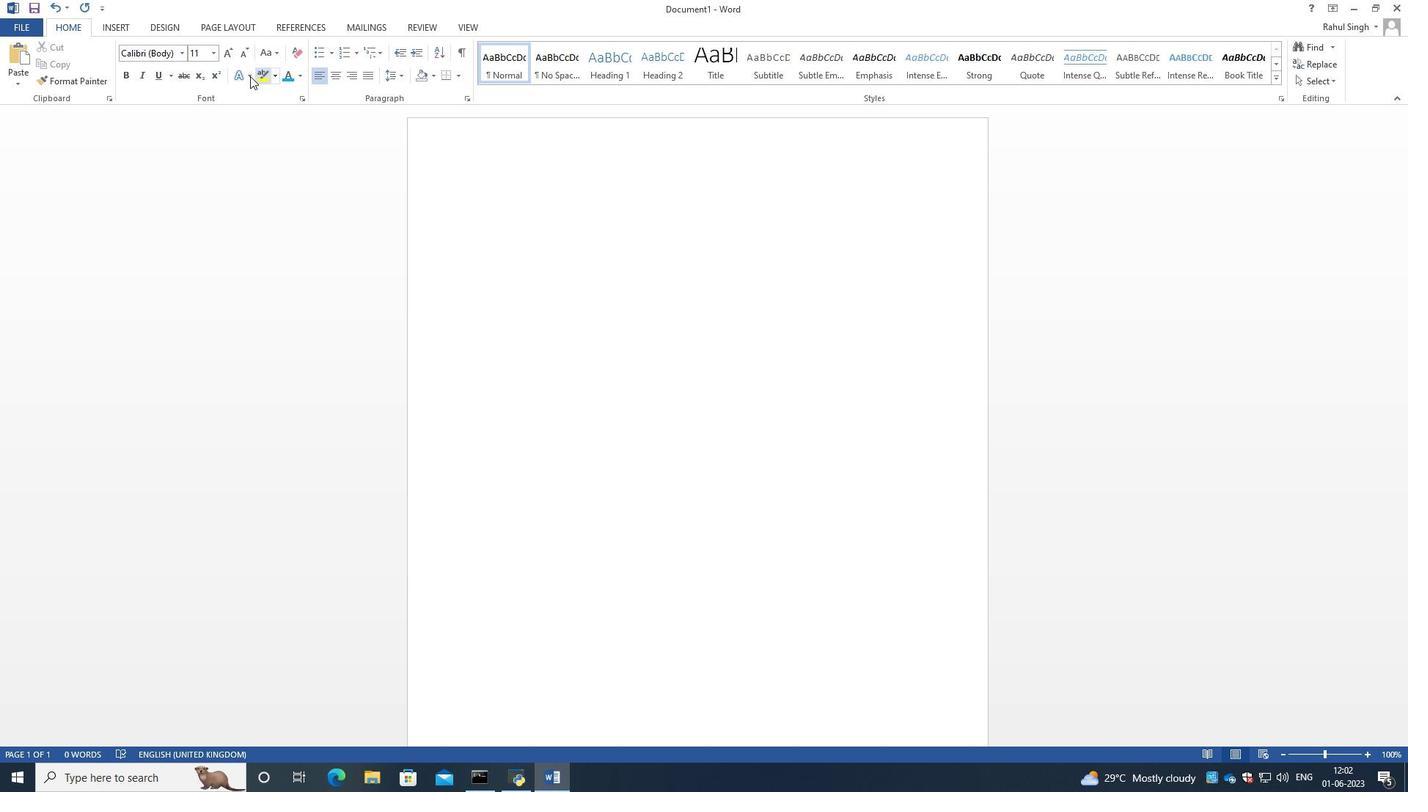 
Action: Mouse pressed left at (244, 74)
Screenshot: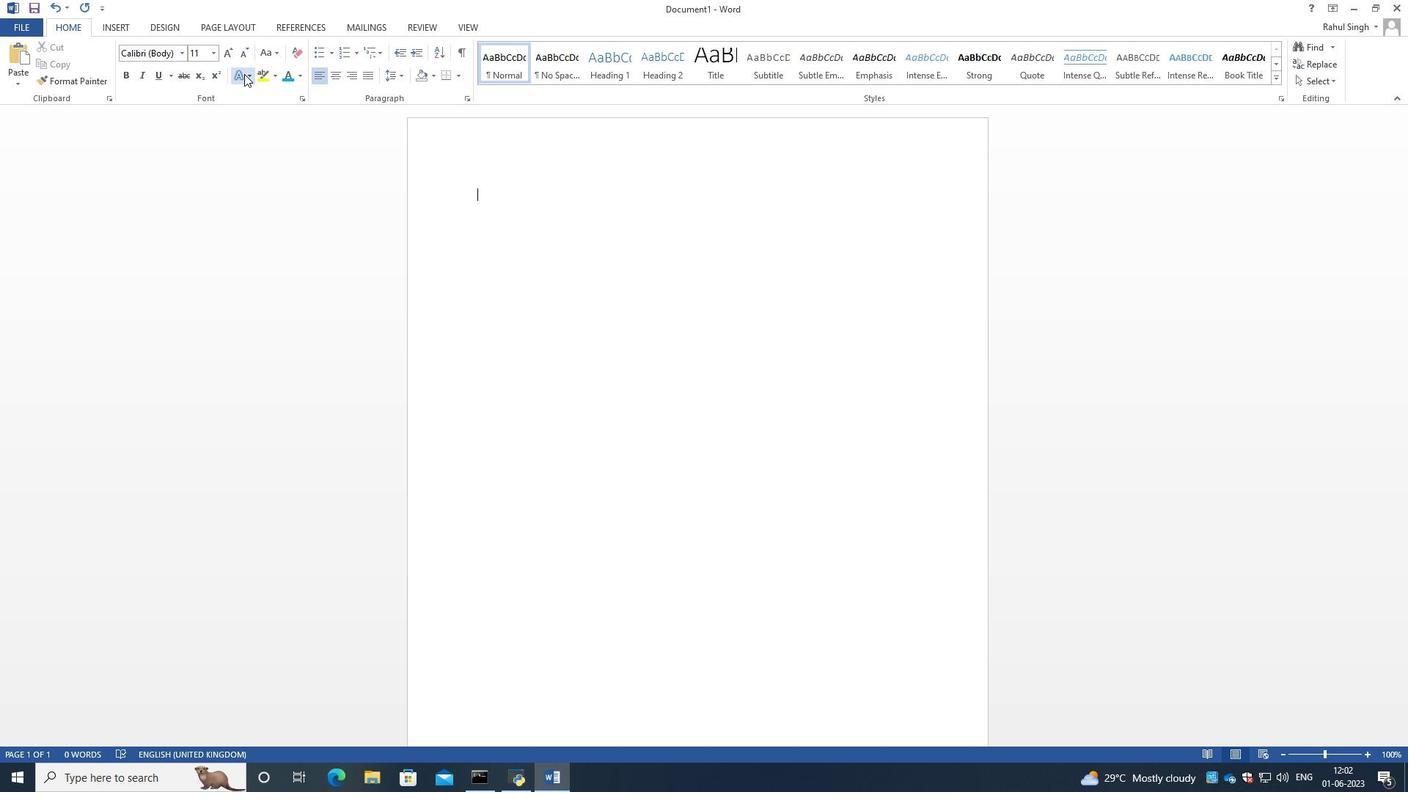 
Action: Mouse pressed left at (244, 74)
Screenshot: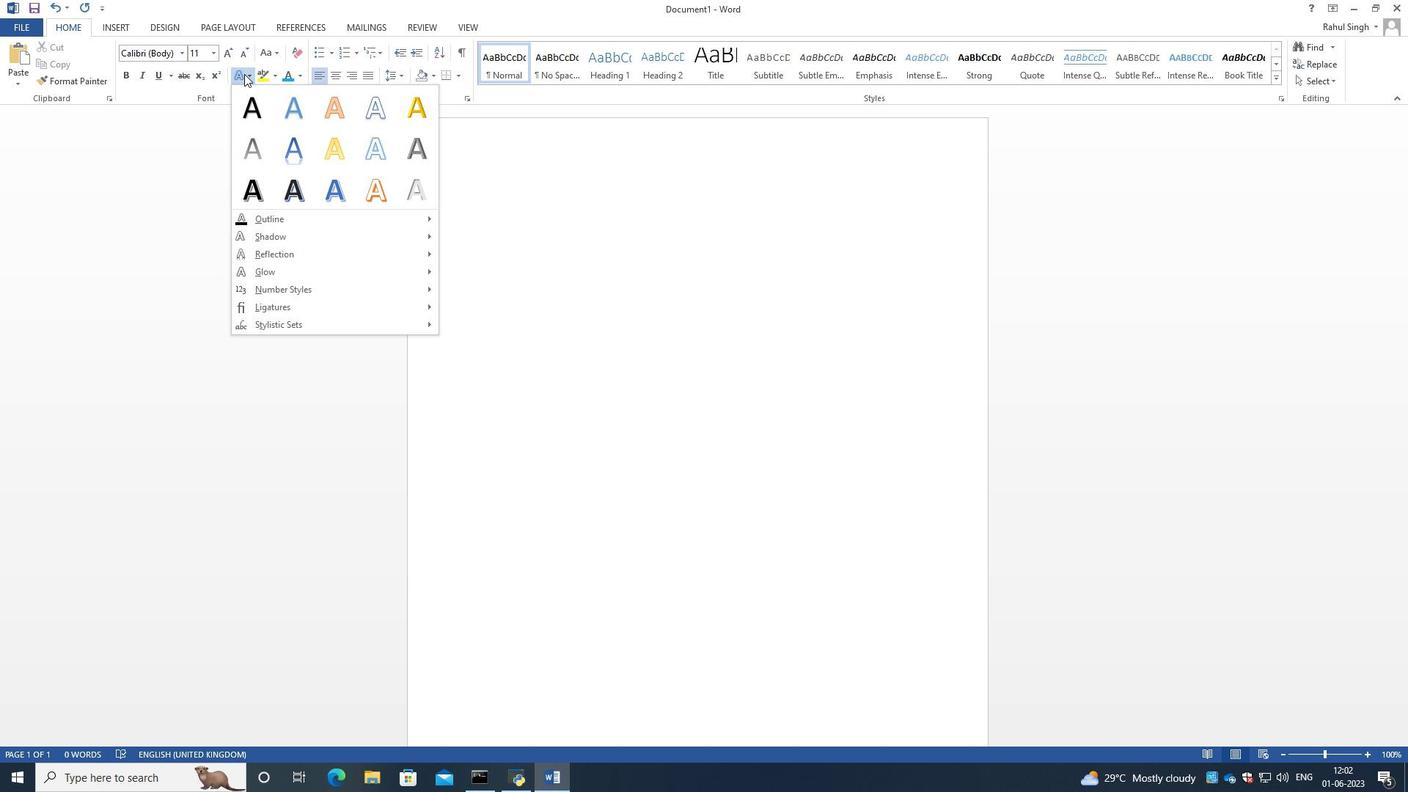 
Action: Mouse moved to (107, 22)
Screenshot: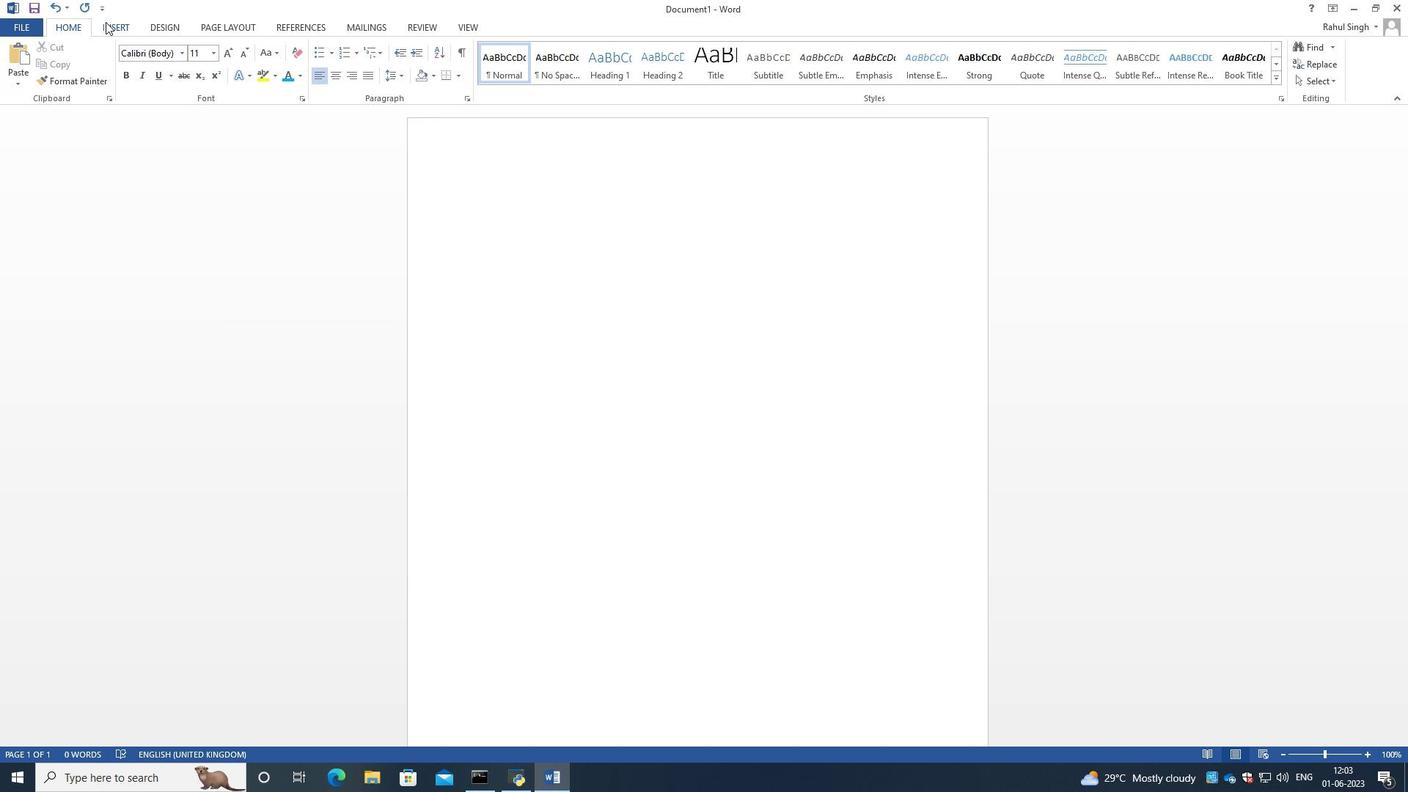 
Action: Mouse pressed left at (107, 22)
Screenshot: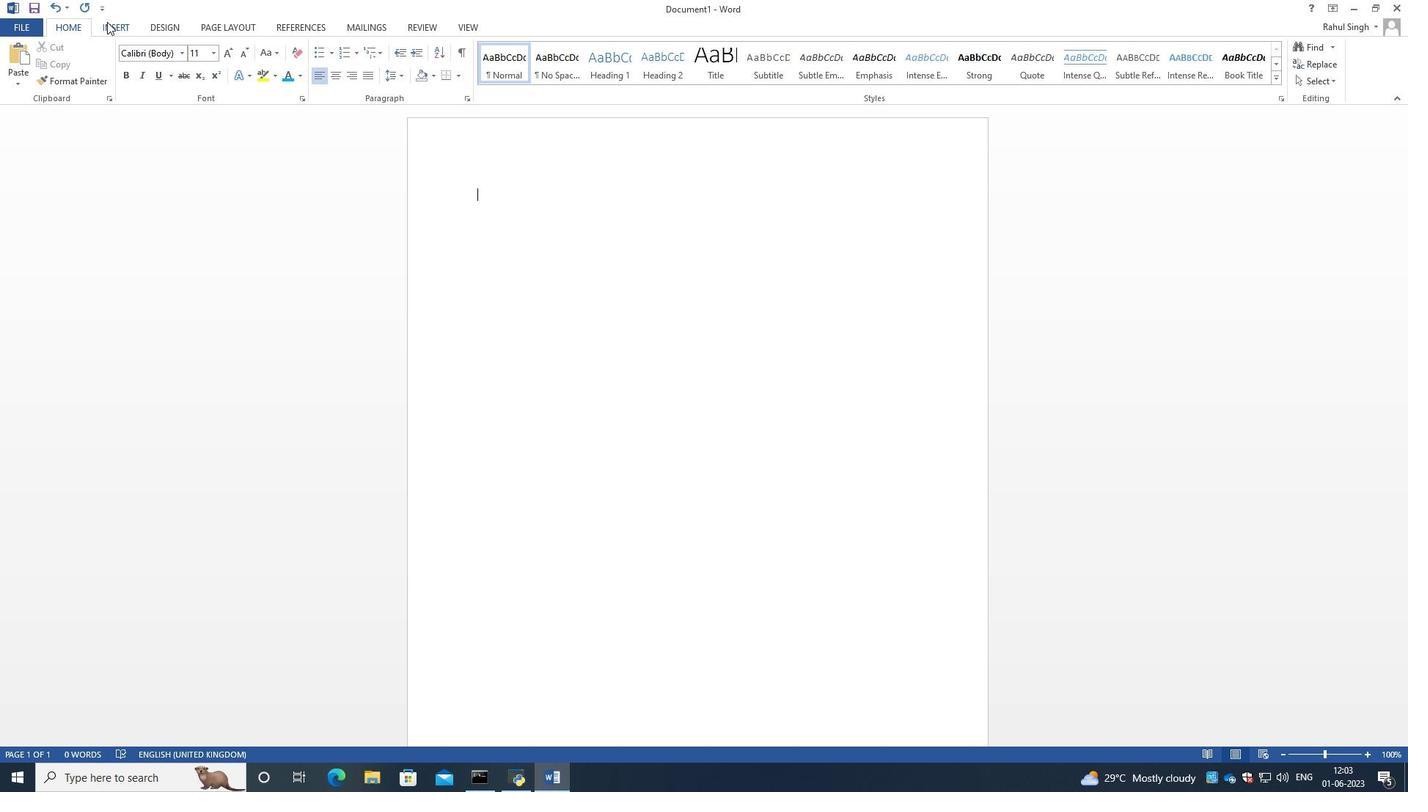 
Action: Mouse moved to (706, 82)
Screenshot: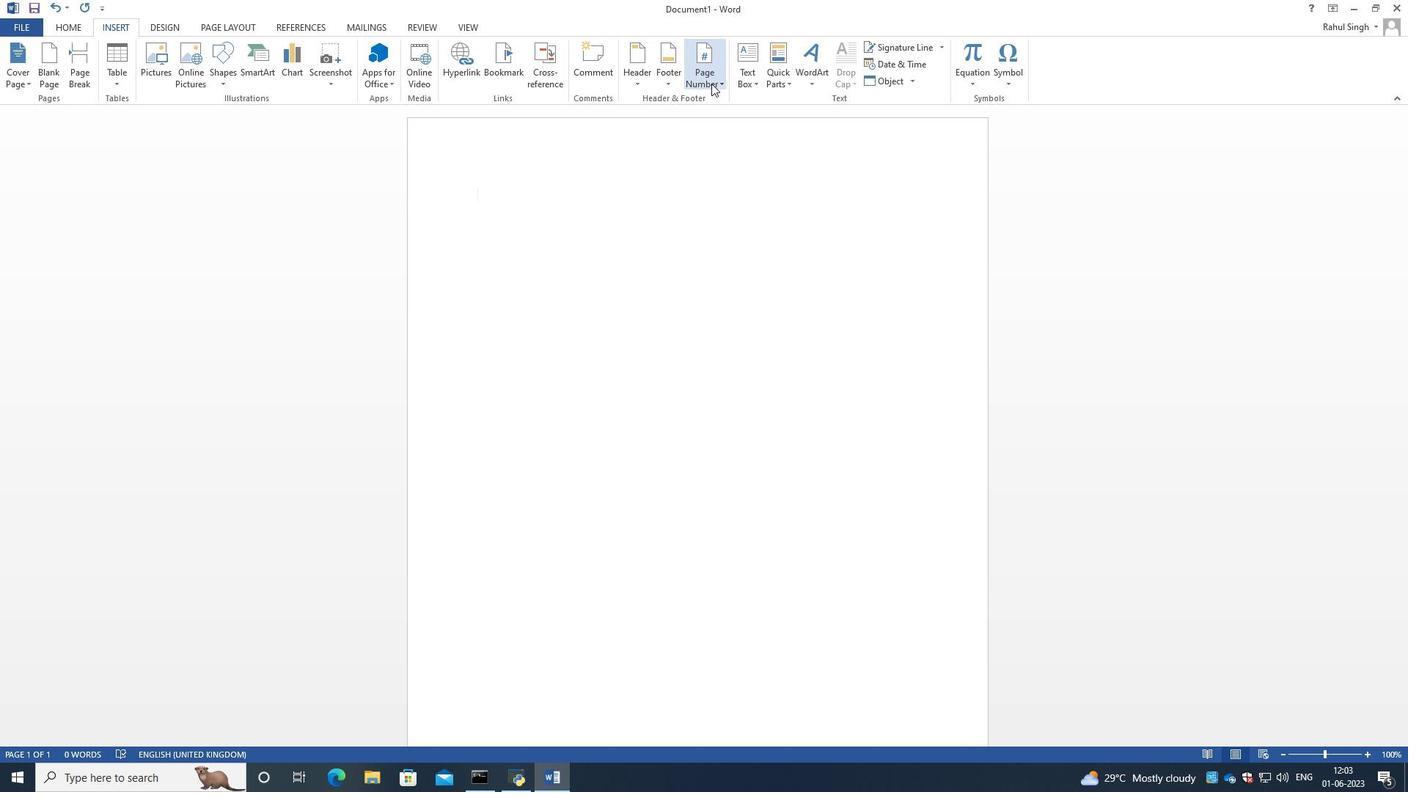
Action: Mouse pressed left at (706, 82)
Screenshot: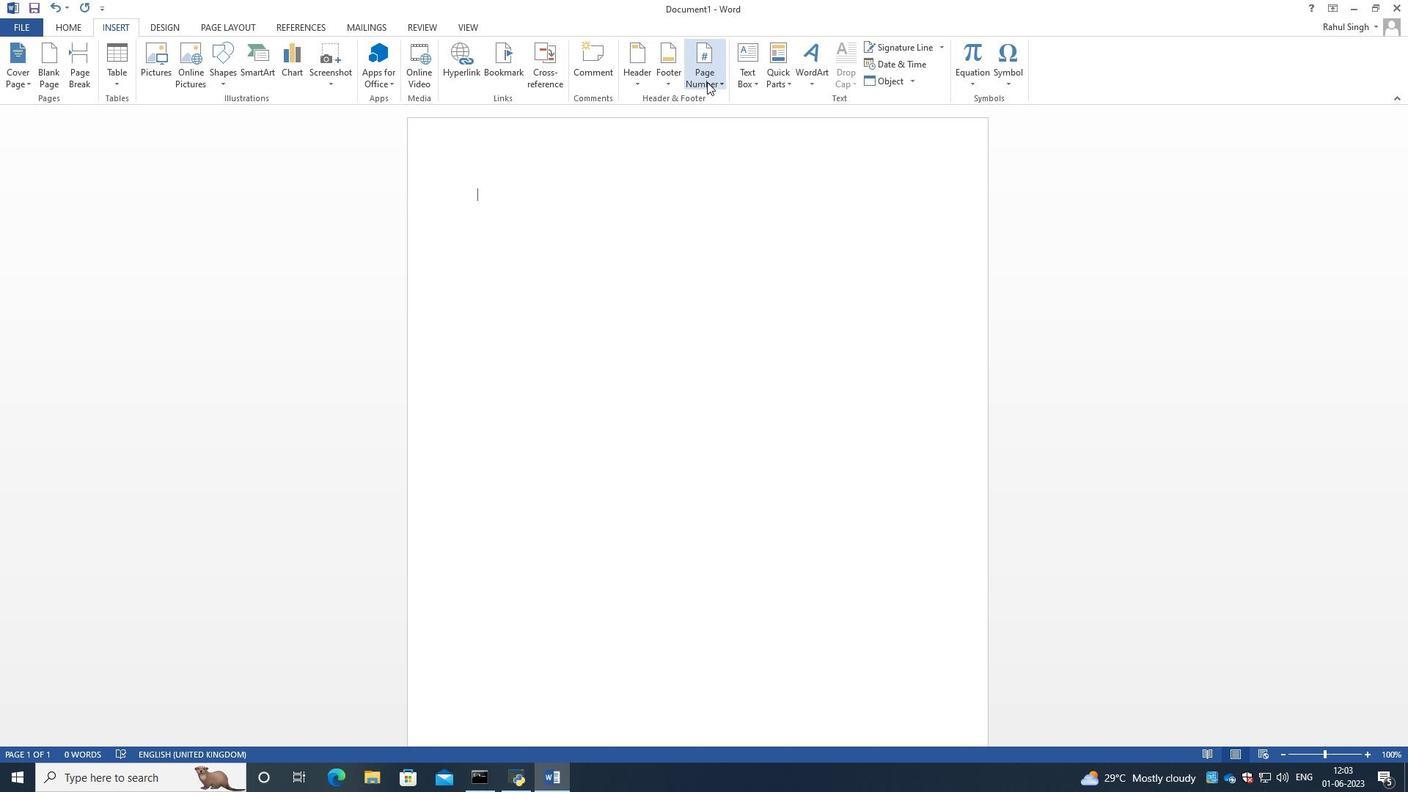 
Action: Mouse moved to (580, 291)
Screenshot: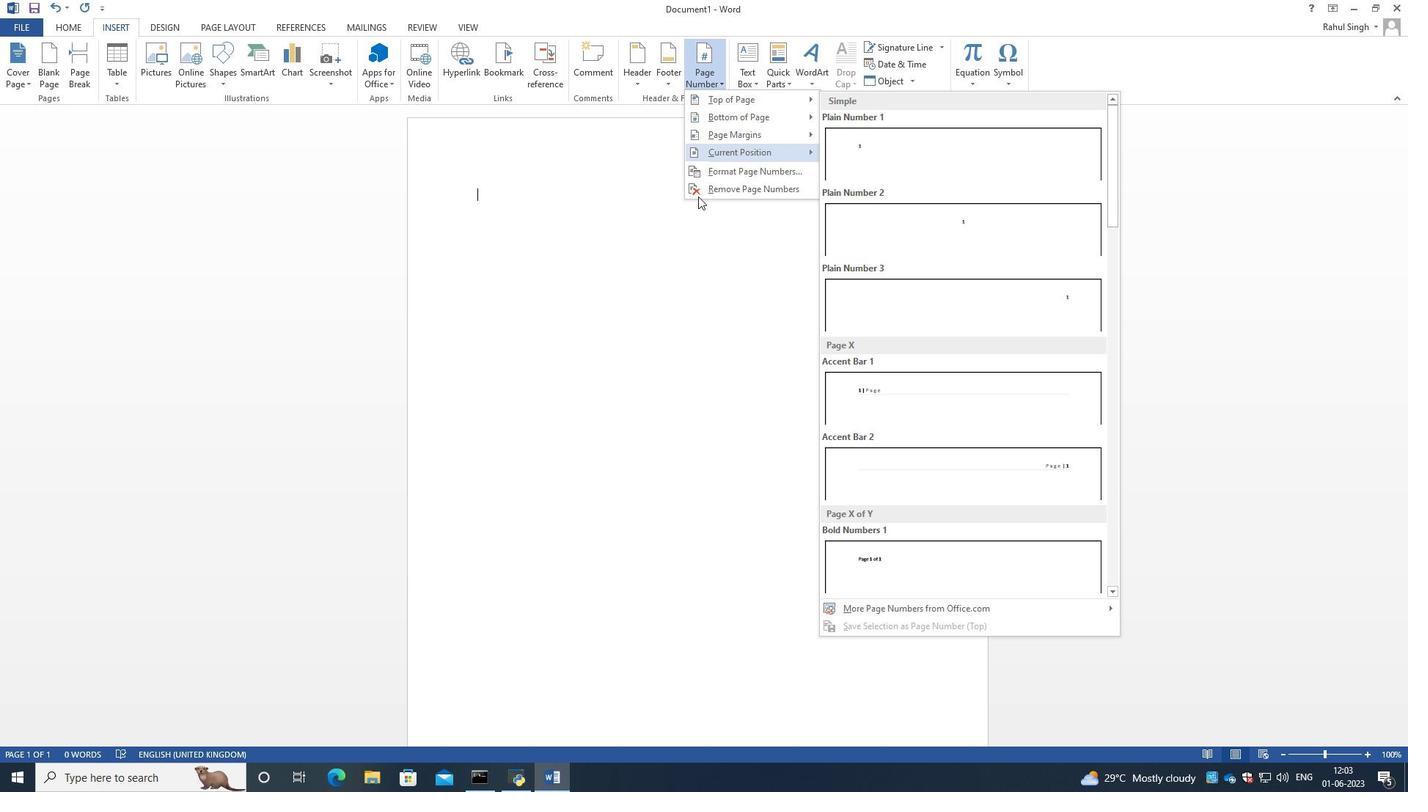 
Action: Mouse pressed left at (580, 291)
Screenshot: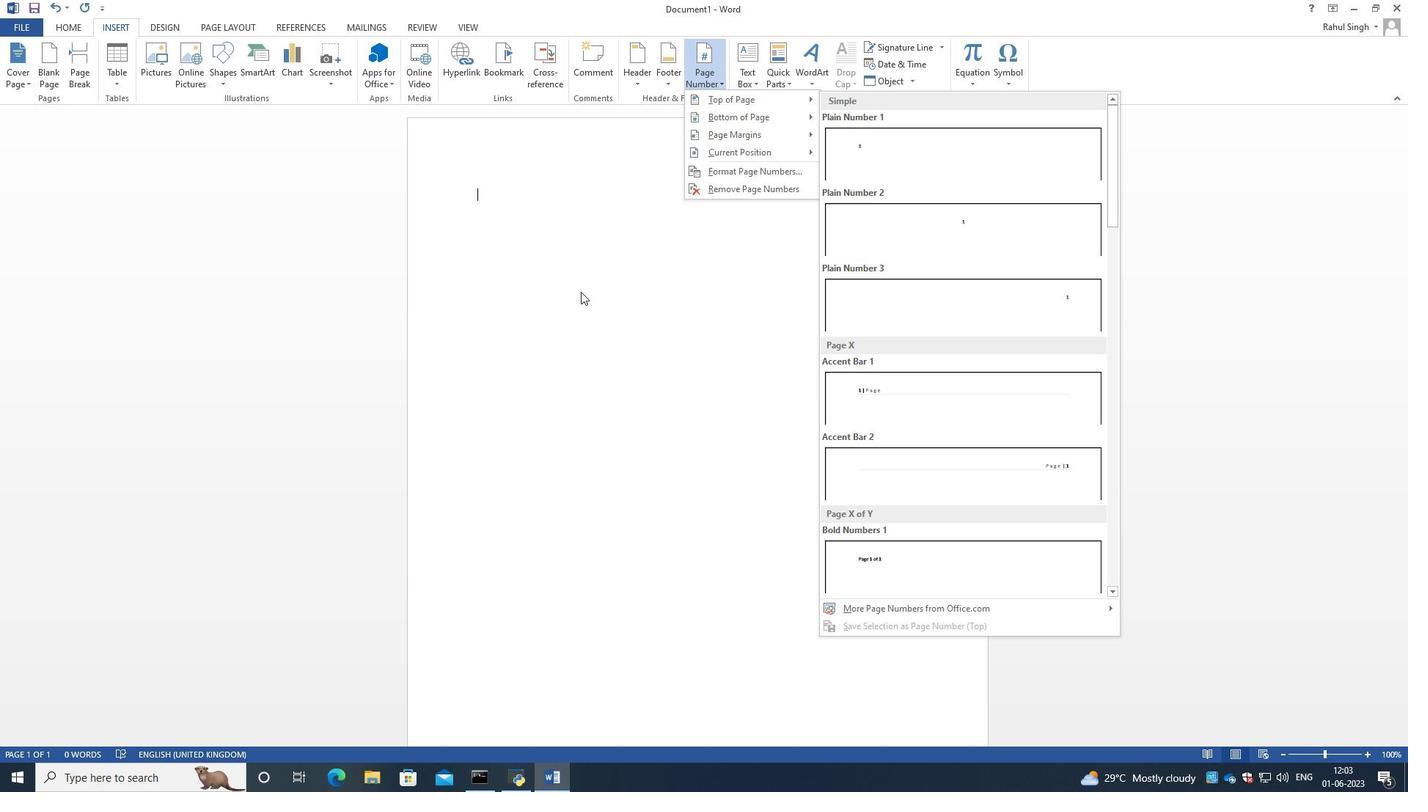 
Action: Mouse moved to (647, 184)
Screenshot: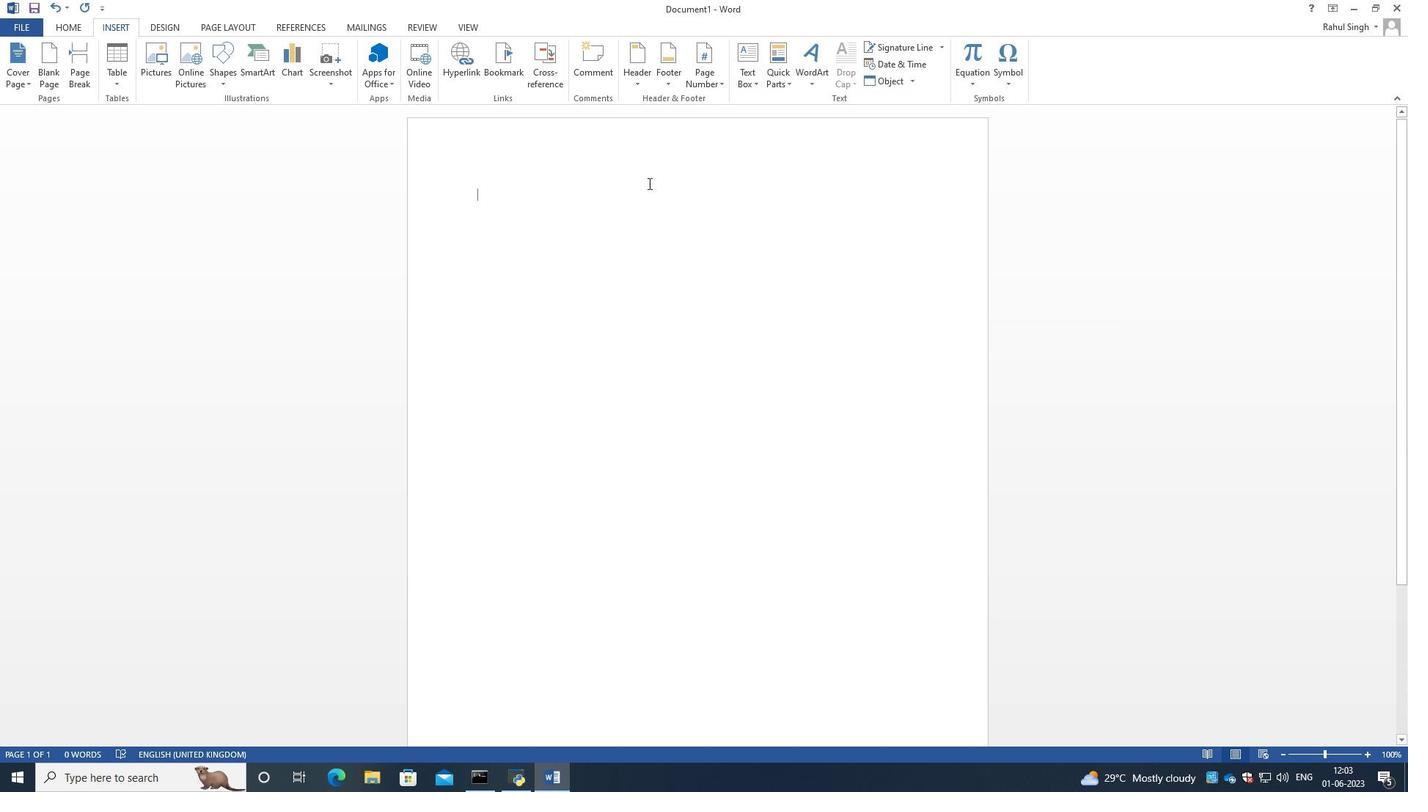 
